Task: Select Fire TV from Amazon Fire TV. Add to cart TotalMount Fire TV Mounting System-1. Place order for _x000D_
Po Box 466_x000D_
Inez, Texas(TX), 77968, Cell Number (361) 576-3789
Action: Mouse moved to (403, 247)
Screenshot: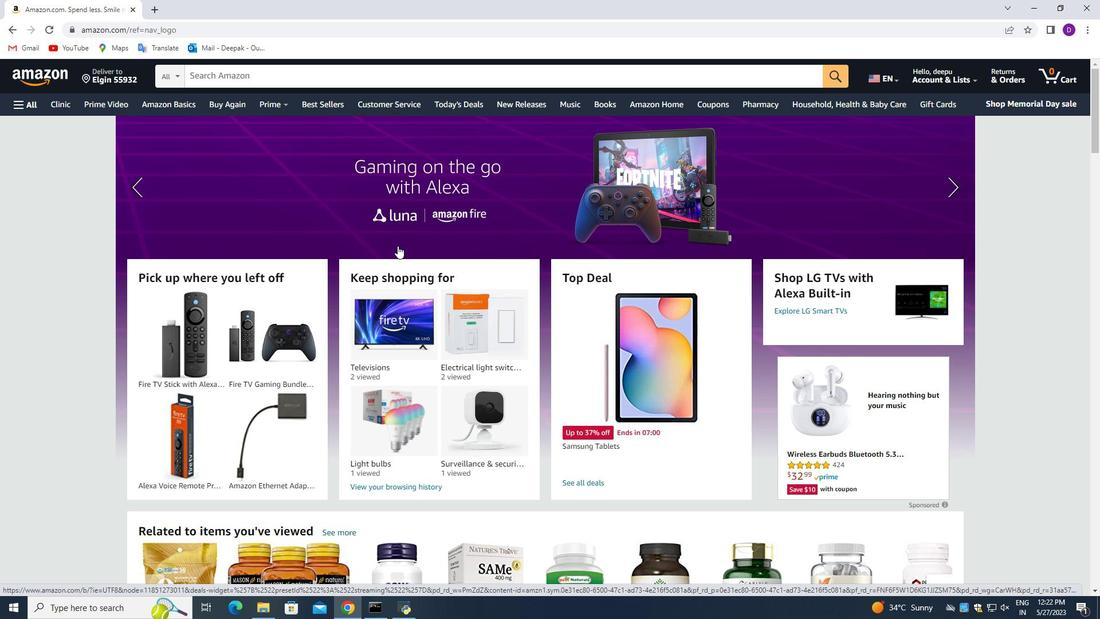 
Action: Mouse scrolled (403, 247) with delta (0, 0)
Screenshot: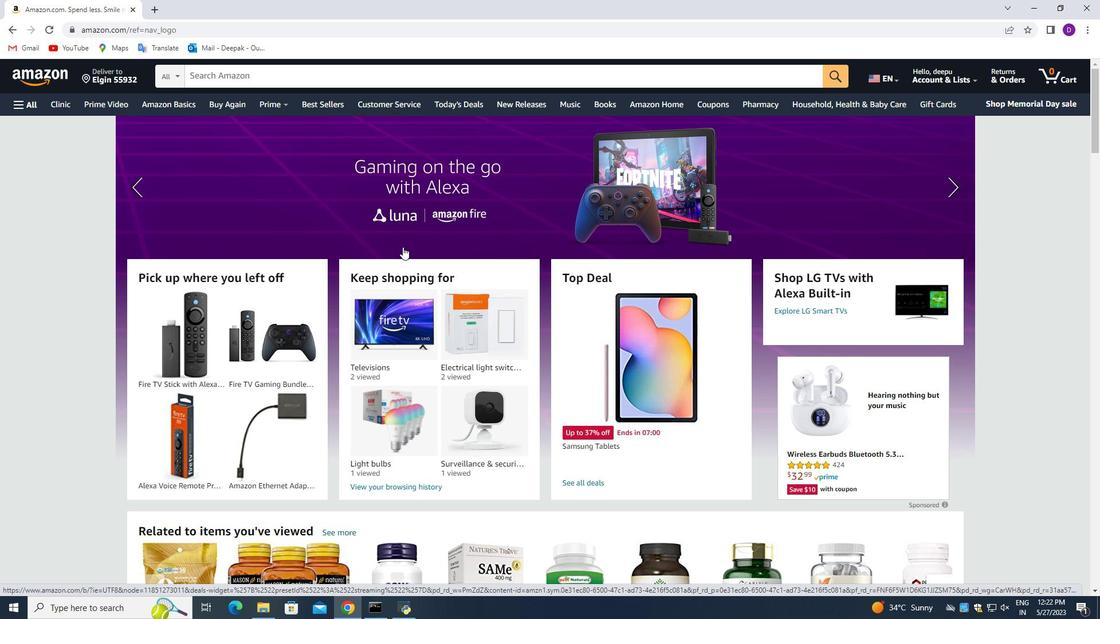 
Action: Mouse moved to (487, 261)
Screenshot: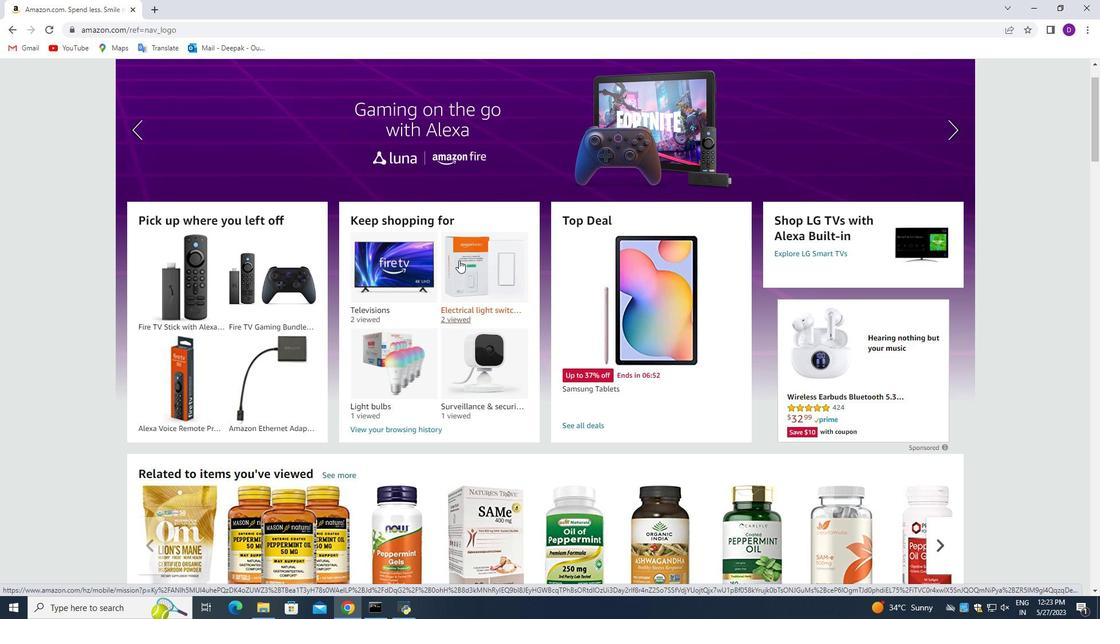 
Action: Mouse scrolled (487, 260) with delta (0, 0)
Screenshot: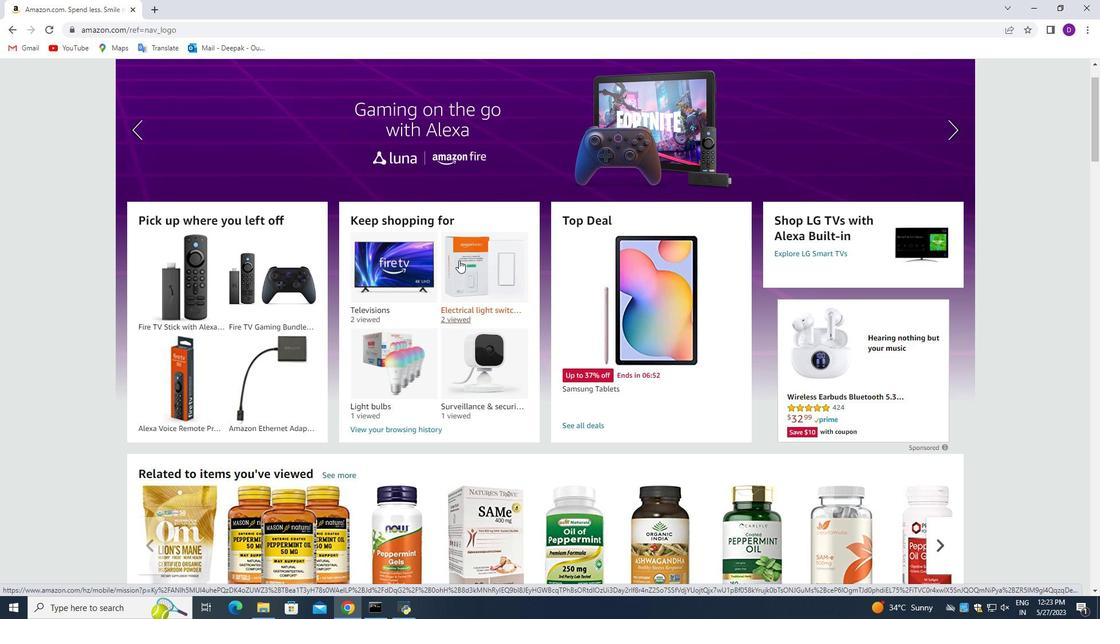 
Action: Mouse moved to (432, 265)
Screenshot: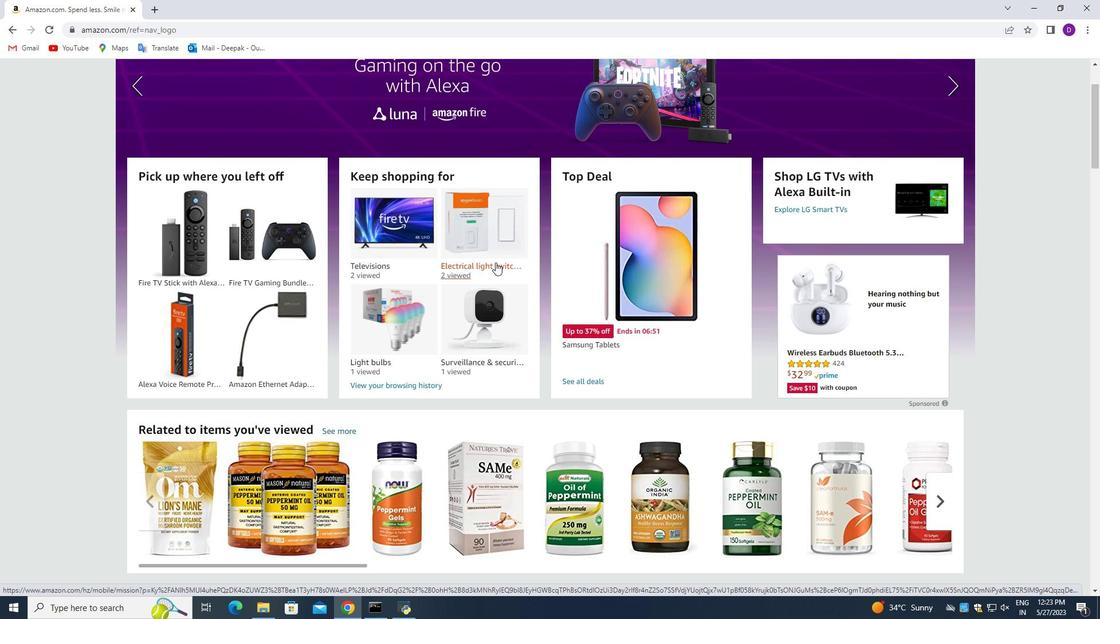 
Action: Mouse scrolled (503, 262) with delta (0, 0)
Screenshot: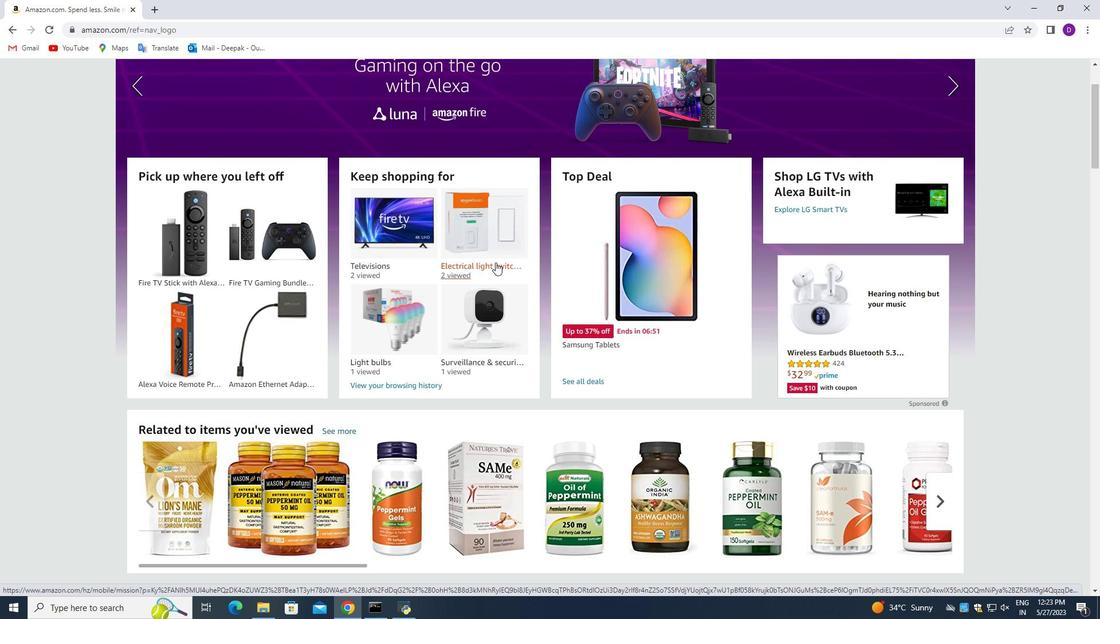 
Action: Mouse moved to (428, 265)
Screenshot: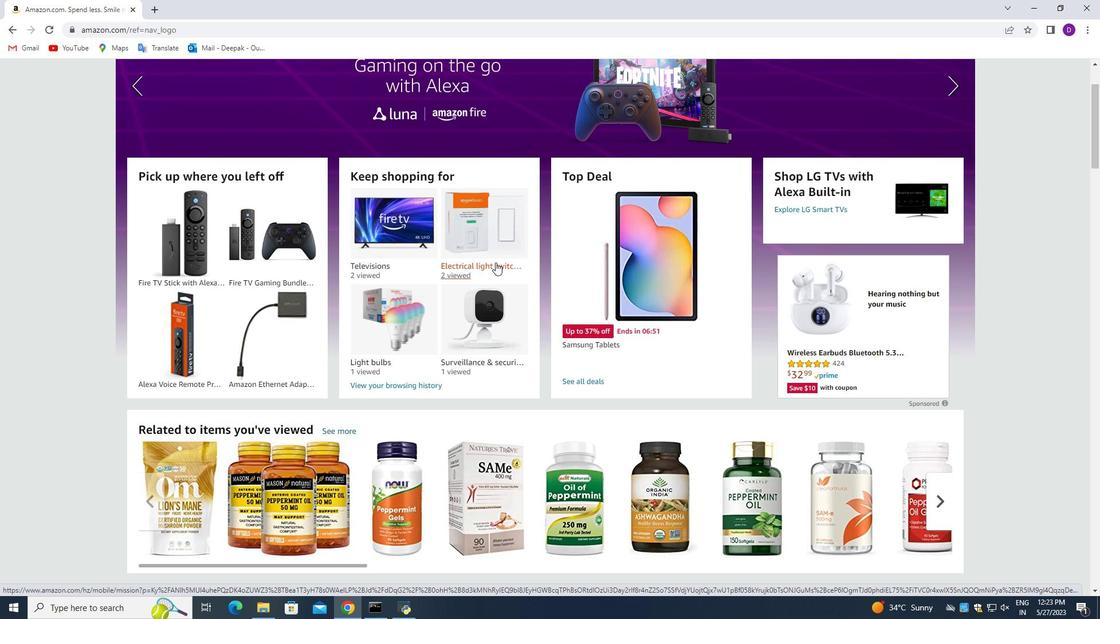 
Action: Mouse scrolled (503, 262) with delta (0, 0)
Screenshot: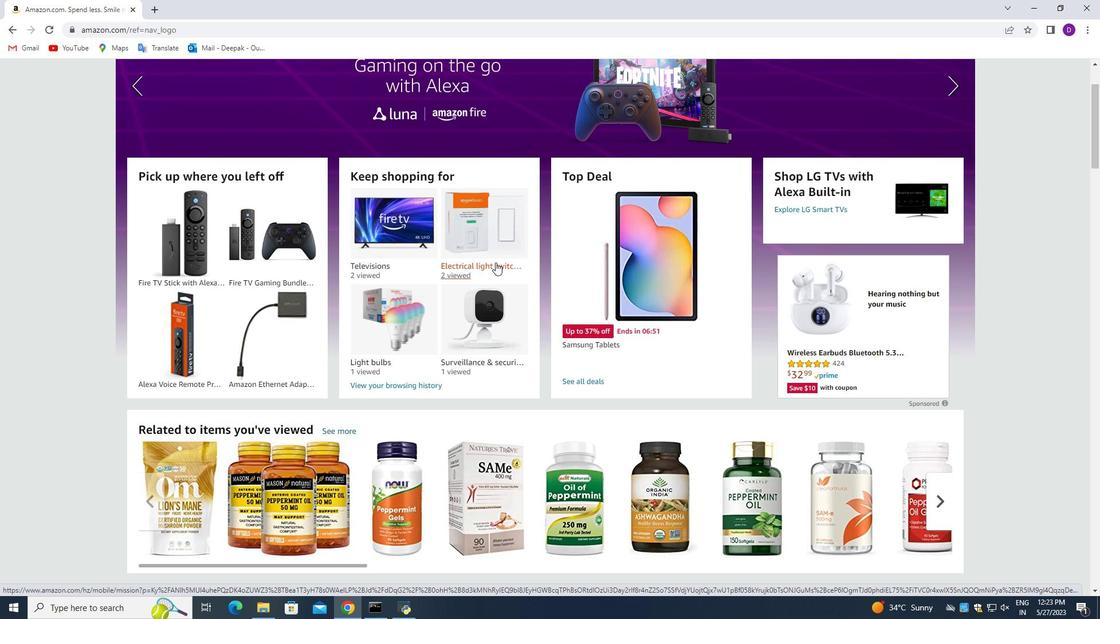 
Action: Mouse moved to (429, 292)
Screenshot: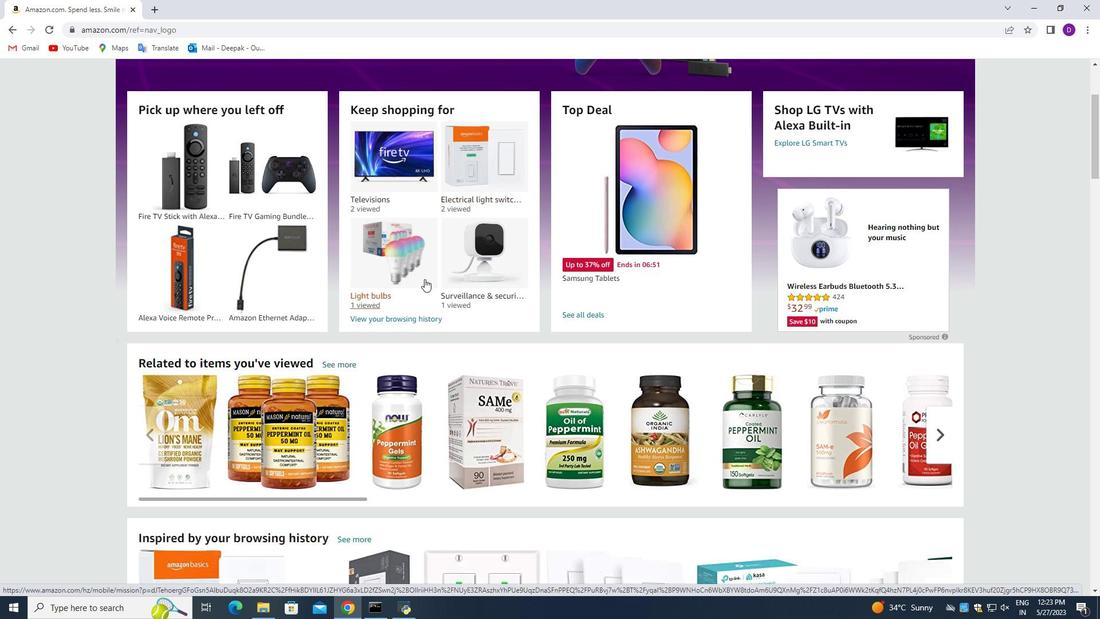 
Action: Mouse scrolled (429, 293) with delta (0, 0)
Screenshot: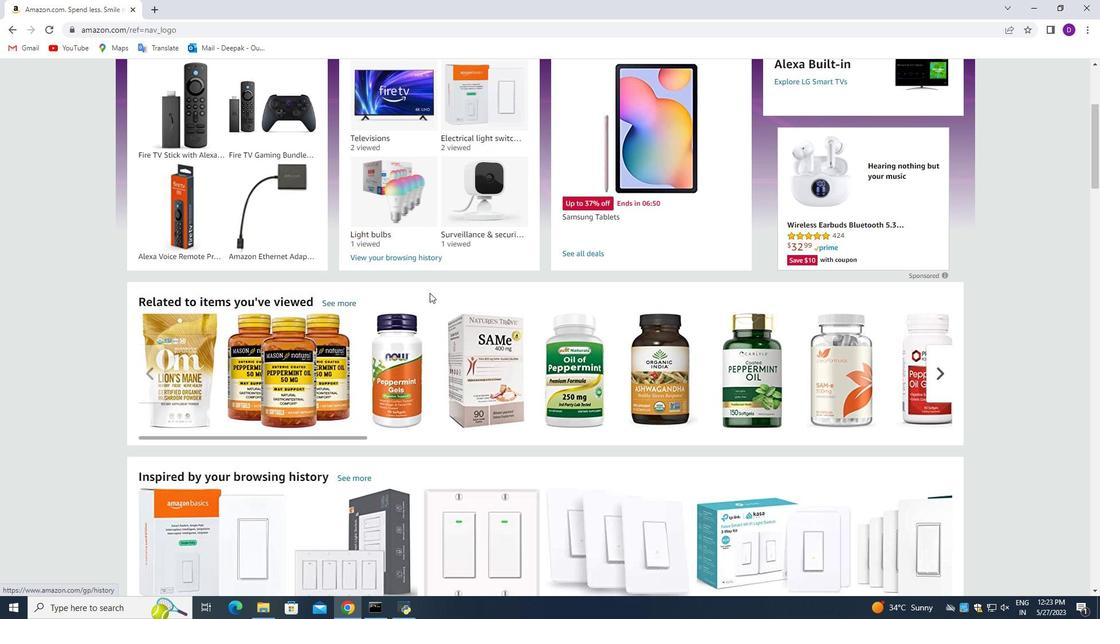 
Action: Mouse scrolled (429, 293) with delta (0, 0)
Screenshot: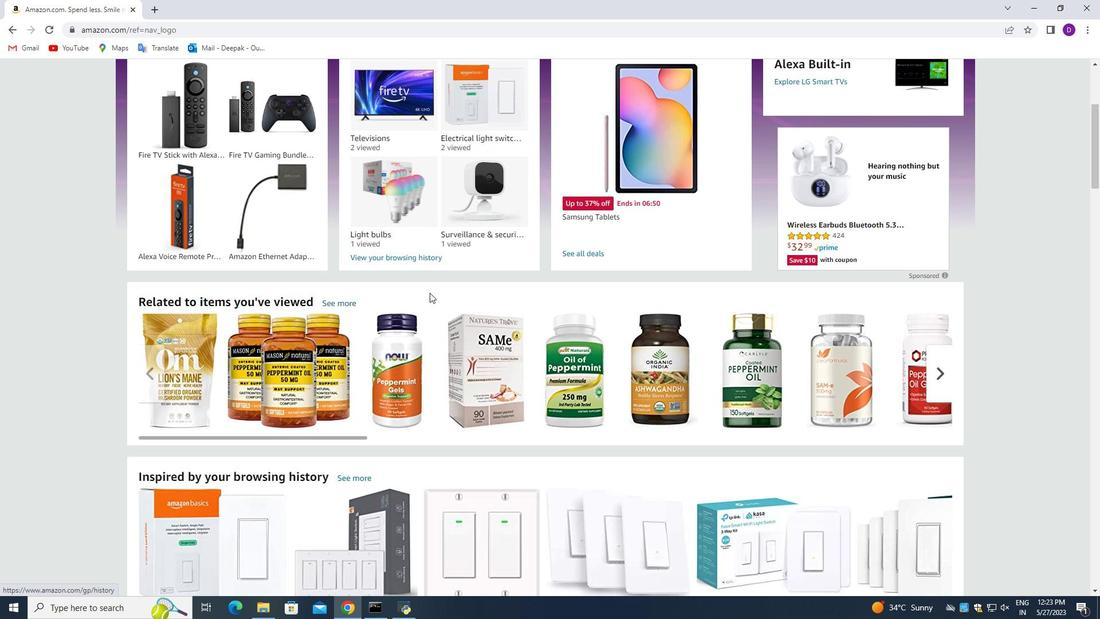 
Action: Mouse moved to (429, 292)
Screenshot: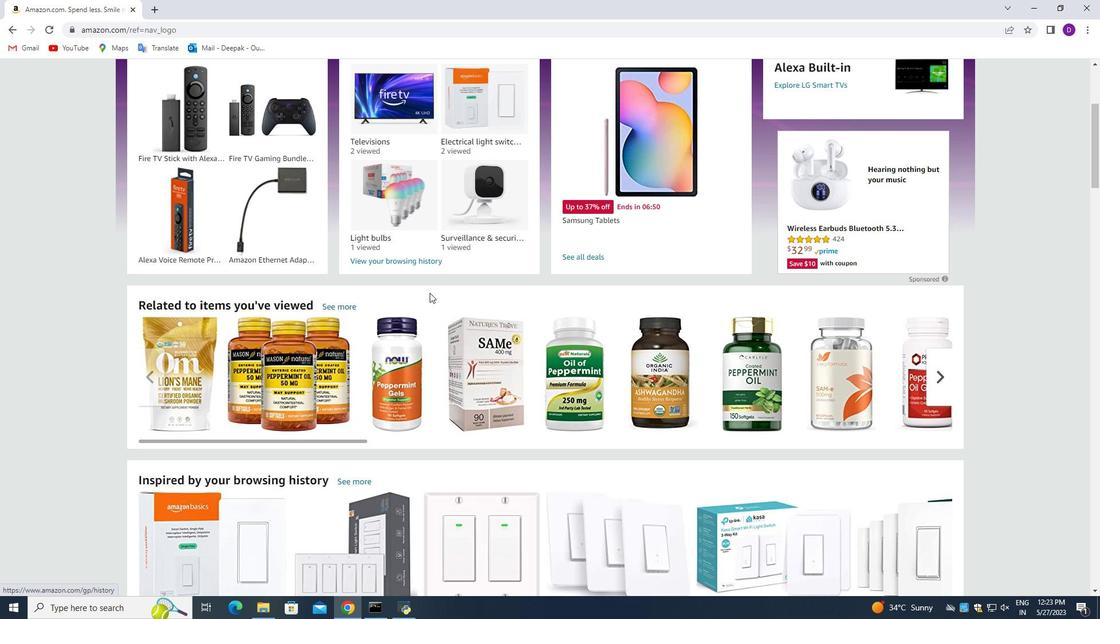 
Action: Mouse scrolled (429, 293) with delta (0, 0)
Screenshot: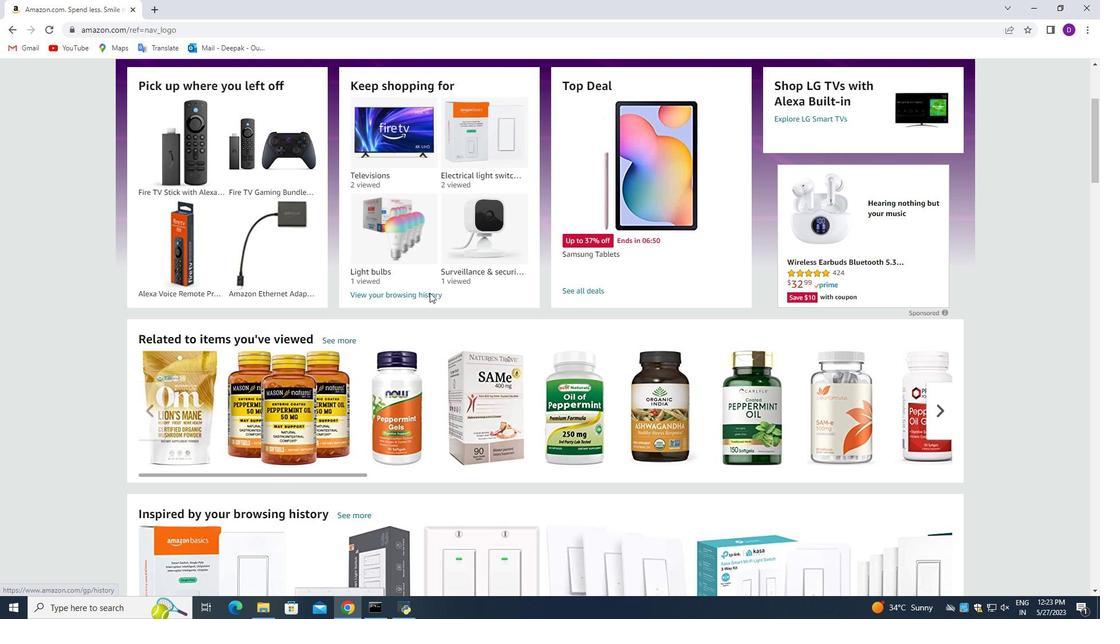 
Action: Mouse moved to (426, 289)
Screenshot: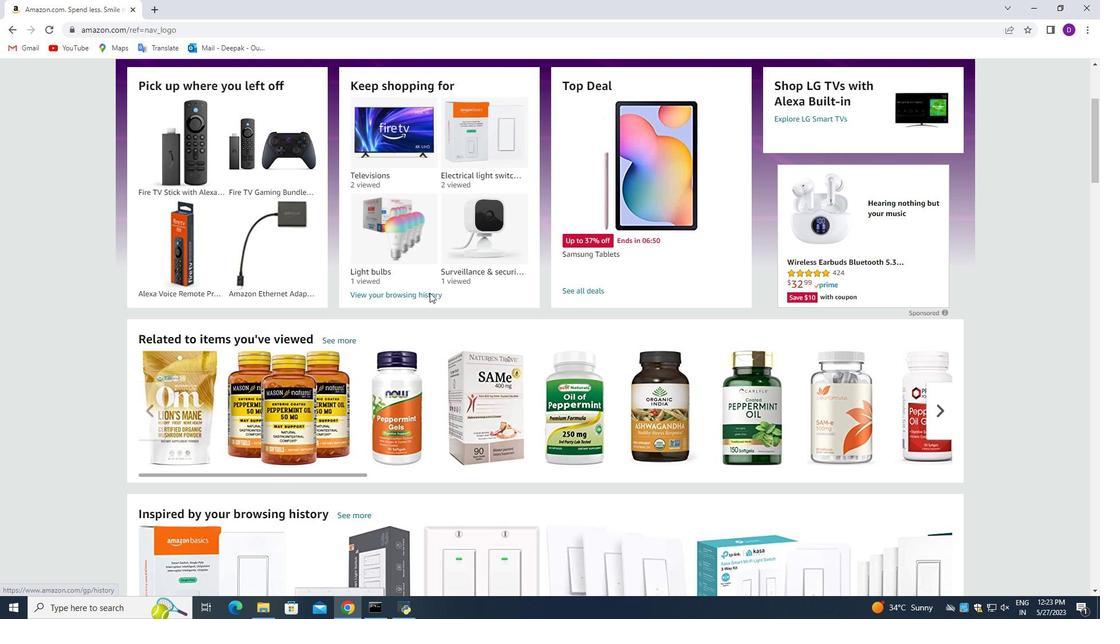 
Action: Mouse scrolled (429, 293) with delta (0, 0)
Screenshot: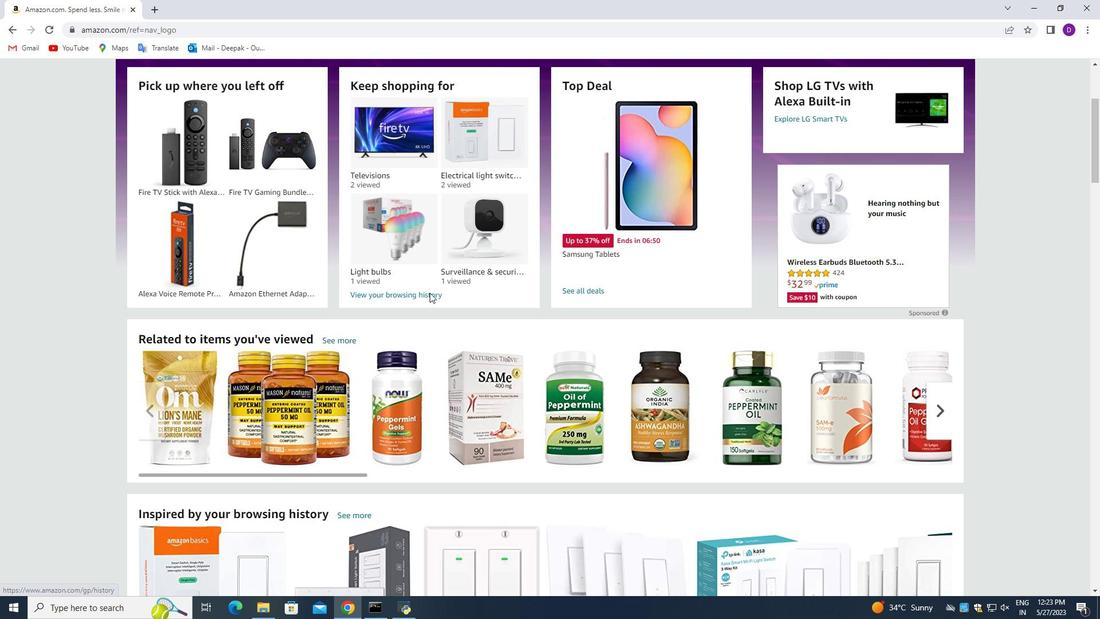 
Action: Mouse moved to (420, 288)
Screenshot: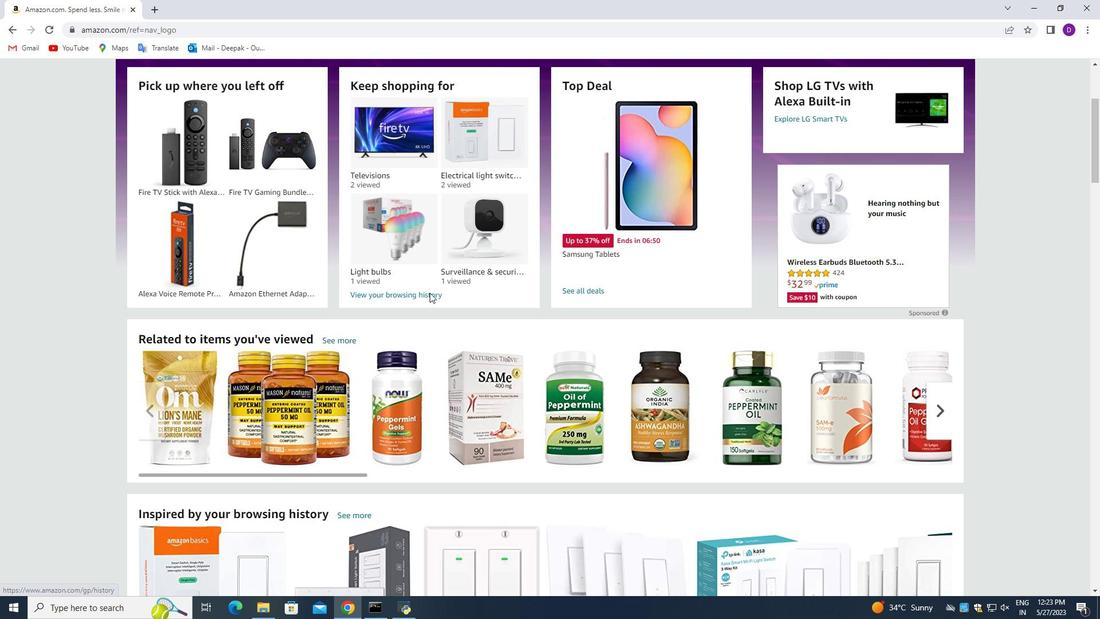 
Action: Mouse scrolled (429, 293) with delta (0, 0)
Screenshot: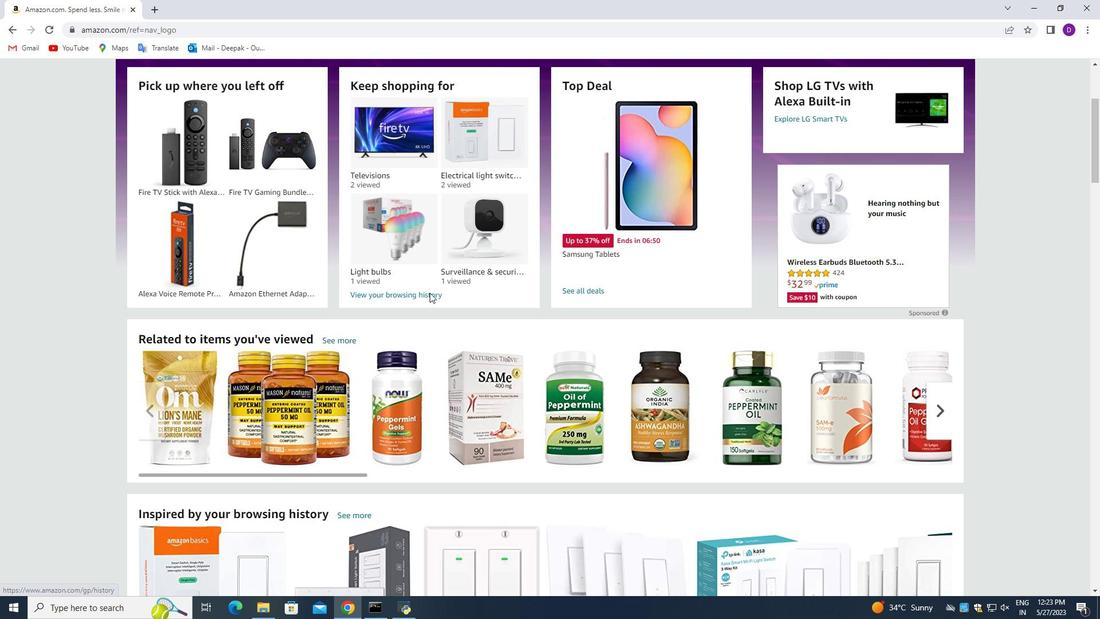 
Action: Mouse moved to (419, 287)
Screenshot: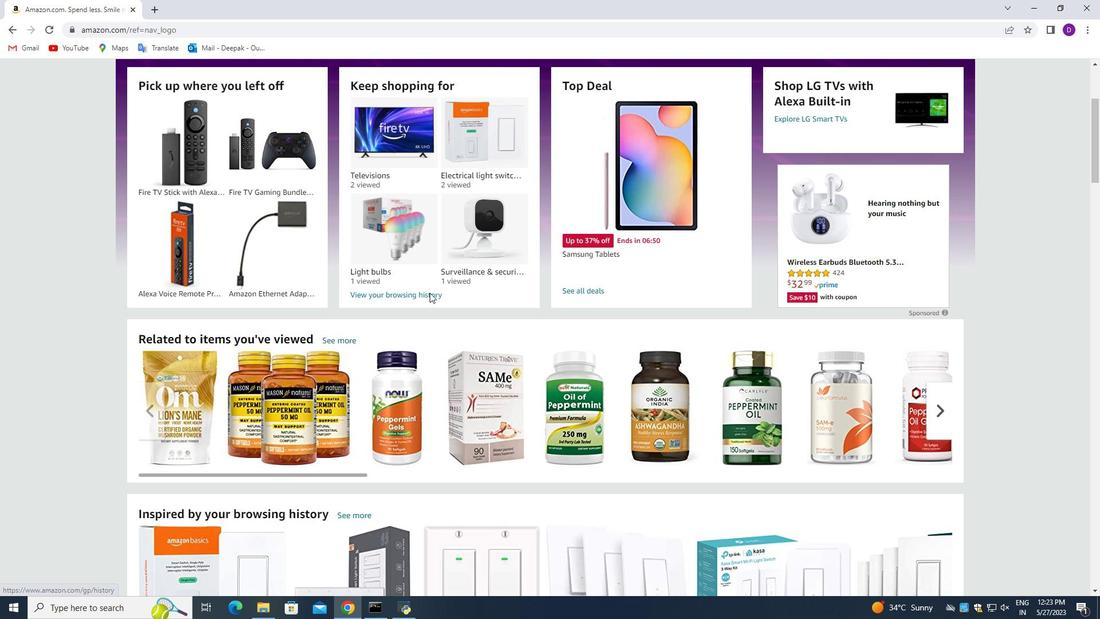 
Action: Mouse scrolled (429, 293) with delta (0, 0)
Screenshot: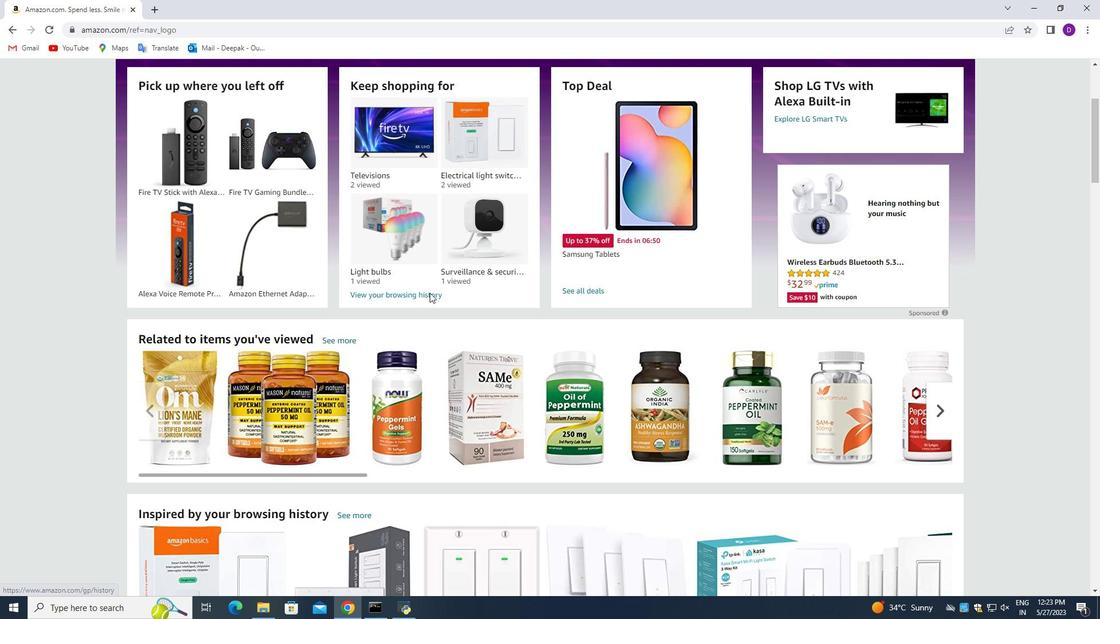 
Action: Mouse moved to (416, 286)
Screenshot: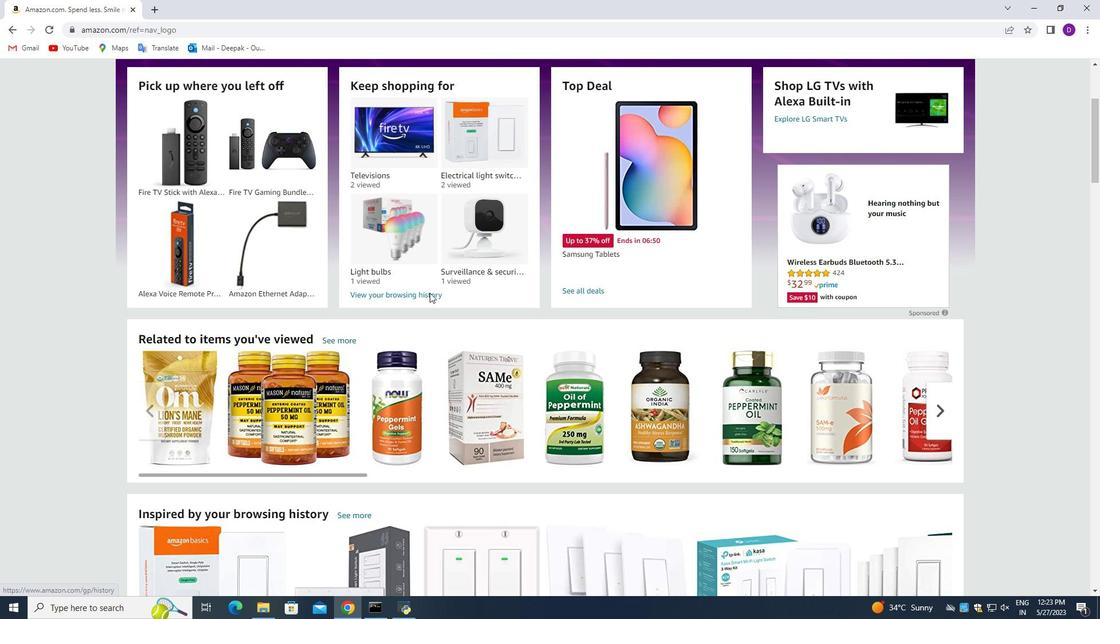 
Action: Mouse scrolled (416, 286) with delta (0, 0)
Screenshot: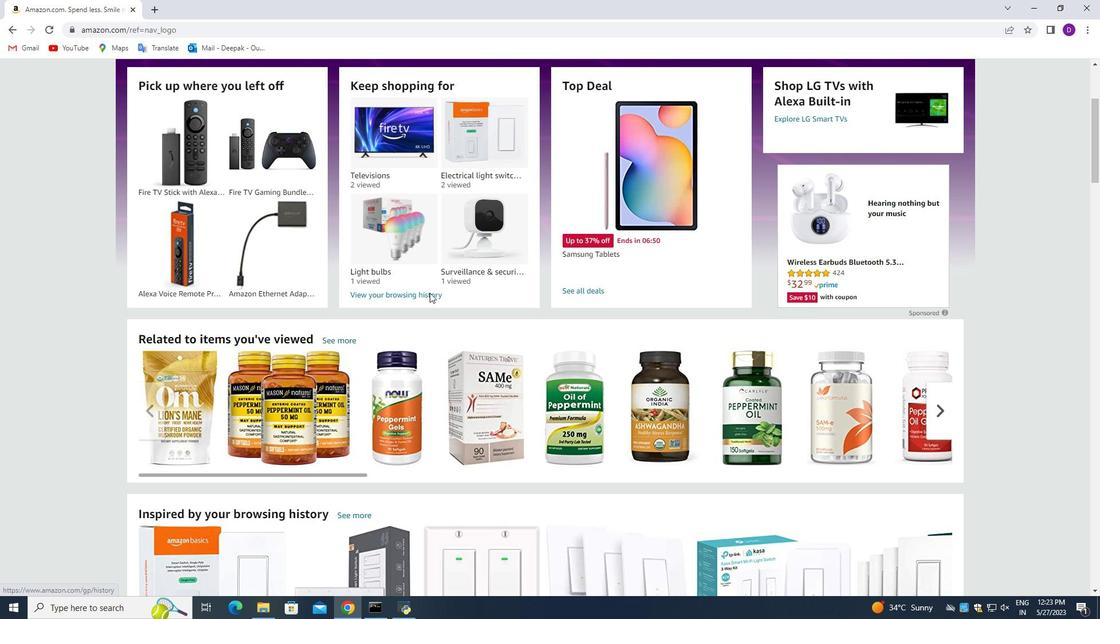 
Action: Mouse scrolled (416, 286) with delta (0, 0)
Screenshot: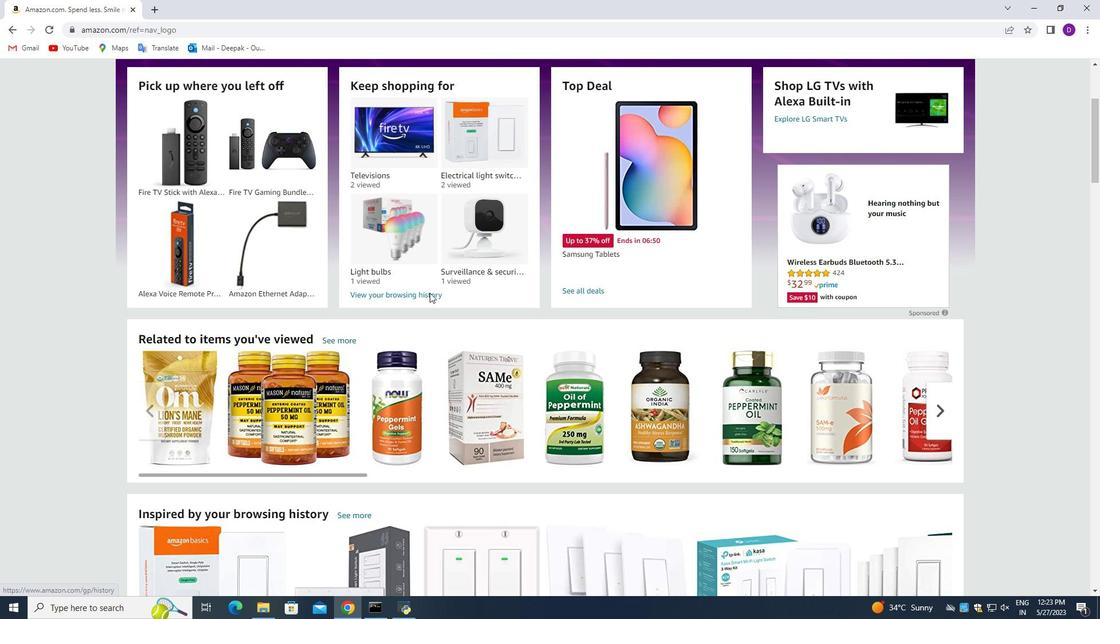 
Action: Mouse scrolled (416, 286) with delta (0, 0)
Screenshot: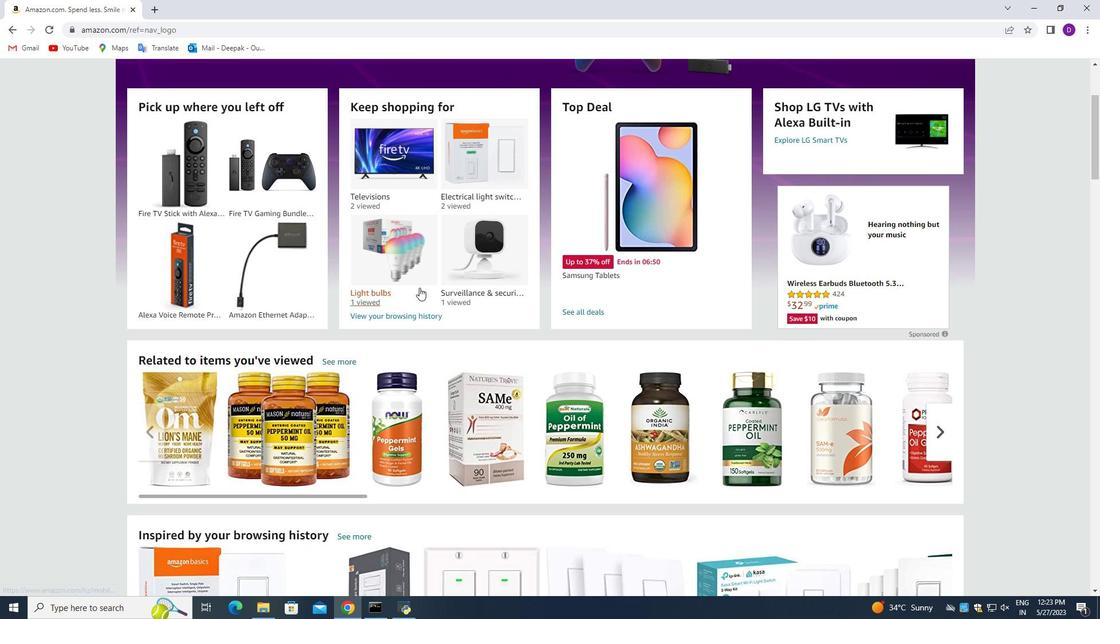 
Action: Mouse scrolled (416, 286) with delta (0, 0)
Screenshot: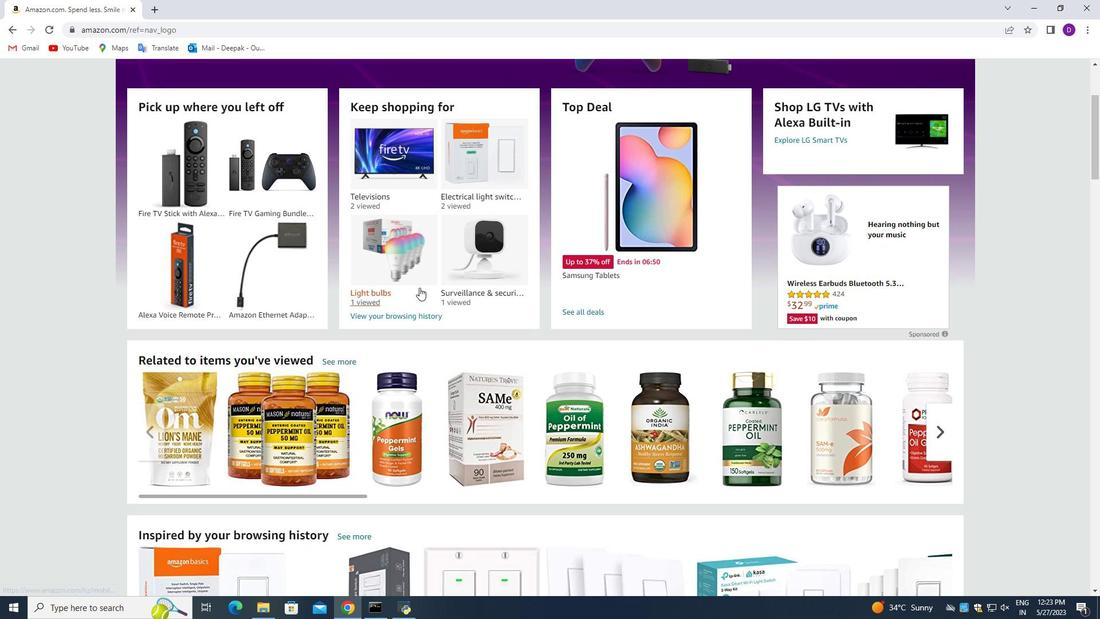 
Action: Mouse scrolled (416, 286) with delta (0, 0)
Screenshot: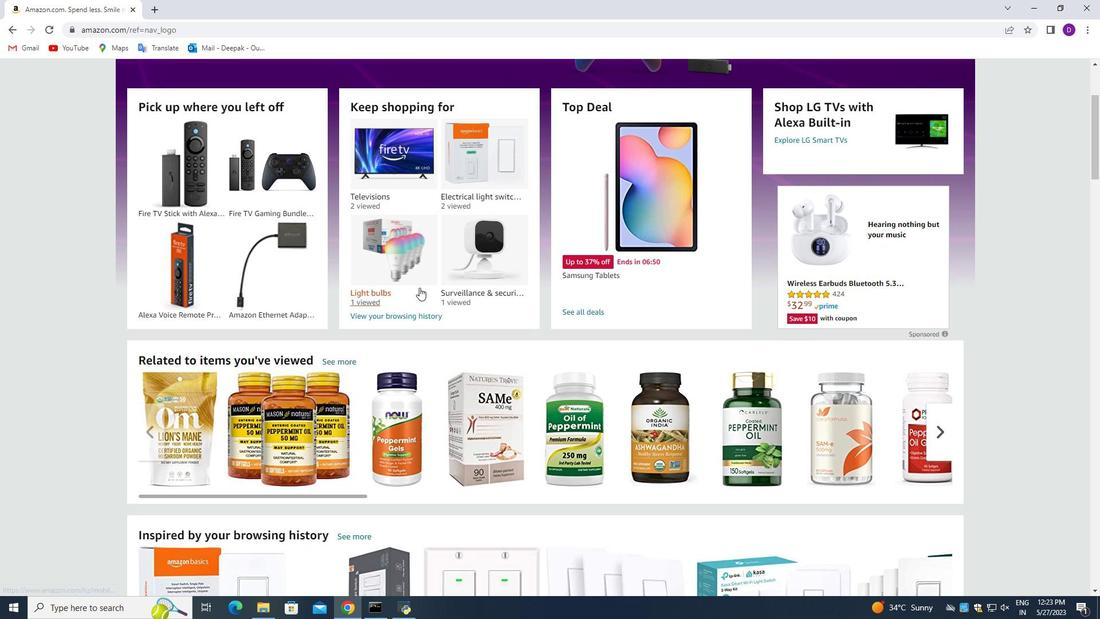 
Action: Mouse scrolled (416, 286) with delta (0, 0)
Screenshot: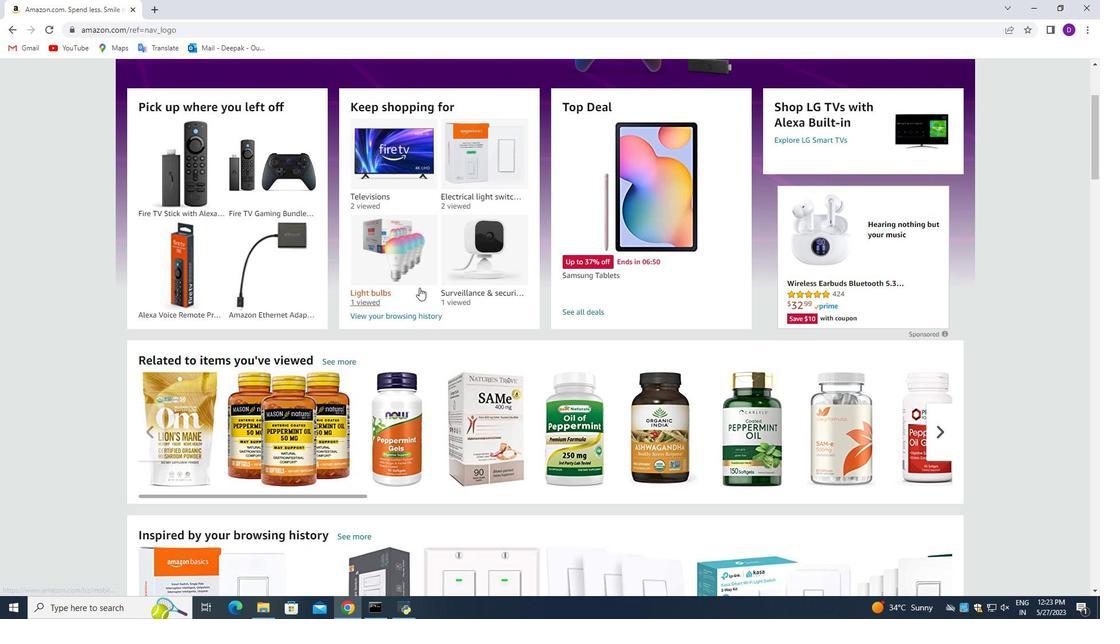 
Action: Mouse moved to (412, 278)
Screenshot: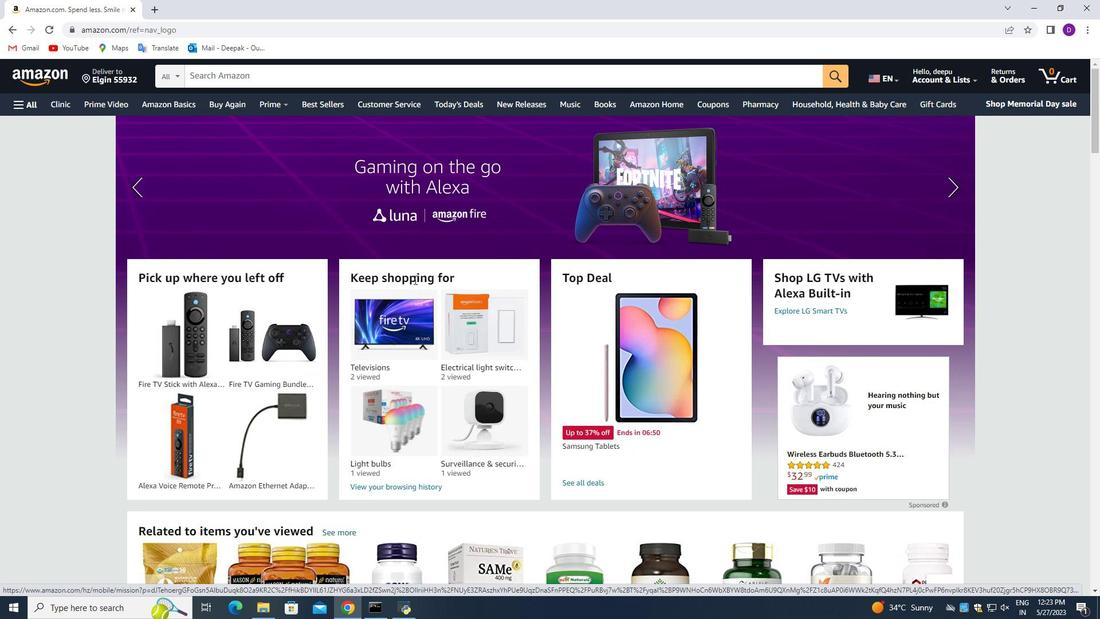 
Action: Mouse scrolled (412, 278) with delta (0, 0)
Screenshot: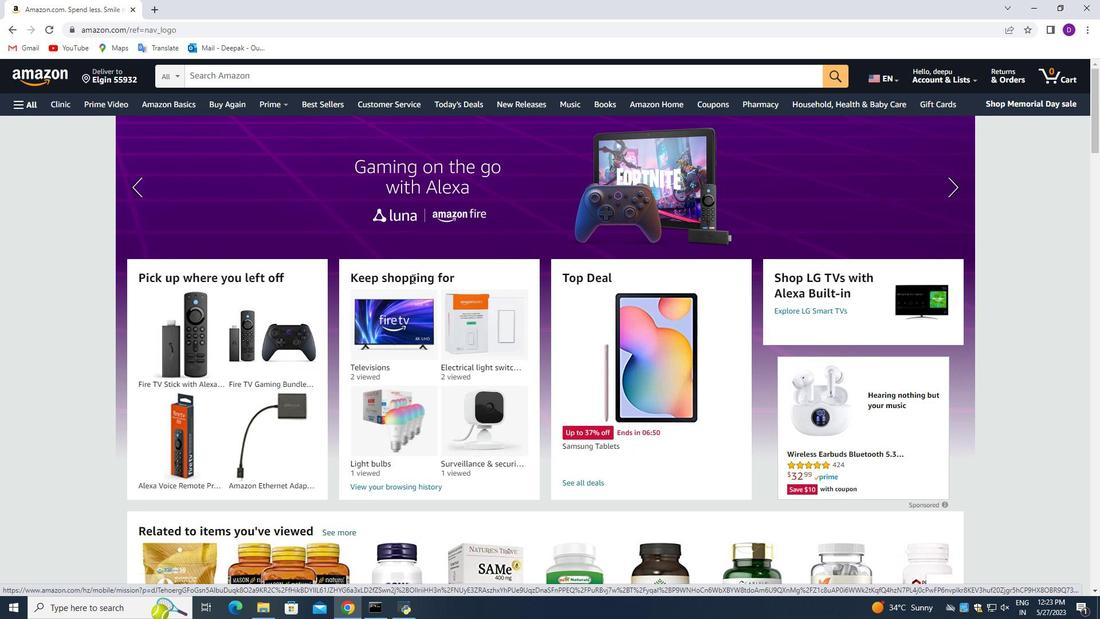 
Action: Mouse scrolled (412, 278) with delta (0, 0)
Screenshot: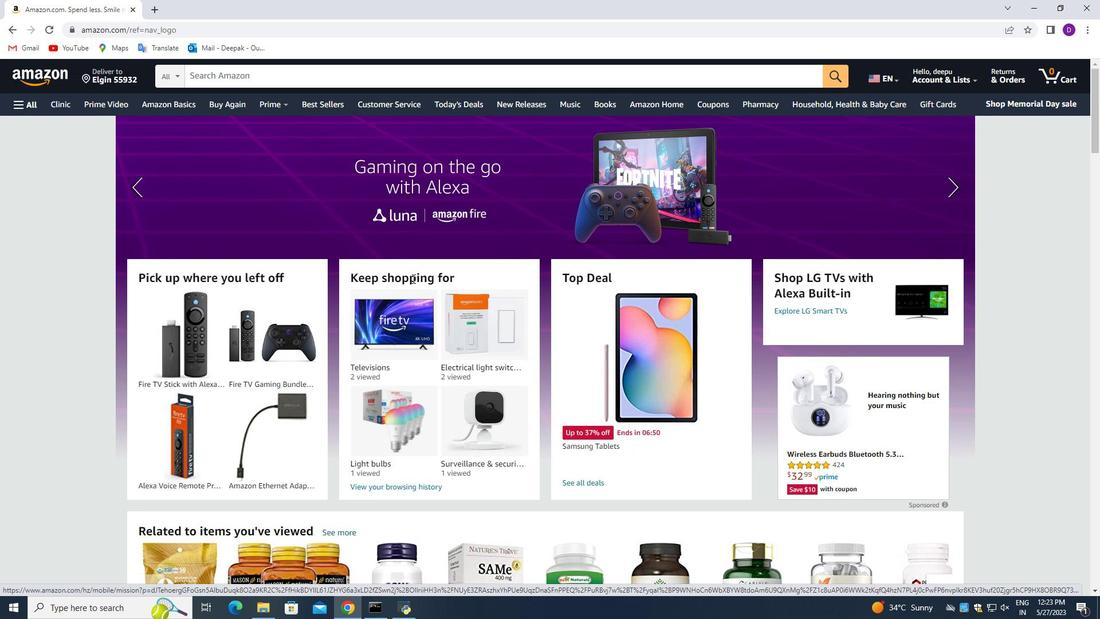 
Action: Mouse scrolled (412, 278) with delta (0, 0)
Screenshot: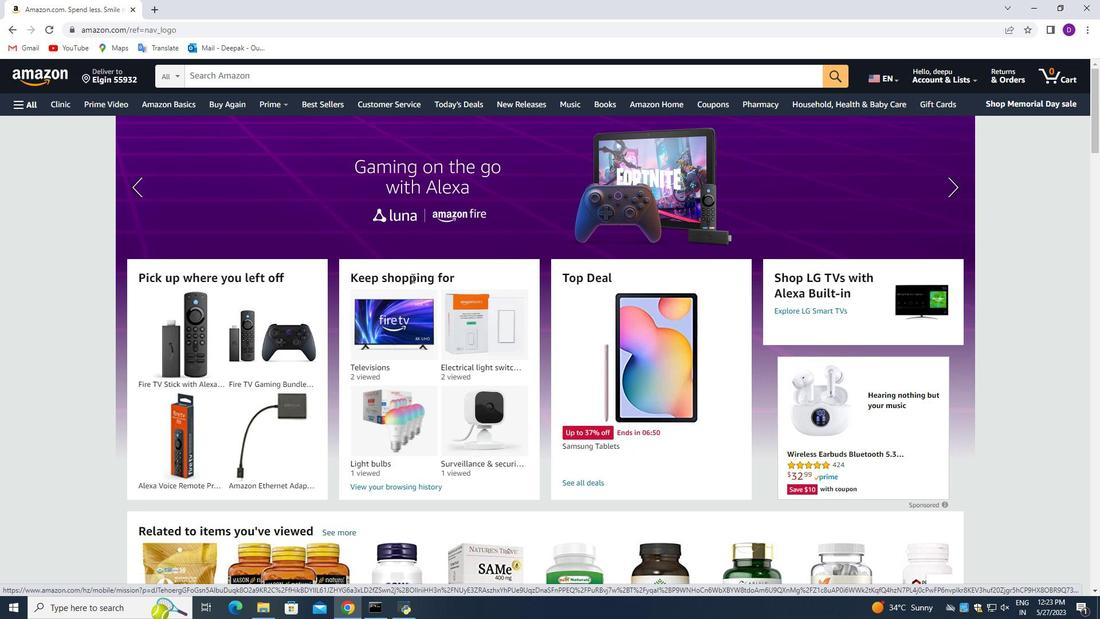 
Action: Mouse scrolled (412, 278) with delta (0, 0)
Screenshot: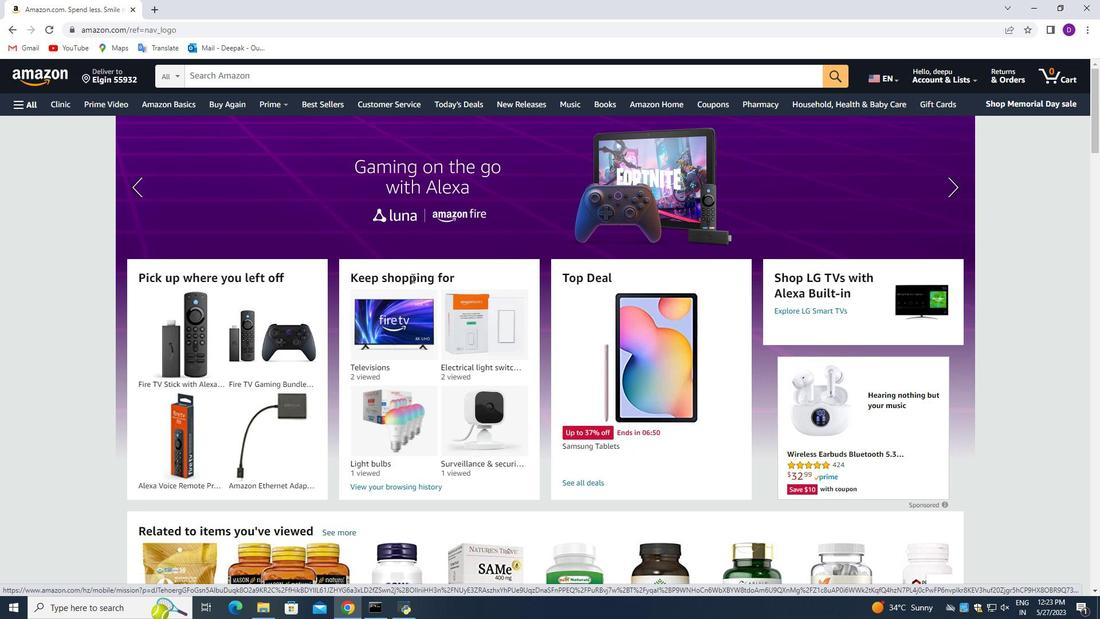 
Action: Mouse scrolled (412, 278) with delta (0, 0)
Screenshot: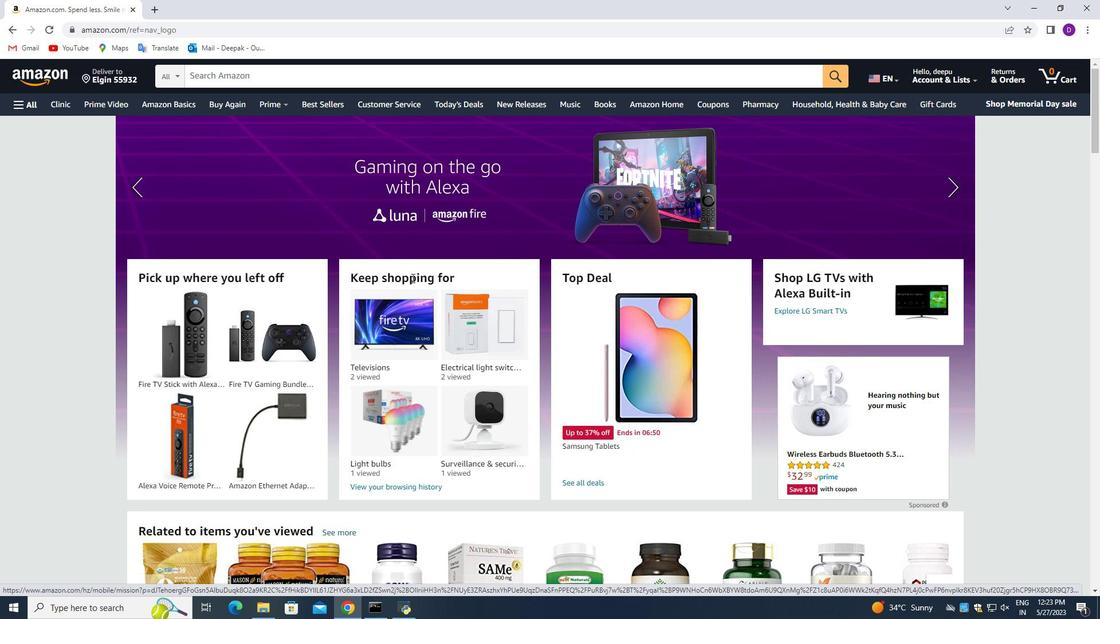 
Action: Mouse moved to (16, 109)
Screenshot: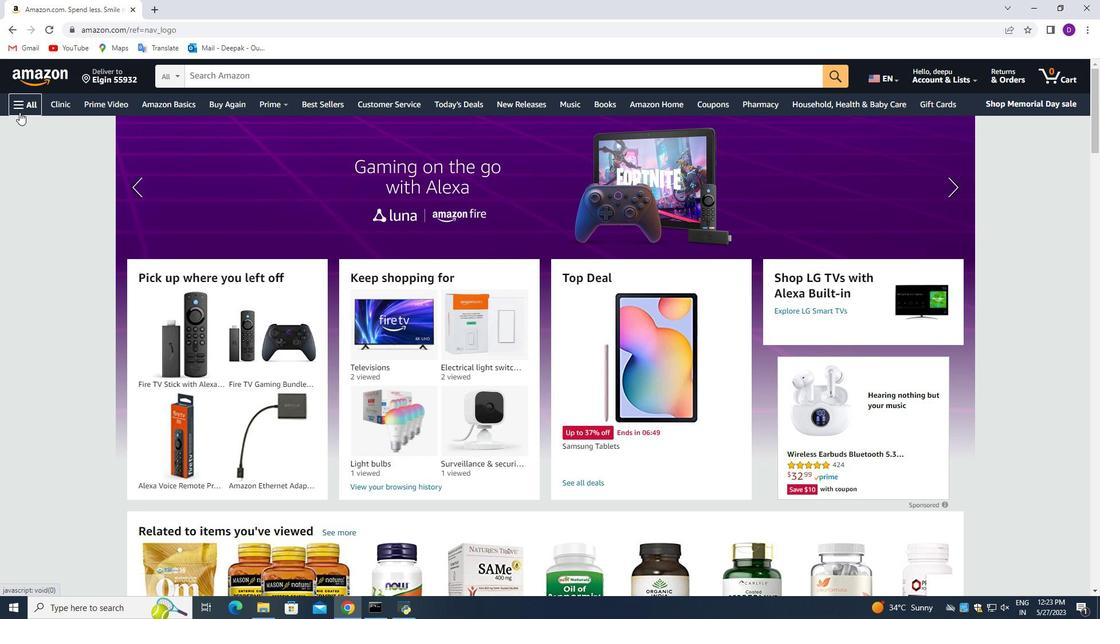 
Action: Mouse pressed left at (16, 109)
Screenshot: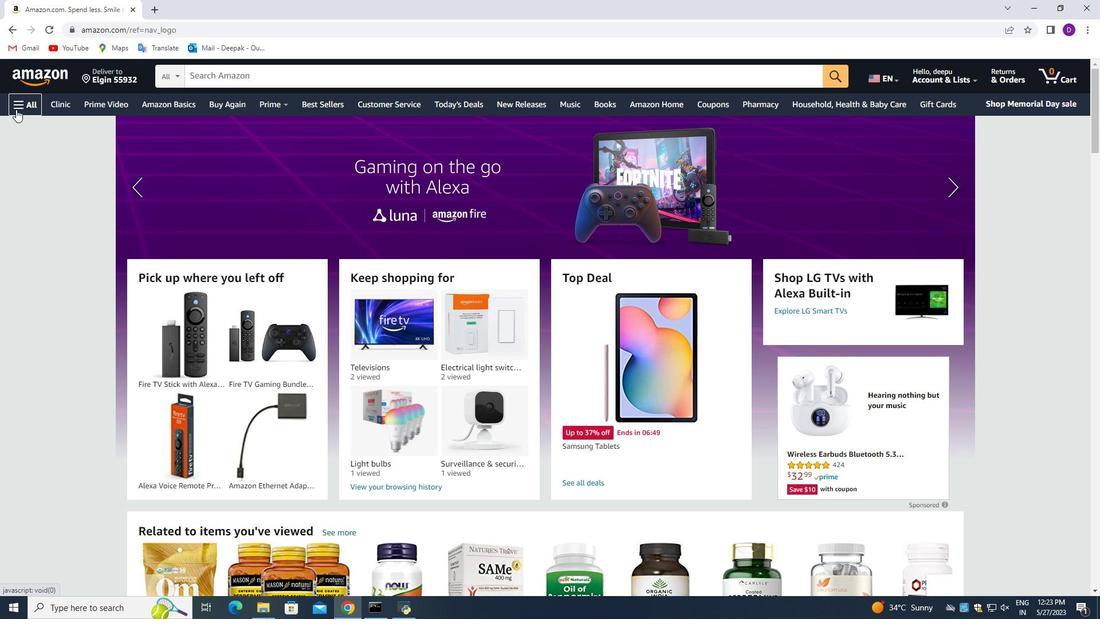
Action: Mouse moved to (110, 326)
Screenshot: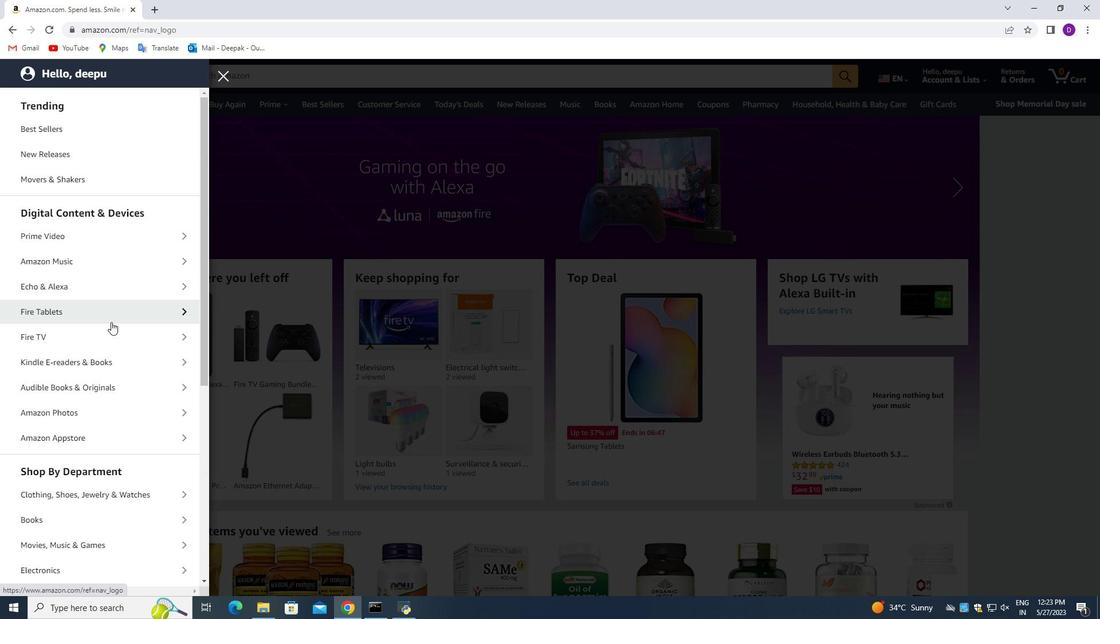 
Action: Mouse pressed left at (110, 326)
Screenshot: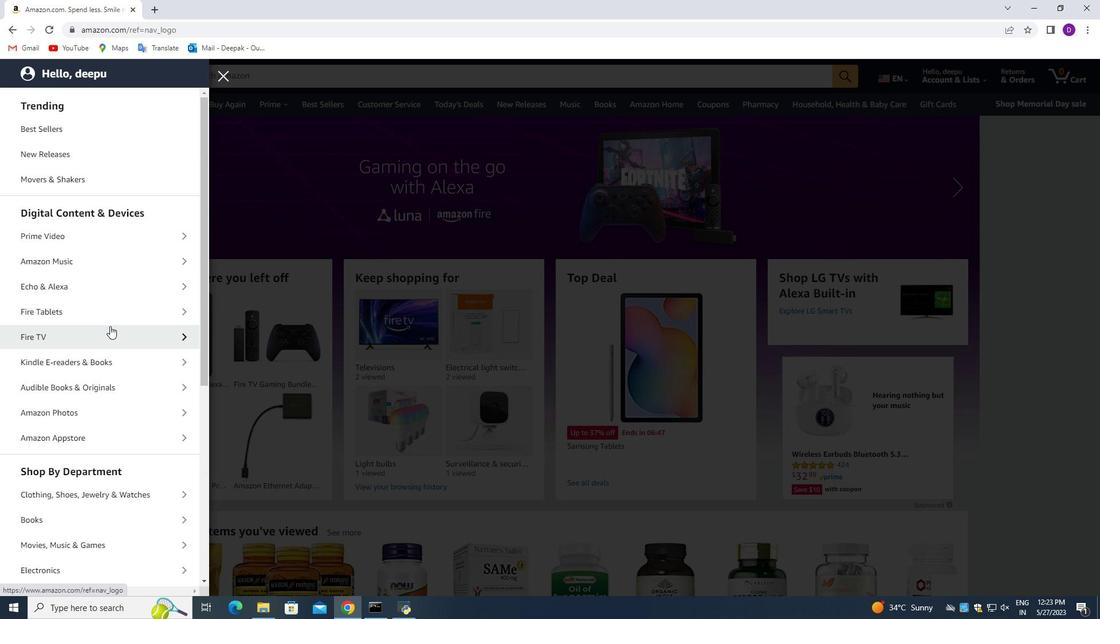 
Action: Mouse moved to (104, 357)
Screenshot: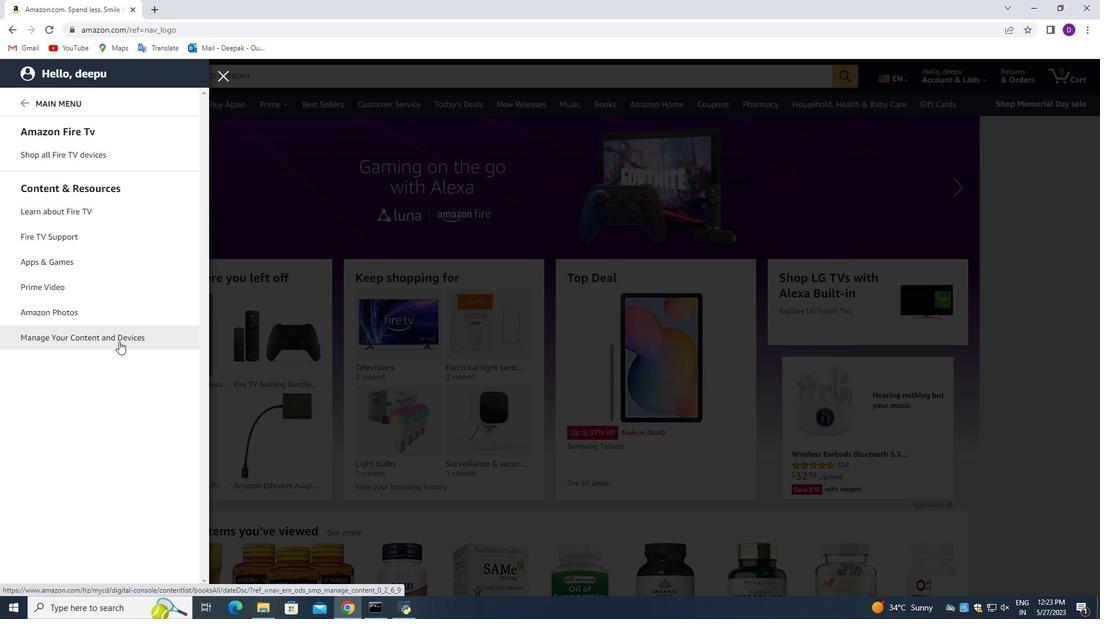 
Action: Mouse scrolled (119, 346) with delta (0, 0)
Screenshot: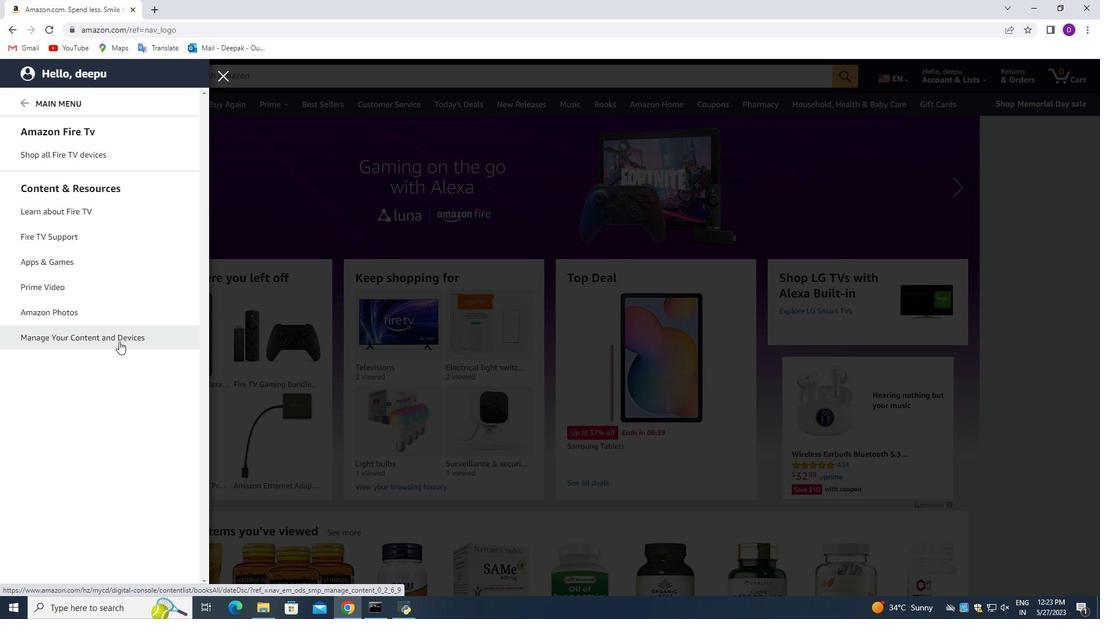 
Action: Mouse moved to (103, 159)
Screenshot: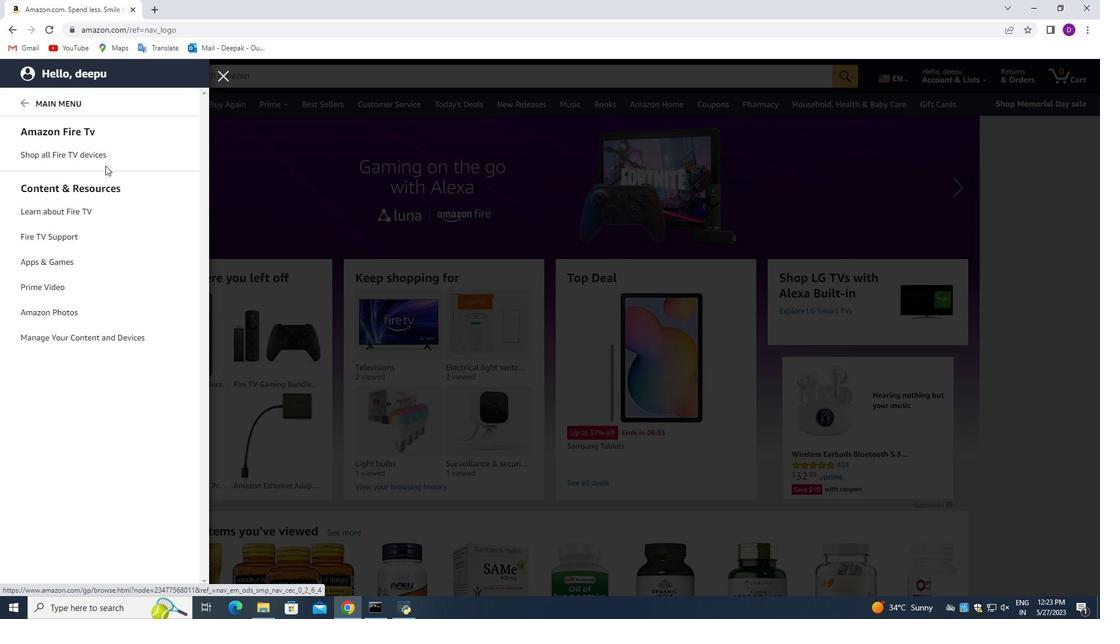 
Action: Mouse pressed left at (103, 159)
Screenshot: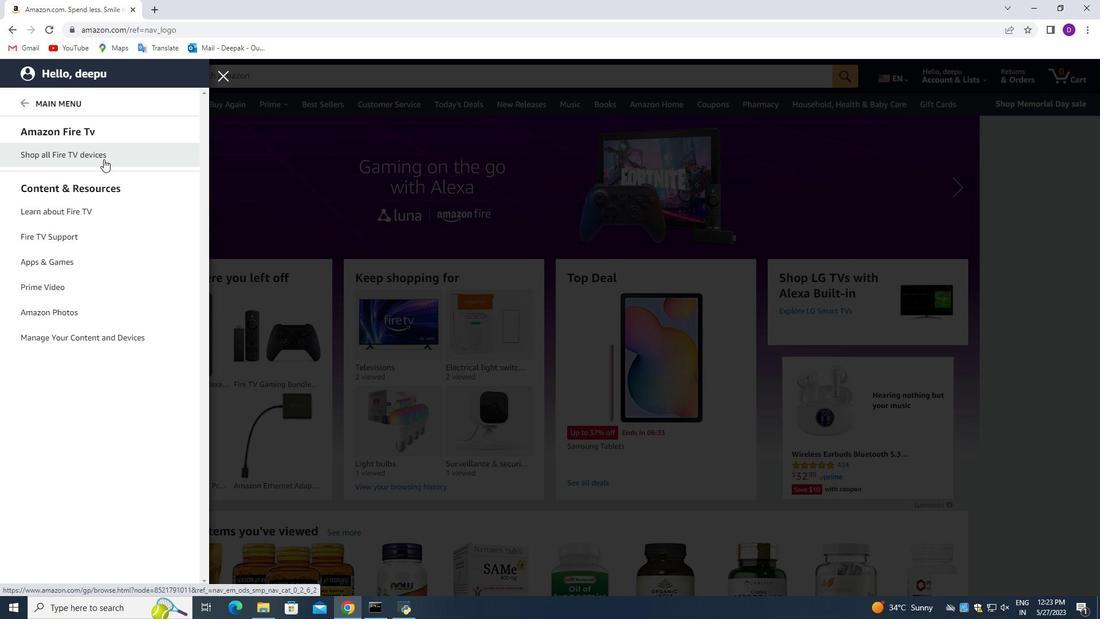 
Action: Mouse moved to (339, 75)
Screenshot: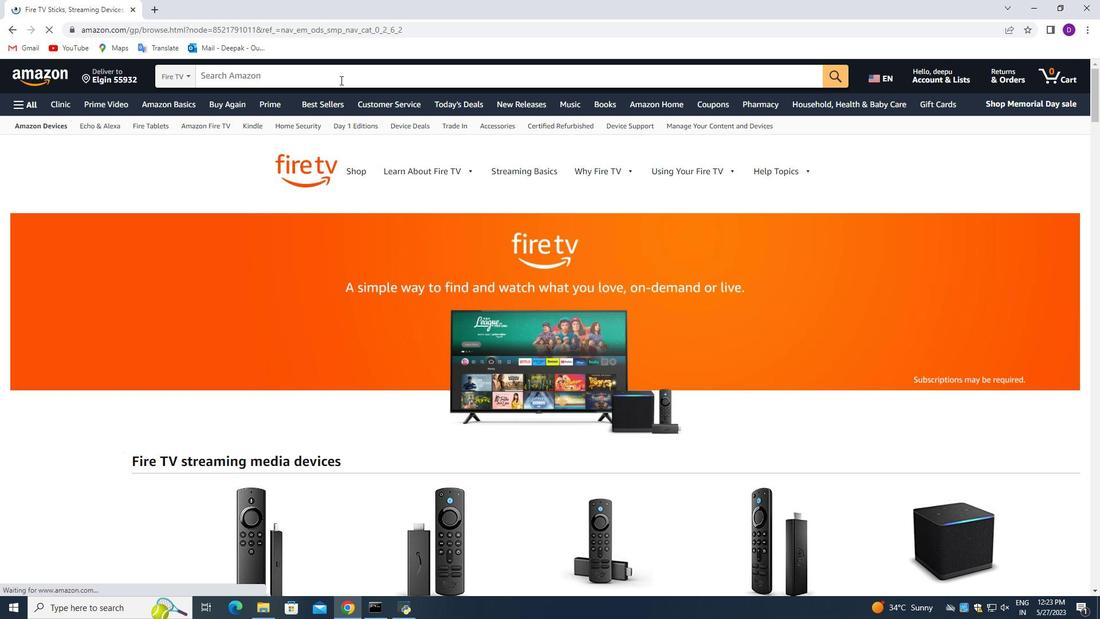 
Action: Mouse pressed left at (339, 75)
Screenshot: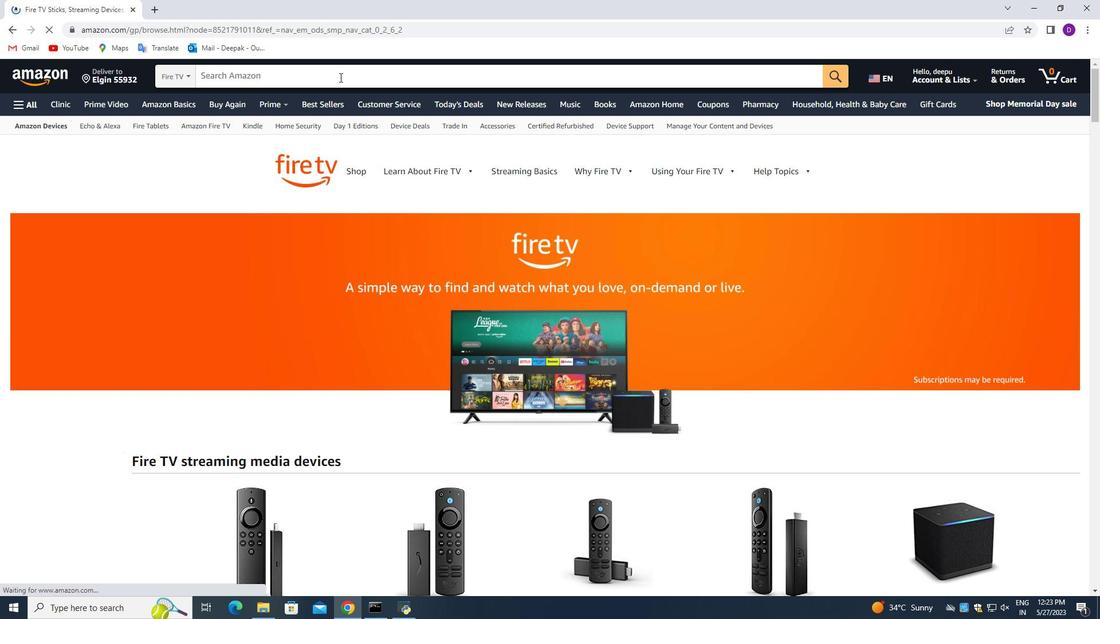 
Action: Mouse moved to (99, 217)
Screenshot: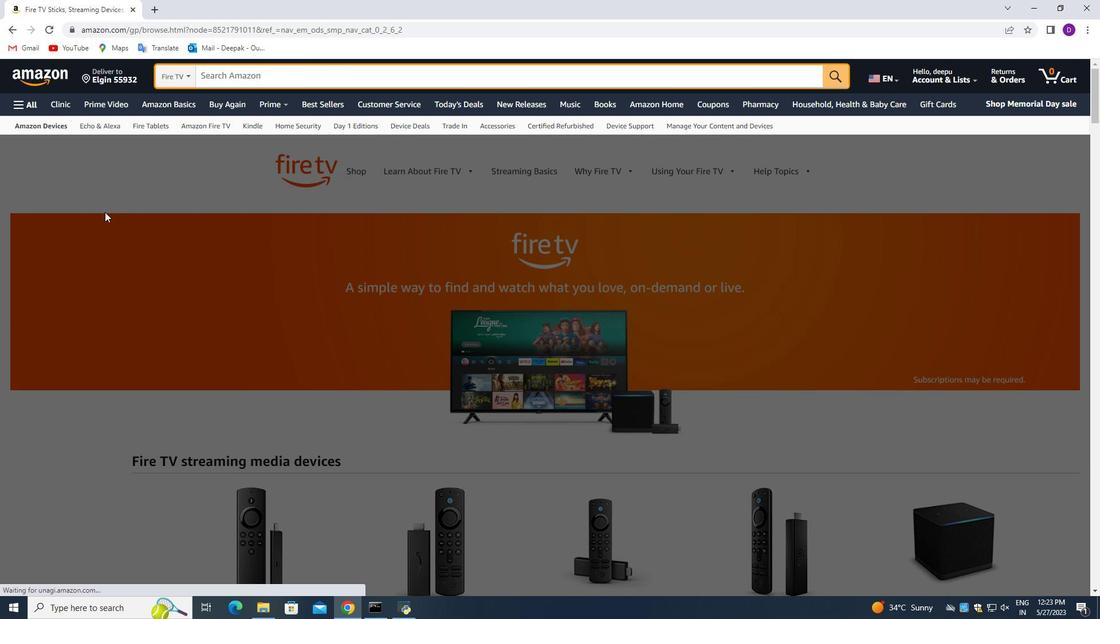 
Action: Key pressed <Key.shift><Key.shift><Key.shift><Key.shift><Key.shift><Key.shift><Key.shift><Key.shift><Key.shift><Key.shift><Key.shift><Key.shift><Key.shift><Key.shift><Key.shift><Key.shift><Key.shift><Key.shift><Key.shift><Key.shift><Key.shift><Key.shift><Key.shift><Key.shift><Key.shift><Key.shift><Key.shift><Key.shift>Total<Key.space><Key.shift>Mount<Key.space><Key.shift_r>Fire<Key.space><Key.shift_r>R<Key.backspace><Key.shift_r>TV<Key.space><Key.shift>Mounting<Key.space><Key.shift_r>Systm<Key.enter>
Screenshot: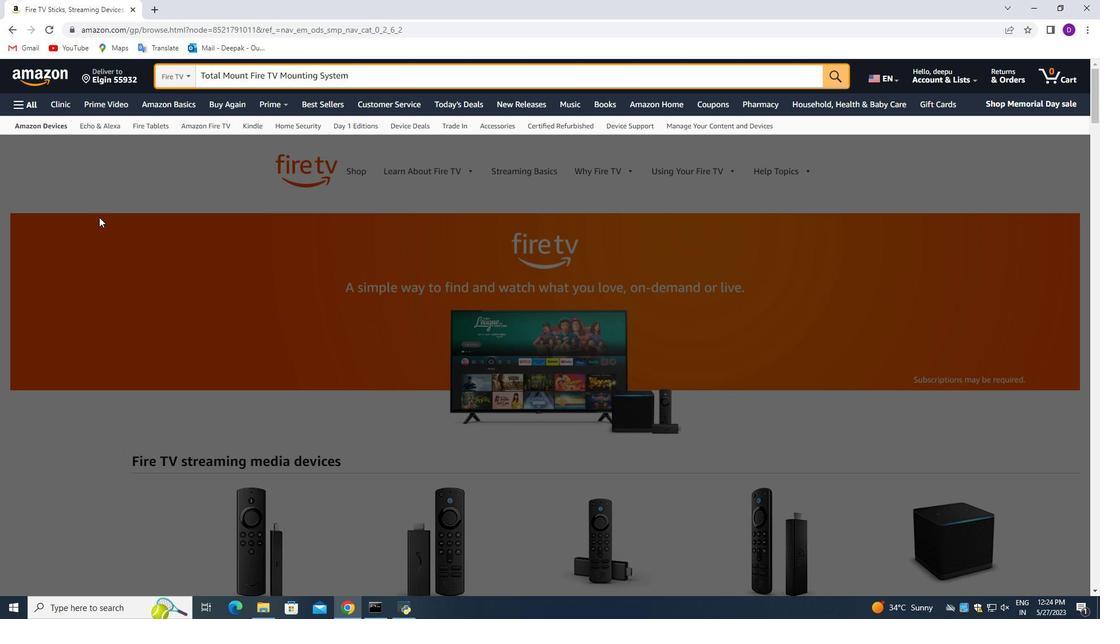 
Action: Mouse moved to (487, 297)
Screenshot: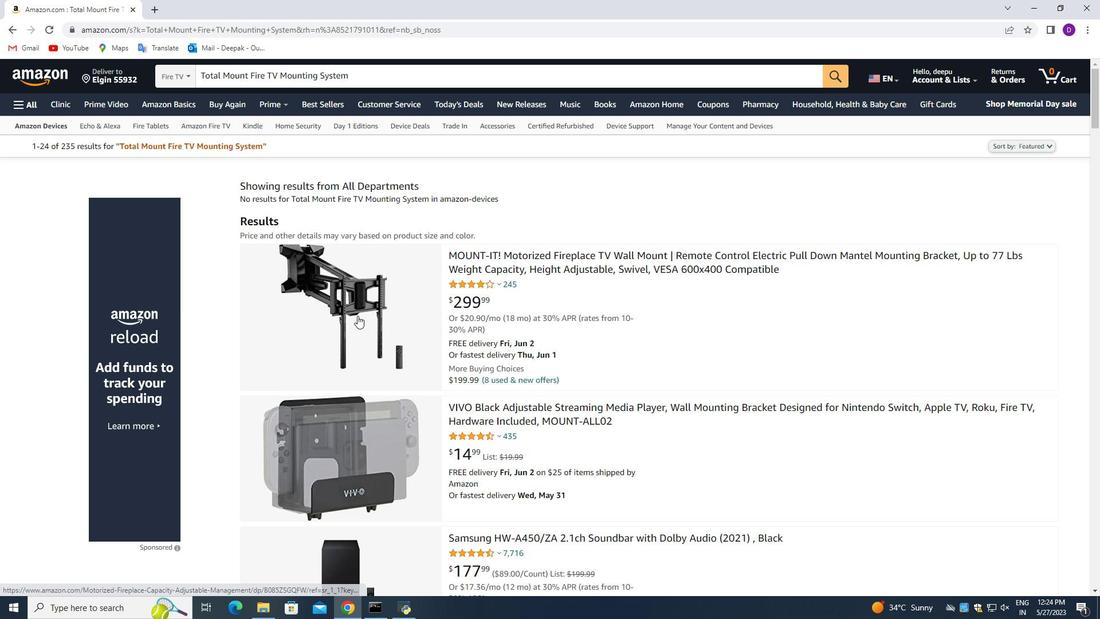 
Action: Mouse scrolled (487, 296) with delta (0, 0)
Screenshot: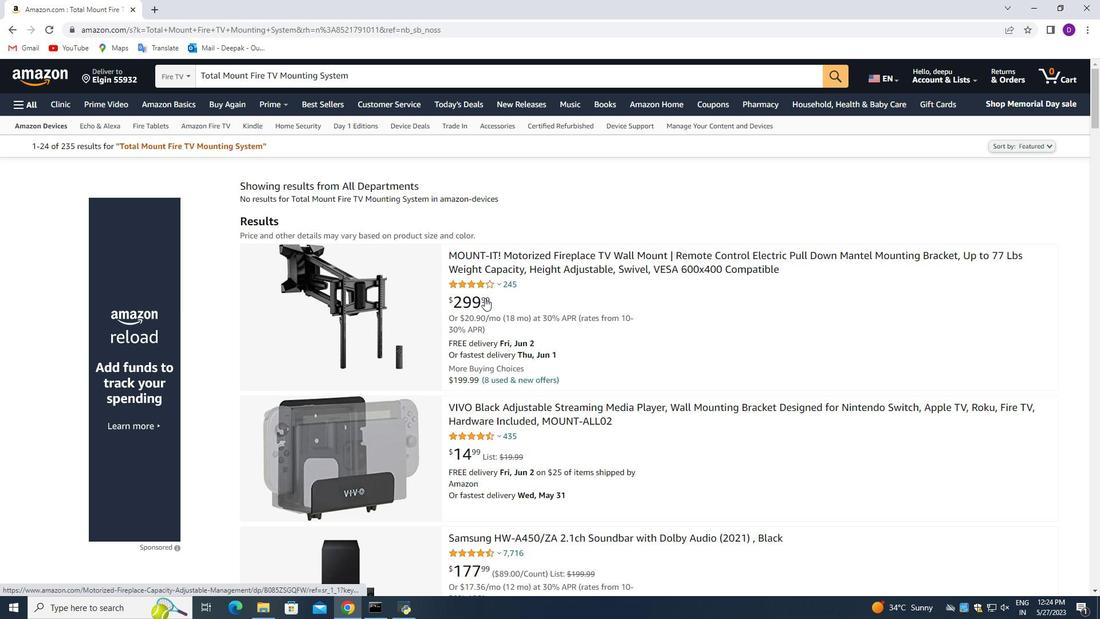 
Action: Mouse scrolled (487, 296) with delta (0, 0)
Screenshot: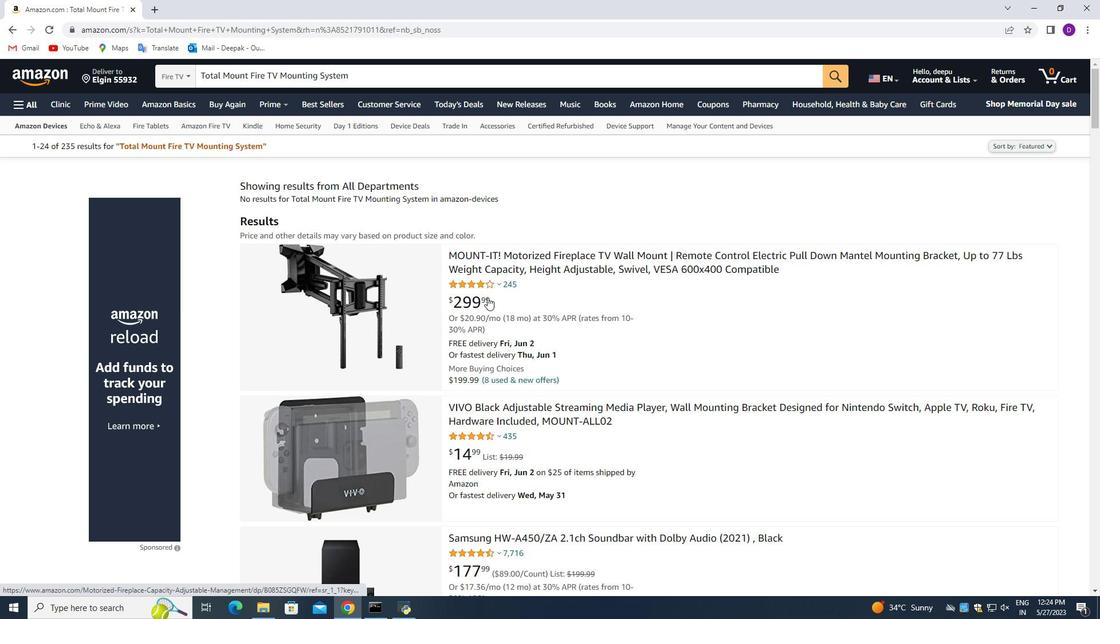 
Action: Mouse moved to (384, 310)
Screenshot: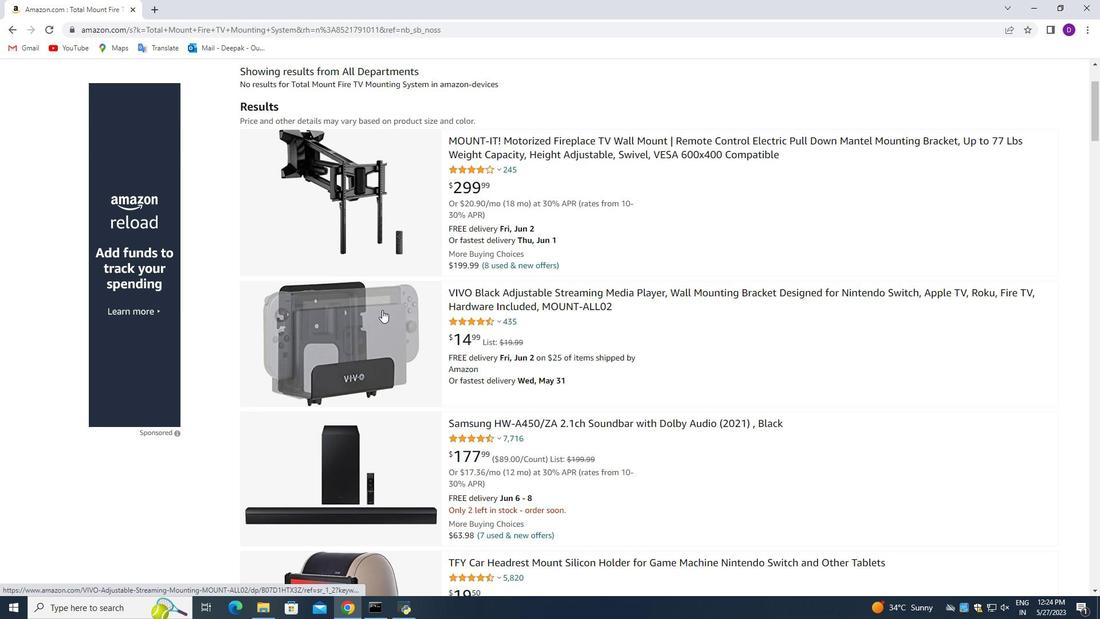 
Action: Mouse scrolled (384, 310) with delta (0, 0)
Screenshot: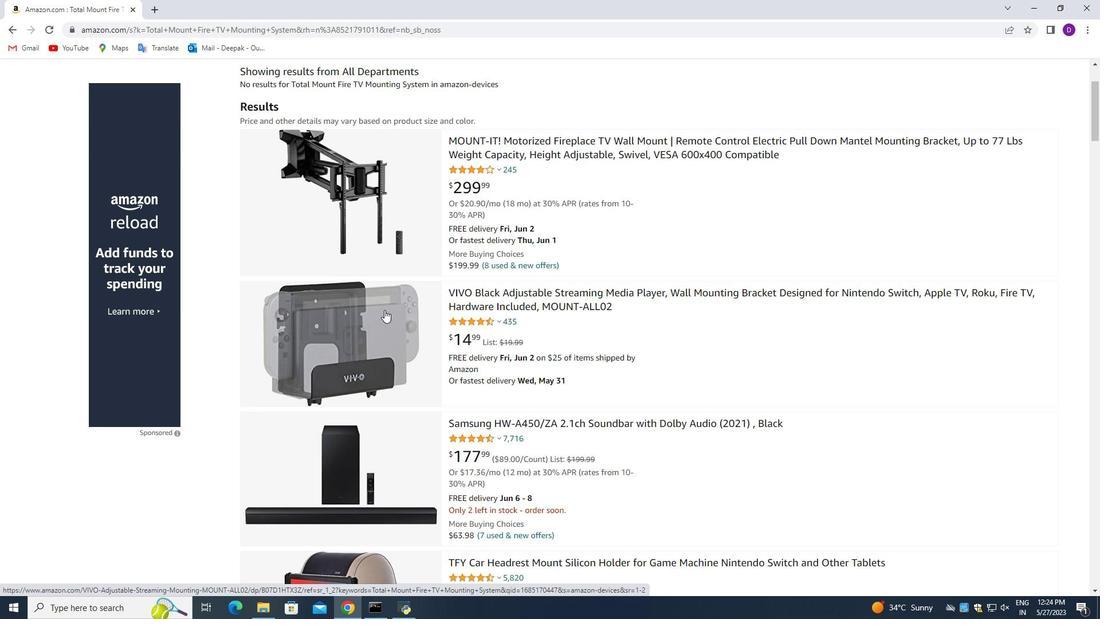 
Action: Mouse scrolled (384, 309) with delta (0, 0)
Screenshot: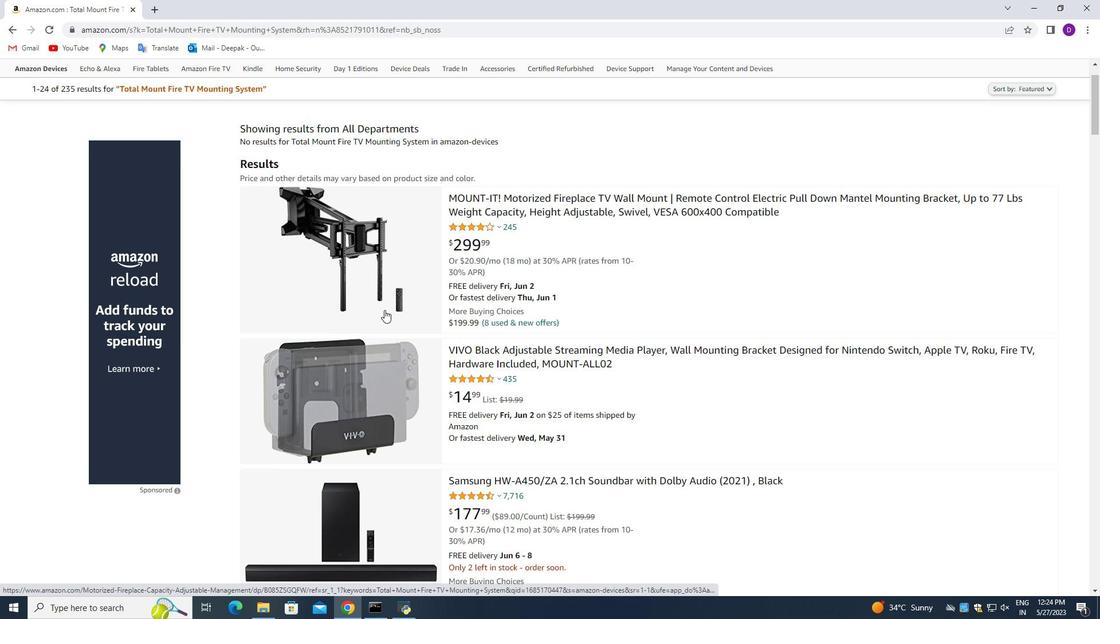
Action: Mouse moved to (418, 316)
Screenshot: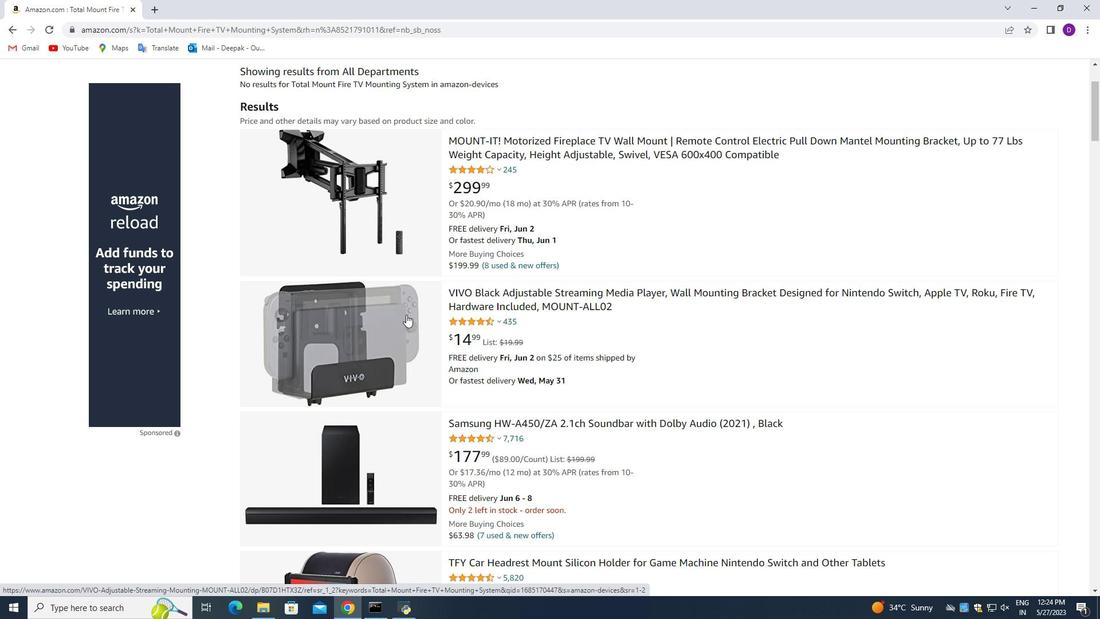 
Action: Mouse scrolled (418, 315) with delta (0, 0)
Screenshot: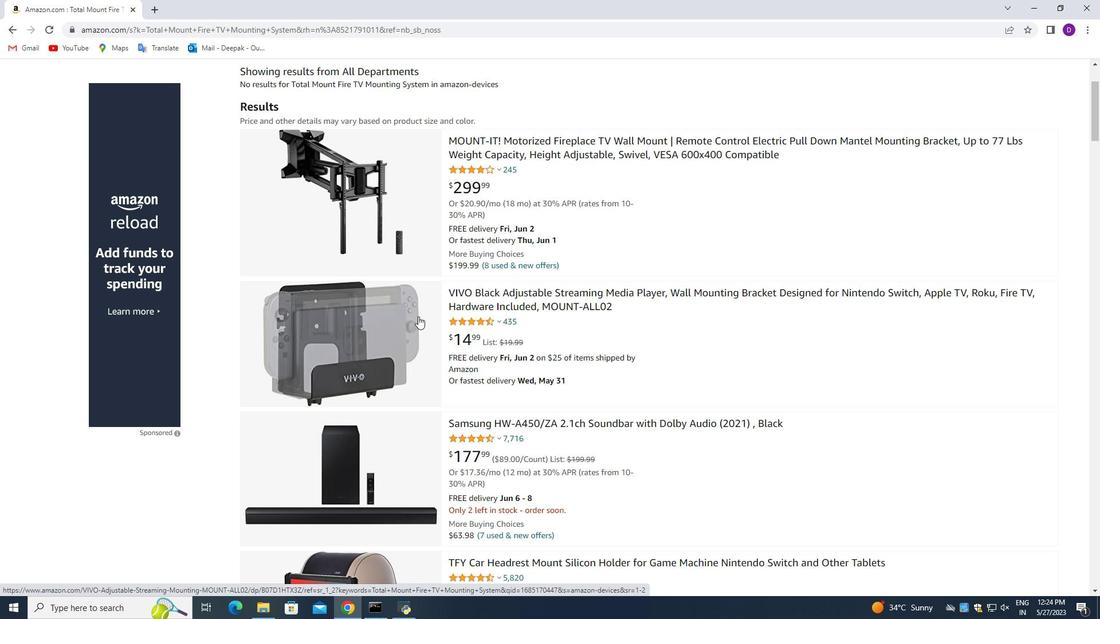 
Action: Mouse scrolled (418, 315) with delta (0, 0)
Screenshot: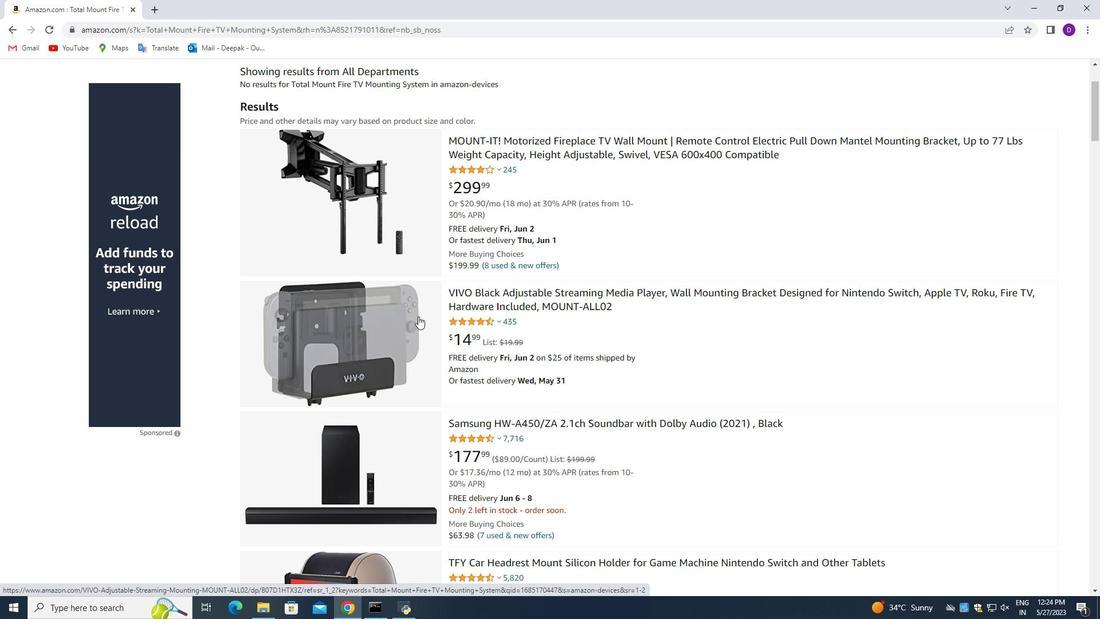 
Action: Mouse moved to (412, 317)
Screenshot: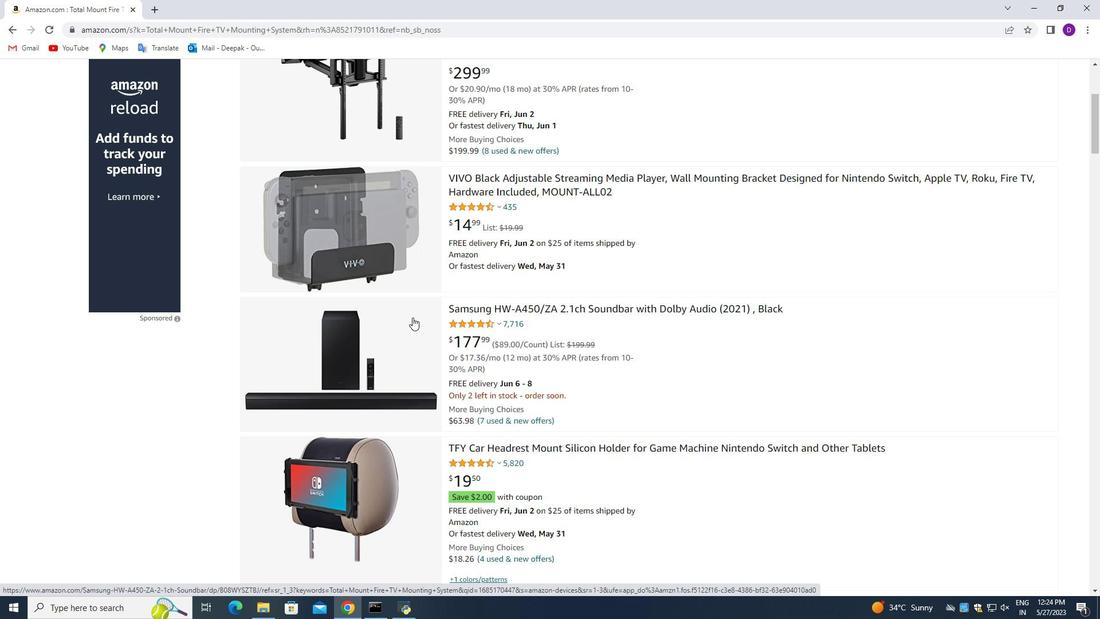 
Action: Mouse scrolled (412, 317) with delta (0, 0)
Screenshot: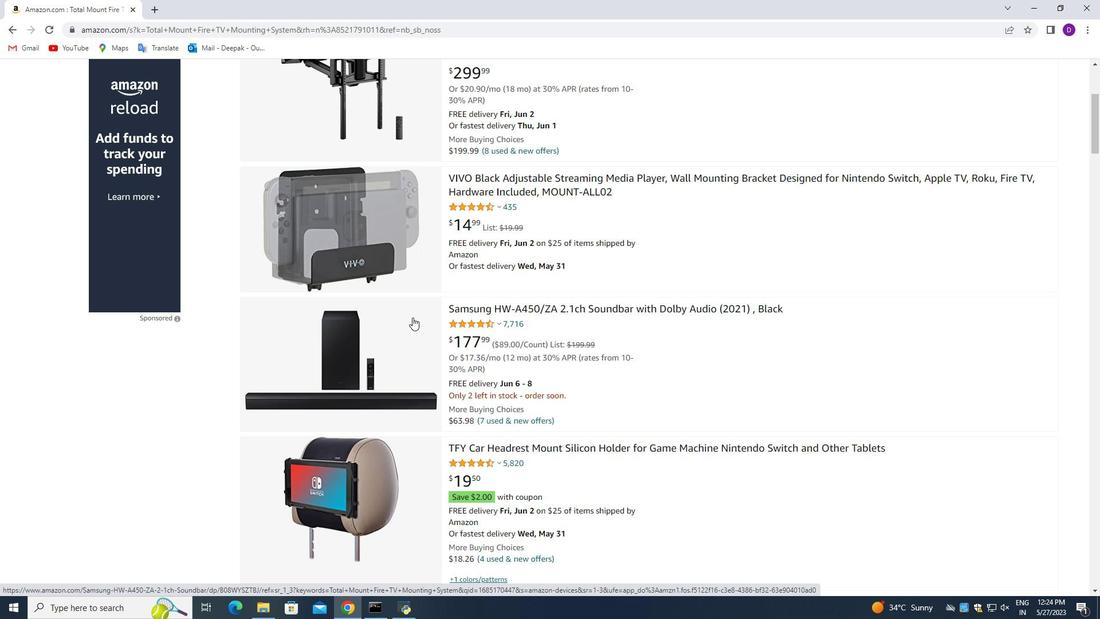 
Action: Mouse moved to (412, 319)
Screenshot: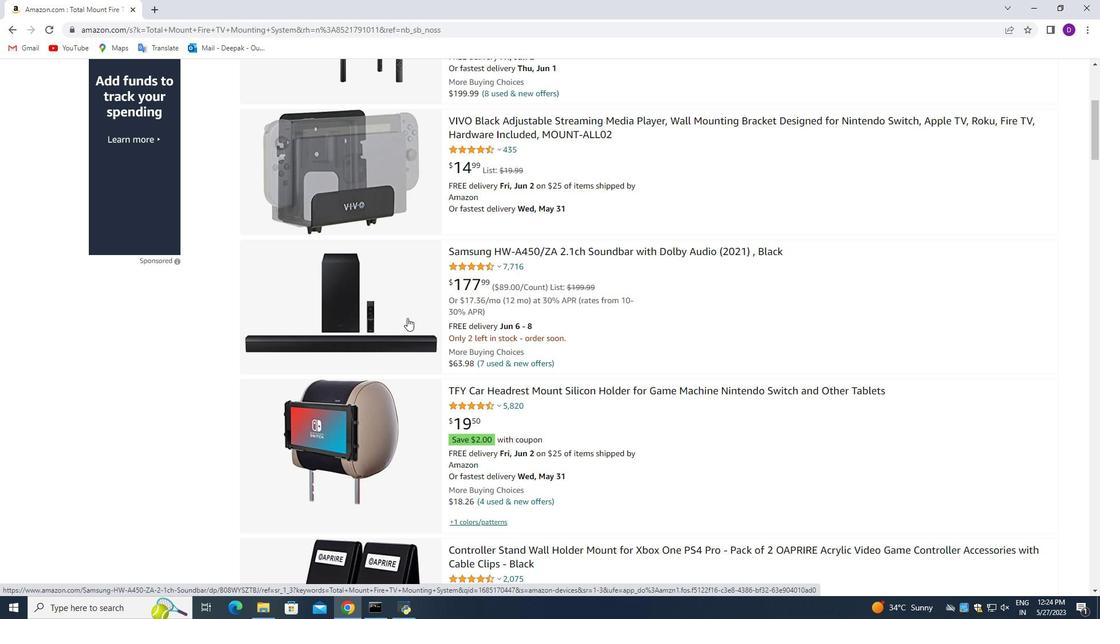 
Action: Mouse scrolled (412, 318) with delta (0, 0)
Screenshot: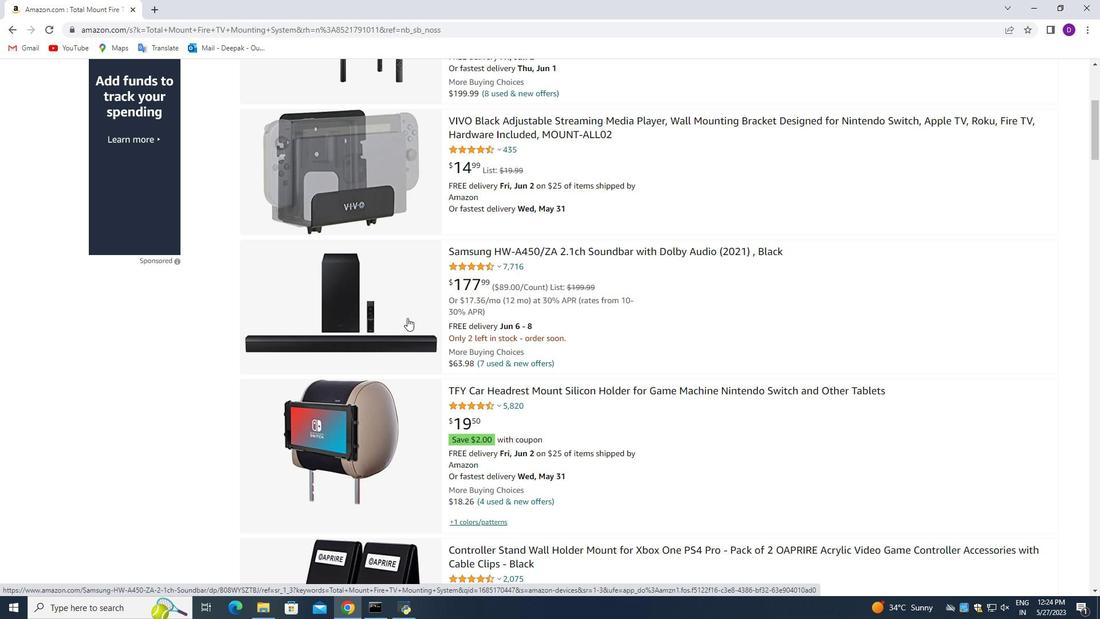 
Action: Mouse moved to (413, 319)
Screenshot: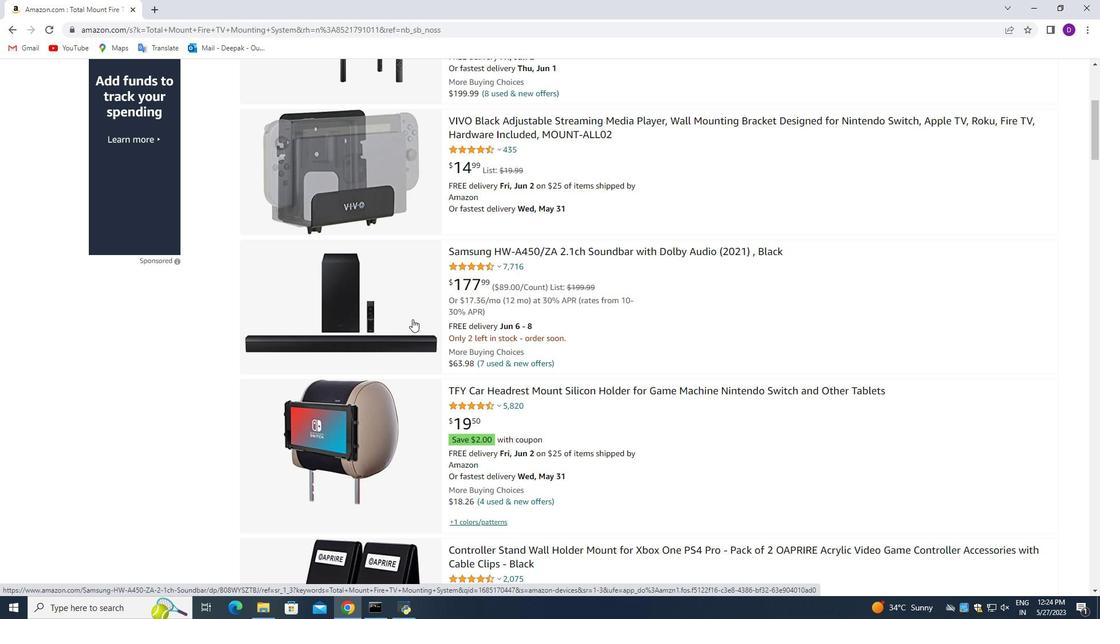 
Action: Mouse scrolled (413, 319) with delta (0, 0)
Screenshot: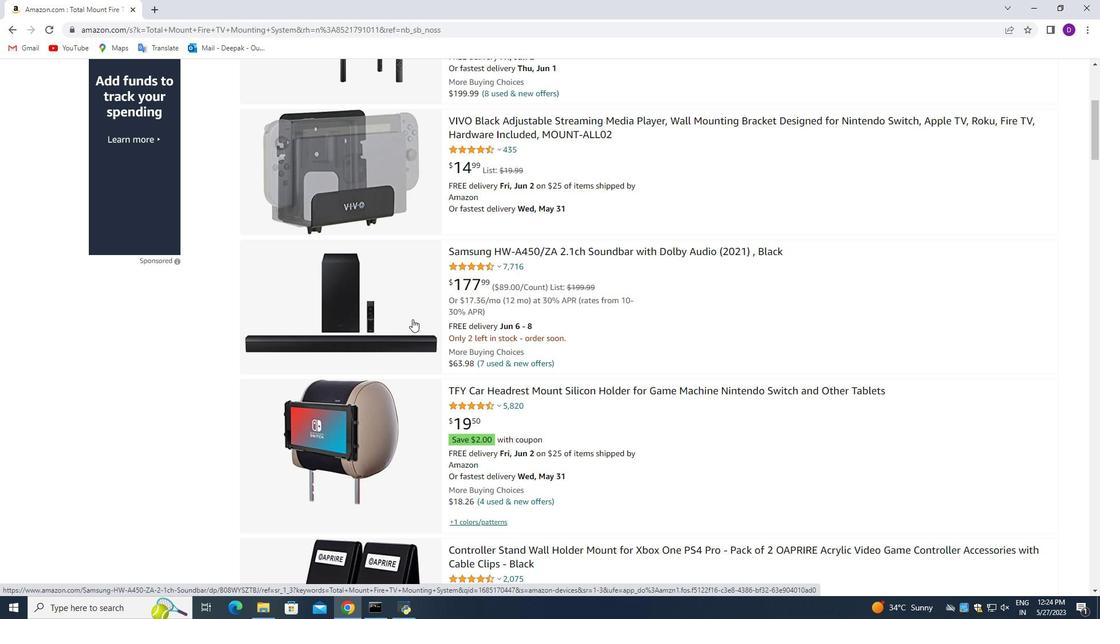 
Action: Mouse moved to (380, 315)
Screenshot: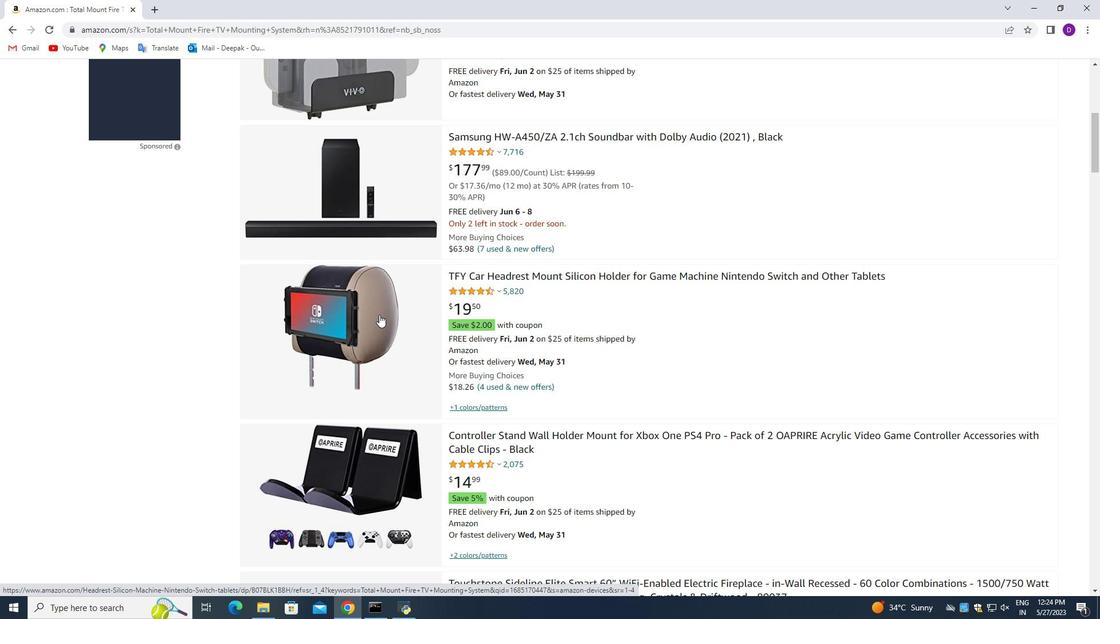 
Action: Mouse scrolled (380, 315) with delta (0, 0)
Screenshot: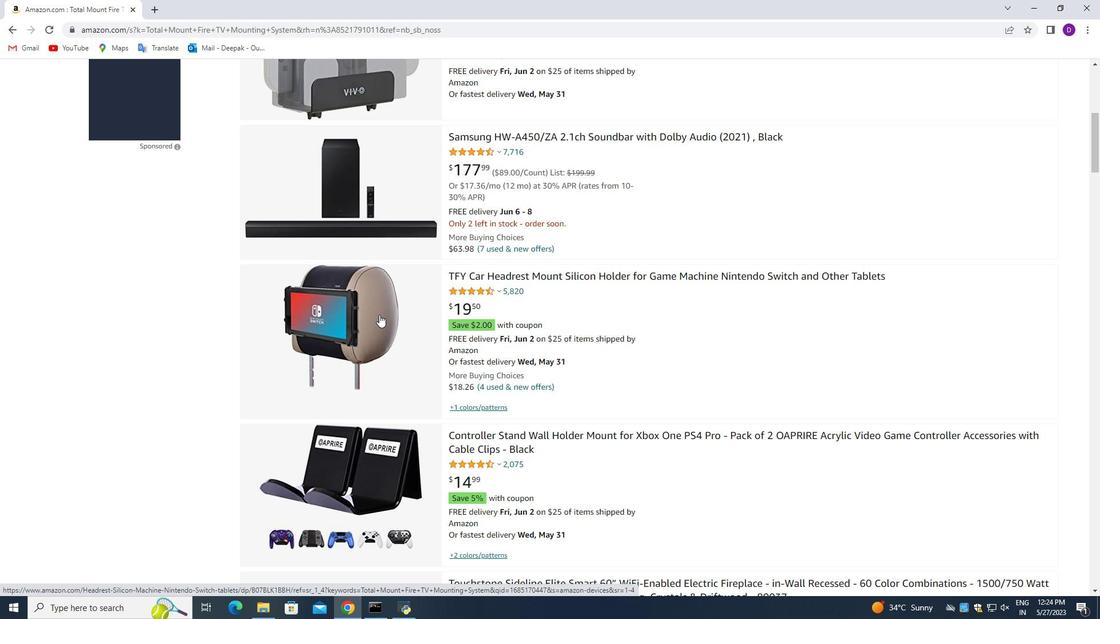 
Action: Mouse moved to (381, 316)
Screenshot: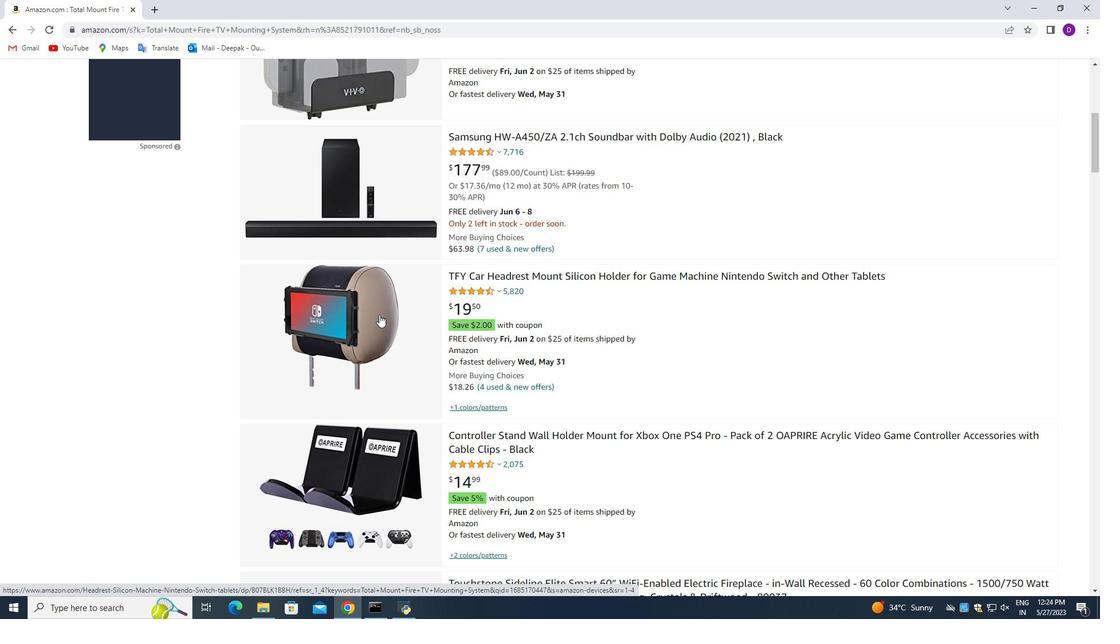 
Action: Mouse scrolled (381, 315) with delta (0, 0)
Screenshot: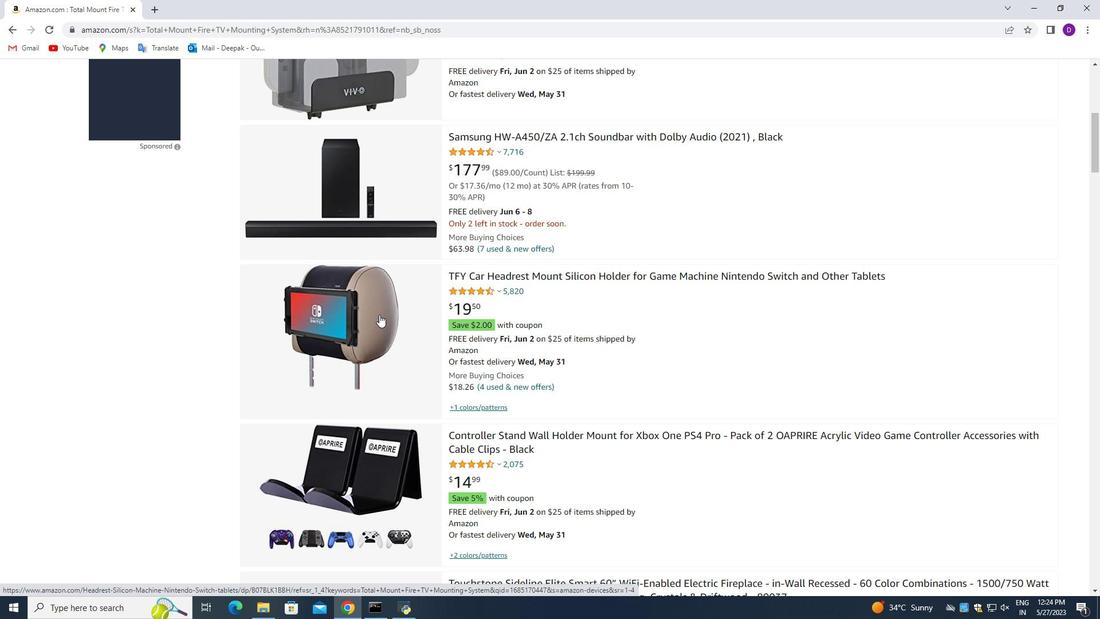 
Action: Mouse moved to (382, 312)
Screenshot: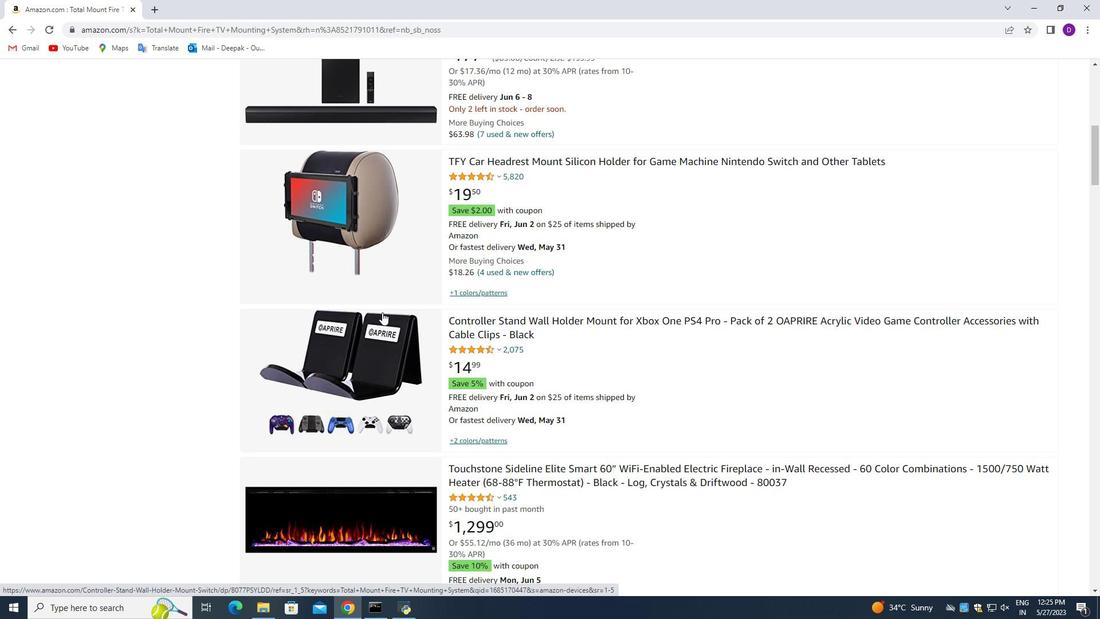 
Action: Mouse scrolled (382, 312) with delta (0, 0)
Screenshot: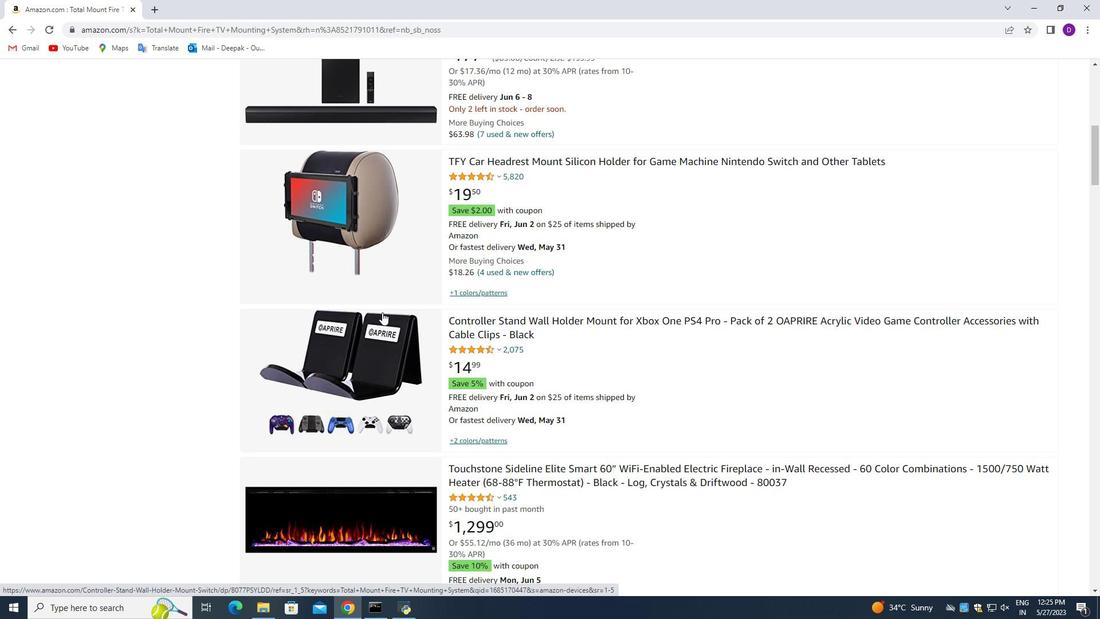 
Action: Mouse scrolled (382, 312) with delta (0, 0)
Screenshot: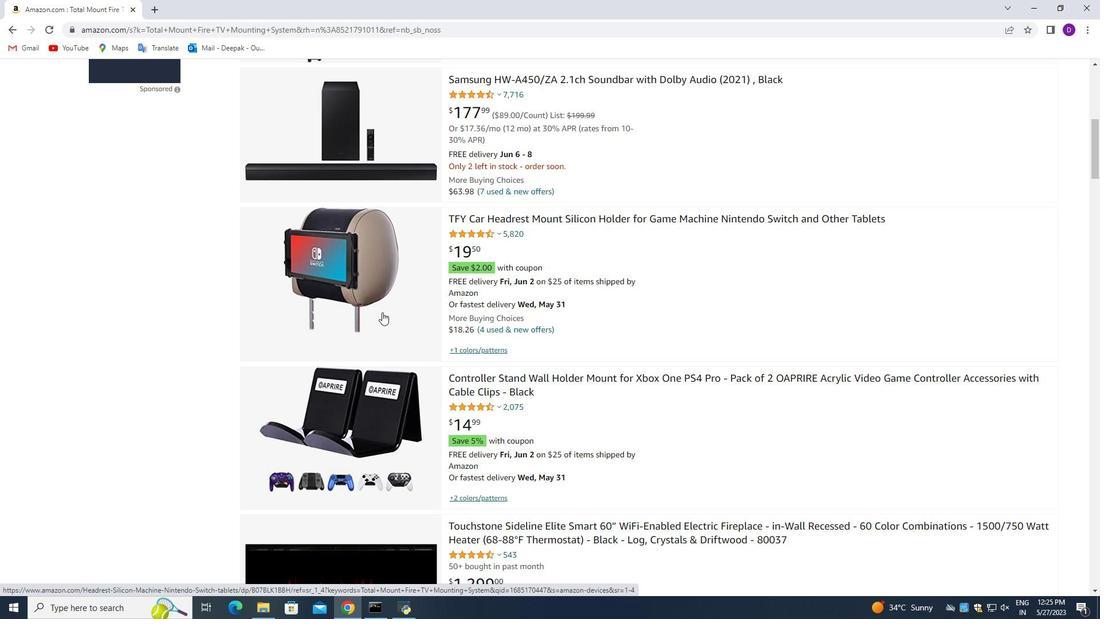
Action: Mouse scrolled (382, 312) with delta (0, 0)
Screenshot: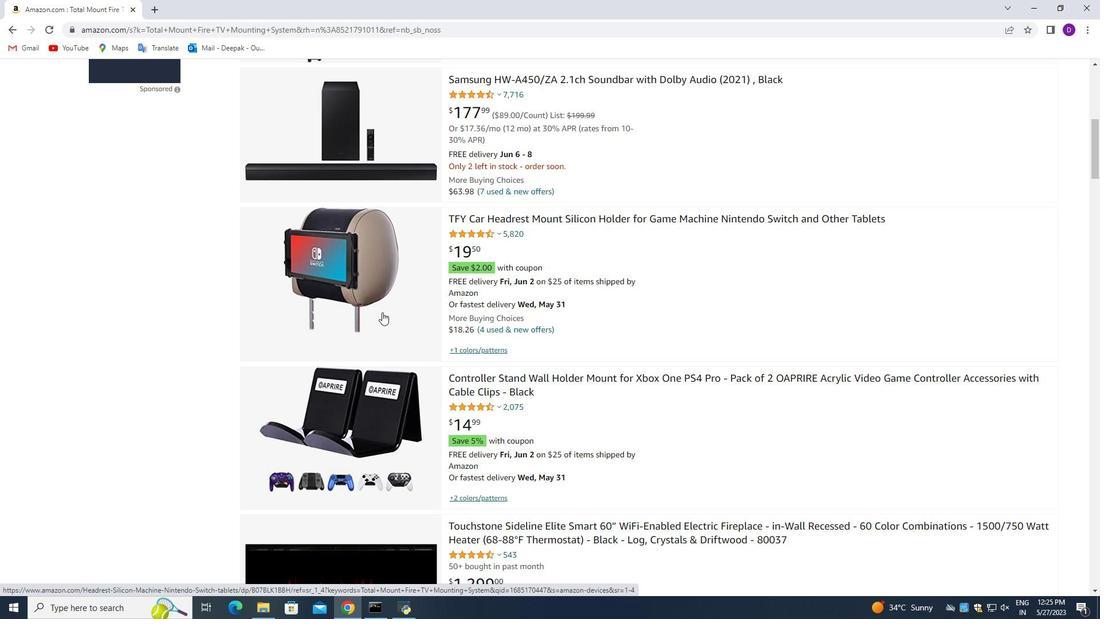 
Action: Mouse scrolled (382, 312) with delta (0, 0)
Screenshot: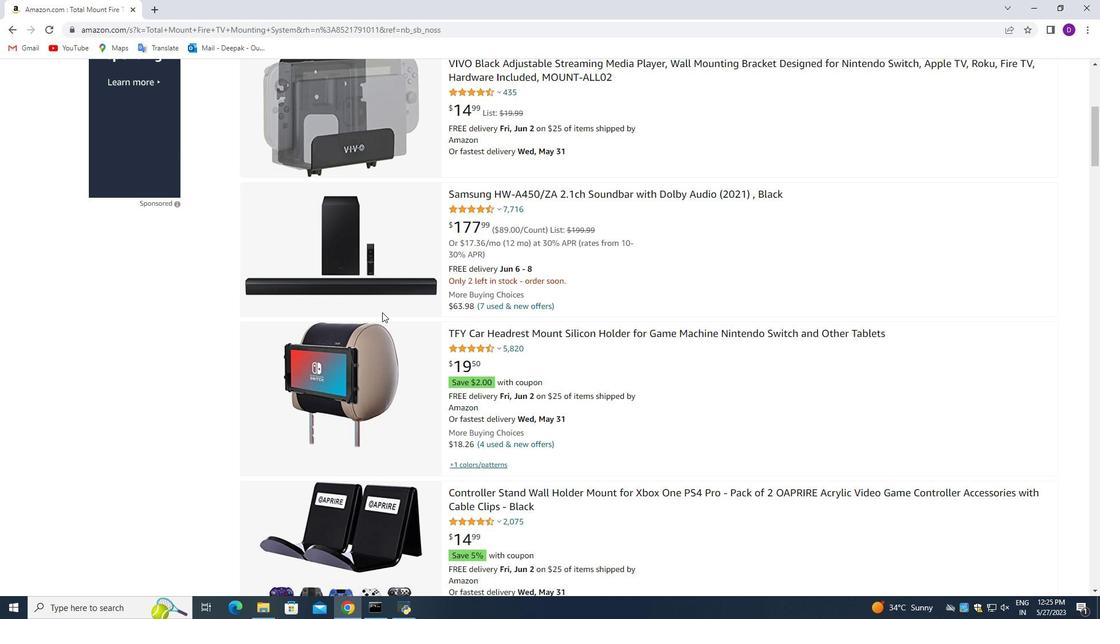 
Action: Mouse scrolled (382, 312) with delta (0, 0)
Screenshot: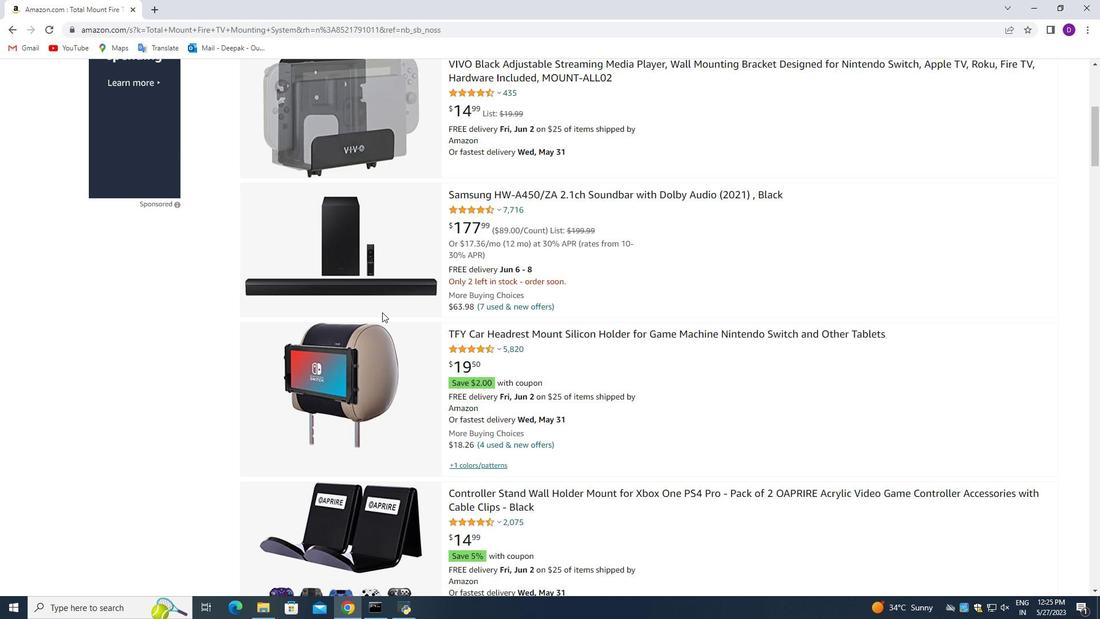 
Action: Mouse scrolled (382, 312) with delta (0, 0)
Screenshot: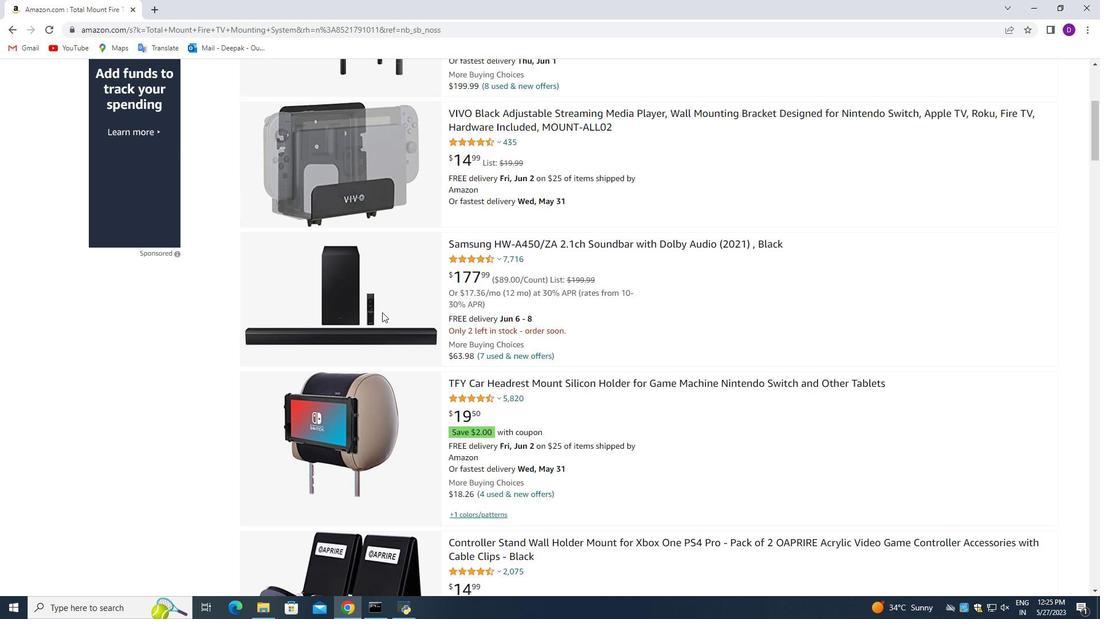 
Action: Mouse scrolled (382, 312) with delta (0, 0)
Screenshot: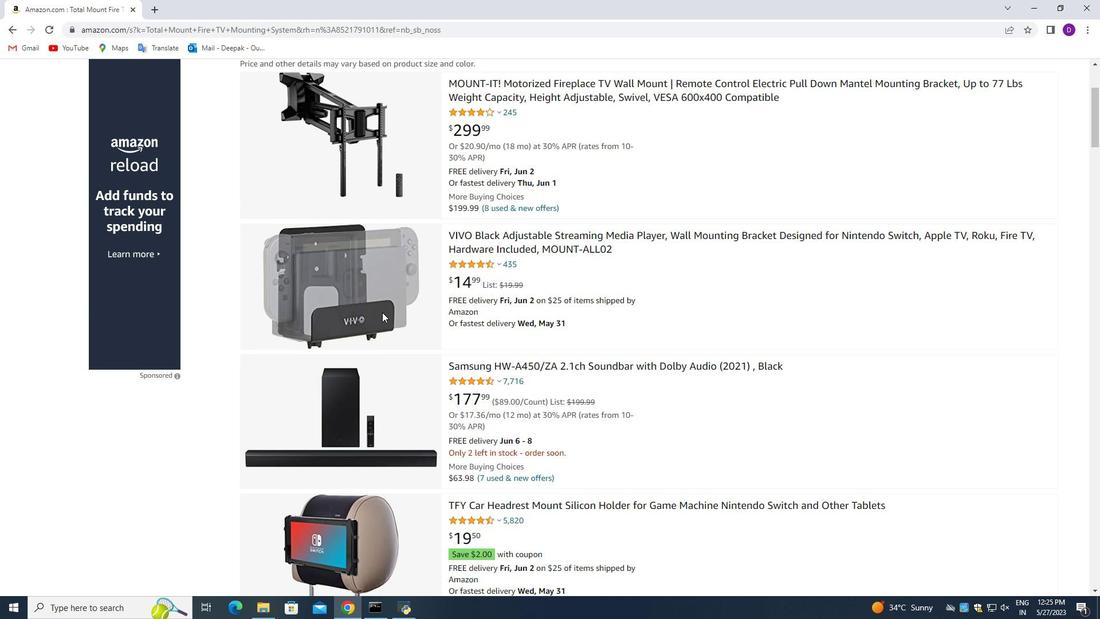
Action: Mouse scrolled (382, 312) with delta (0, 0)
Screenshot: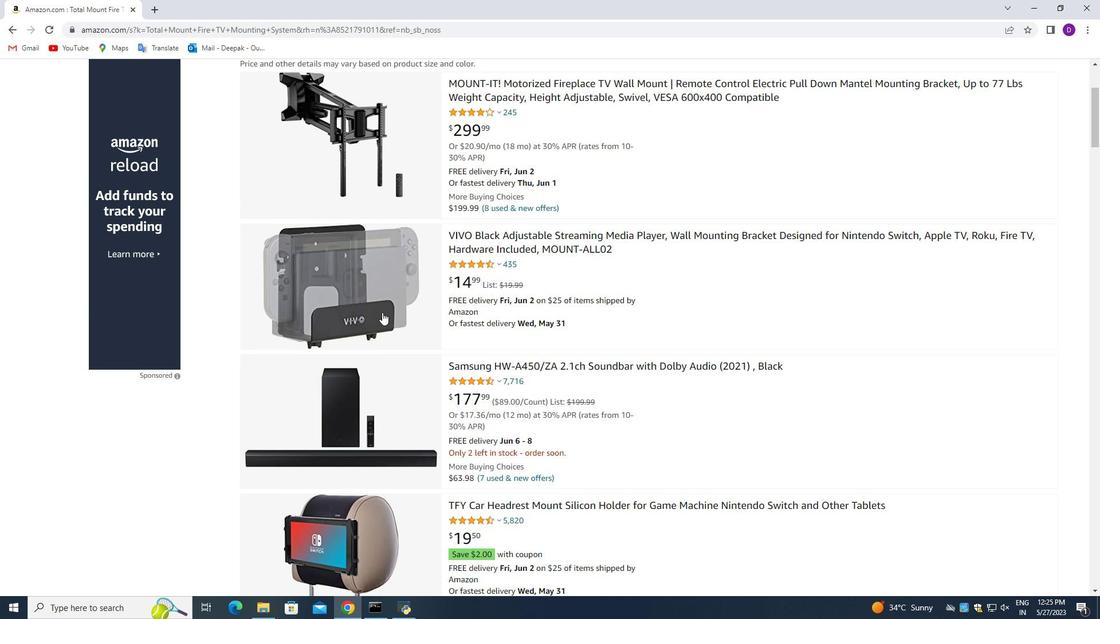 
Action: Mouse scrolled (382, 312) with delta (0, 0)
Screenshot: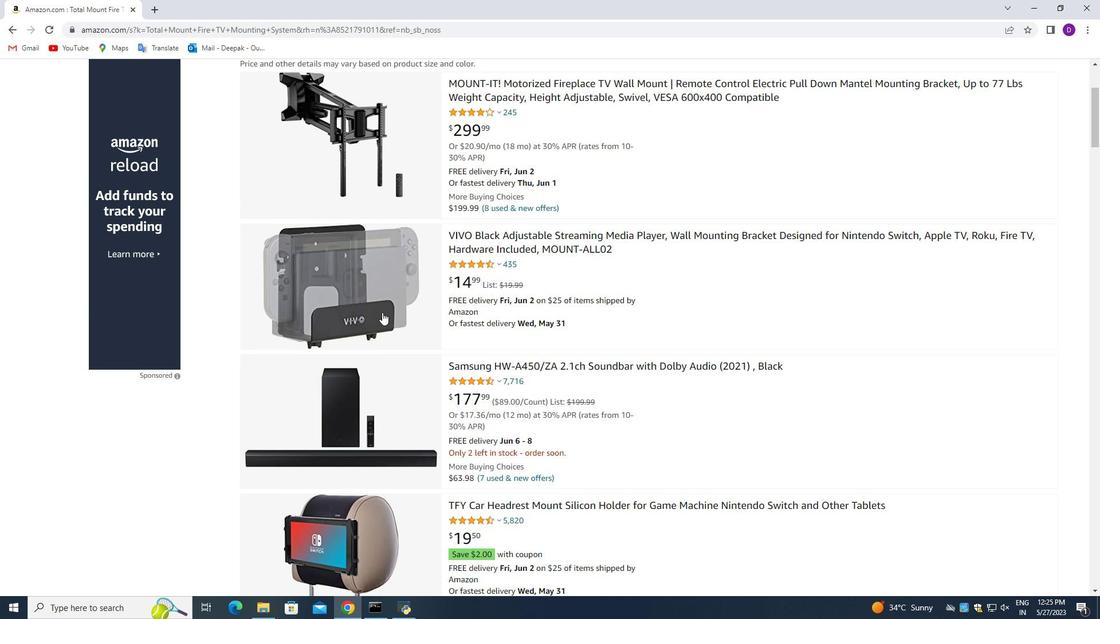 
Action: Mouse scrolled (382, 312) with delta (0, 0)
Screenshot: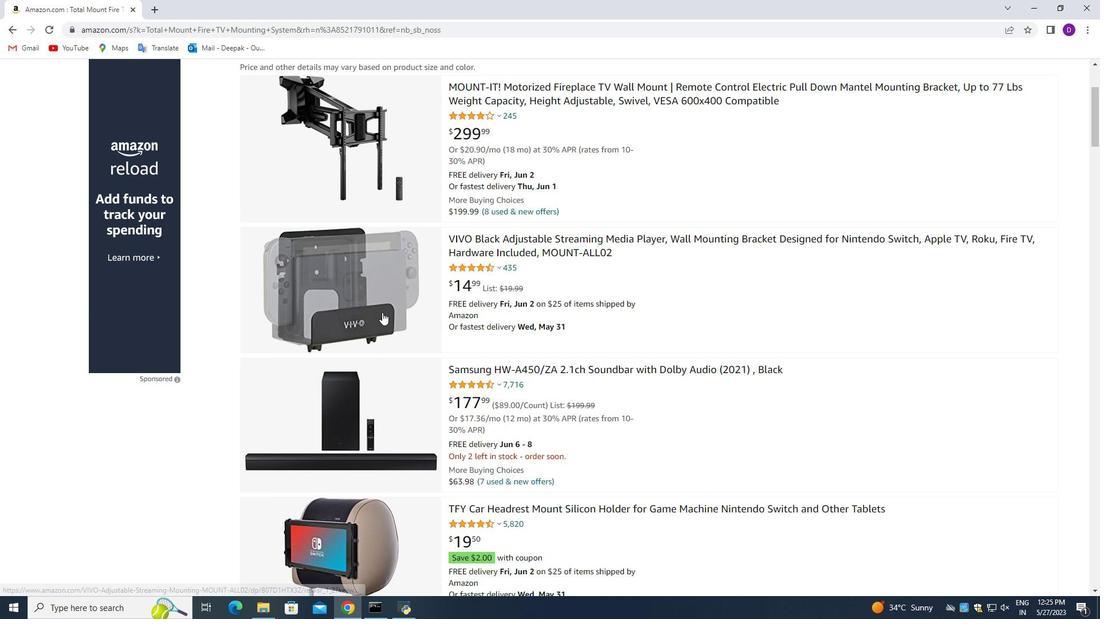 
Action: Mouse moved to (360, 353)
Screenshot: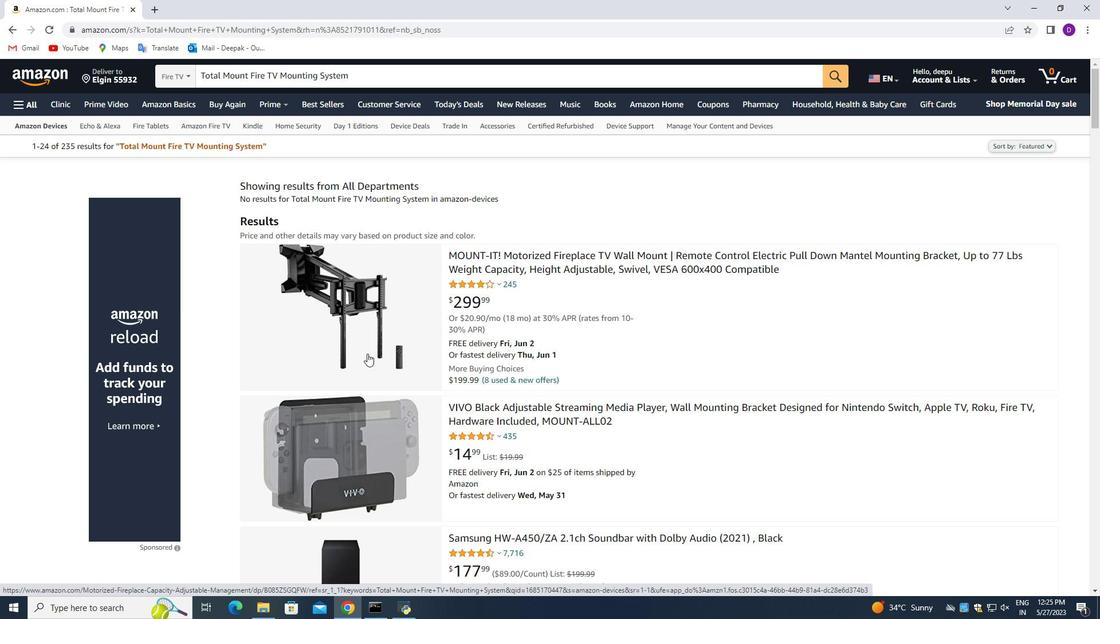 
Action: Mouse scrolled (360, 353) with delta (0, 0)
Screenshot: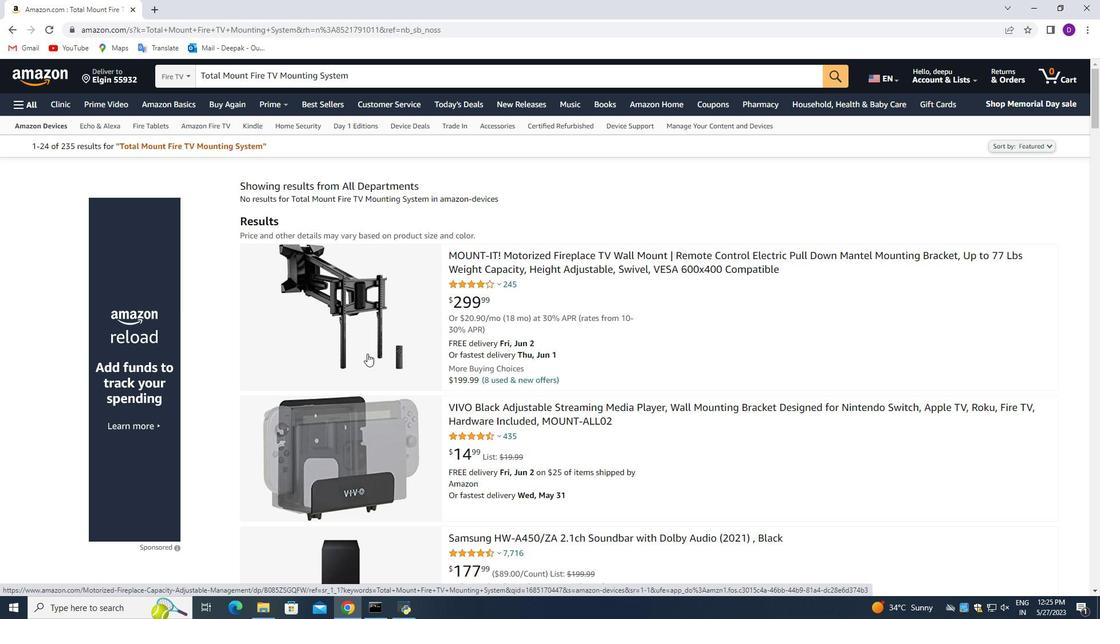 
Action: Mouse scrolled (360, 353) with delta (0, 0)
Screenshot: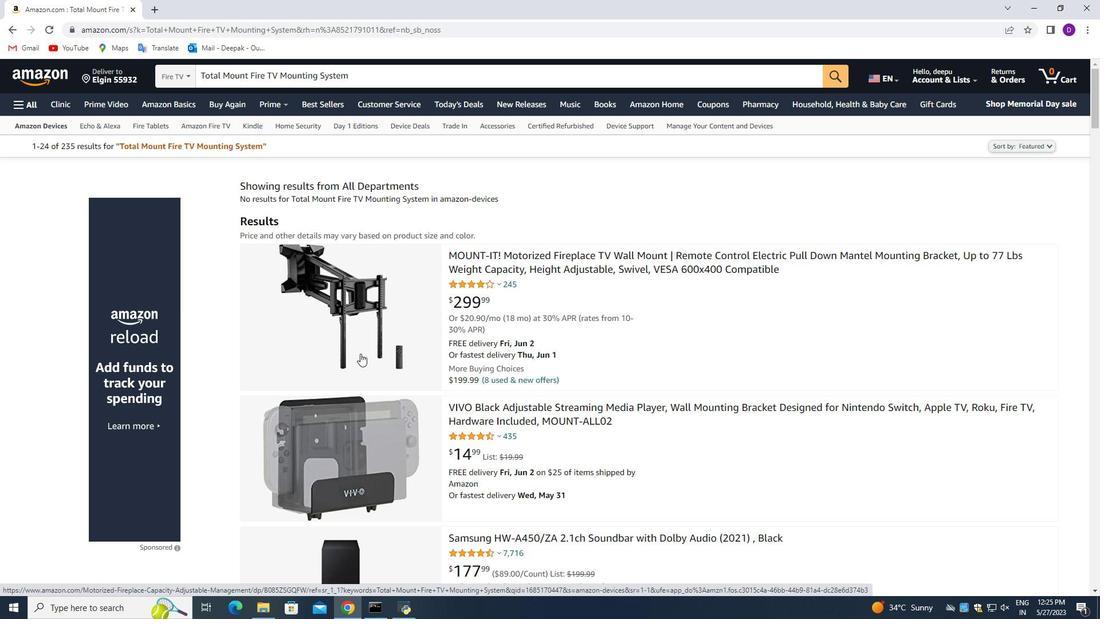 
Action: Mouse moved to (362, 343)
Screenshot: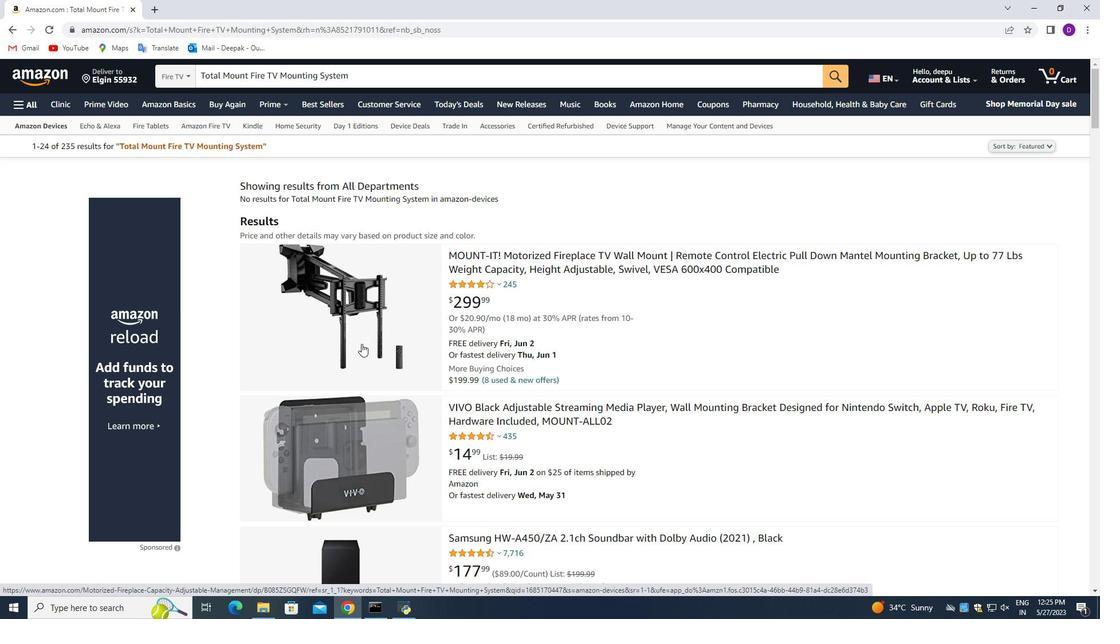 
Action: Mouse scrolled (362, 344) with delta (0, 0)
Screenshot: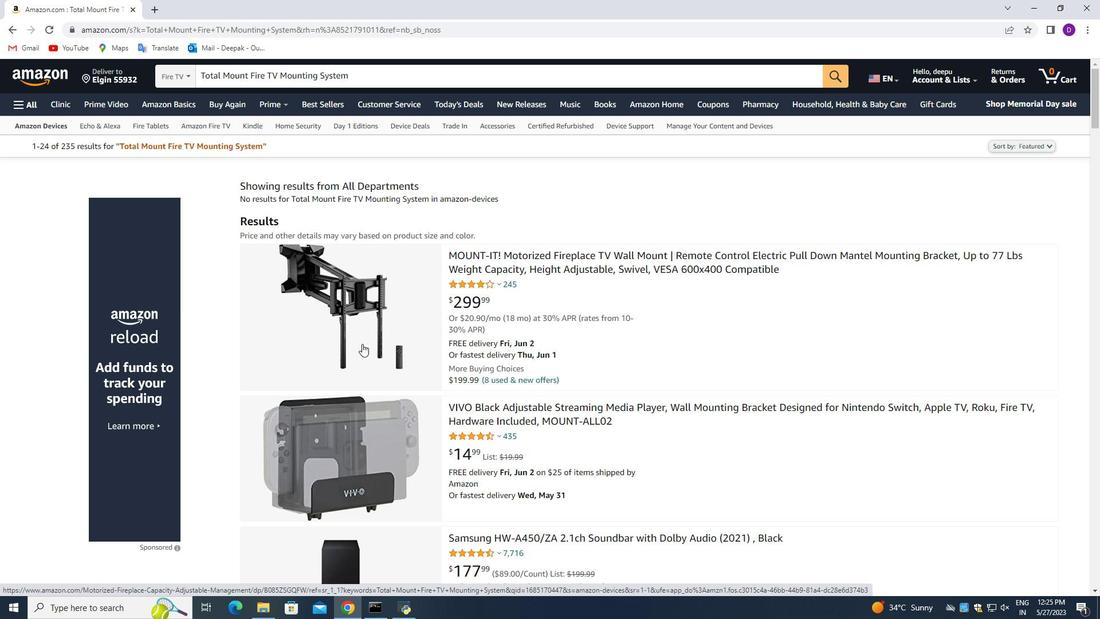 
Action: Mouse scrolled (362, 344) with delta (0, 0)
Screenshot: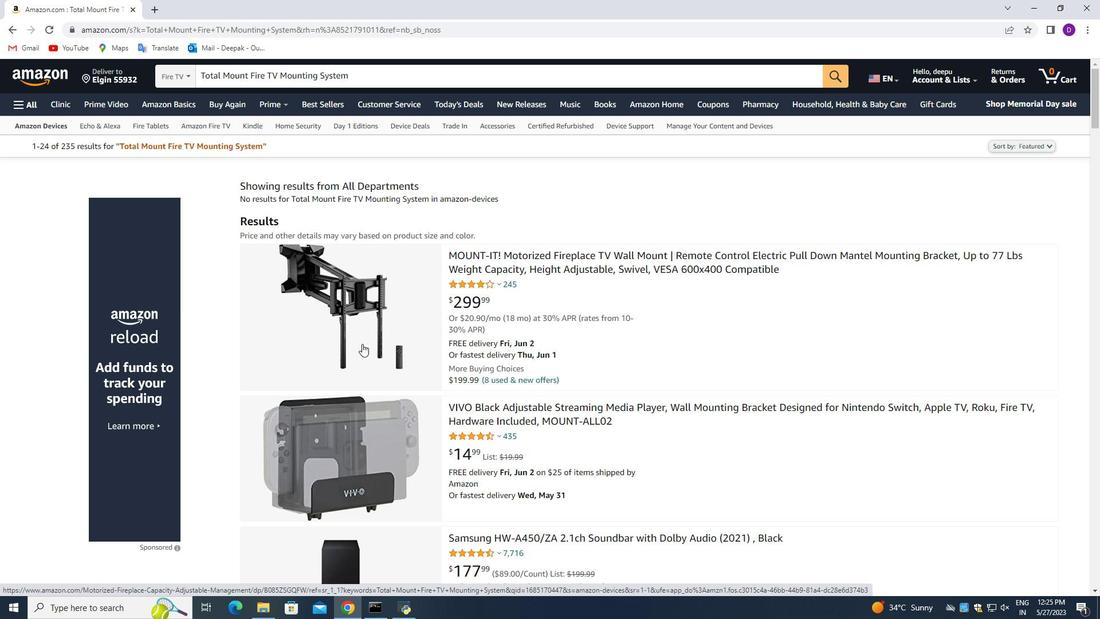 
Action: Mouse pressed left at (362, 343)
Screenshot: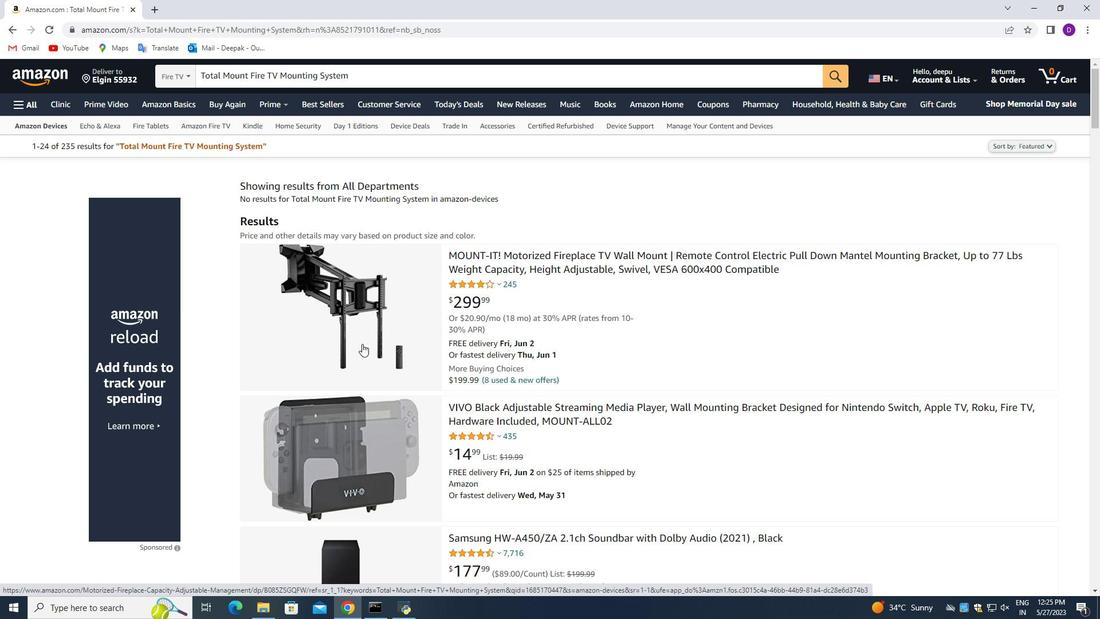 
Action: Mouse moved to (432, 346)
Screenshot: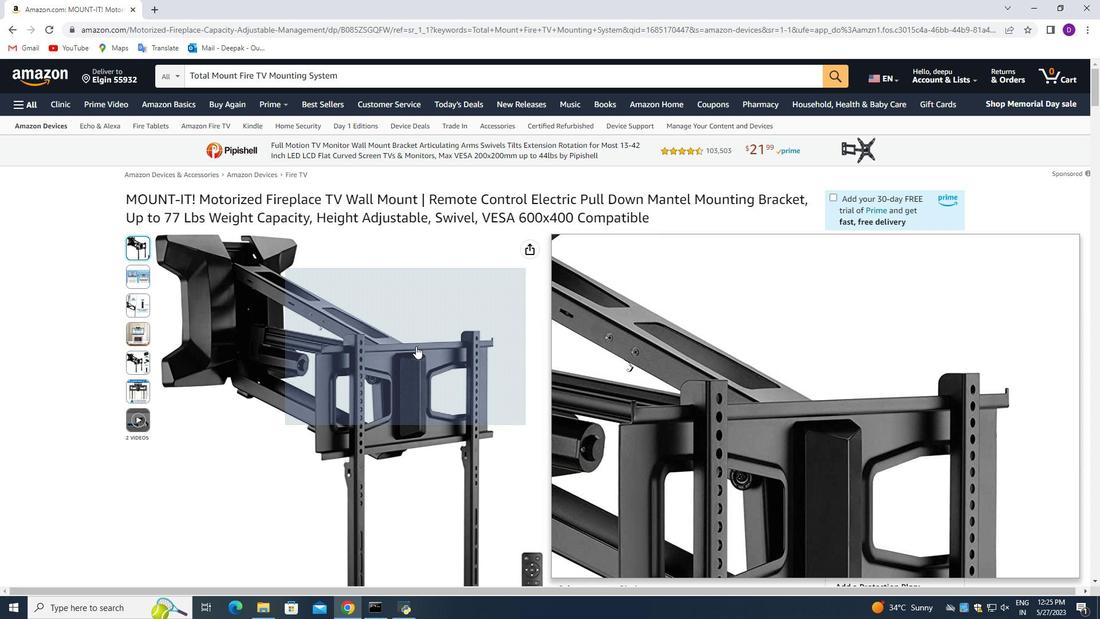 
Action: Mouse scrolled (432, 345) with delta (0, 0)
Screenshot: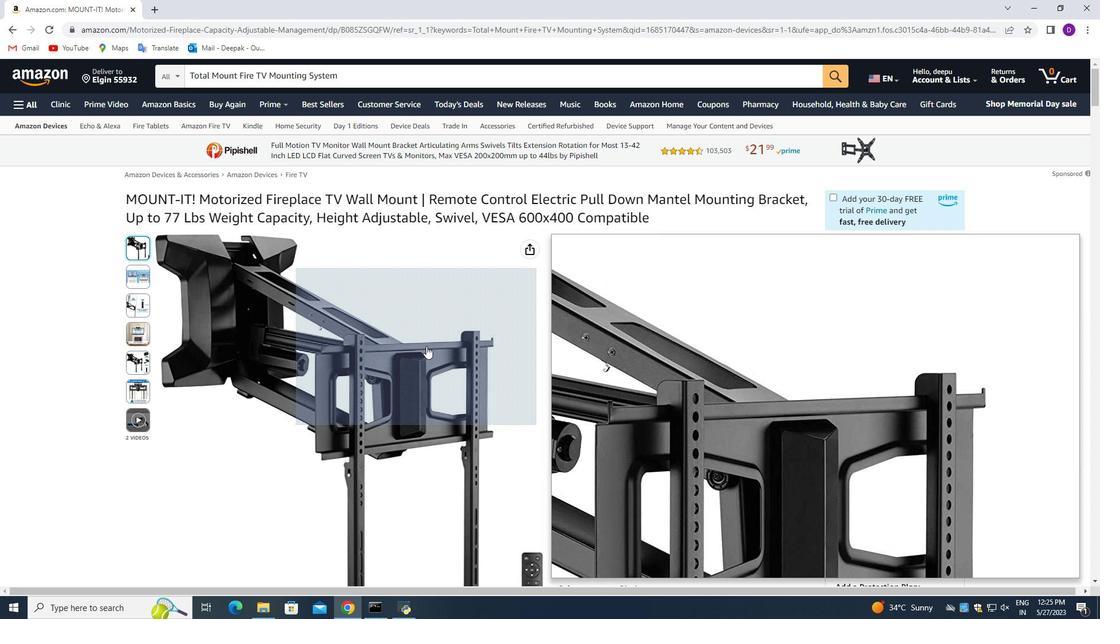 
Action: Mouse moved to (435, 344)
Screenshot: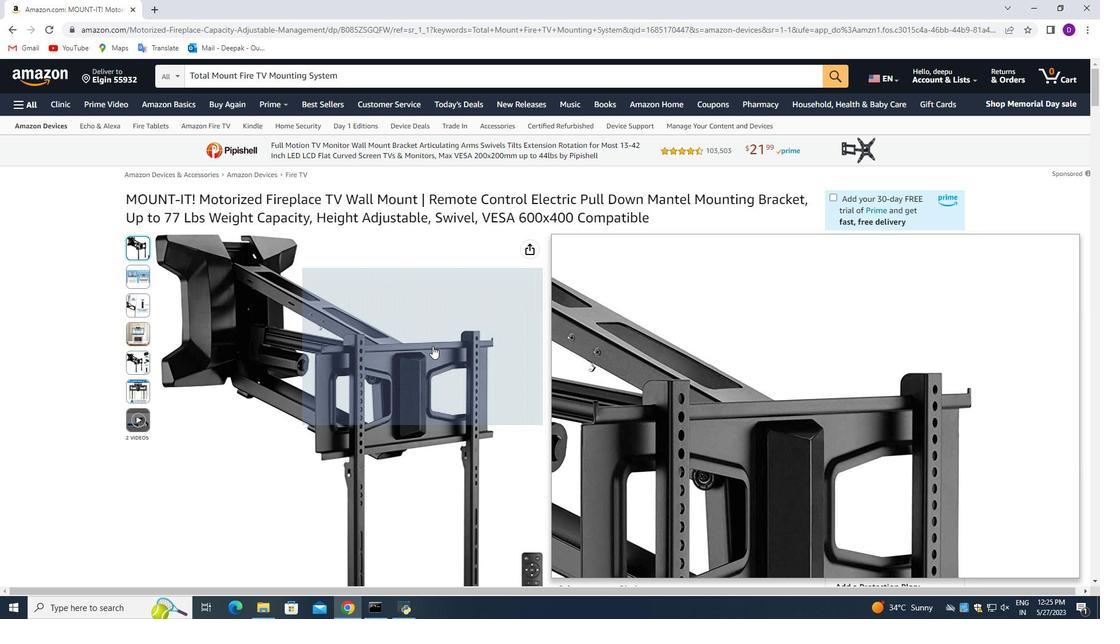 
Action: Mouse scrolled (433, 345) with delta (0, 0)
Screenshot: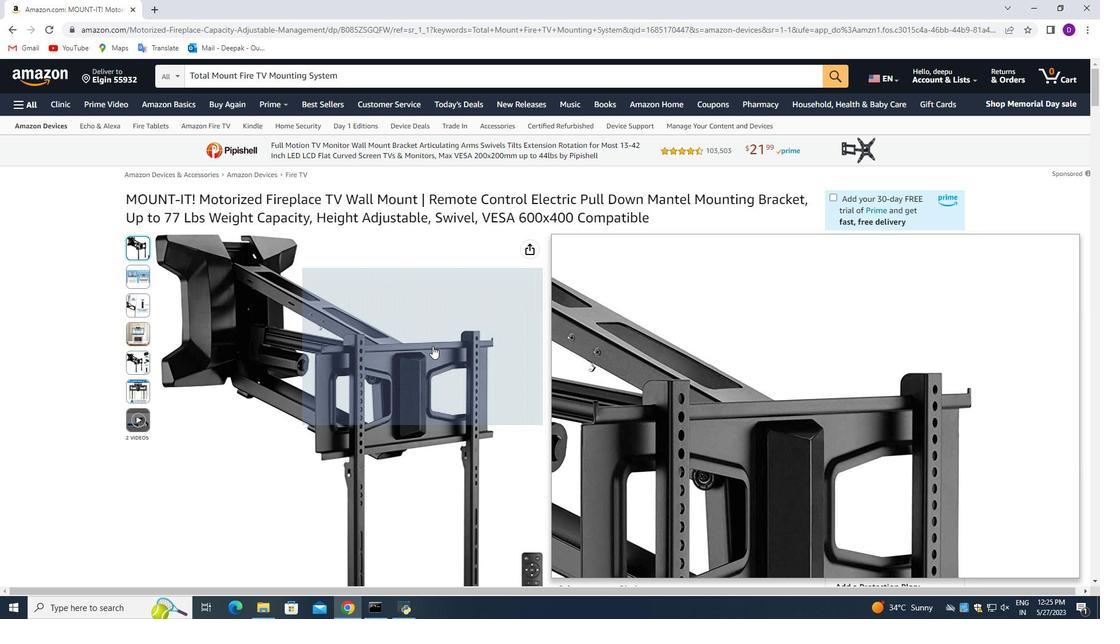 
Action: Mouse moved to (416, 447)
Screenshot: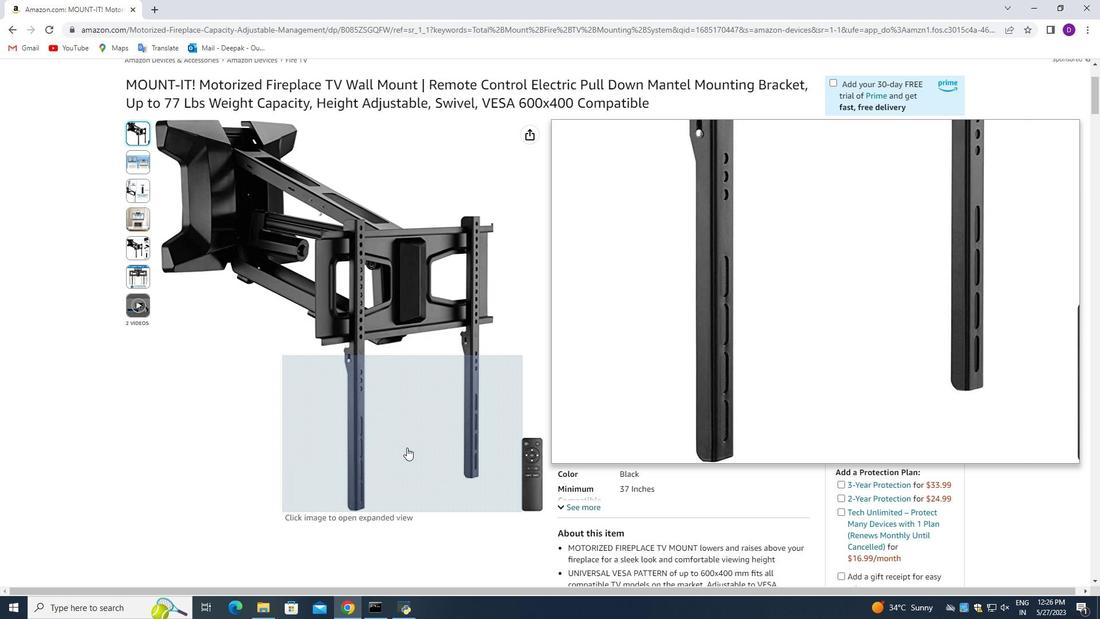 
Action: Mouse scrolled (416, 446) with delta (0, 0)
Screenshot: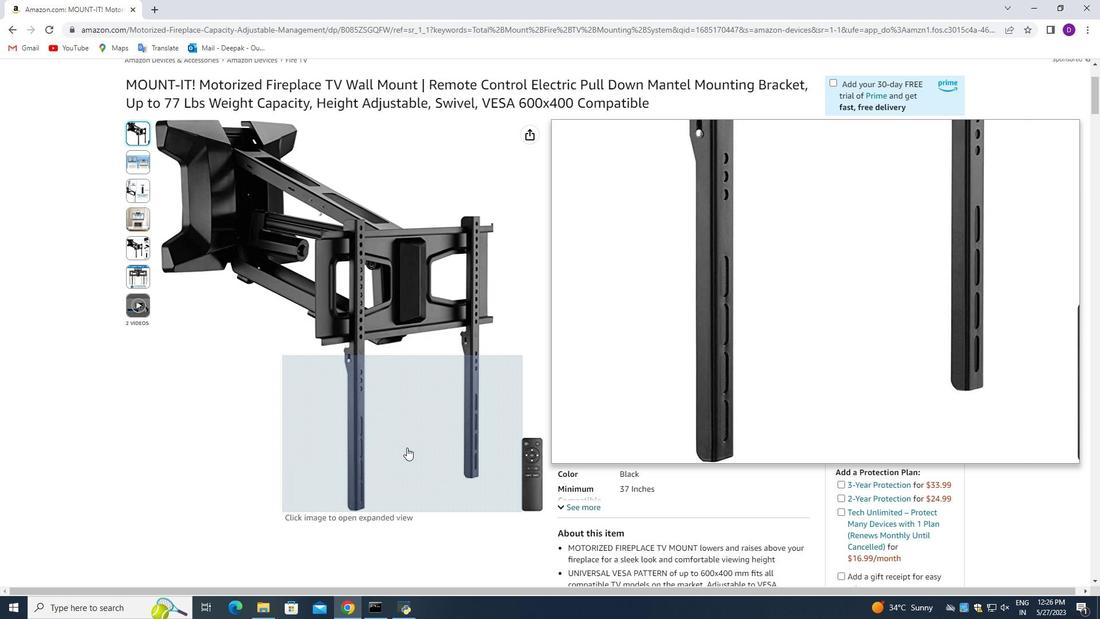 
Action: Mouse moved to (421, 442)
Screenshot: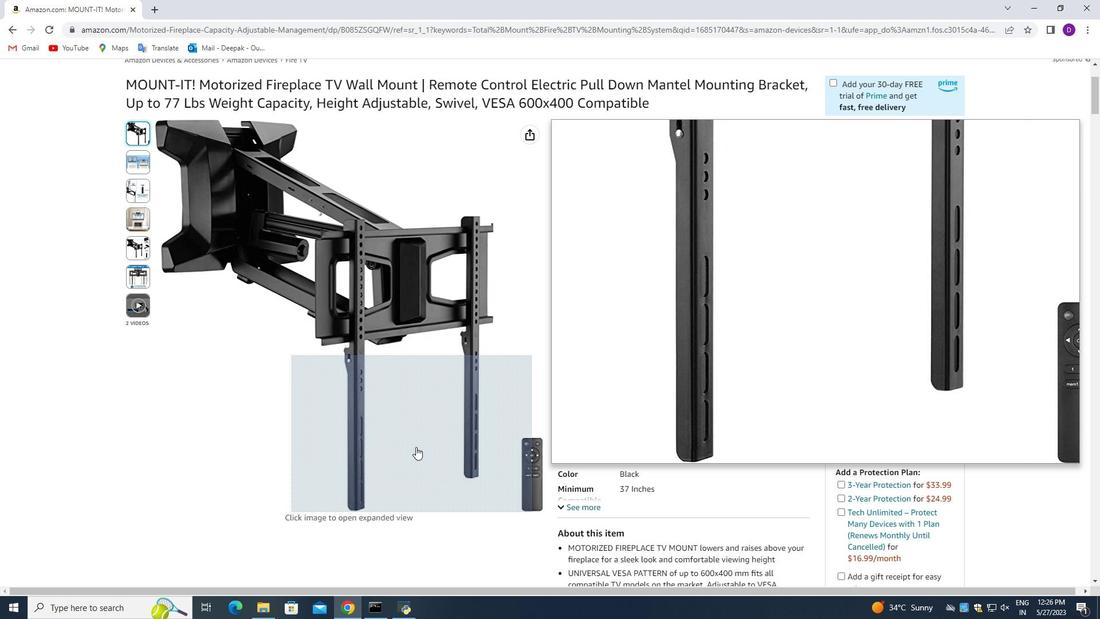 
Action: Mouse scrolled (421, 442) with delta (0, 0)
Screenshot: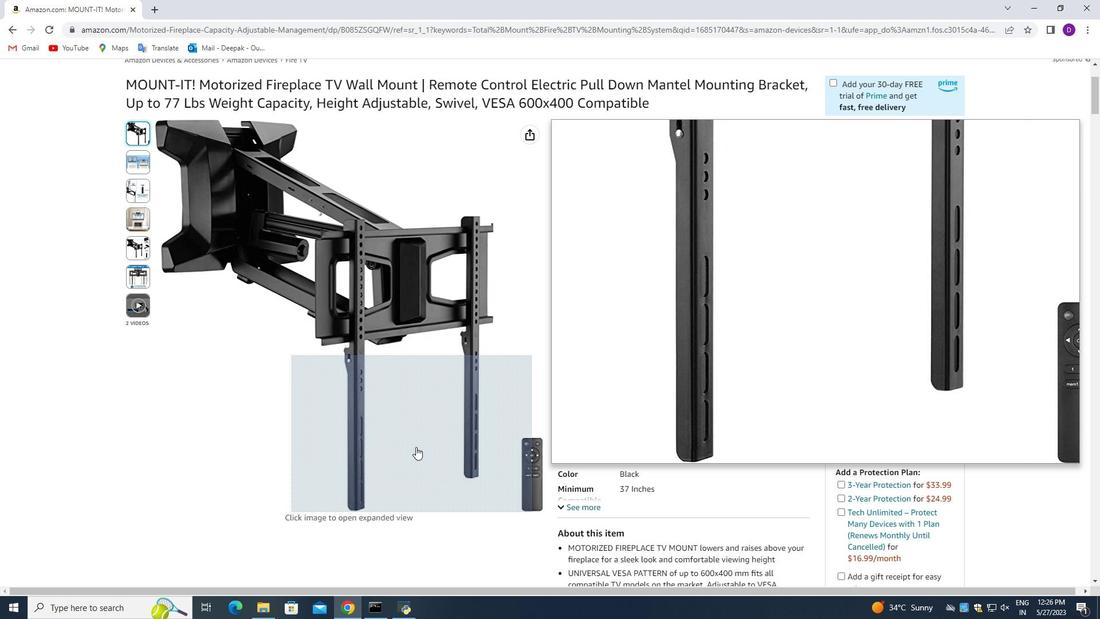 
Action: Mouse moved to (411, 420)
Screenshot: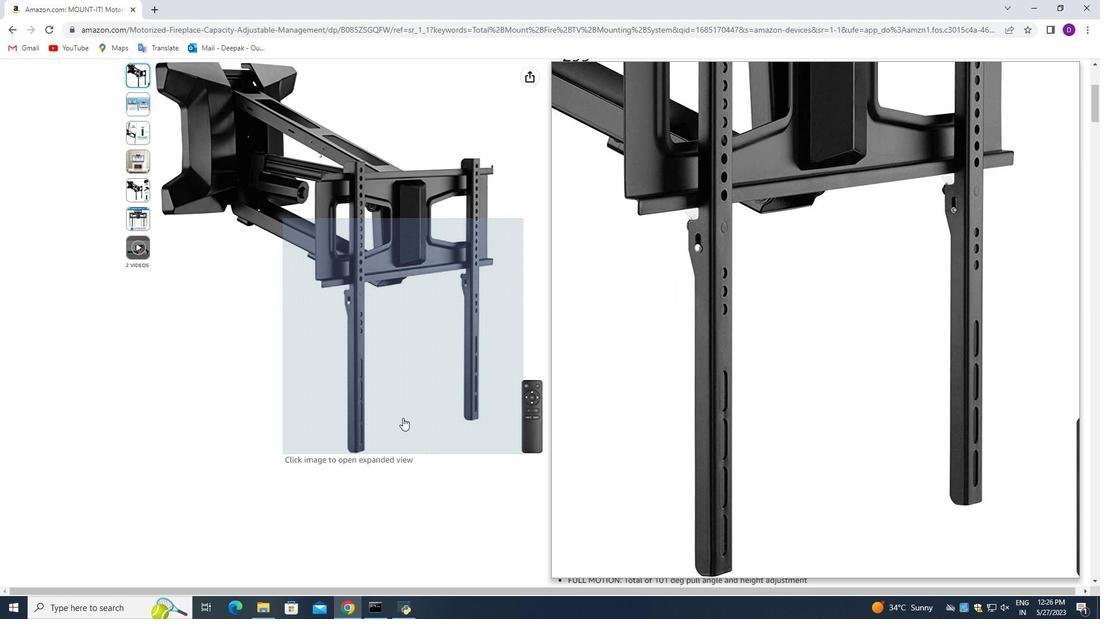 
Action: Mouse scrolled (411, 419) with delta (0, 0)
Screenshot: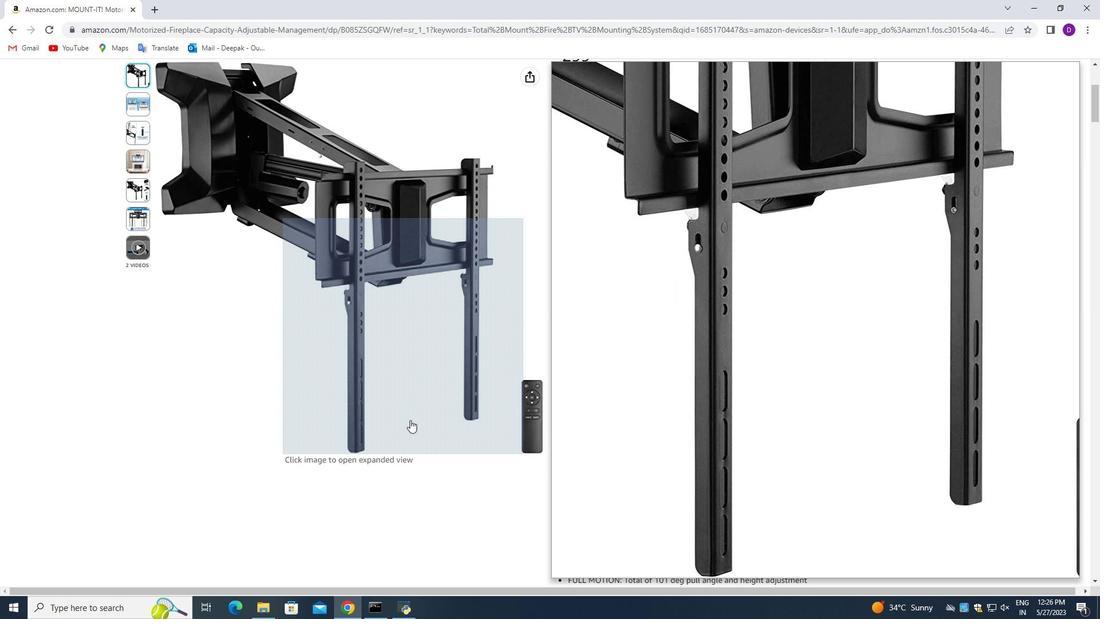 
Action: Mouse moved to (412, 420)
Screenshot: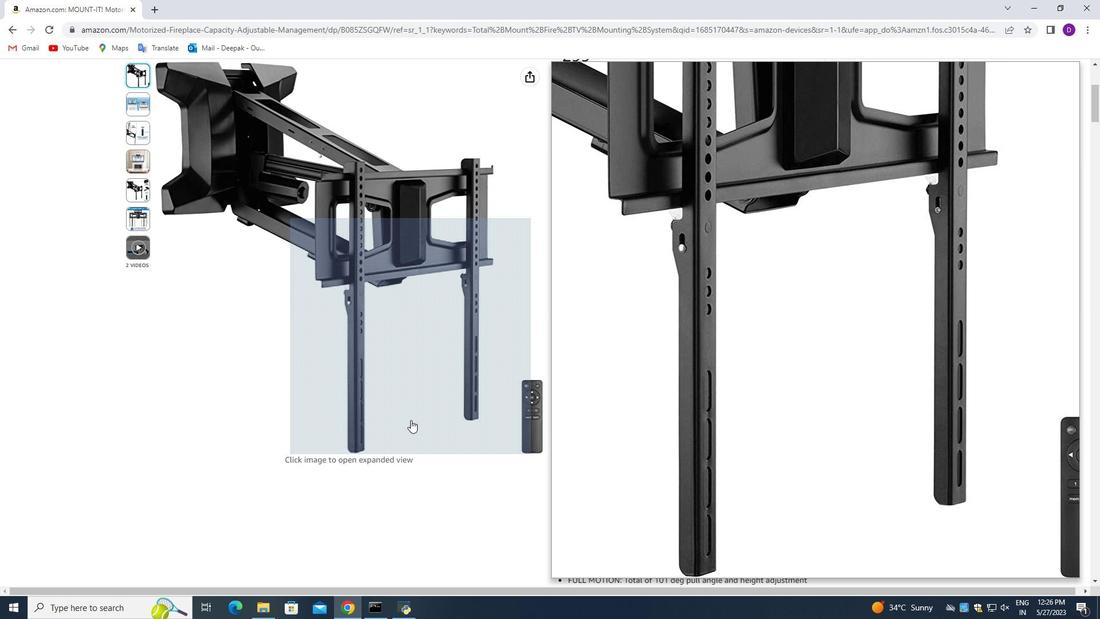 
Action: Mouse scrolled (412, 419) with delta (0, 0)
Screenshot: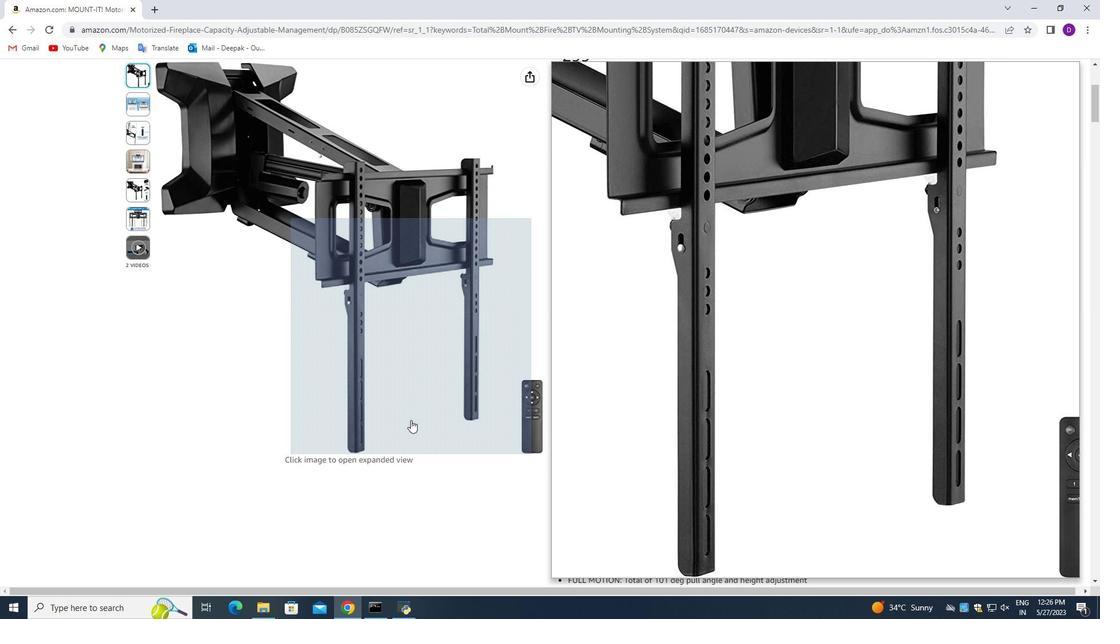 
Action: Mouse moved to (534, 417)
Screenshot: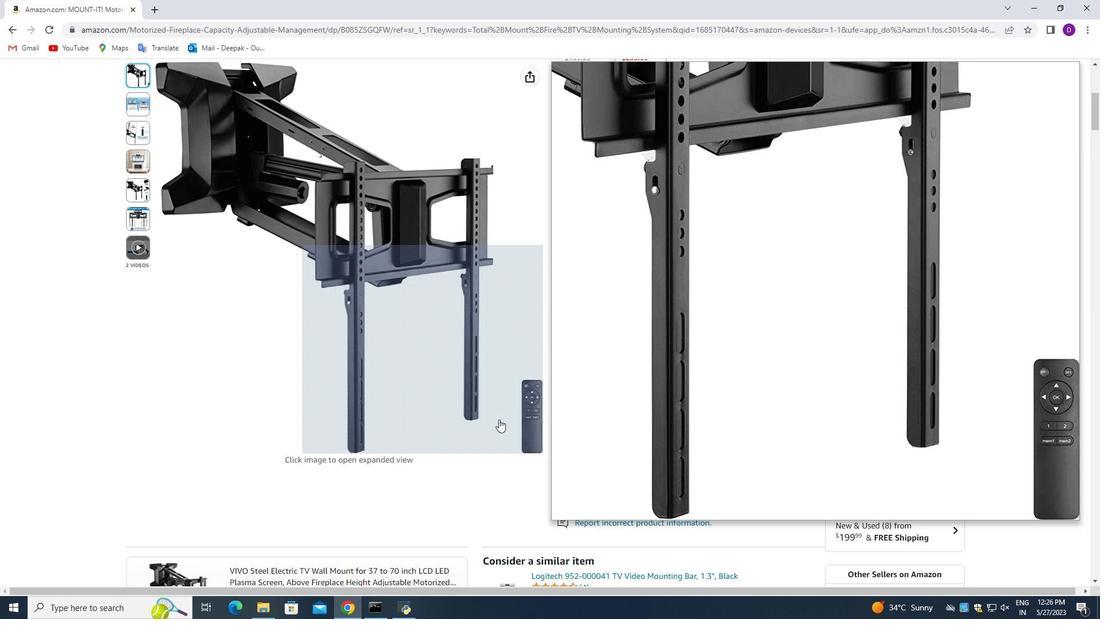 
Action: Mouse scrolled (534, 416) with delta (0, 0)
Screenshot: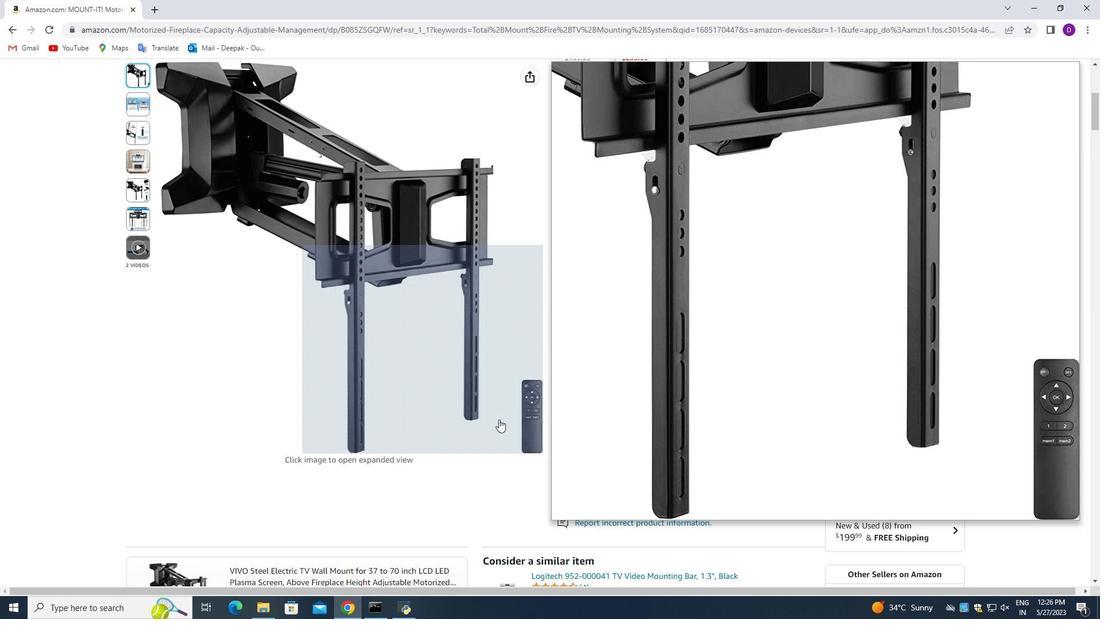
Action: Mouse scrolled (534, 416) with delta (0, 0)
Screenshot: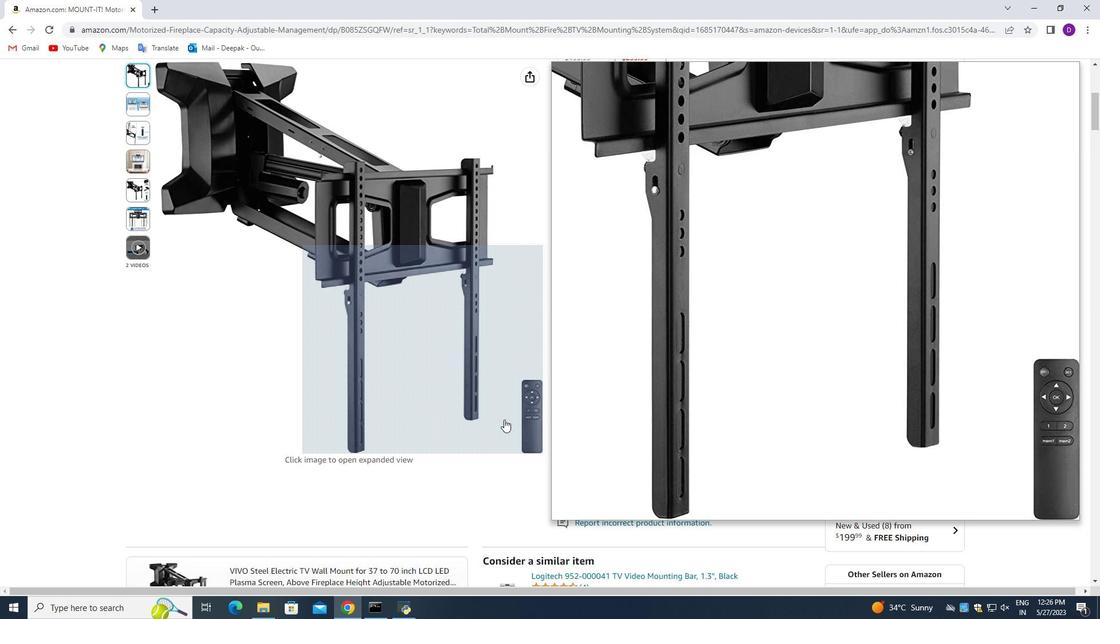 
Action: Mouse moved to (654, 390)
Screenshot: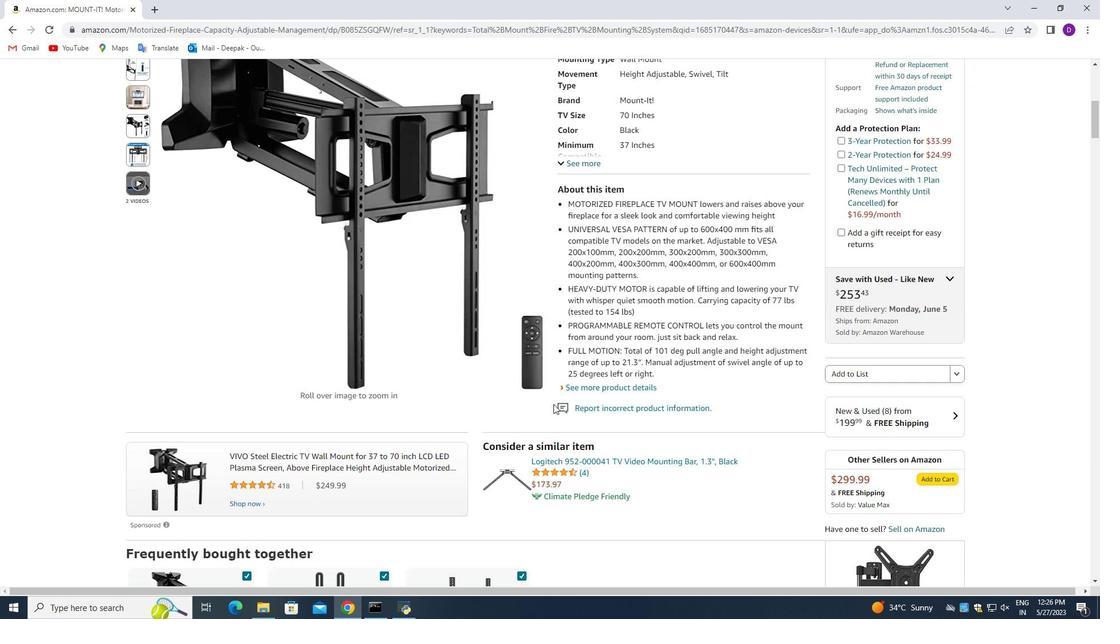 
Action: Mouse scrolled (654, 389) with delta (0, 0)
Screenshot: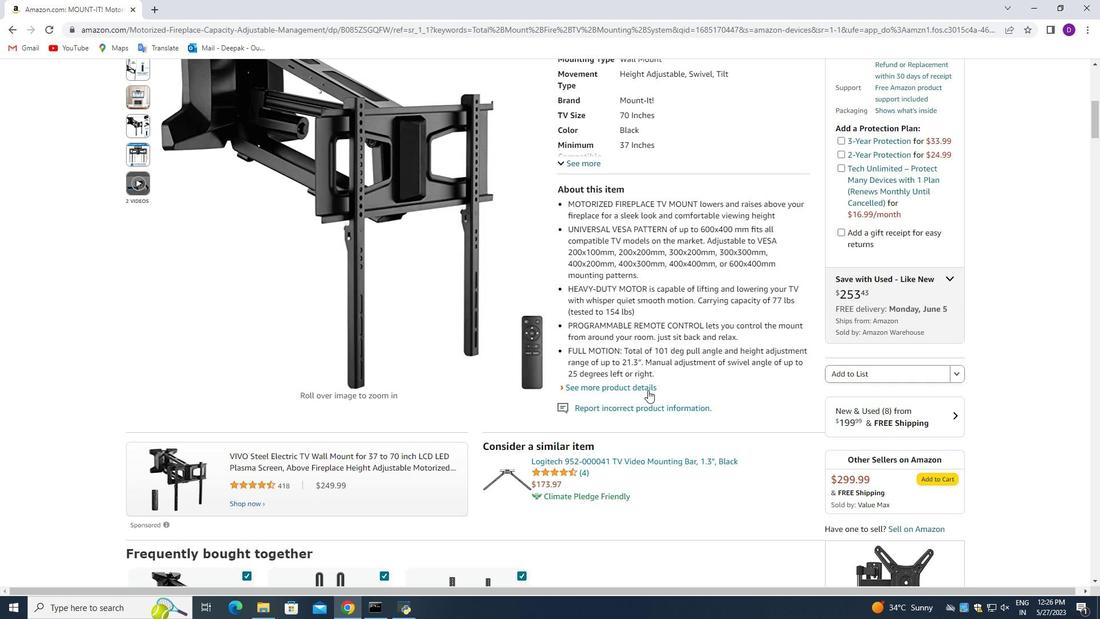 
Action: Mouse moved to (655, 390)
Screenshot: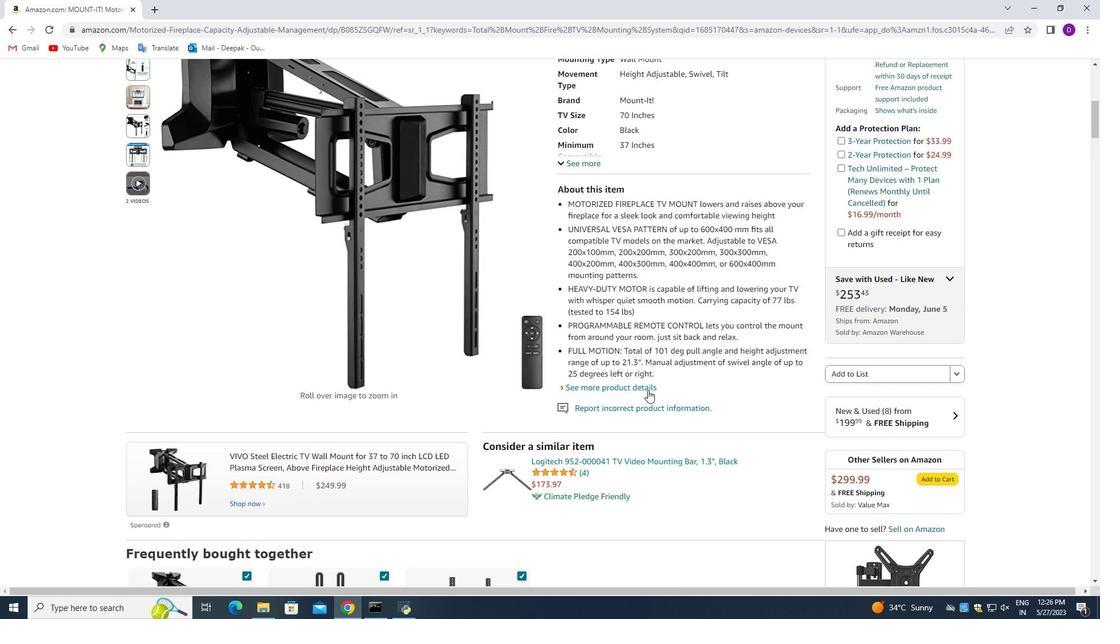 
Action: Mouse scrolled (655, 389) with delta (0, 0)
Screenshot: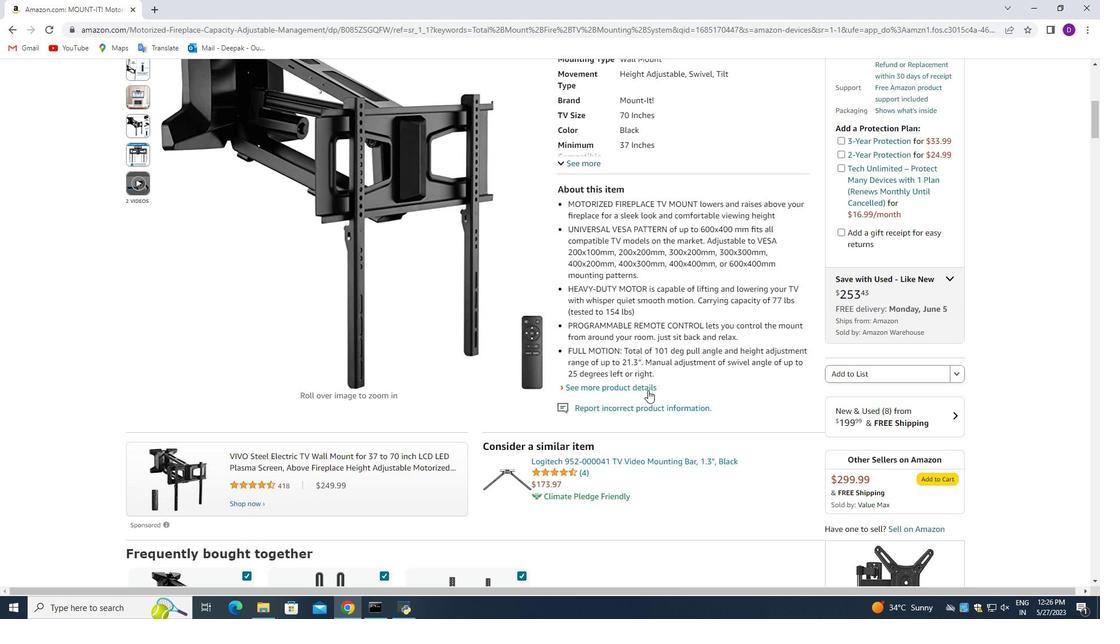 
Action: Mouse moved to (653, 390)
Screenshot: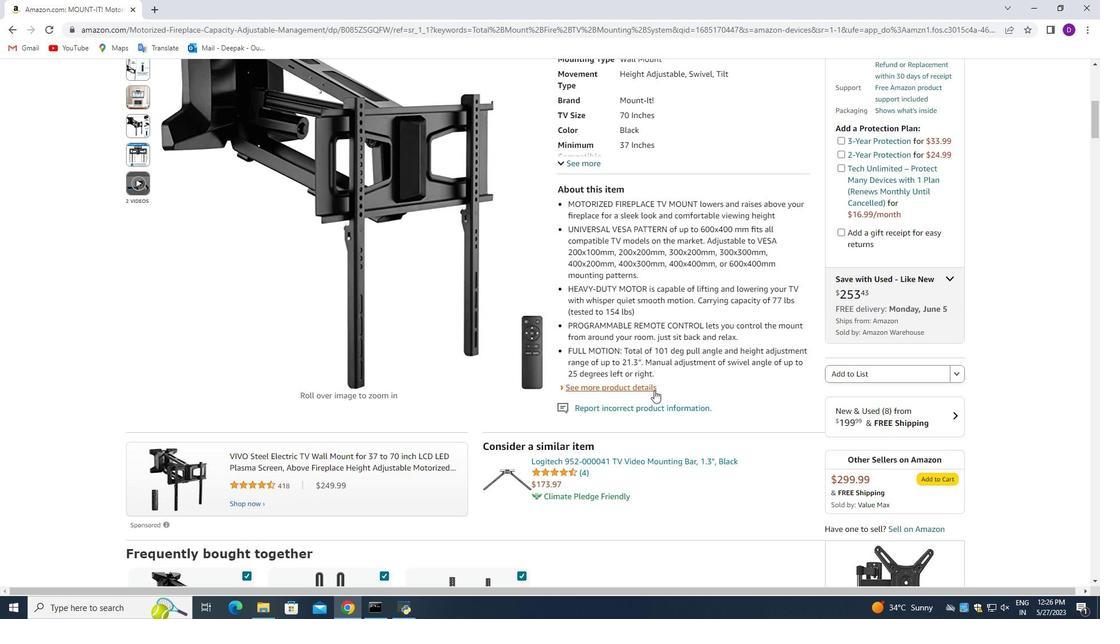 
Action: Mouse scrolled (653, 390) with delta (0, 0)
Screenshot: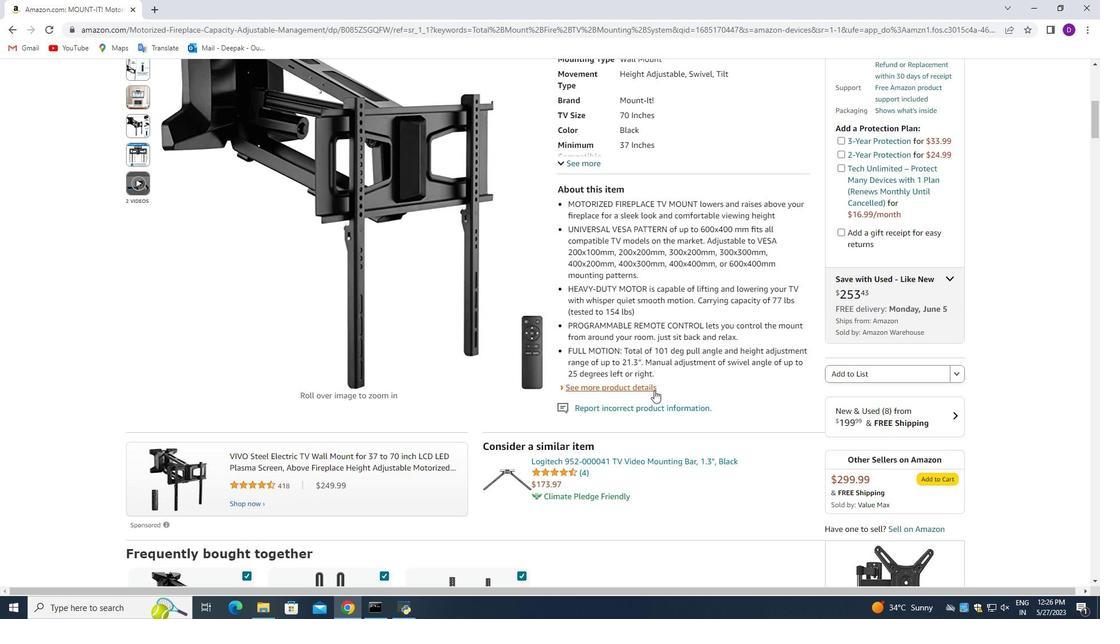 
Action: Mouse moved to (574, 386)
Screenshot: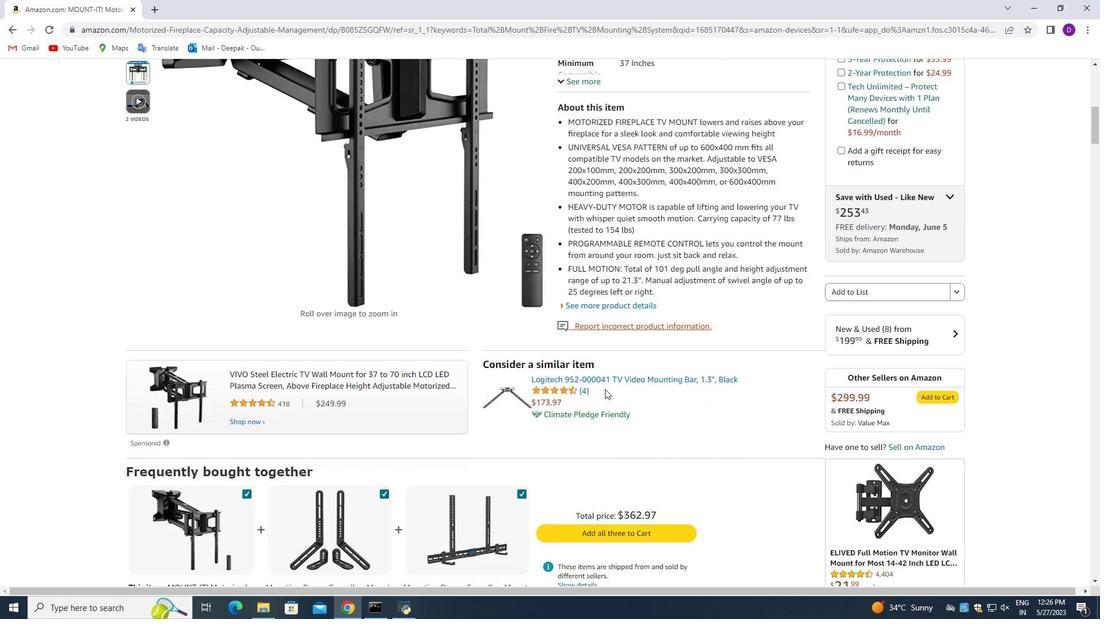
Action: Mouse scrolled (574, 385) with delta (0, 0)
Screenshot: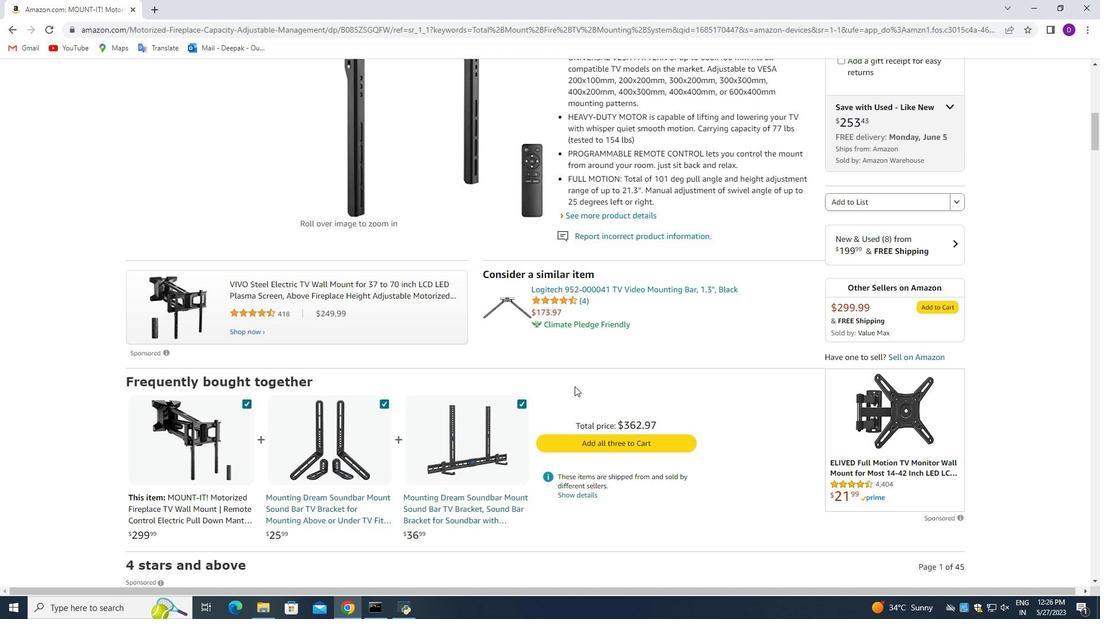
Action: Mouse scrolled (574, 385) with delta (0, 0)
Screenshot: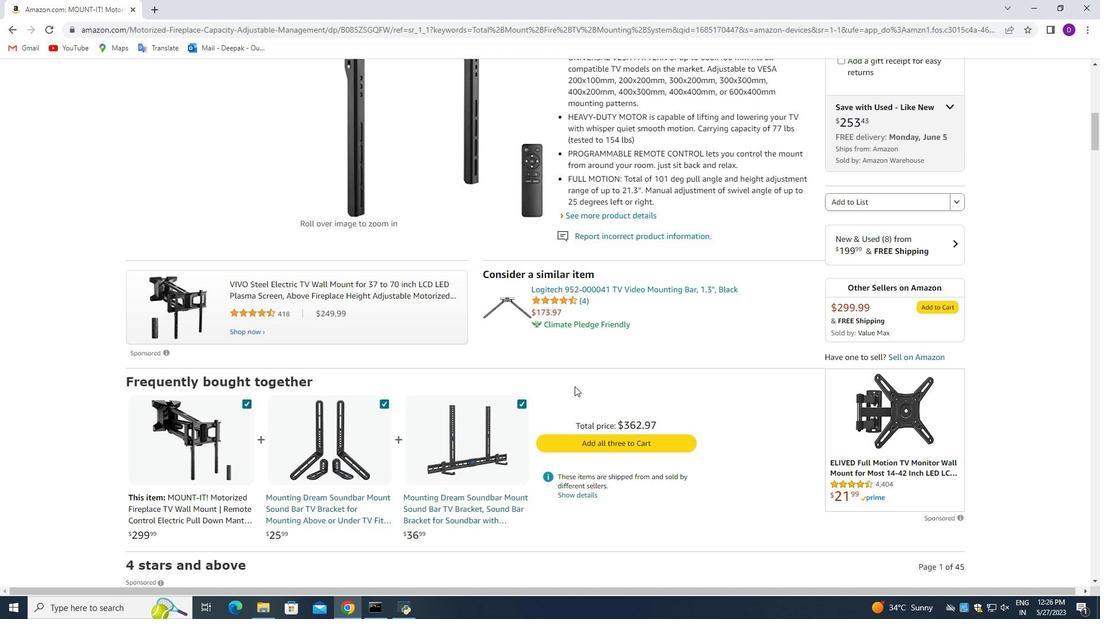 
Action: Mouse scrolled (574, 385) with delta (0, 0)
Screenshot: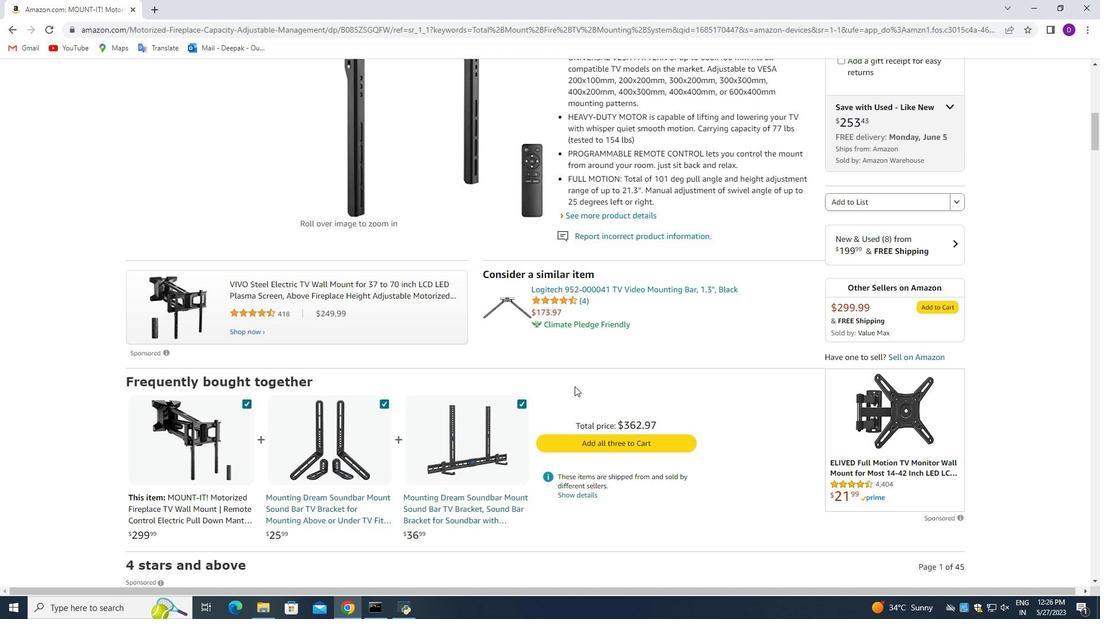 
Action: Mouse moved to (585, 384)
Screenshot: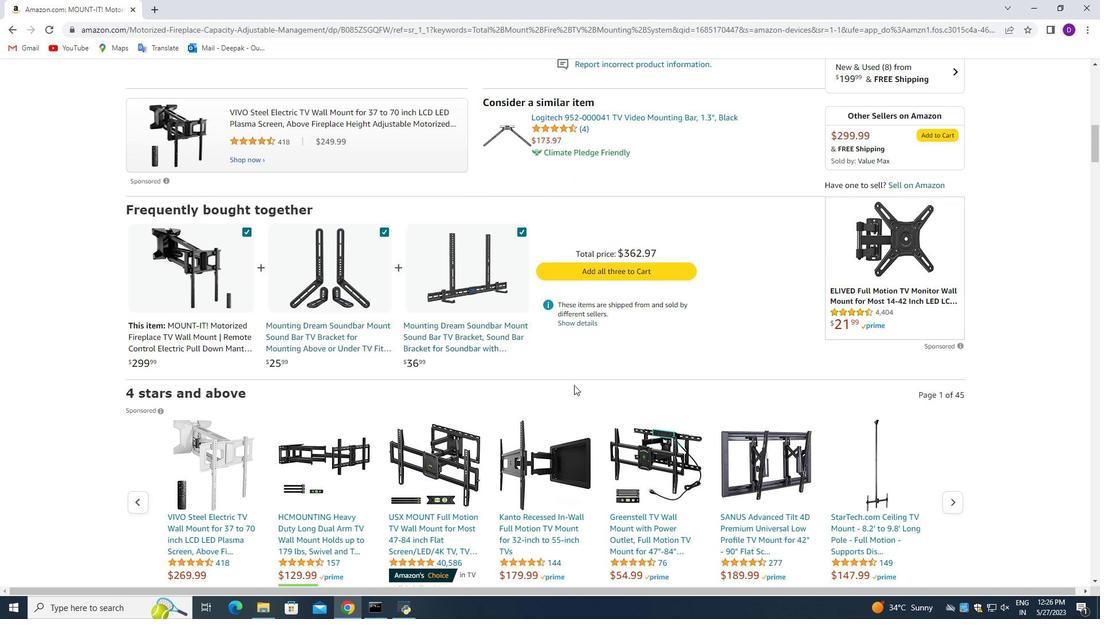 
Action: Mouse scrolled (585, 383) with delta (0, 0)
Screenshot: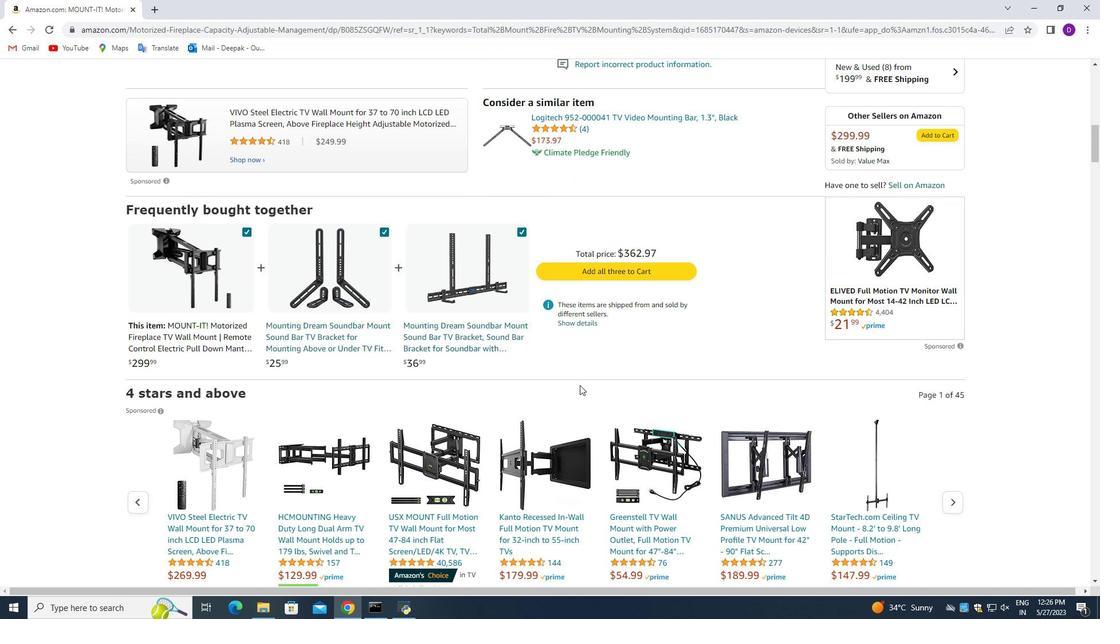 
Action: Mouse scrolled (585, 383) with delta (0, 0)
Screenshot: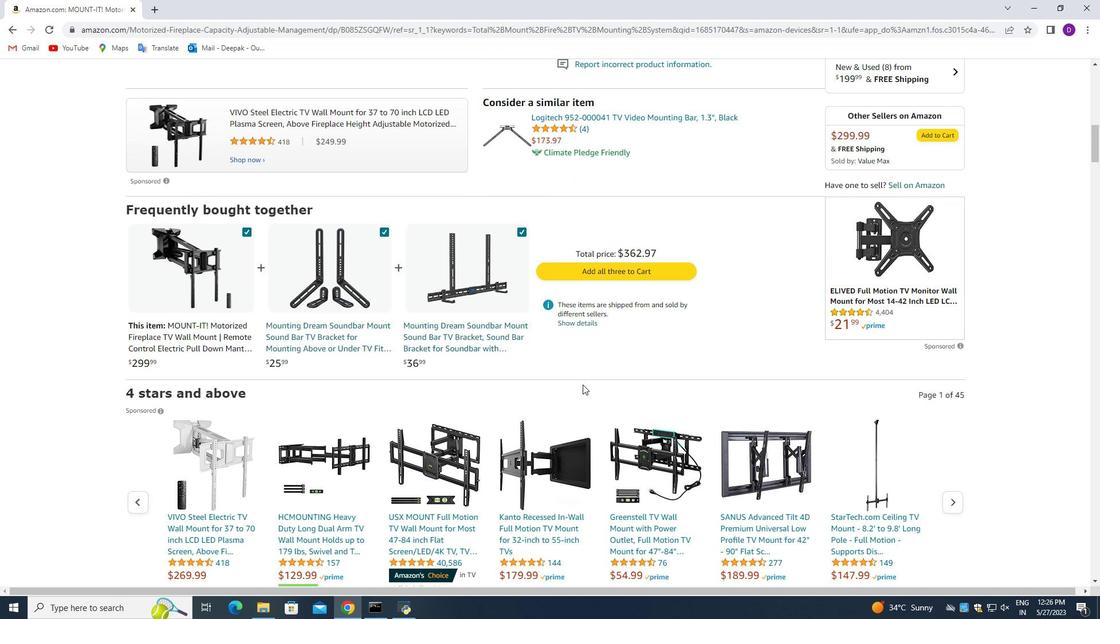
Action: Mouse moved to (585, 383)
Screenshot: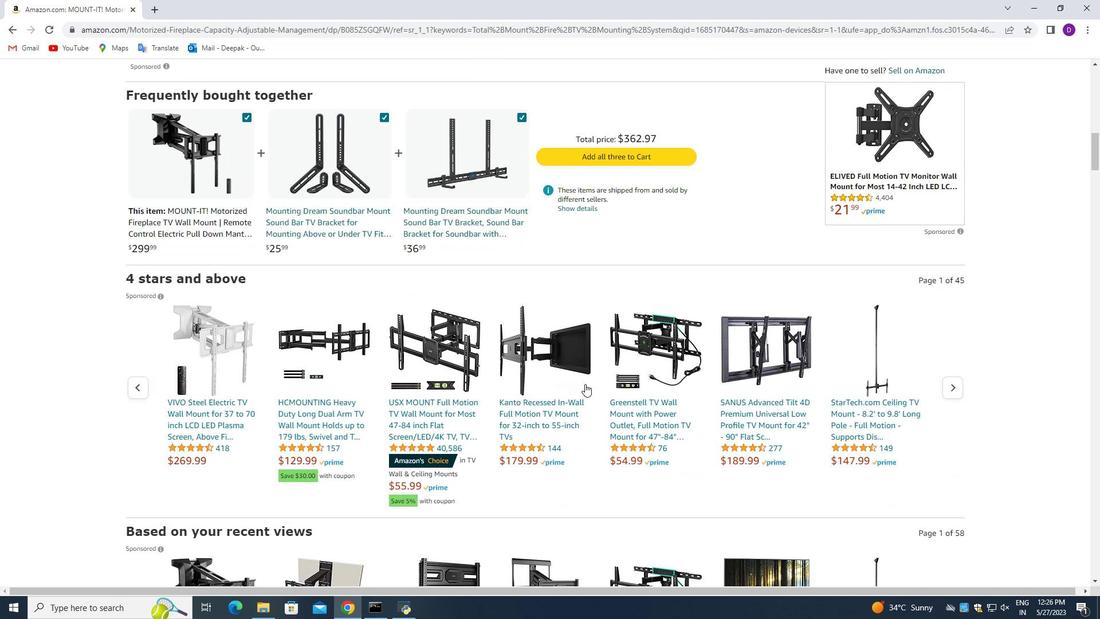 
Action: Mouse scrolled (585, 382) with delta (0, 0)
Screenshot: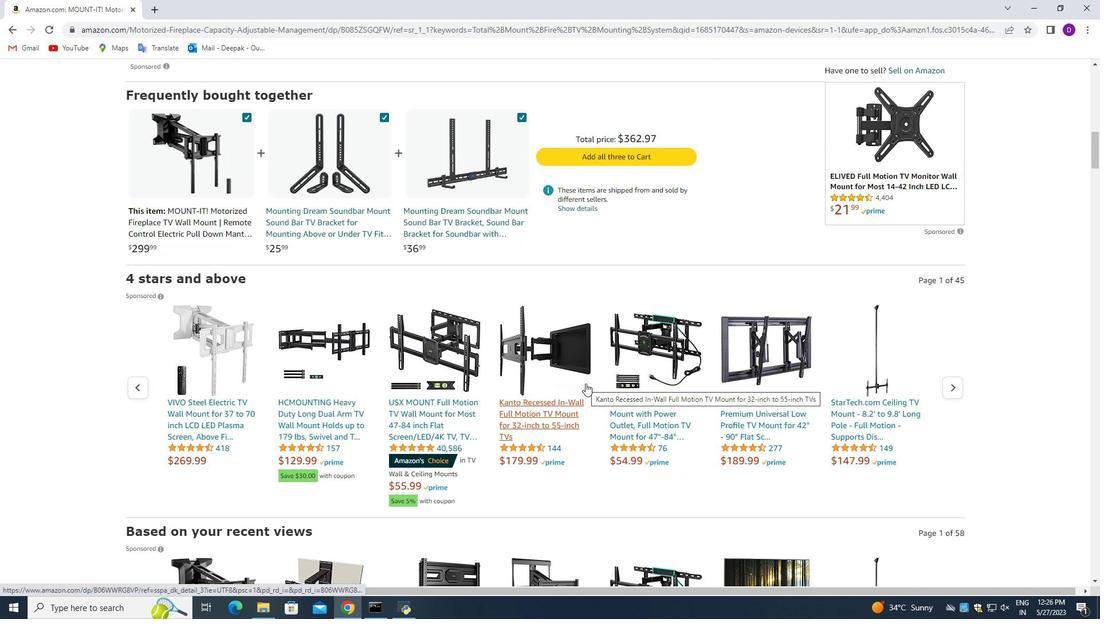 
Action: Mouse scrolled (585, 382) with delta (0, 0)
Screenshot: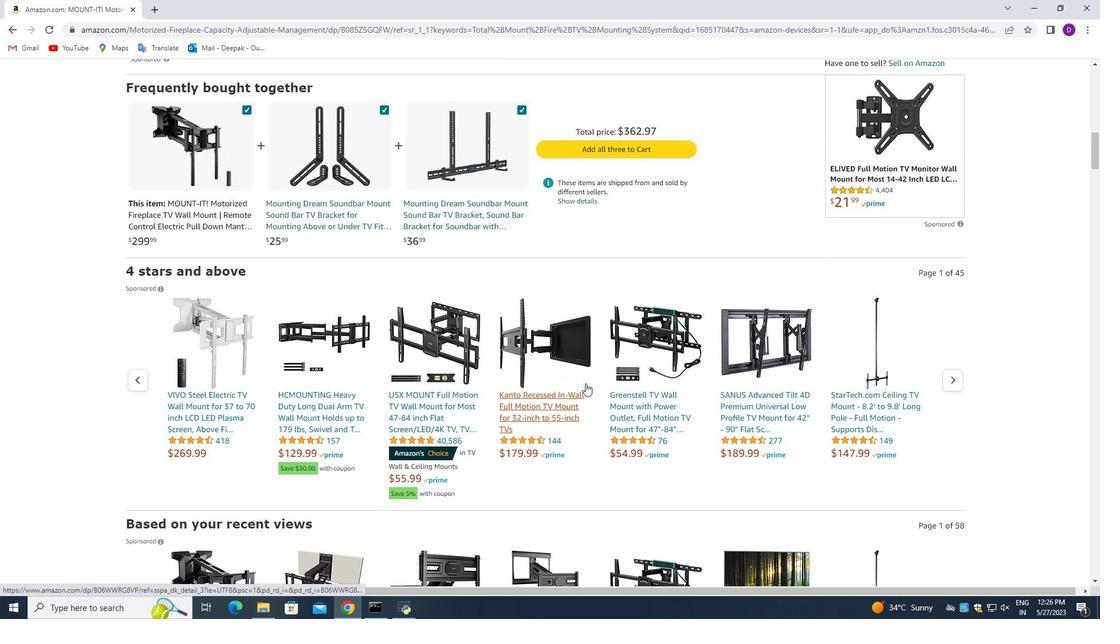 
Action: Mouse scrolled (585, 382) with delta (0, 0)
Screenshot: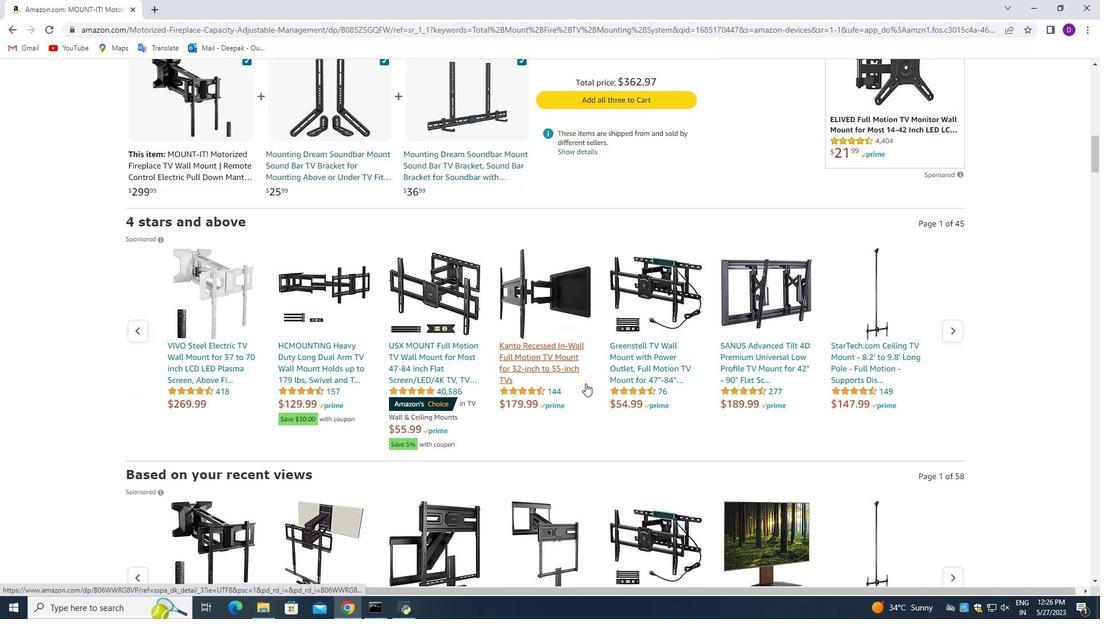 
Action: Mouse scrolled (585, 382) with delta (0, 0)
Screenshot: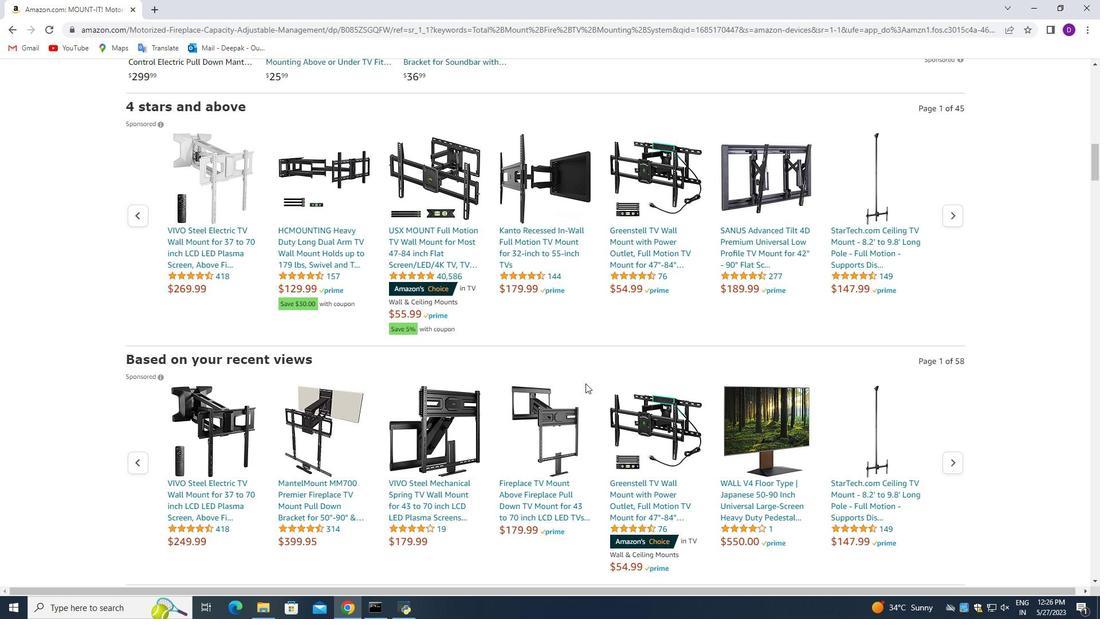 
Action: Mouse scrolled (585, 382) with delta (0, 0)
Screenshot: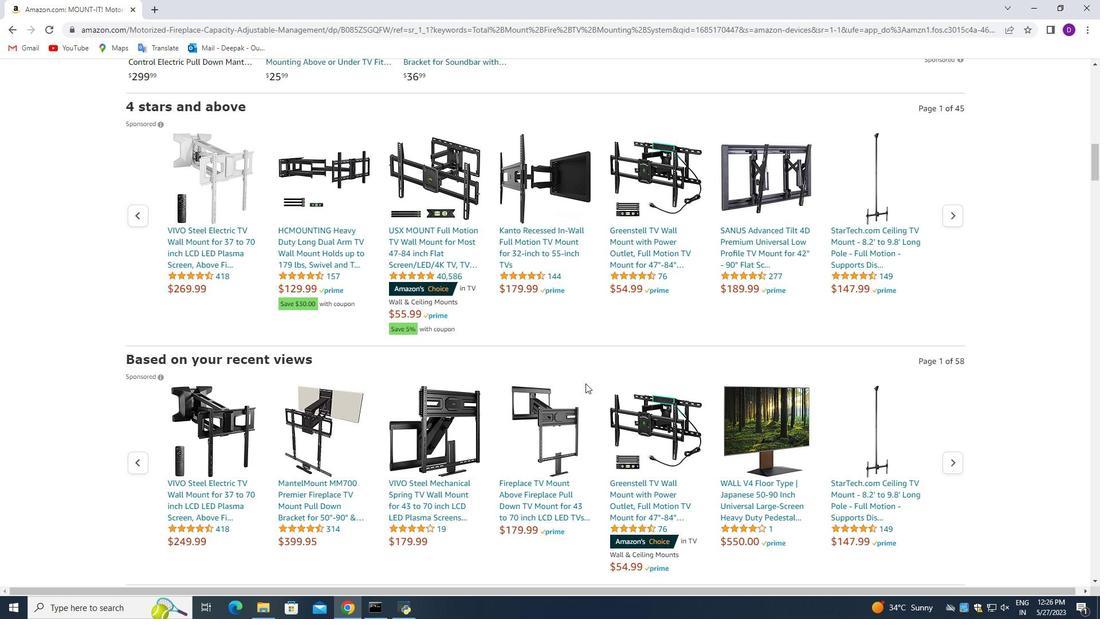 
Action: Mouse scrolled (585, 382) with delta (0, 0)
Screenshot: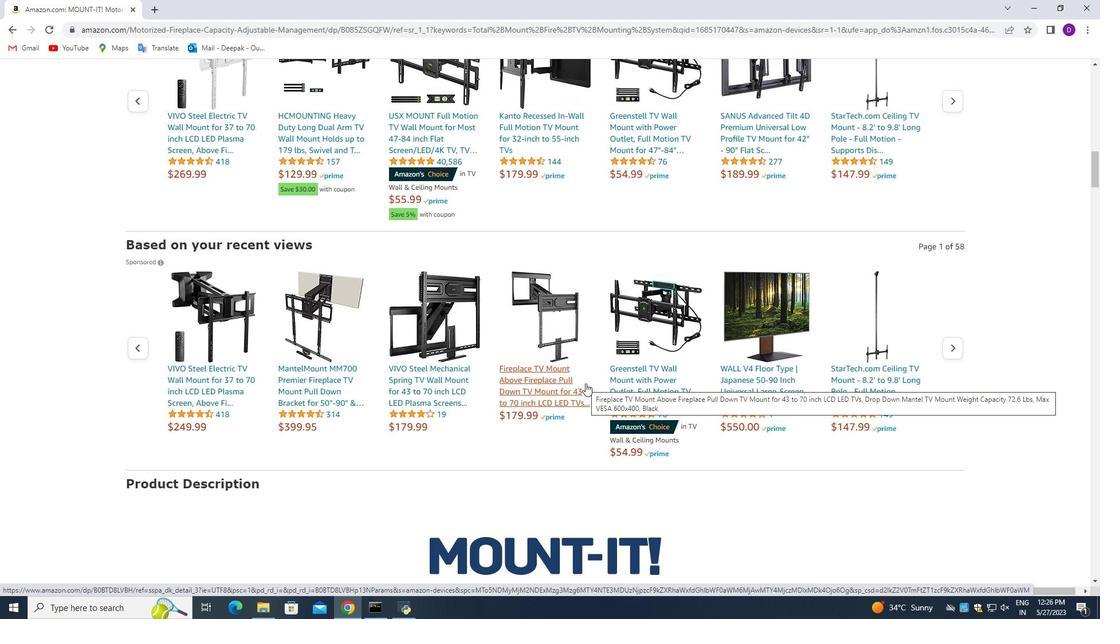 
Action: Mouse scrolled (585, 382) with delta (0, 0)
Screenshot: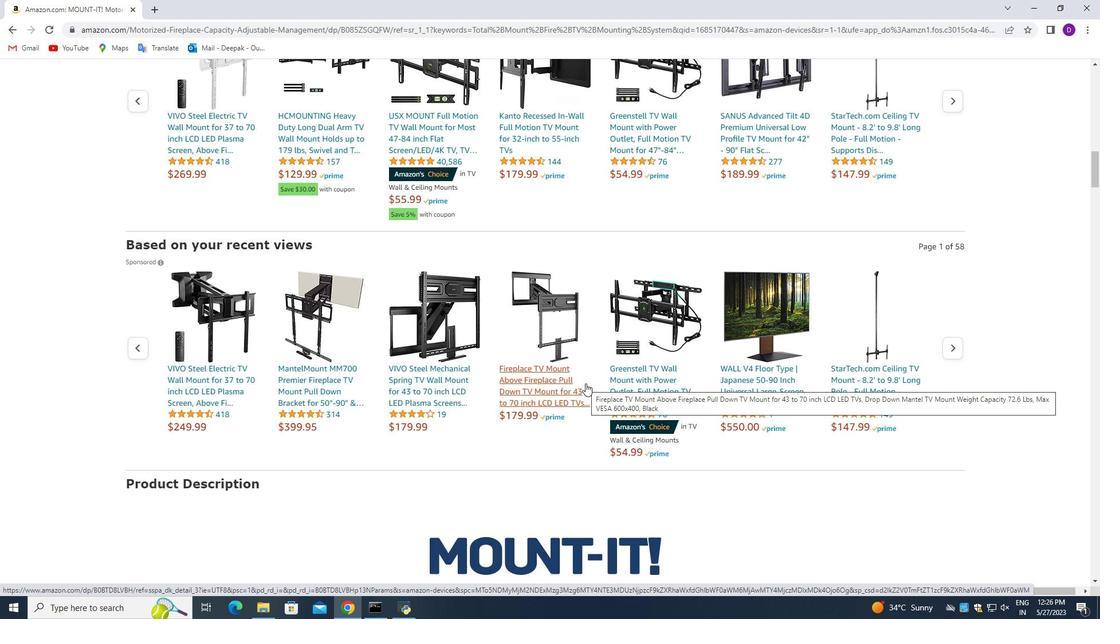 
Action: Mouse scrolled (585, 382) with delta (0, 0)
Screenshot: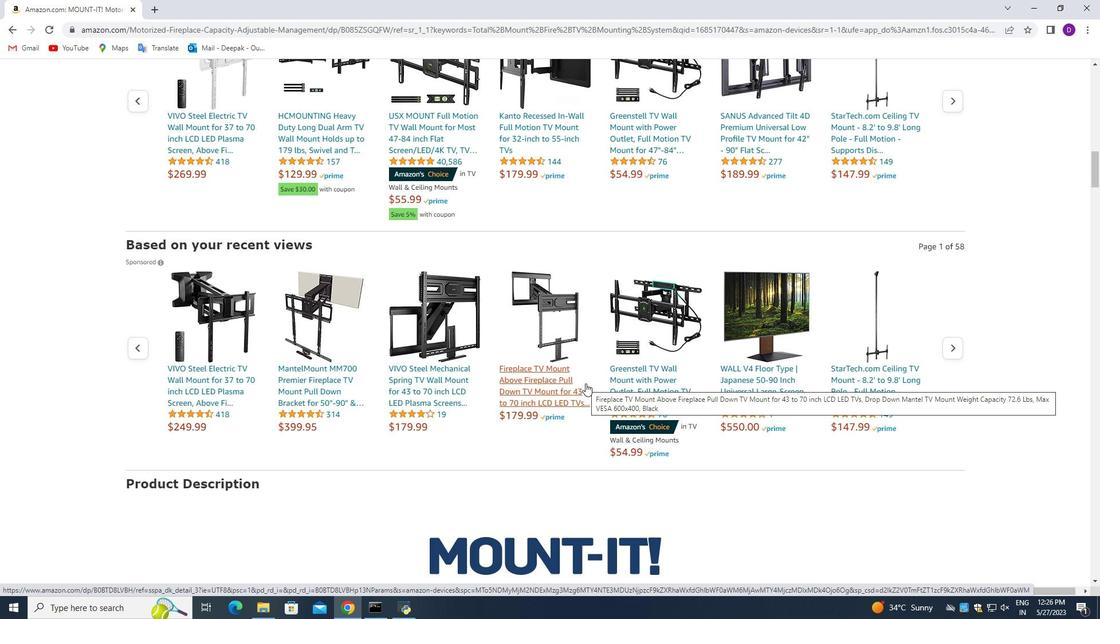 
Action: Mouse scrolled (585, 382) with delta (0, 0)
Screenshot: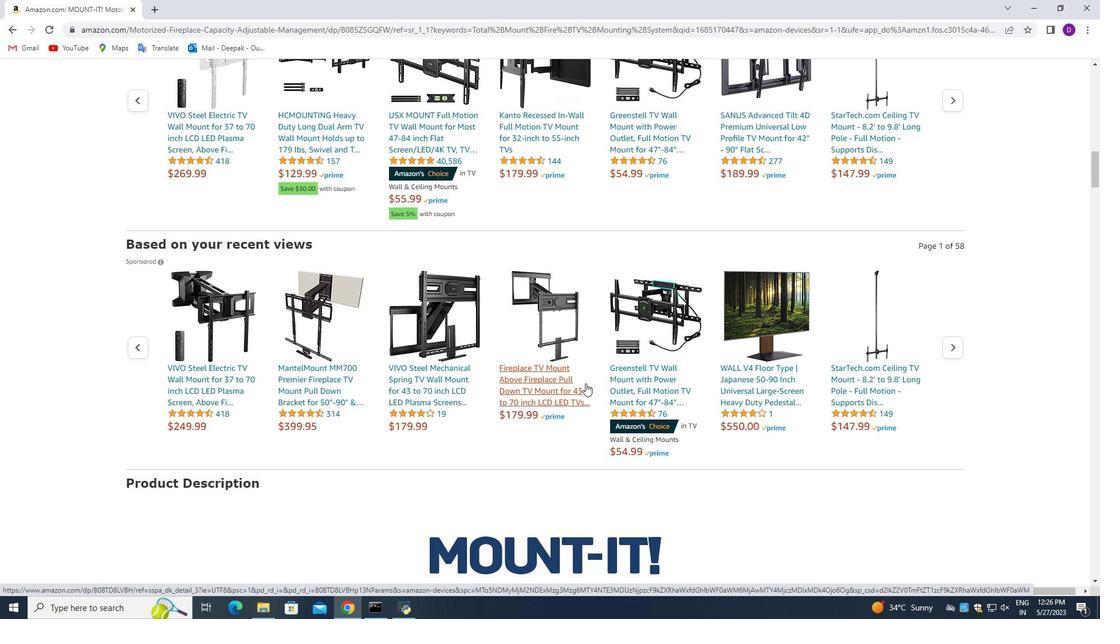 
Action: Mouse moved to (528, 373)
Screenshot: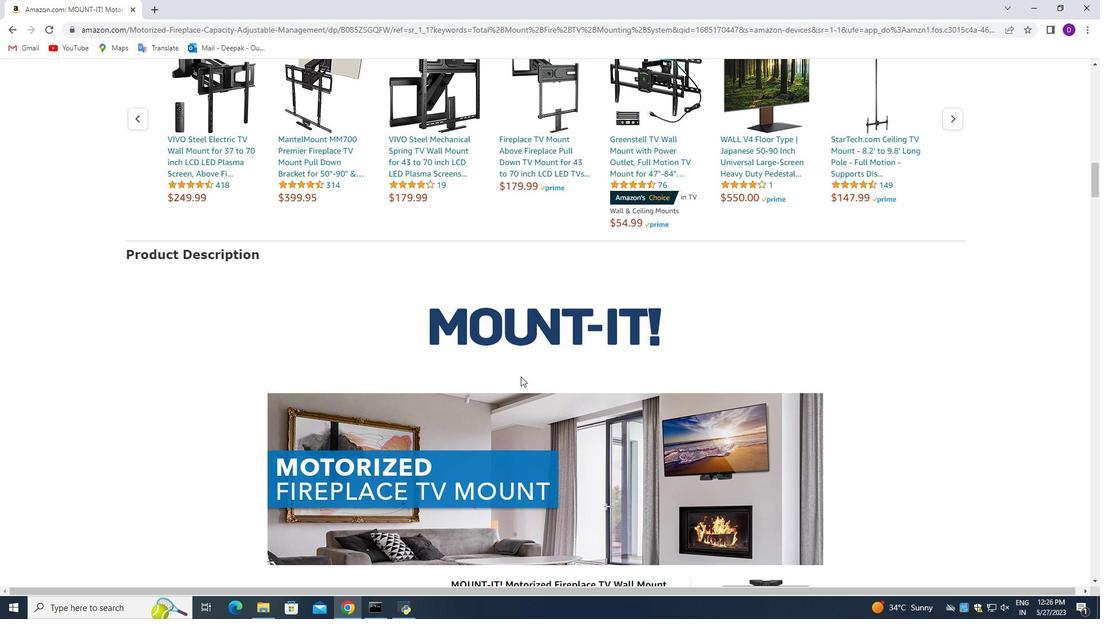 
Action: Mouse scrolled (528, 373) with delta (0, 0)
Screenshot: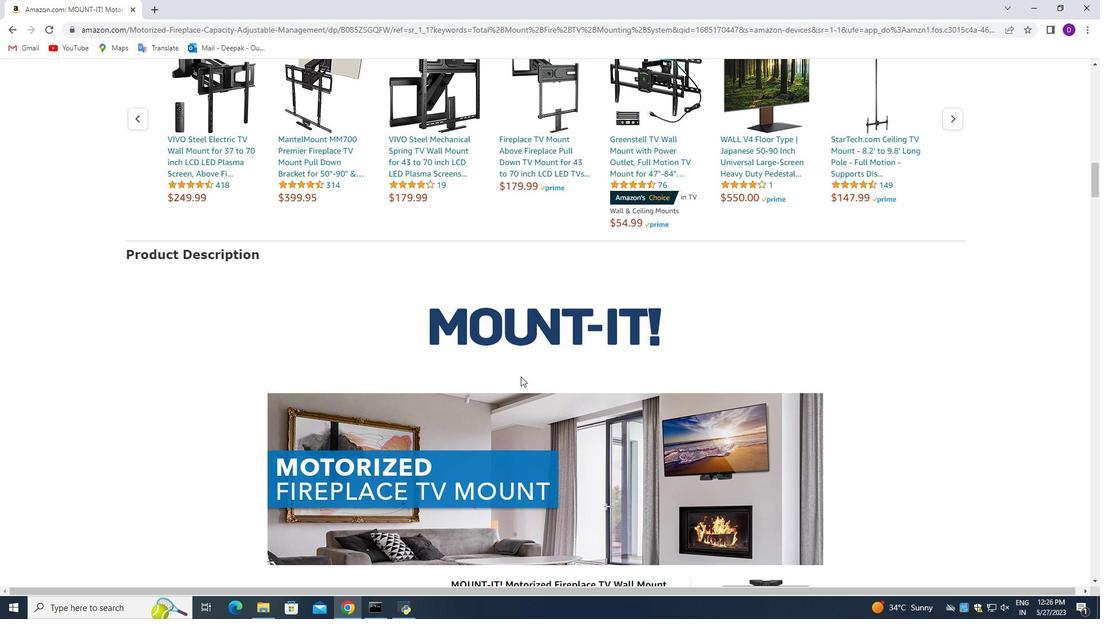 
Action: Mouse scrolled (528, 373) with delta (0, 0)
Screenshot: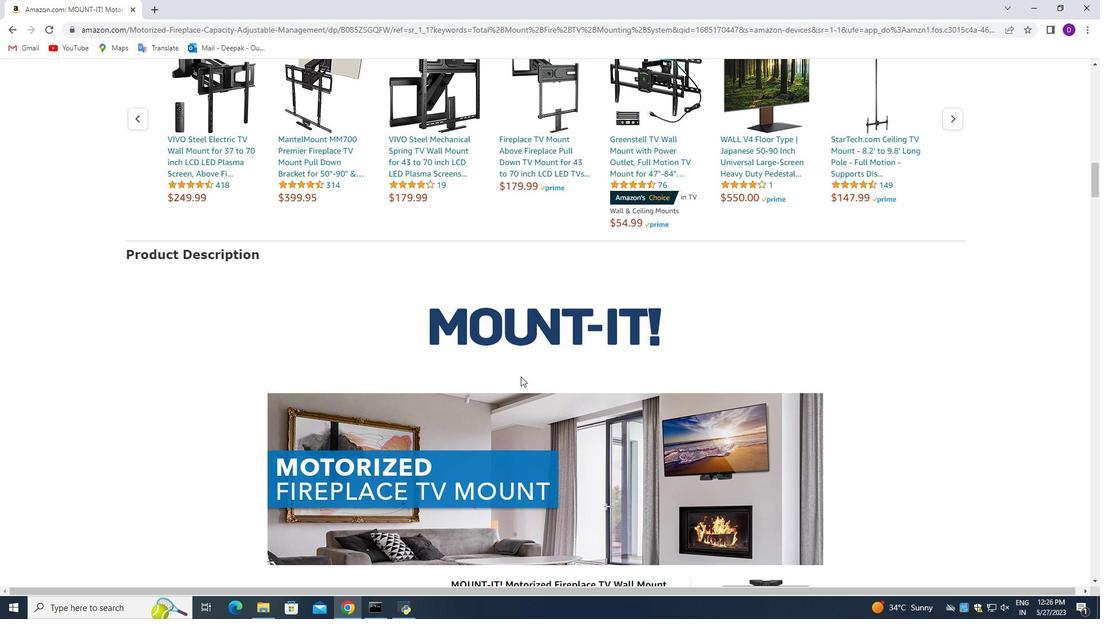 
Action: Mouse scrolled (528, 373) with delta (0, 0)
Screenshot: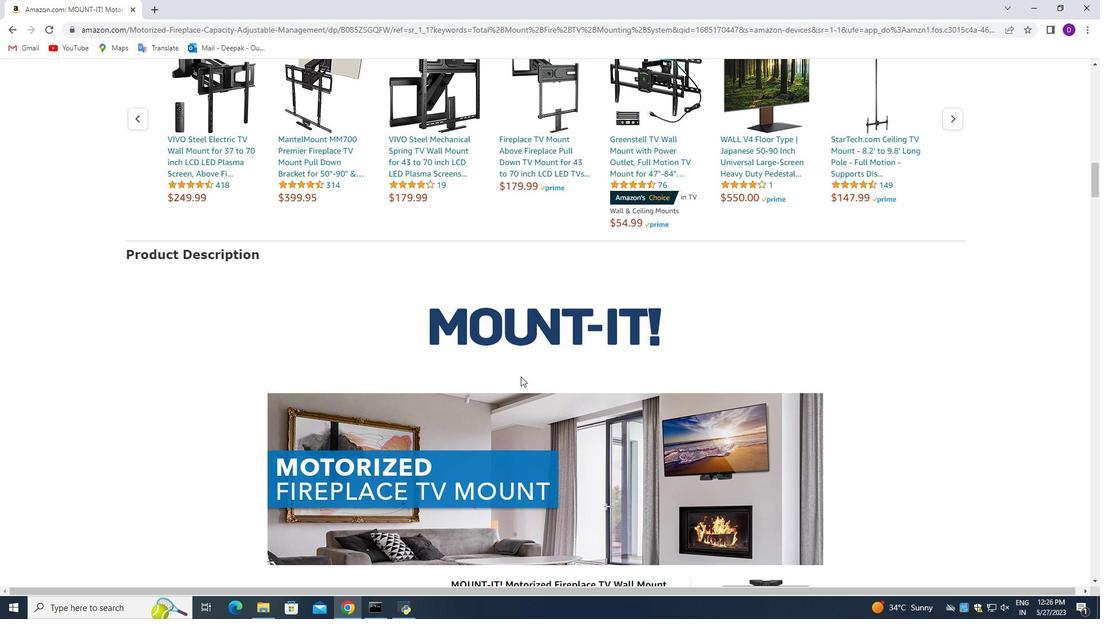 
Action: Mouse scrolled (528, 373) with delta (0, 0)
Screenshot: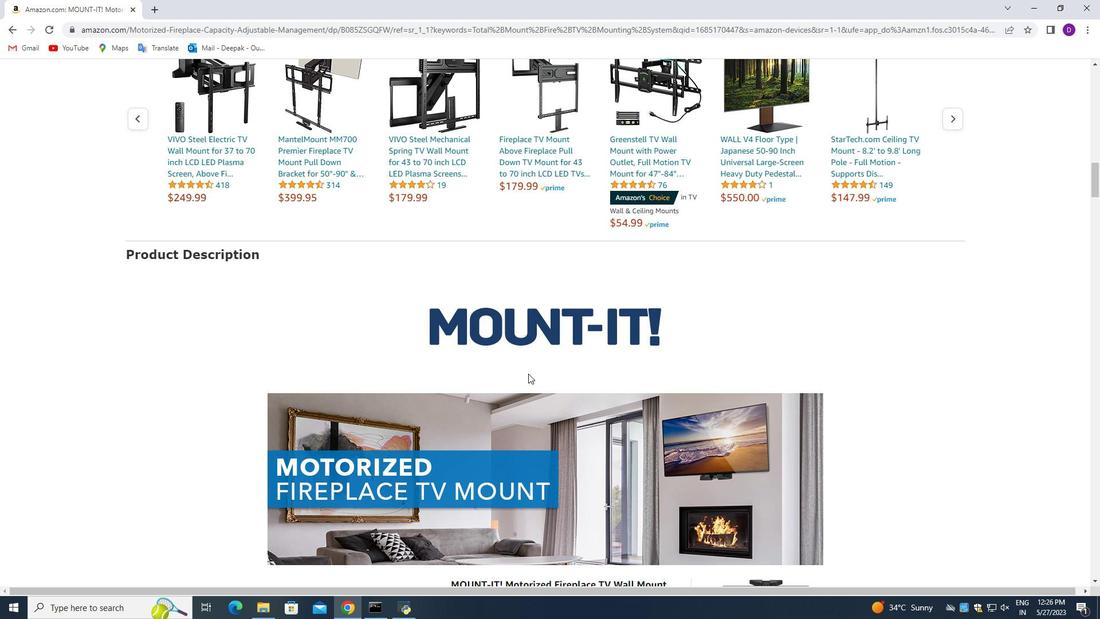 
Action: Mouse scrolled (528, 373) with delta (0, 0)
Screenshot: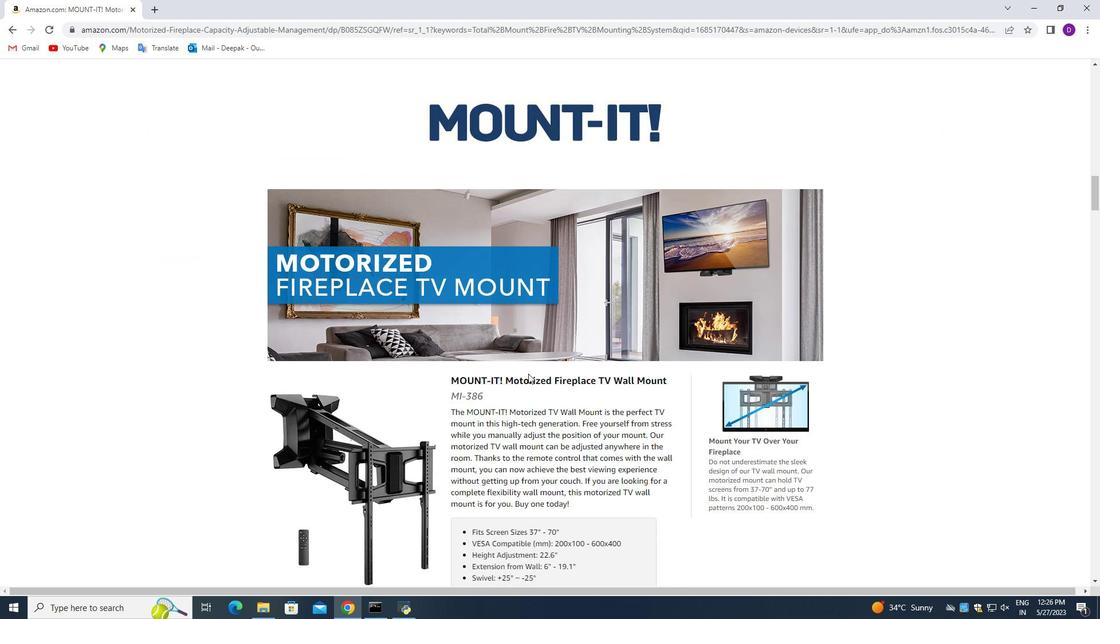 
Action: Mouse scrolled (528, 373) with delta (0, 0)
Screenshot: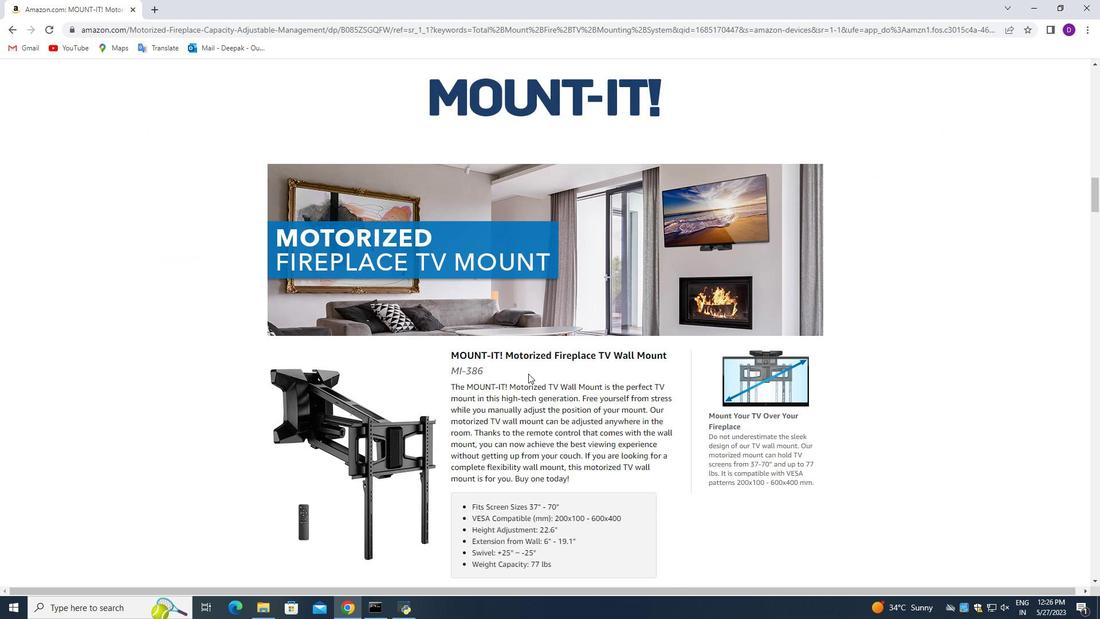 
Action: Mouse scrolled (528, 373) with delta (0, 0)
Screenshot: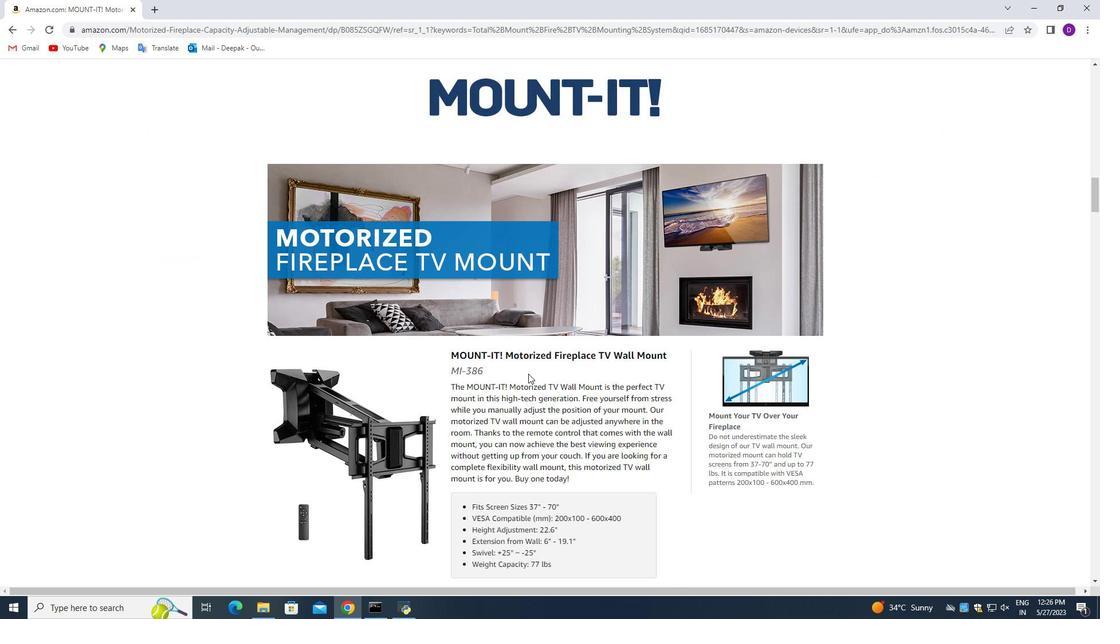 
Action: Mouse scrolled (528, 373) with delta (0, 0)
Screenshot: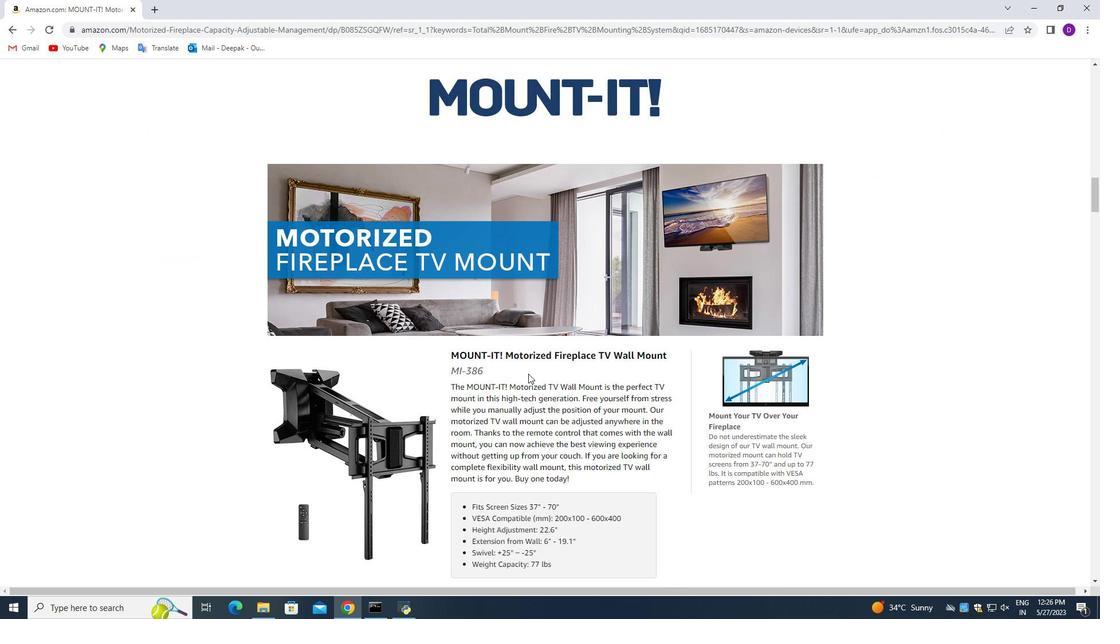 
Action: Mouse scrolled (528, 373) with delta (0, 0)
Screenshot: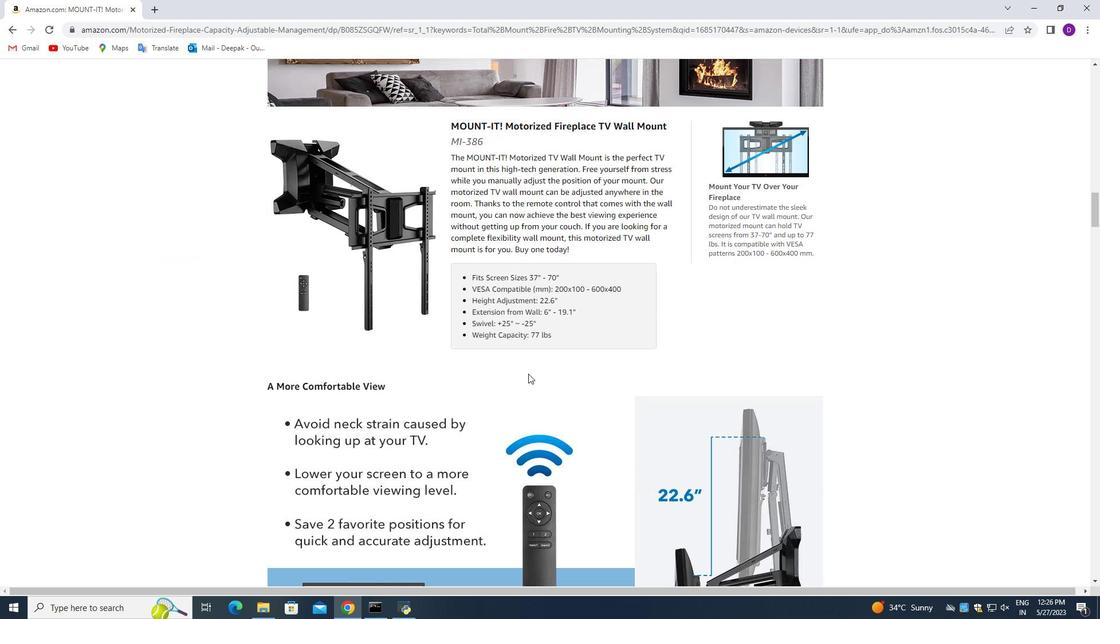 
Action: Mouse scrolled (528, 373) with delta (0, 0)
Screenshot: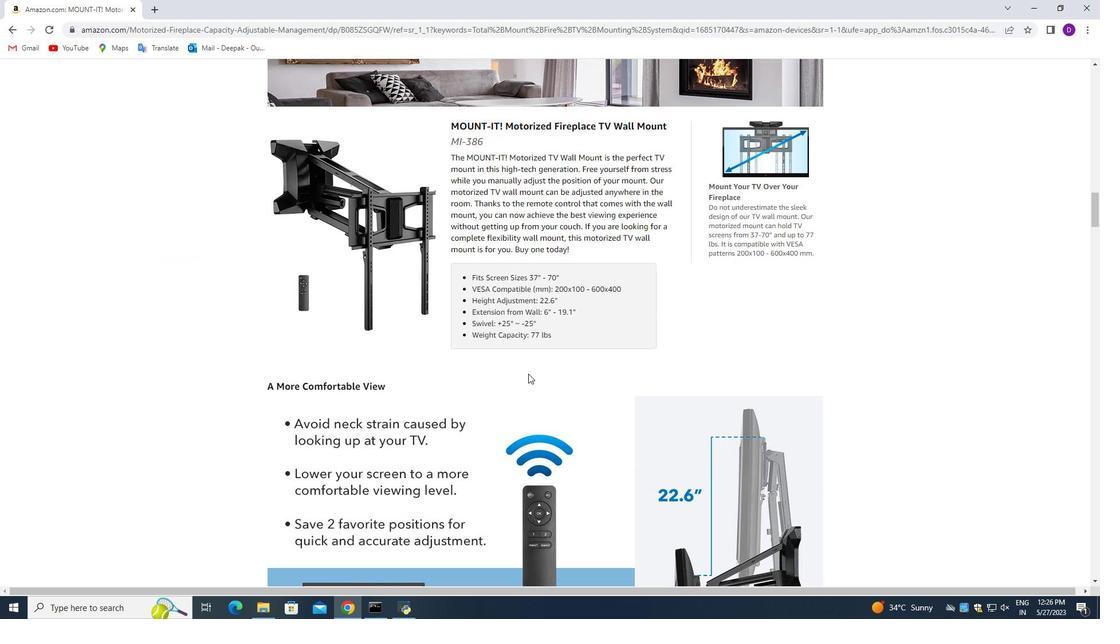 
Action: Mouse scrolled (528, 373) with delta (0, 0)
Screenshot: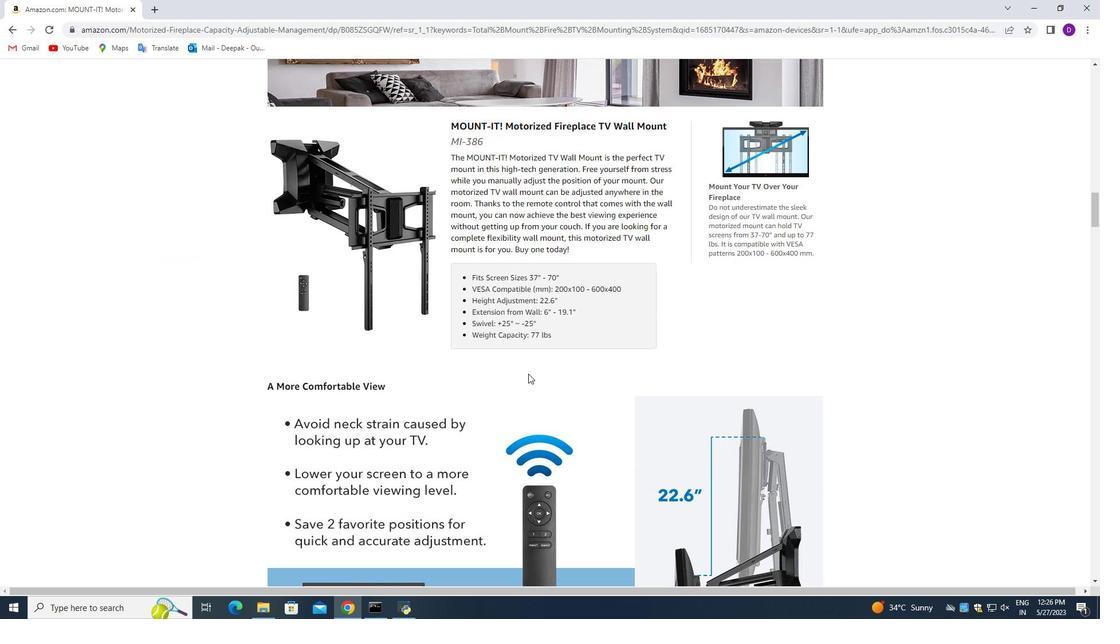
Action: Mouse scrolled (528, 373) with delta (0, 0)
Screenshot: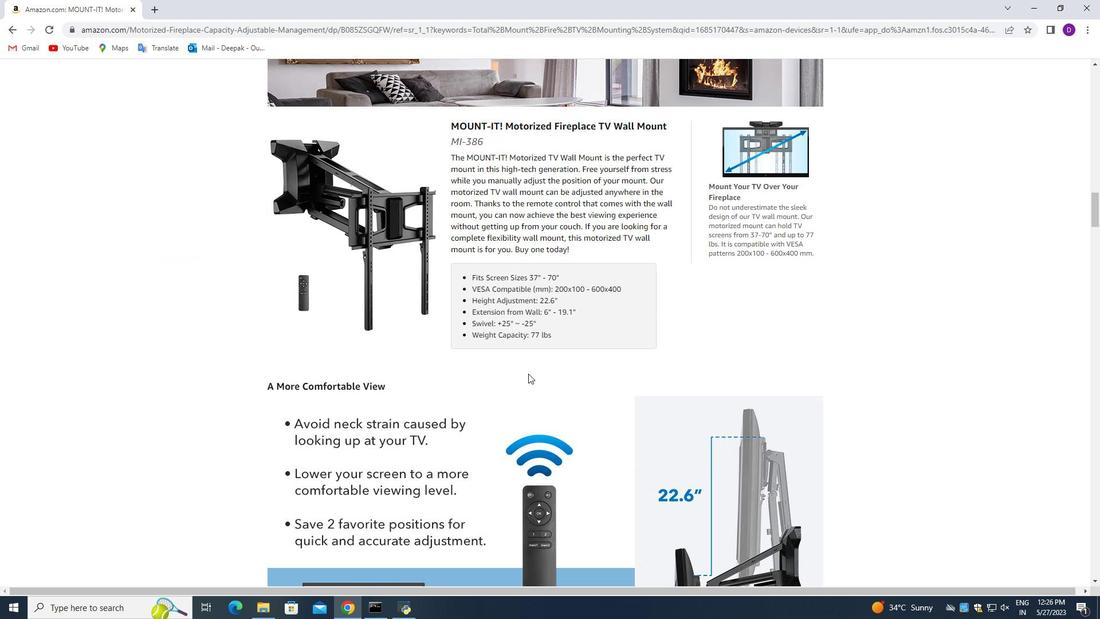 
Action: Mouse scrolled (528, 373) with delta (0, 0)
Screenshot: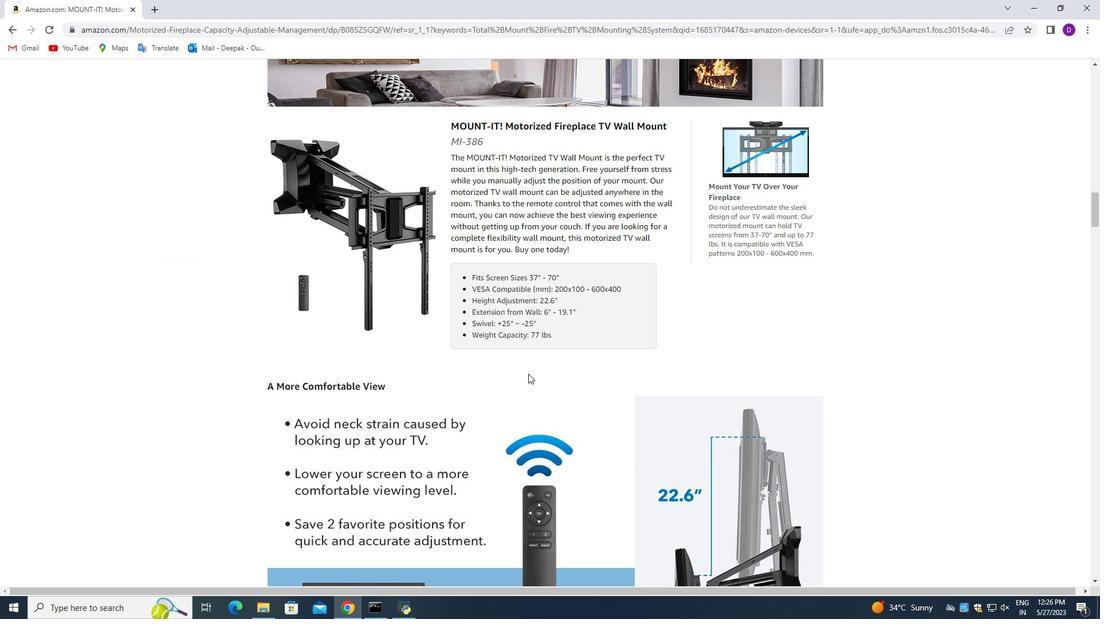 
Action: Mouse scrolled (528, 373) with delta (0, 0)
Screenshot: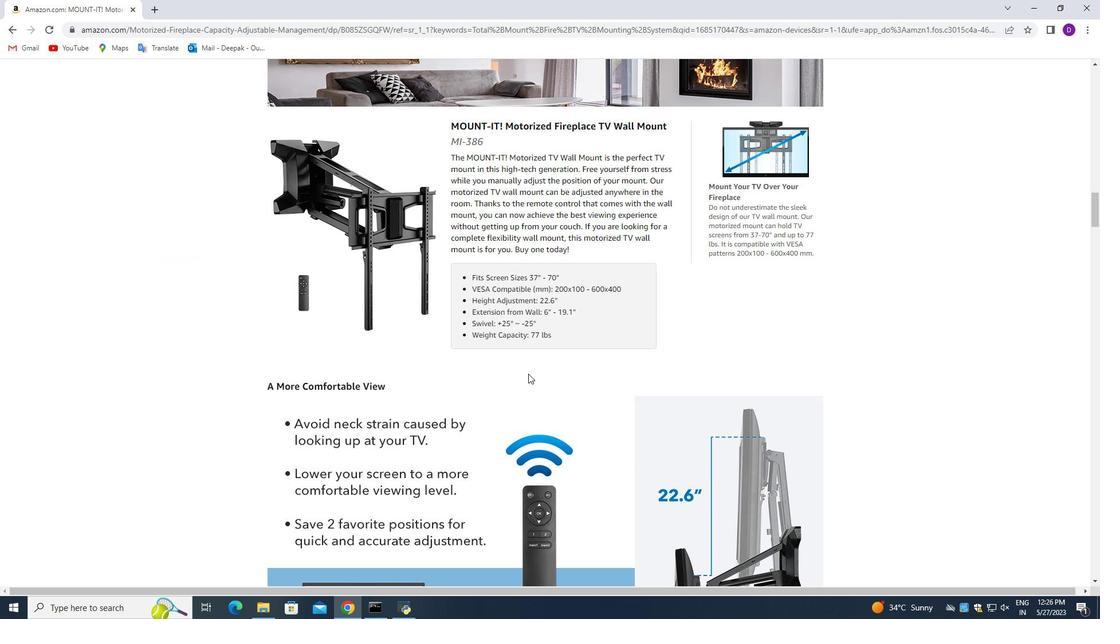 
Action: Mouse moved to (525, 373)
Screenshot: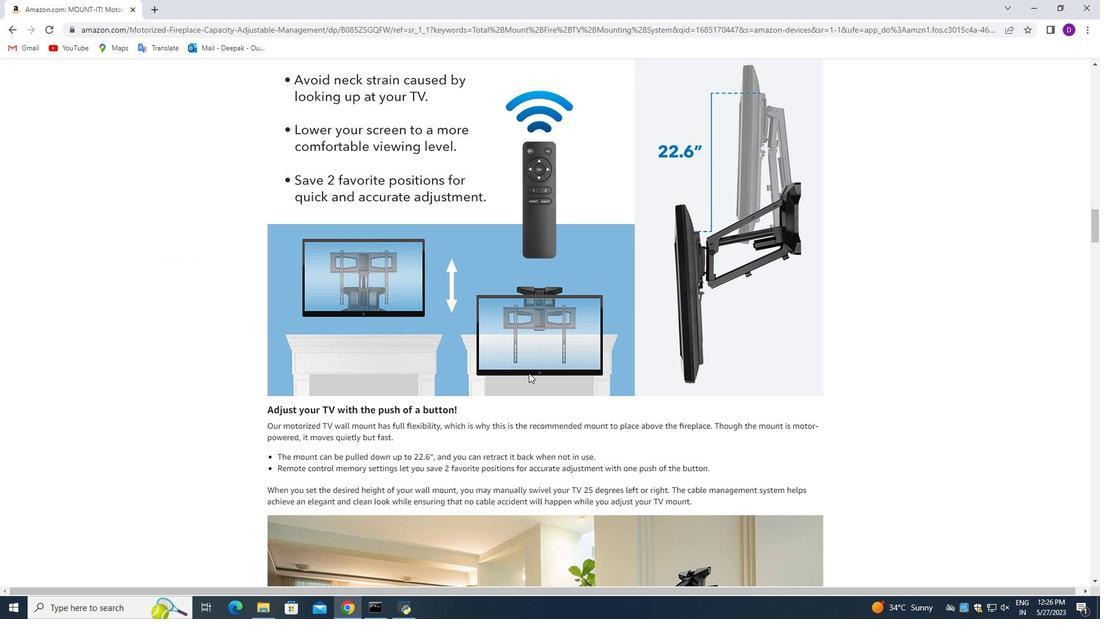 
Action: Mouse scrolled (525, 372) with delta (0, 0)
Screenshot: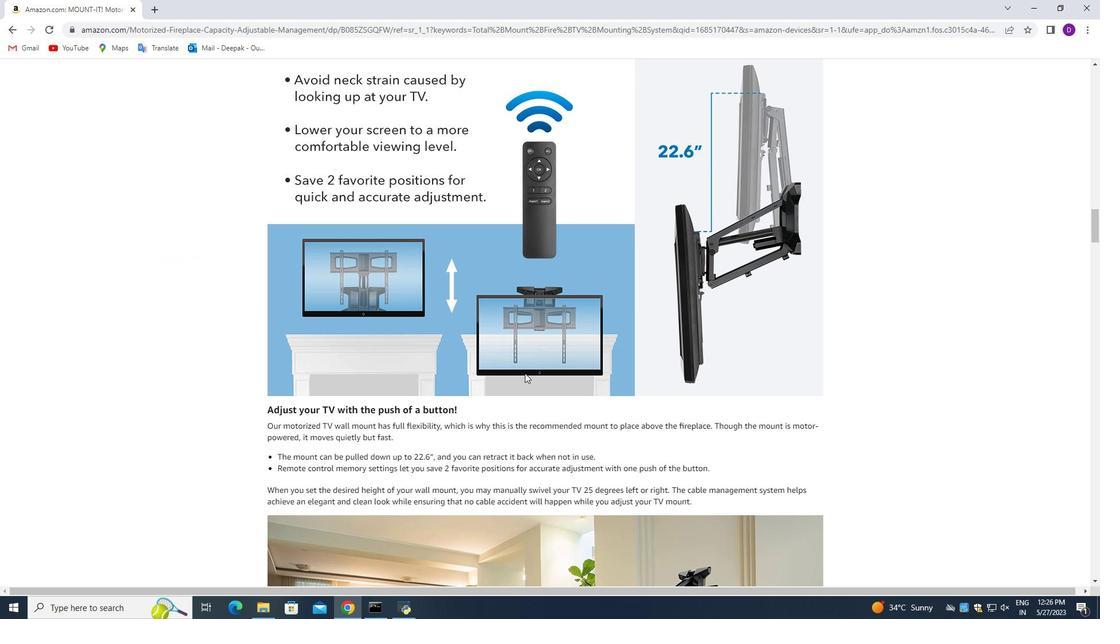 
Action: Mouse scrolled (525, 372) with delta (0, 0)
Screenshot: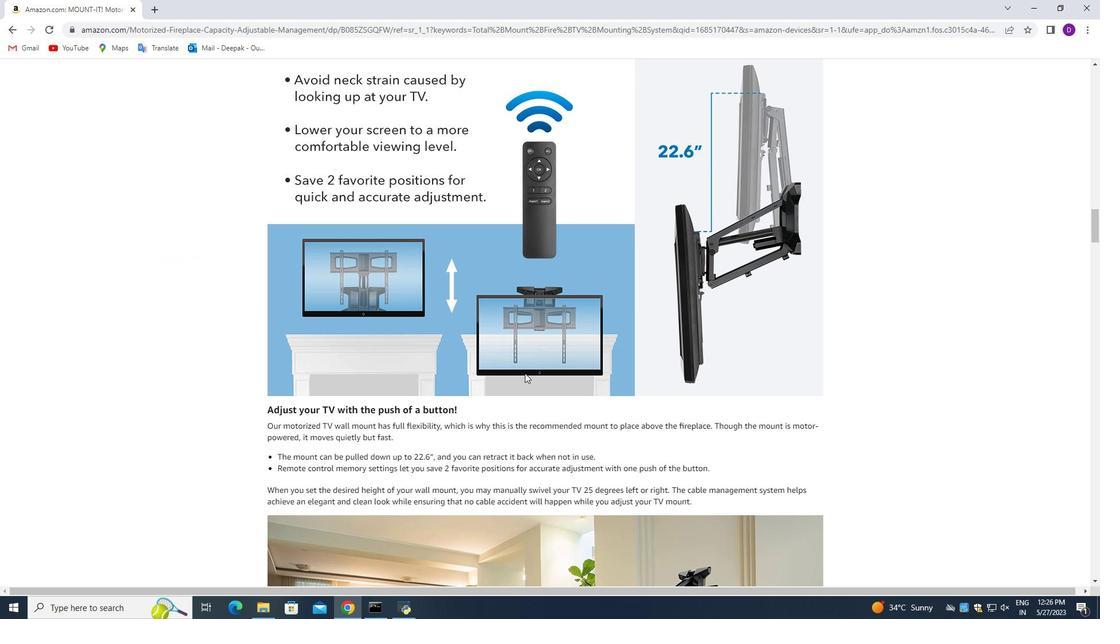 
Action: Mouse scrolled (525, 372) with delta (0, 0)
Screenshot: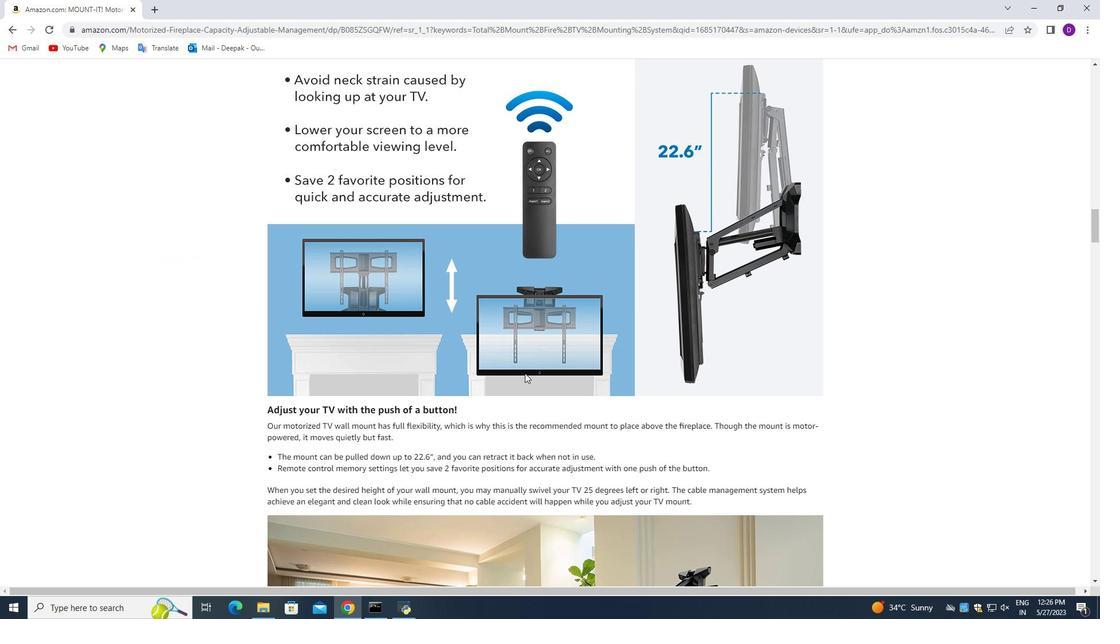 
Action: Mouse scrolled (525, 372) with delta (0, 0)
Screenshot: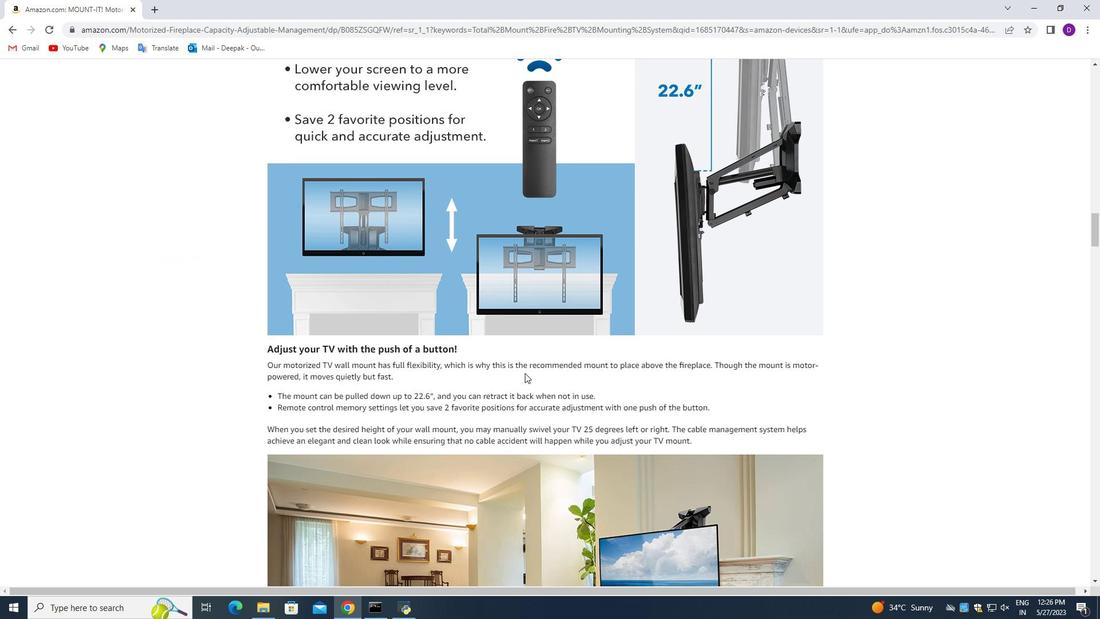 
Action: Mouse scrolled (525, 372) with delta (0, 0)
Screenshot: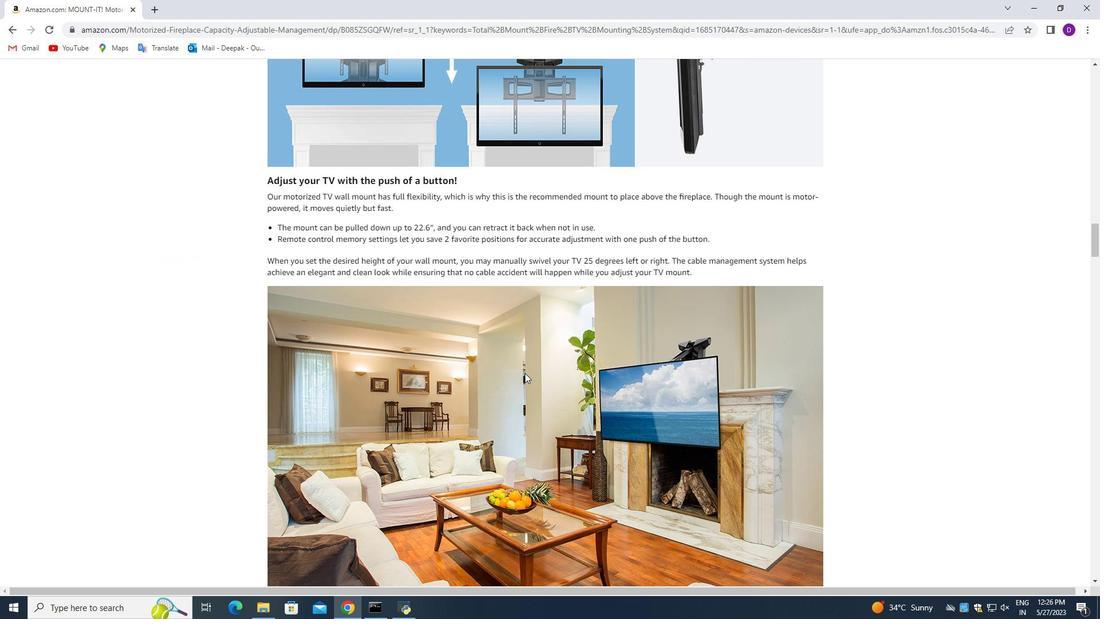 
Action: Mouse scrolled (525, 372) with delta (0, 0)
Screenshot: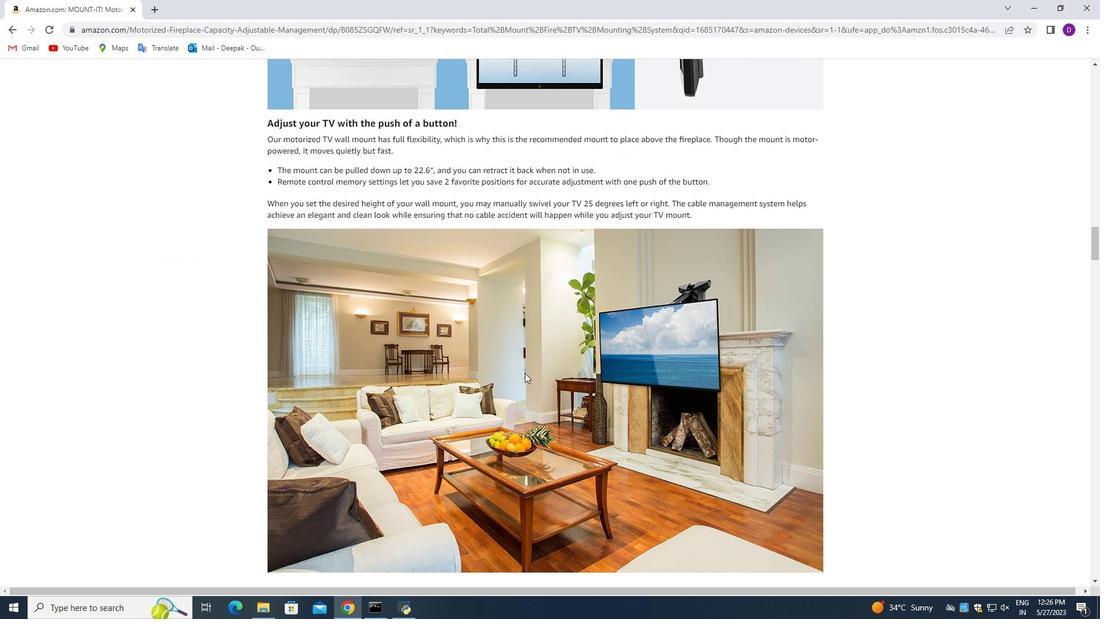 
Action: Mouse scrolled (525, 372) with delta (0, 0)
Screenshot: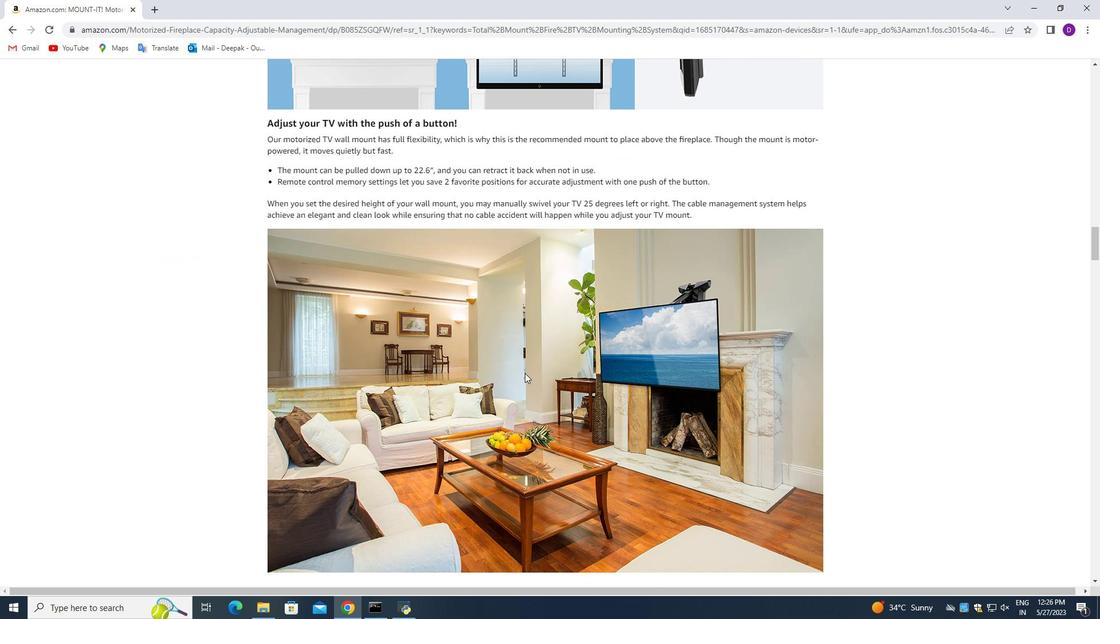 
Action: Mouse moved to (524, 373)
Screenshot: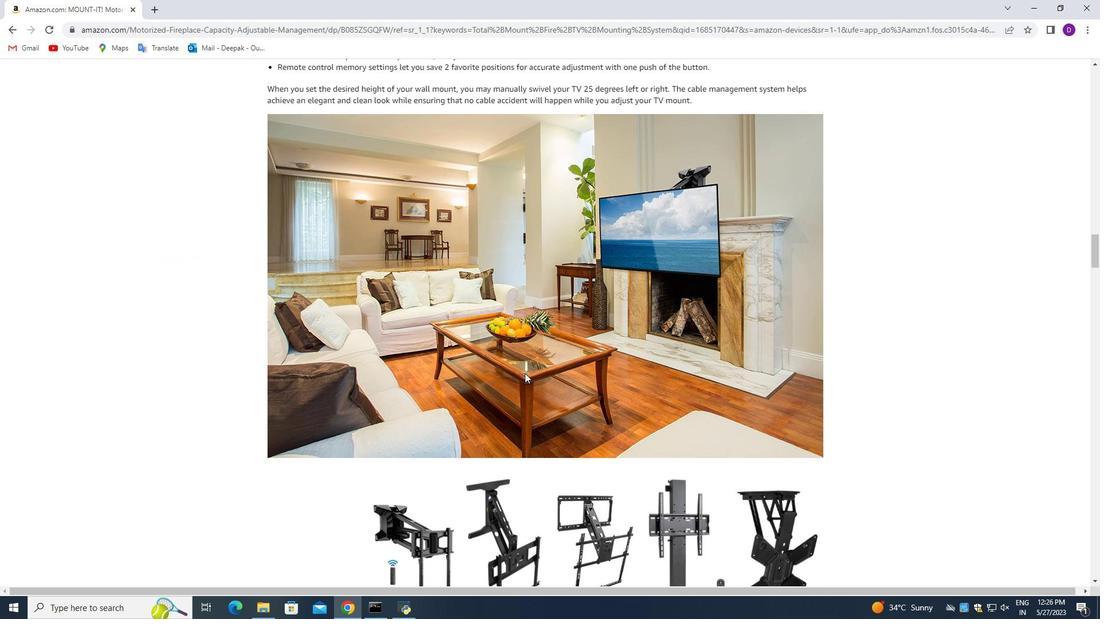 
Action: Mouse scrolled (524, 372) with delta (0, 0)
Screenshot: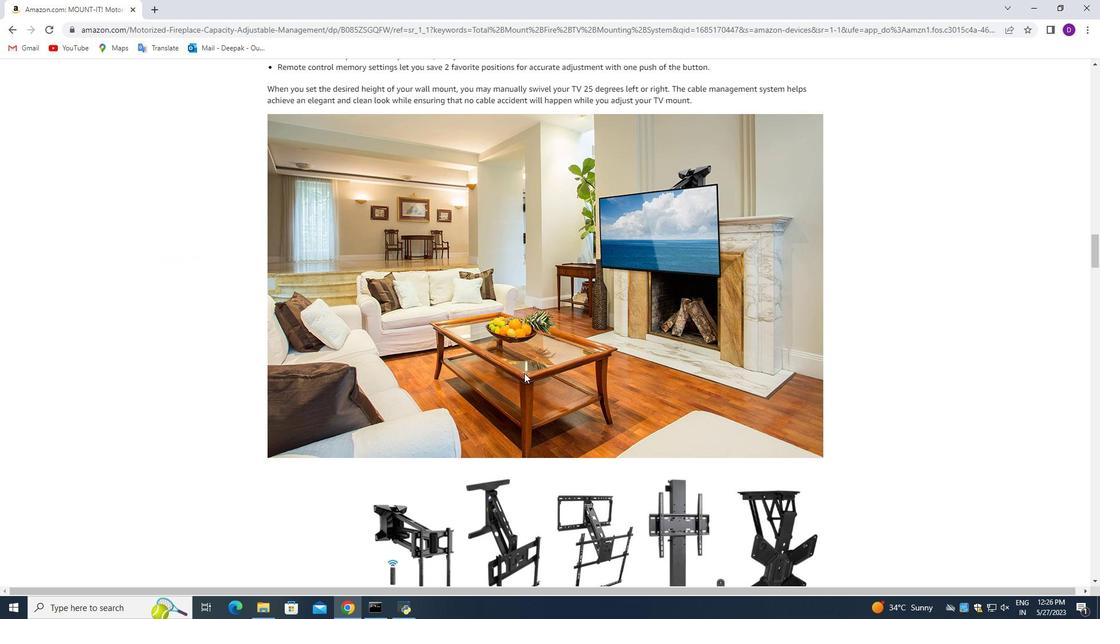 
Action: Mouse scrolled (524, 372) with delta (0, 0)
Screenshot: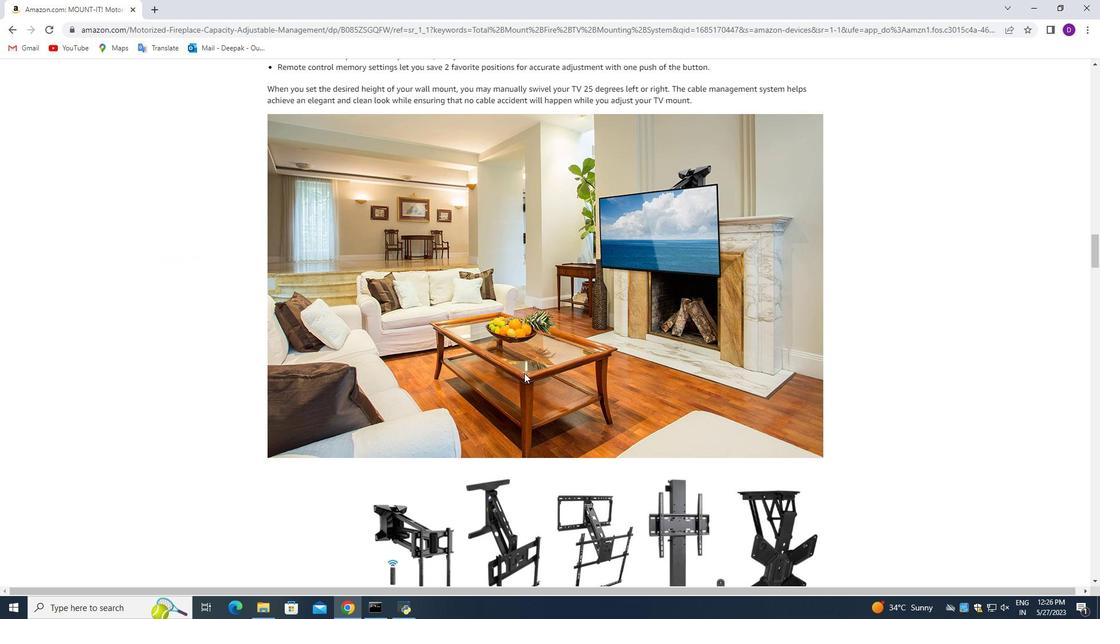 
Action: Mouse scrolled (524, 372) with delta (0, 0)
Screenshot: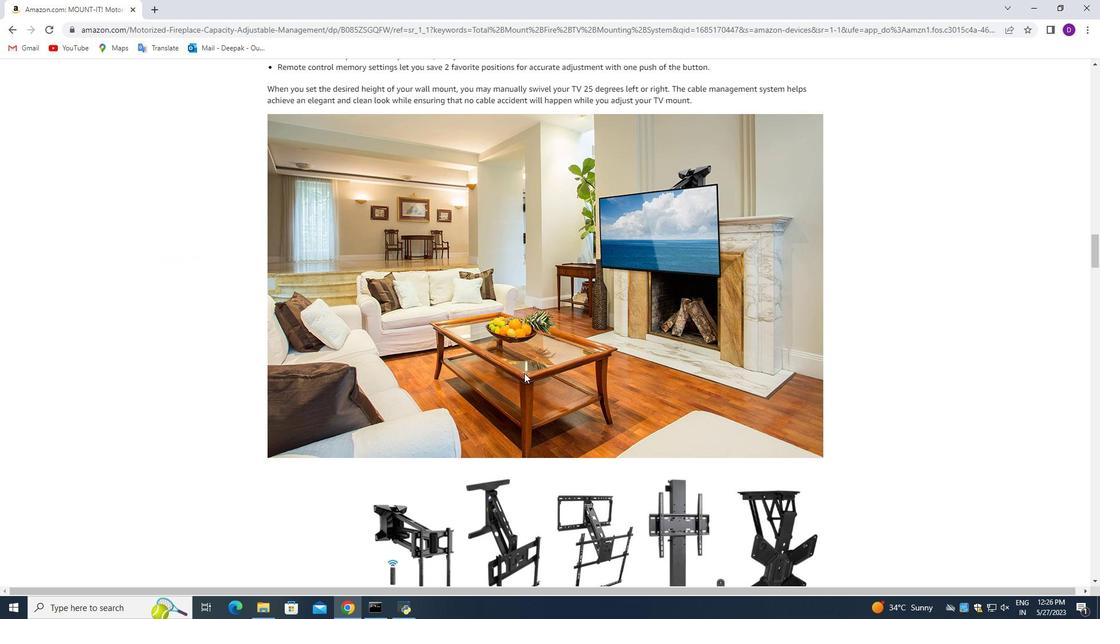 
Action: Mouse moved to (524, 373)
Screenshot: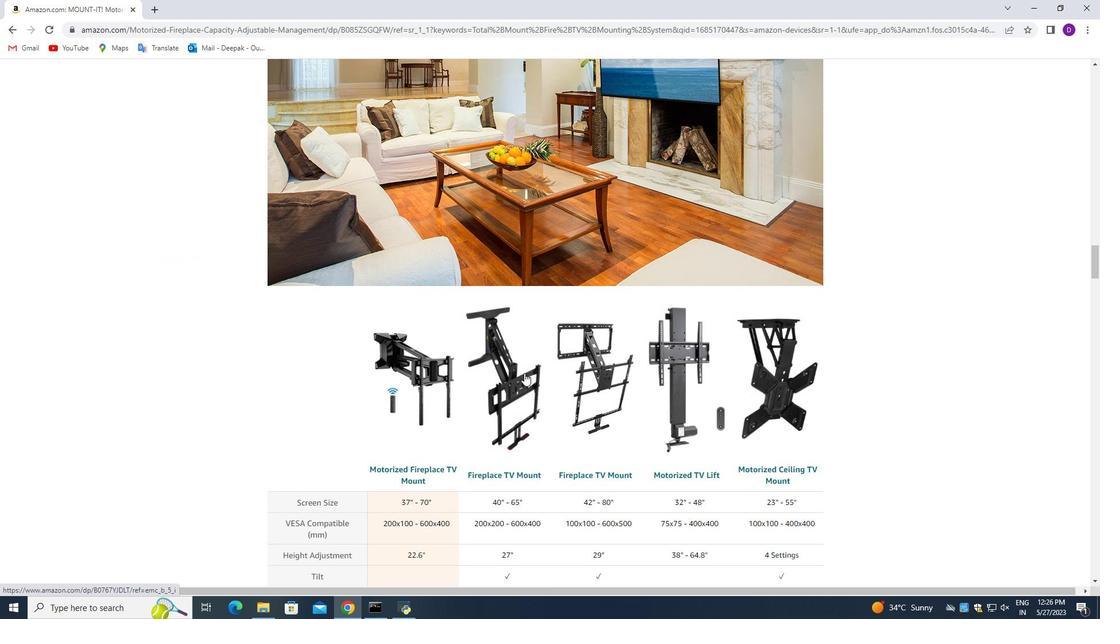 
Action: Mouse scrolled (524, 372) with delta (0, 0)
Screenshot: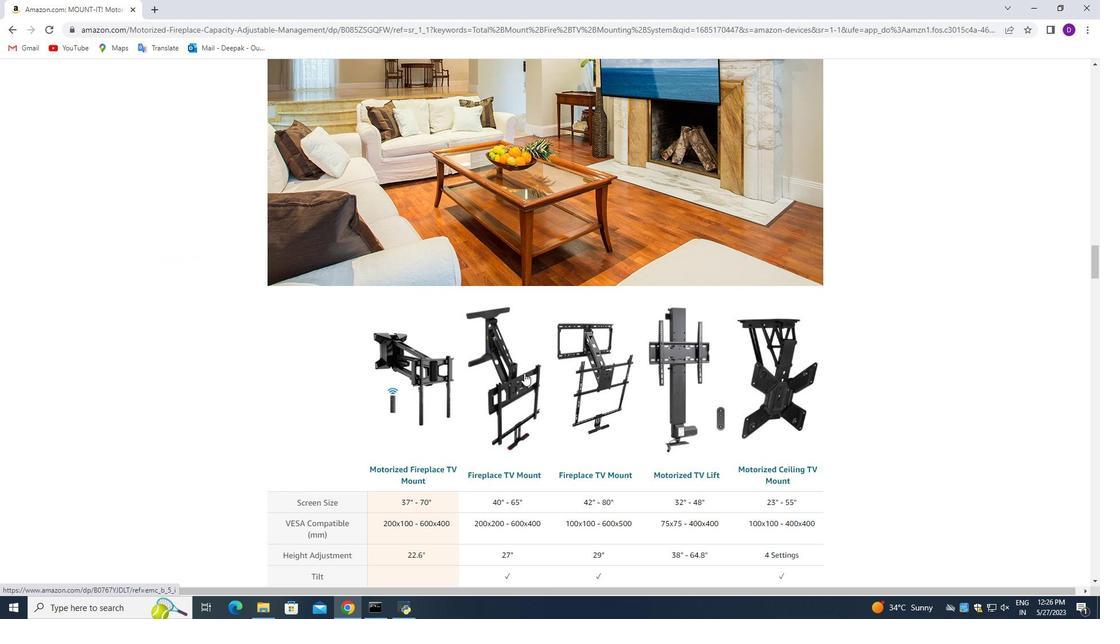 
Action: Mouse scrolled (524, 372) with delta (0, 0)
Screenshot: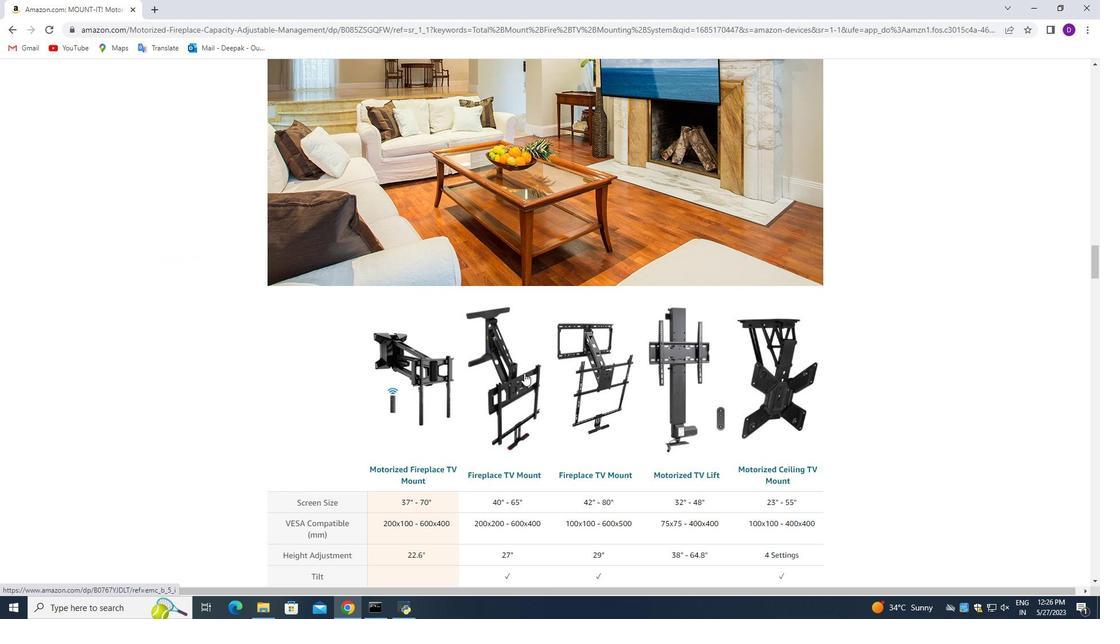 
Action: Mouse scrolled (524, 372) with delta (0, 0)
Screenshot: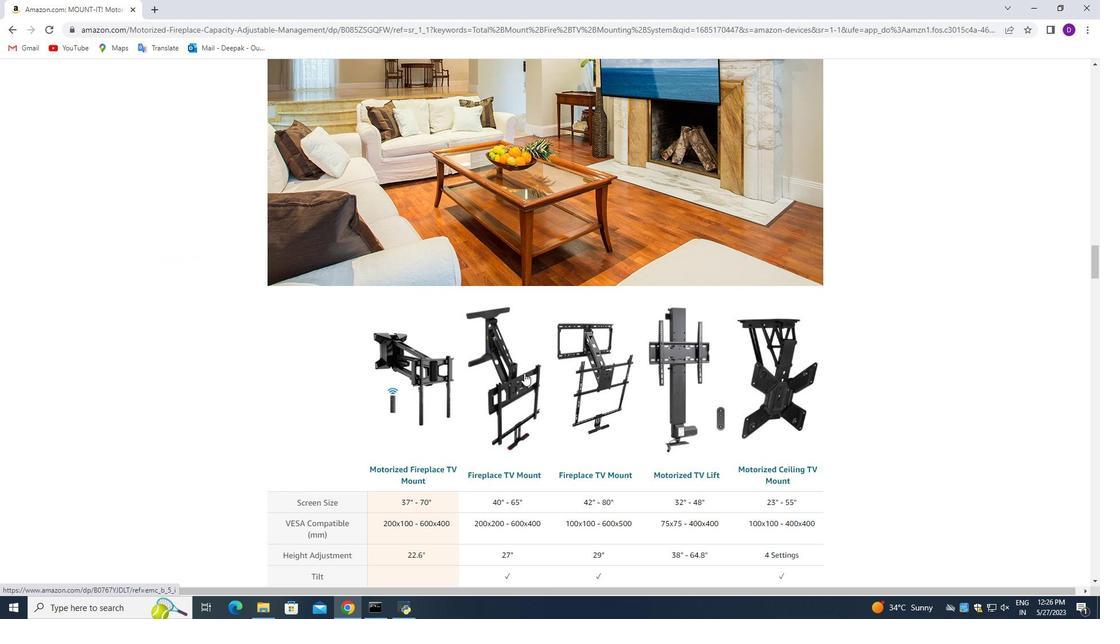 
Action: Mouse scrolled (524, 372) with delta (0, 0)
Screenshot: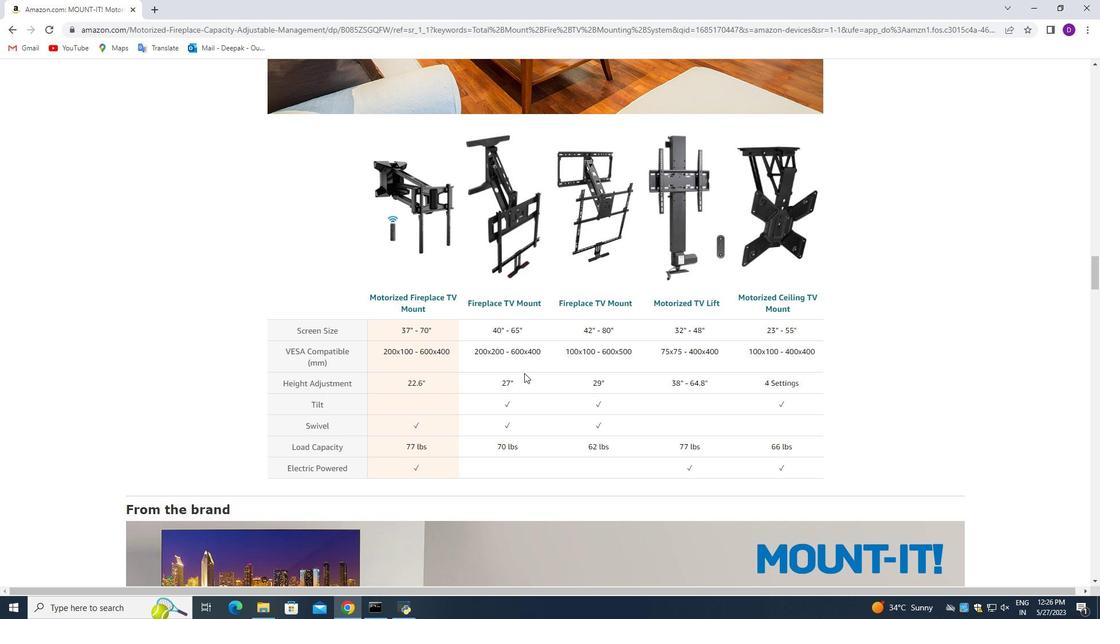 
Action: Mouse scrolled (524, 372) with delta (0, 0)
Screenshot: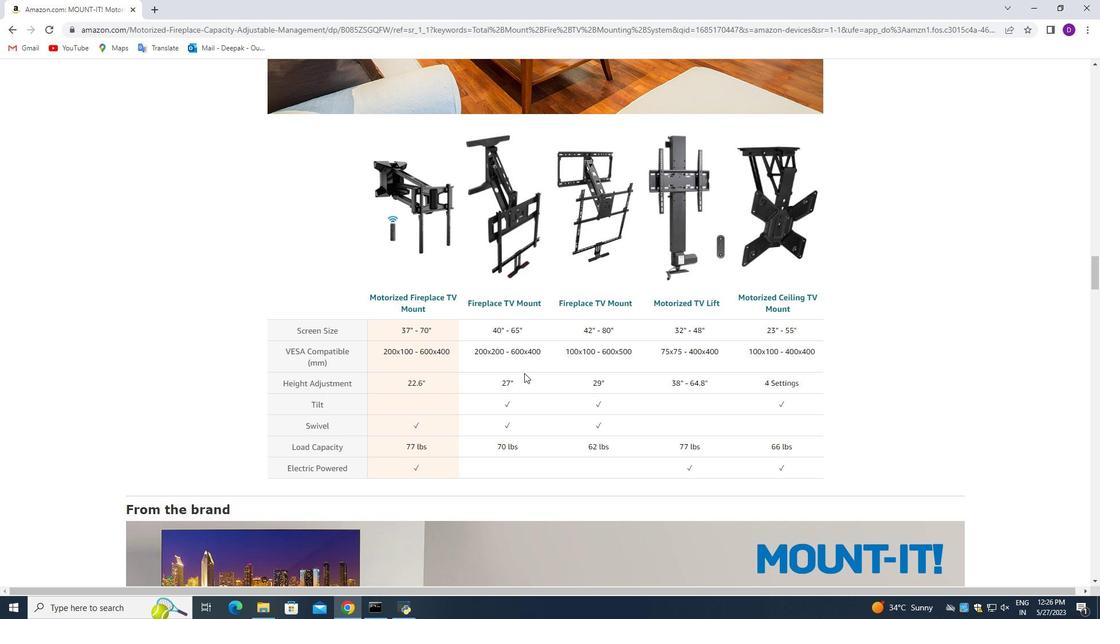 
Action: Mouse scrolled (524, 372) with delta (0, 0)
Screenshot: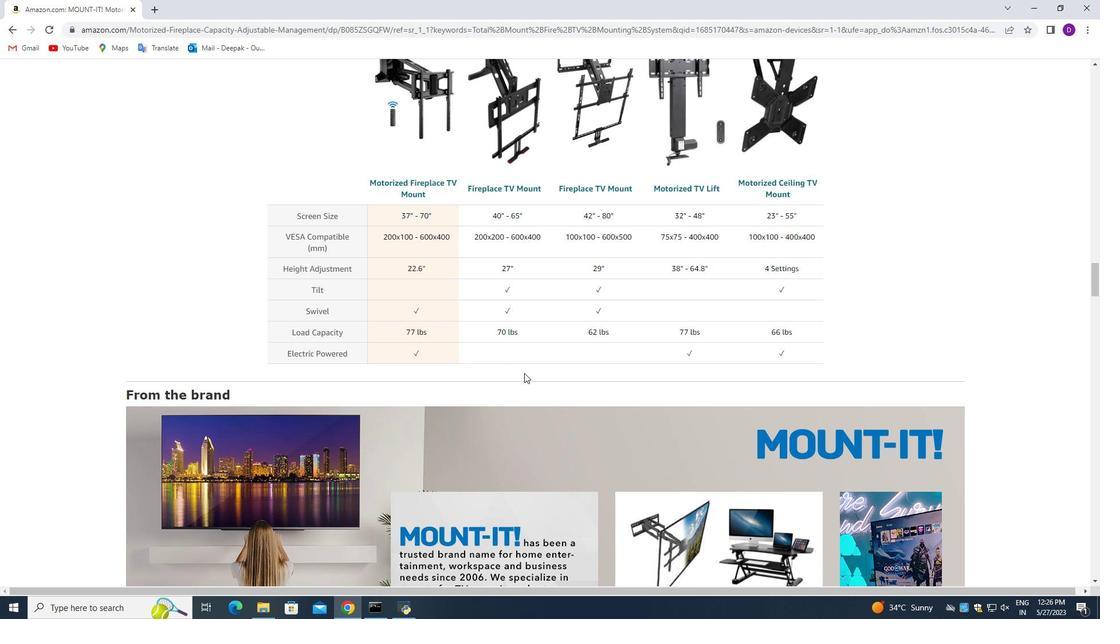 
Action: Mouse scrolled (524, 372) with delta (0, 0)
Screenshot: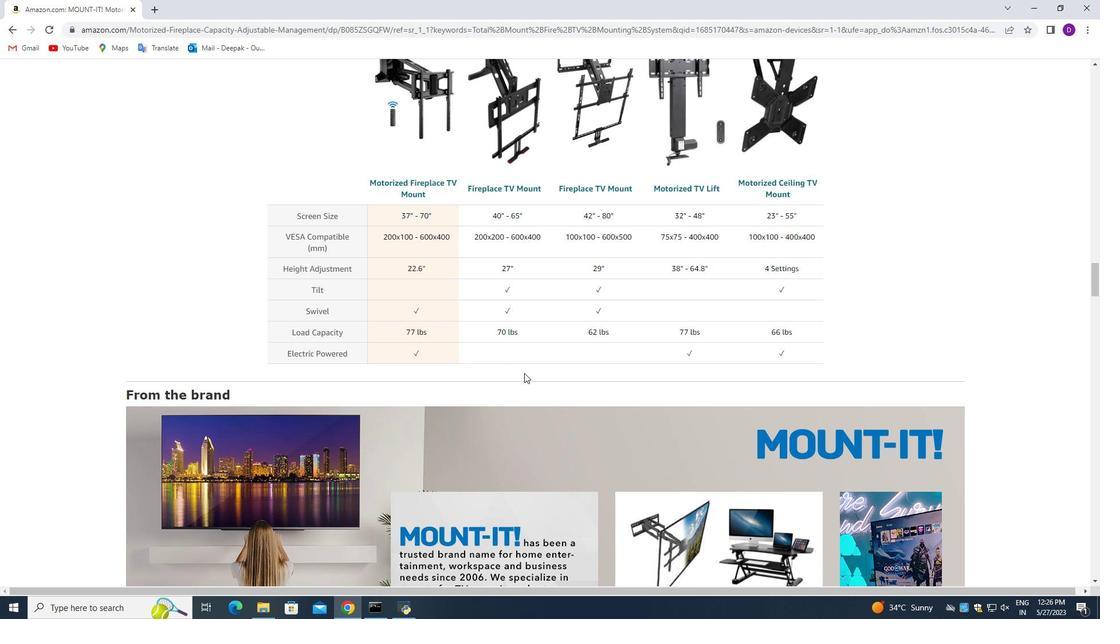 
Action: Mouse scrolled (524, 372) with delta (0, 0)
Screenshot: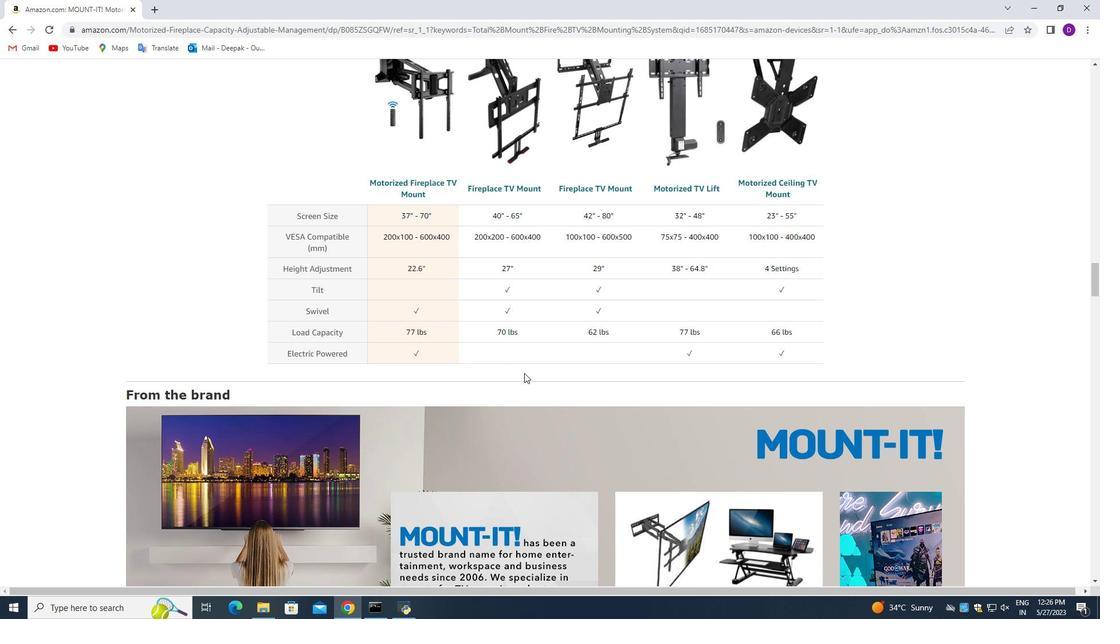 
Action: Mouse scrolled (524, 372) with delta (0, 0)
Screenshot: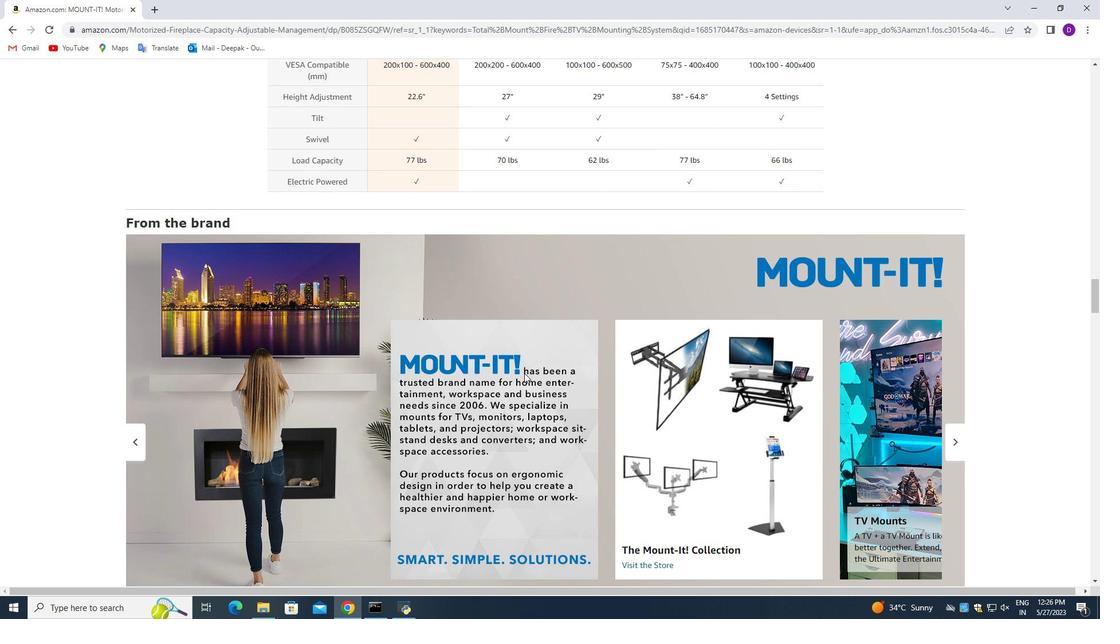 
Action: Mouse scrolled (524, 372) with delta (0, 0)
Screenshot: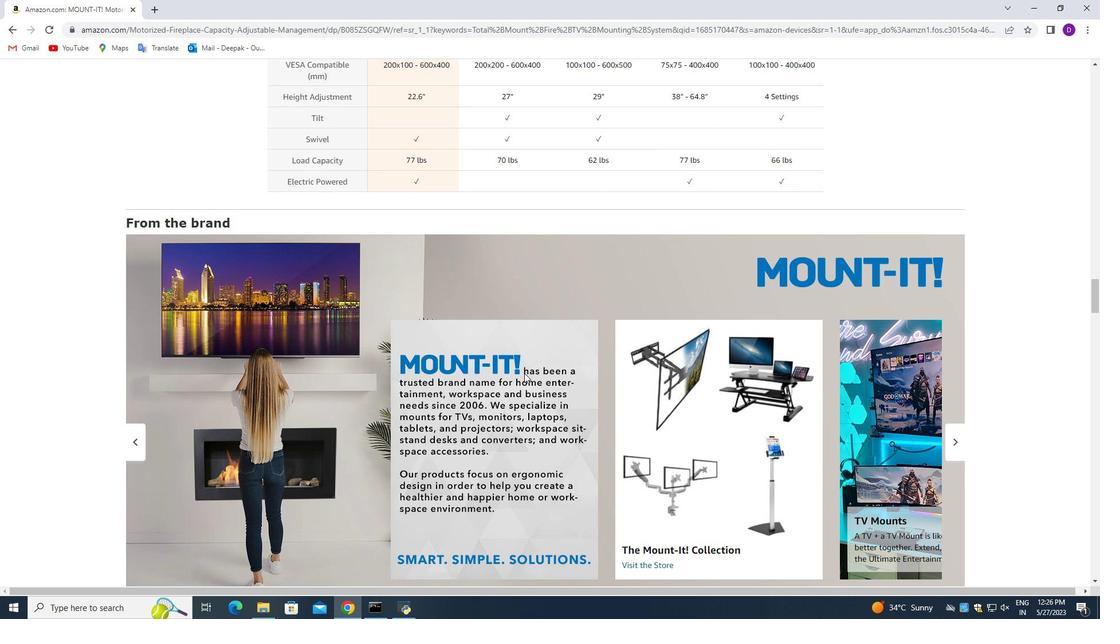 
Action: Mouse scrolled (524, 372) with delta (0, 0)
Screenshot: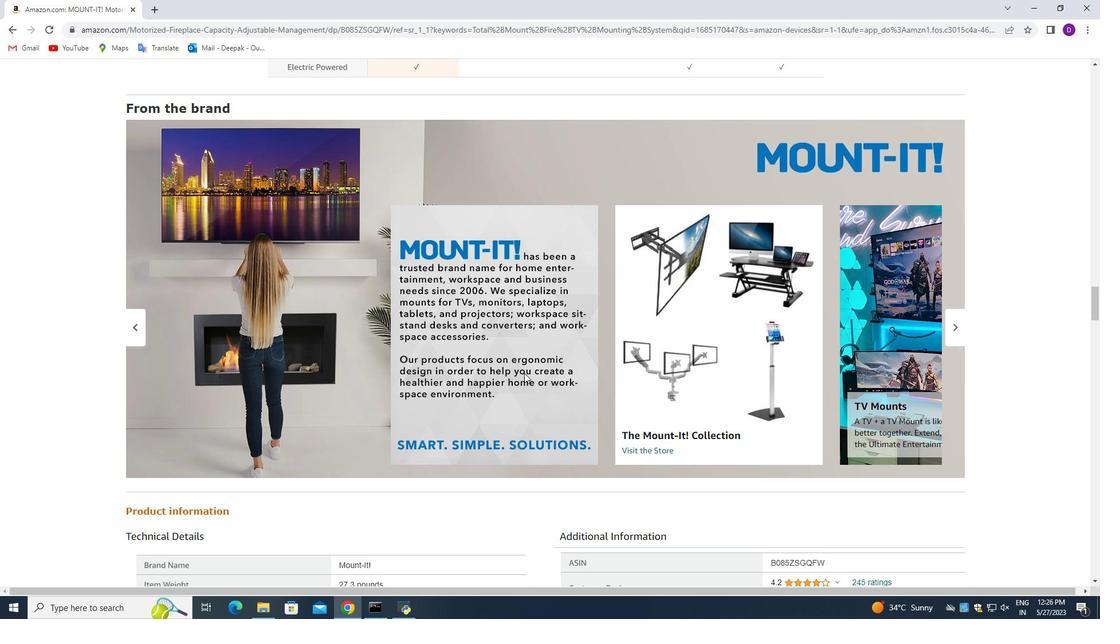 
Action: Mouse scrolled (524, 372) with delta (0, 0)
Screenshot: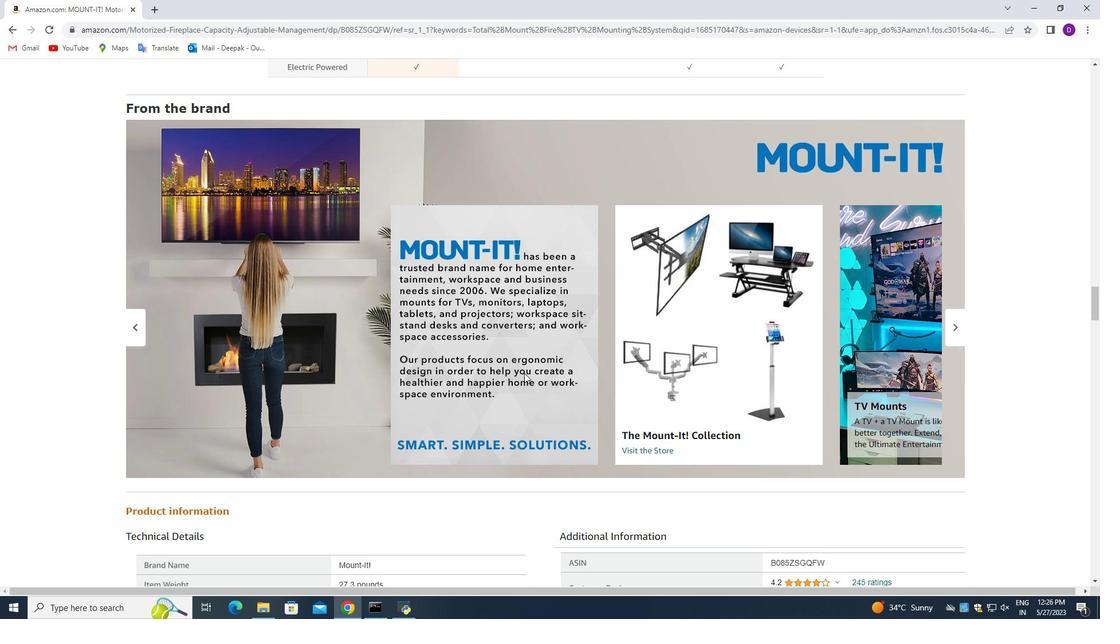 
Action: Mouse scrolled (524, 372) with delta (0, 0)
Screenshot: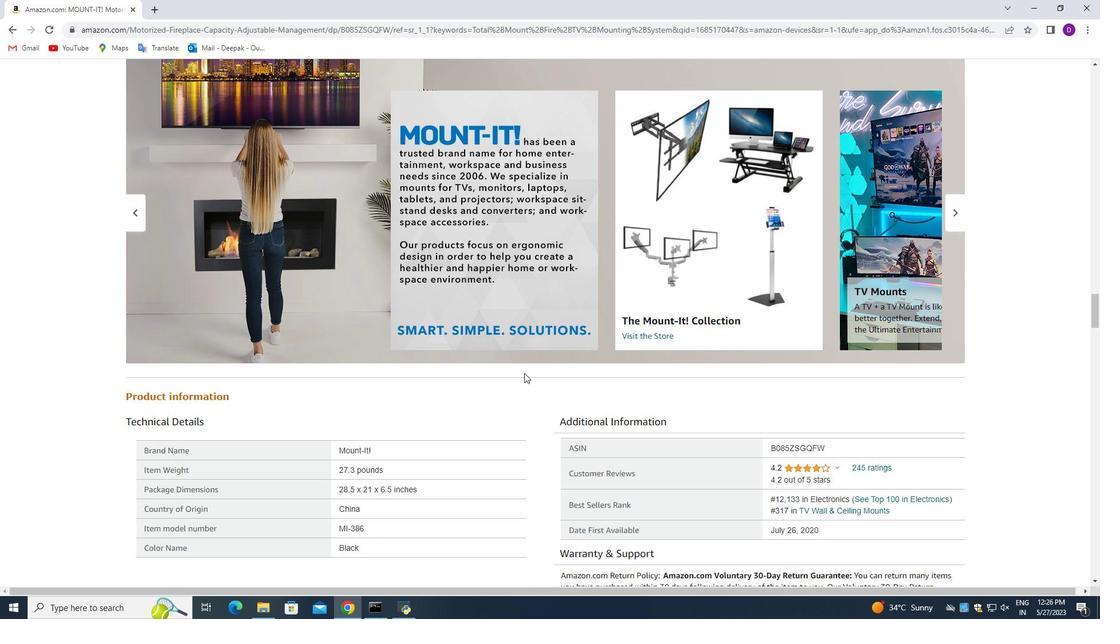 
Action: Mouse scrolled (524, 372) with delta (0, 0)
Screenshot: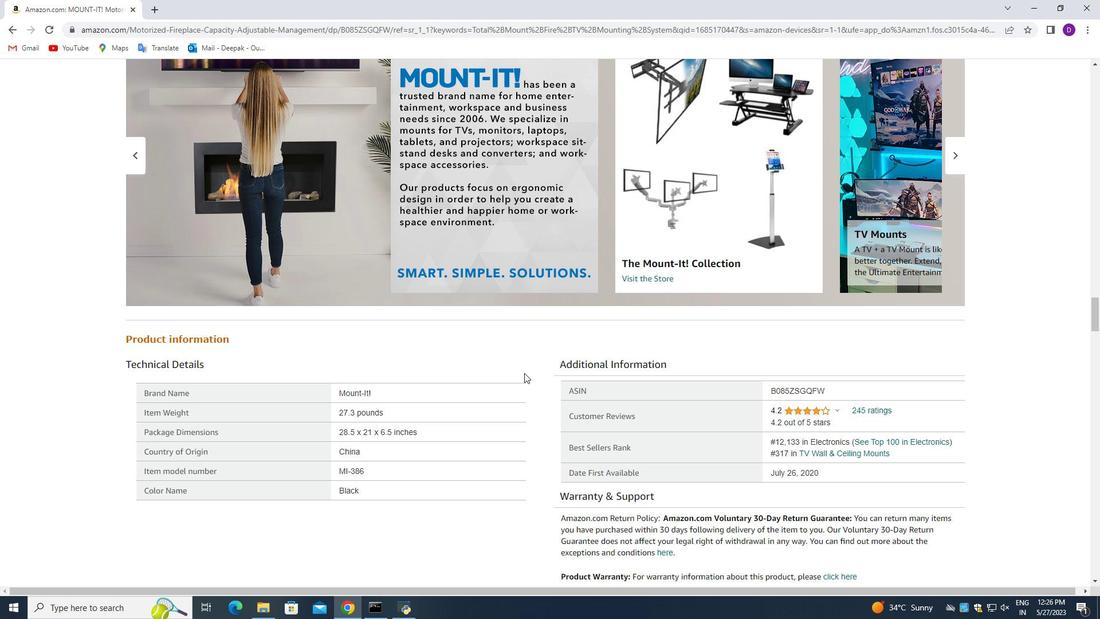 
Action: Mouse scrolled (524, 372) with delta (0, 0)
Screenshot: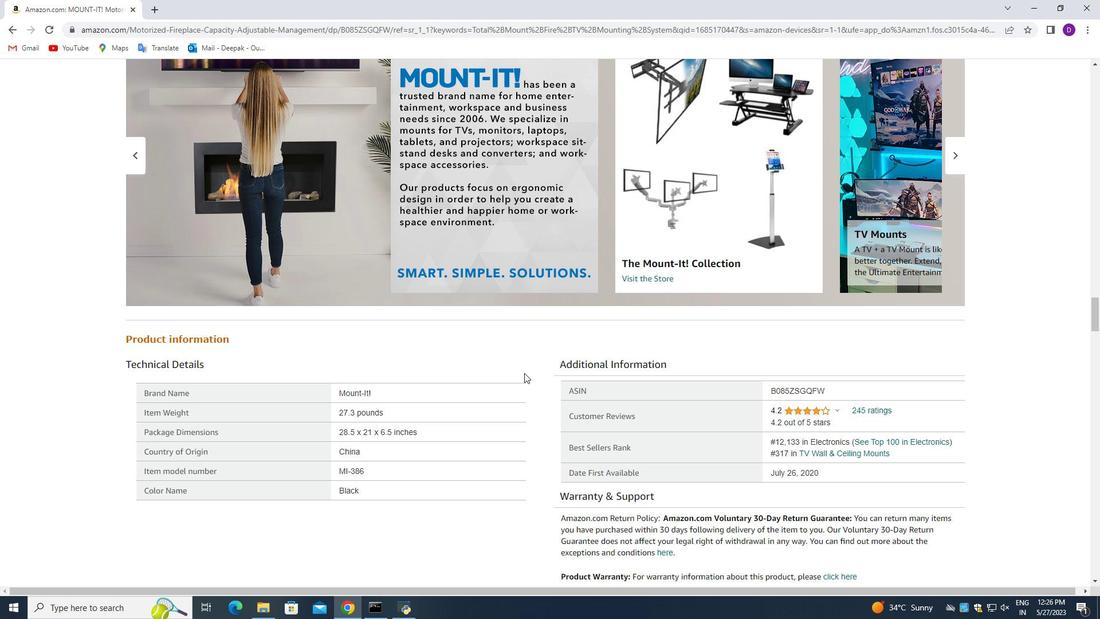 
Action: Mouse scrolled (524, 372) with delta (0, 0)
Screenshot: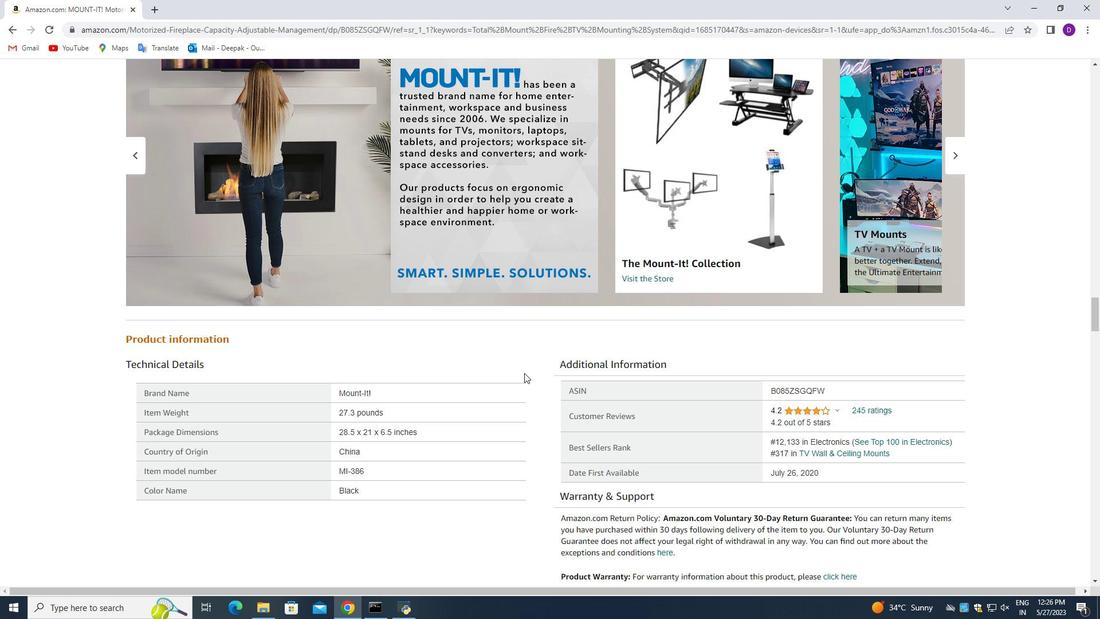 
Action: Mouse scrolled (524, 372) with delta (0, 0)
Screenshot: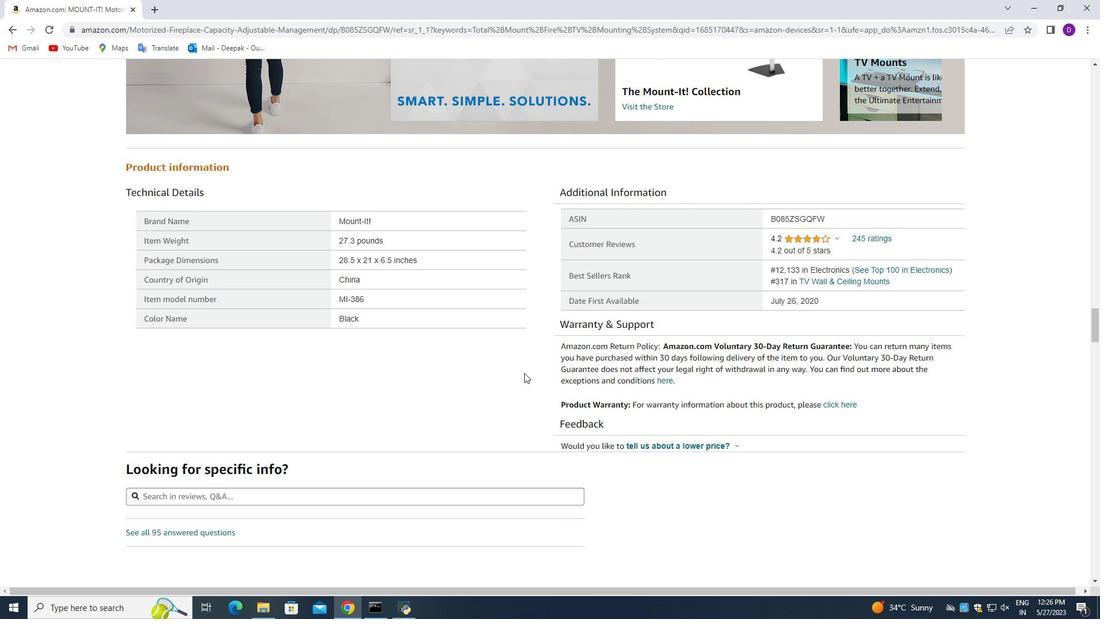 
Action: Mouse scrolled (524, 372) with delta (0, 0)
Screenshot: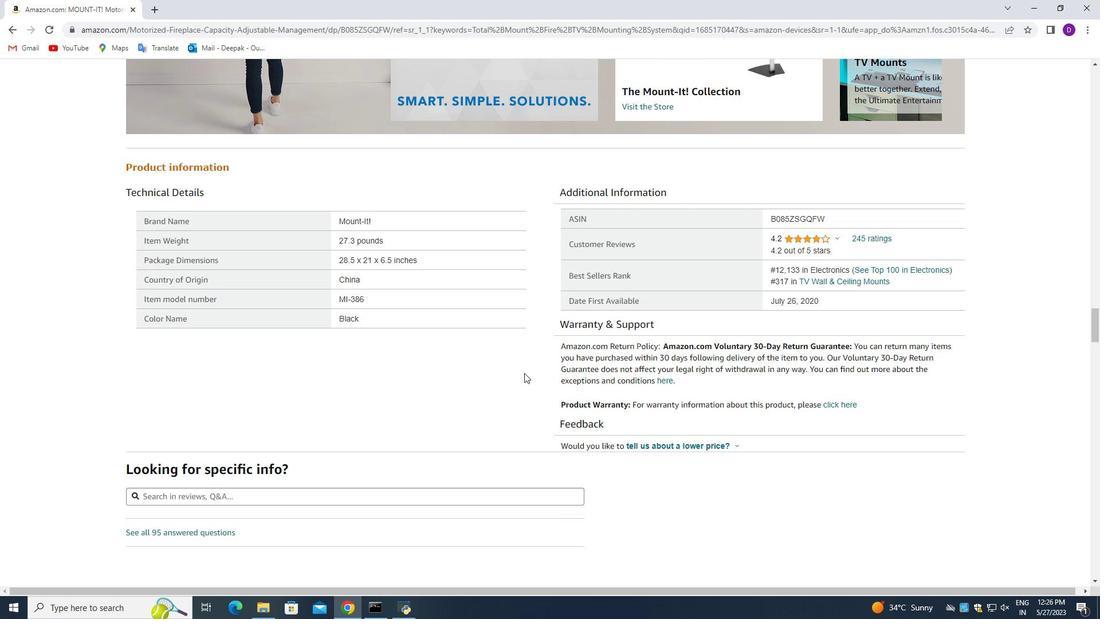 
Action: Mouse scrolled (524, 372) with delta (0, 0)
Screenshot: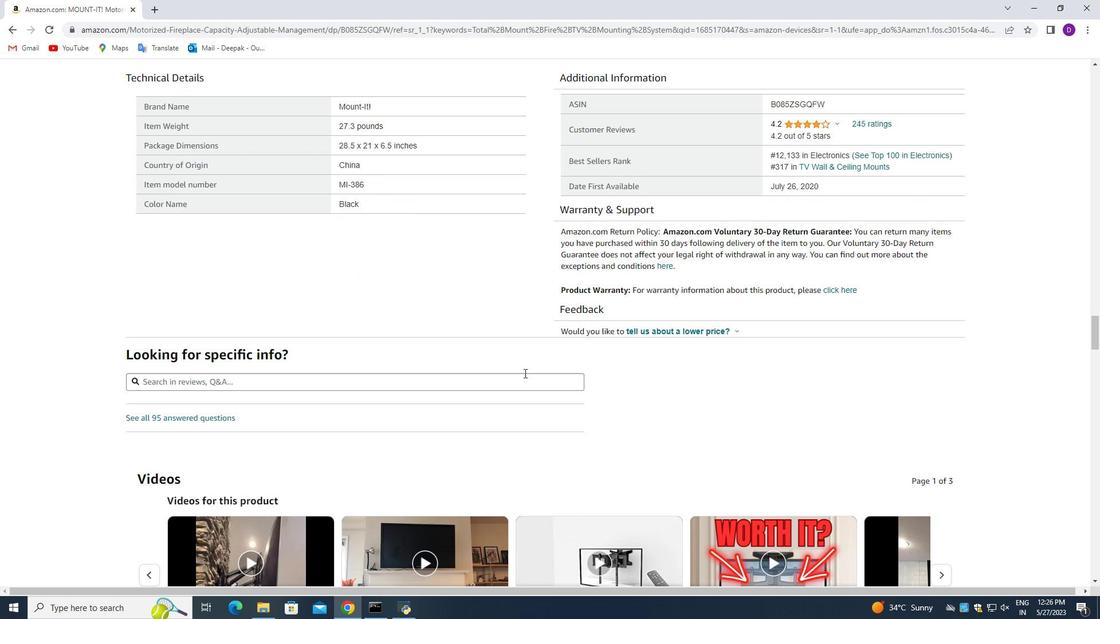
Action: Mouse scrolled (524, 372) with delta (0, 0)
Screenshot: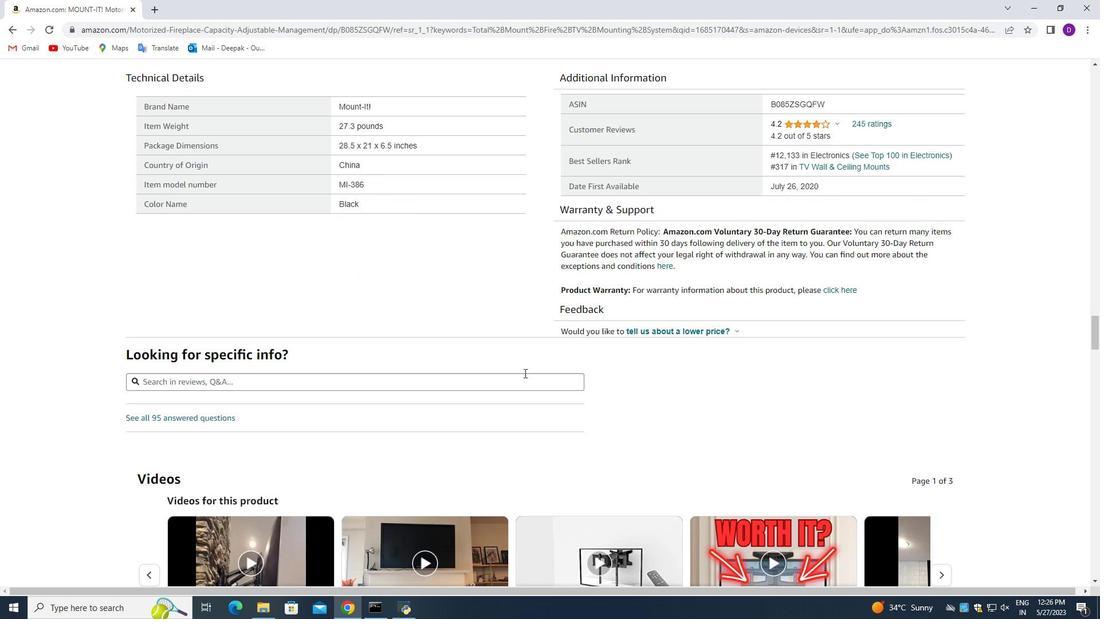 
Action: Mouse scrolled (524, 372) with delta (0, 0)
Screenshot: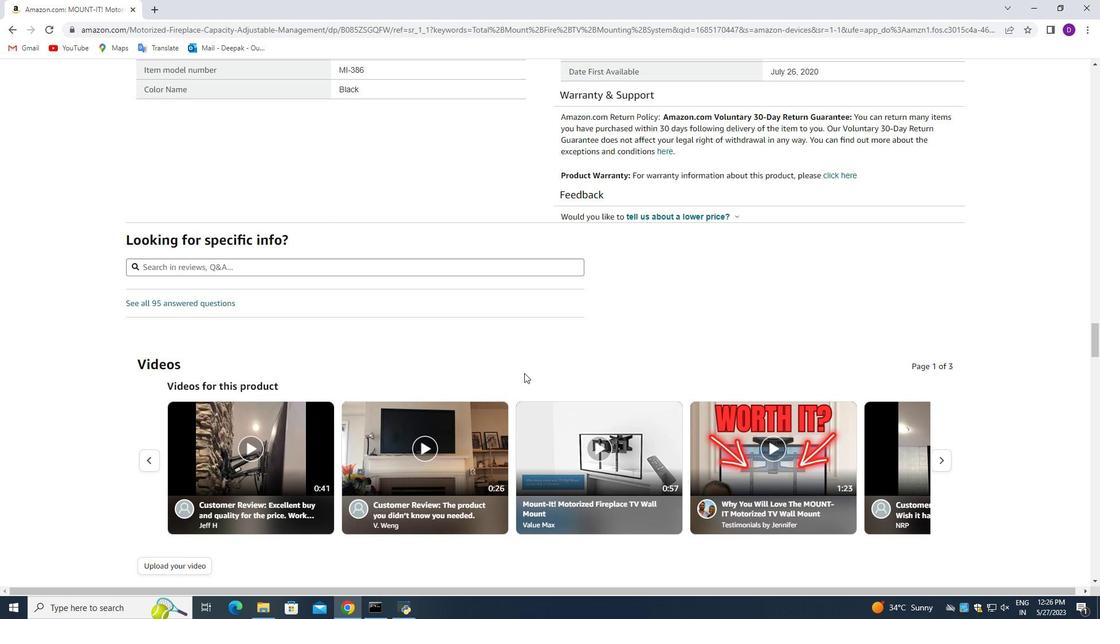 
Action: Mouse scrolled (524, 372) with delta (0, 0)
Screenshot: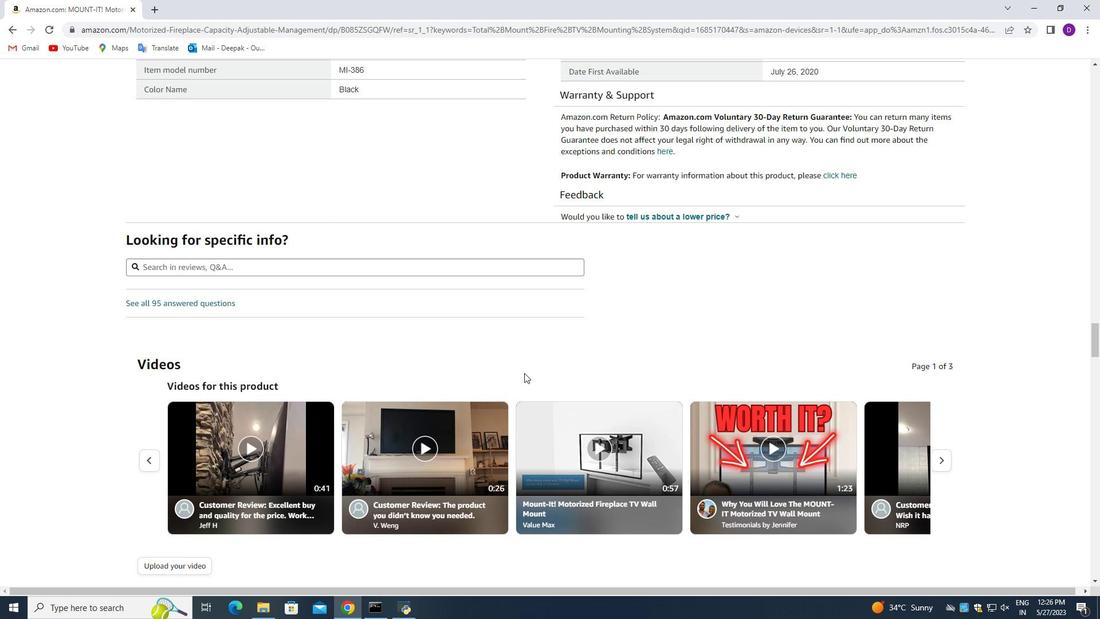 
Action: Mouse scrolled (524, 372) with delta (0, 0)
Screenshot: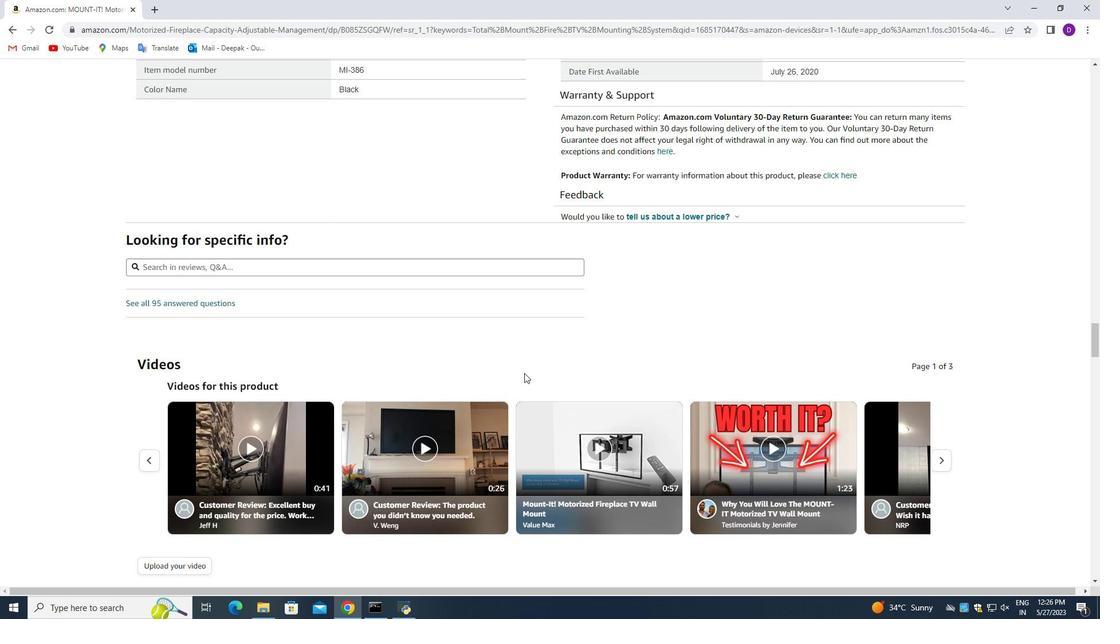 
Action: Mouse scrolled (524, 372) with delta (0, 0)
Screenshot: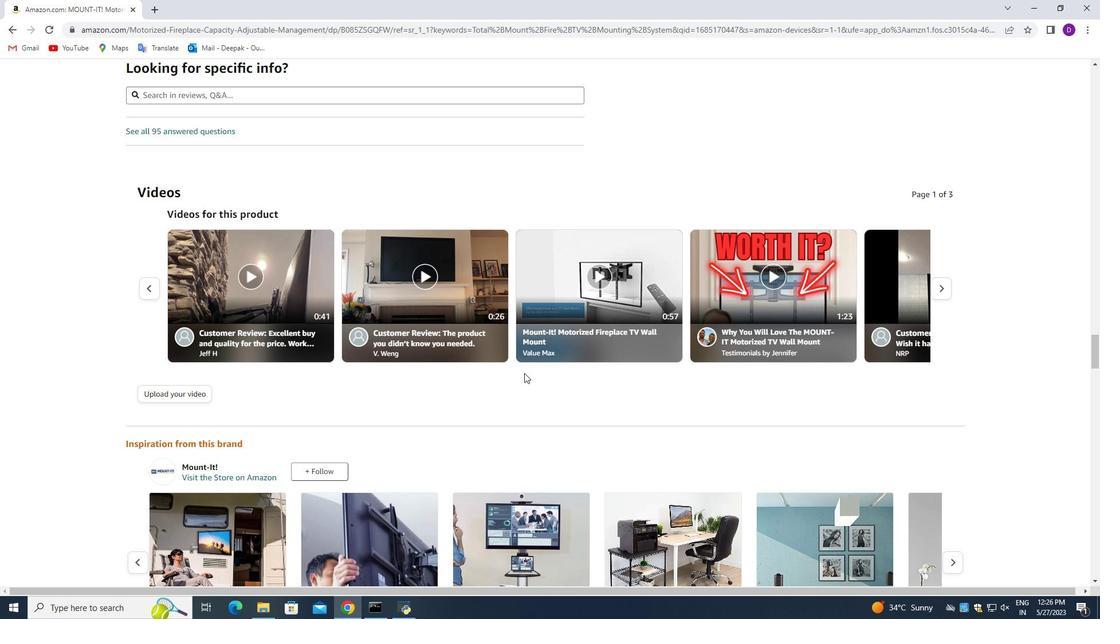 
Action: Mouse scrolled (524, 372) with delta (0, 0)
Screenshot: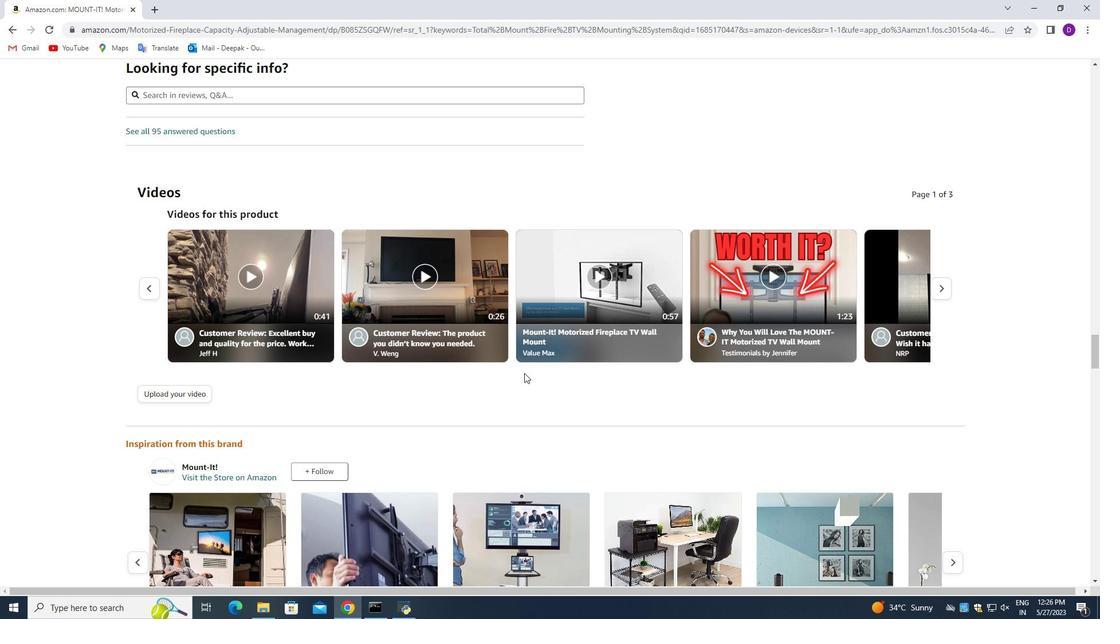 
Action: Mouse scrolled (524, 372) with delta (0, 0)
Screenshot: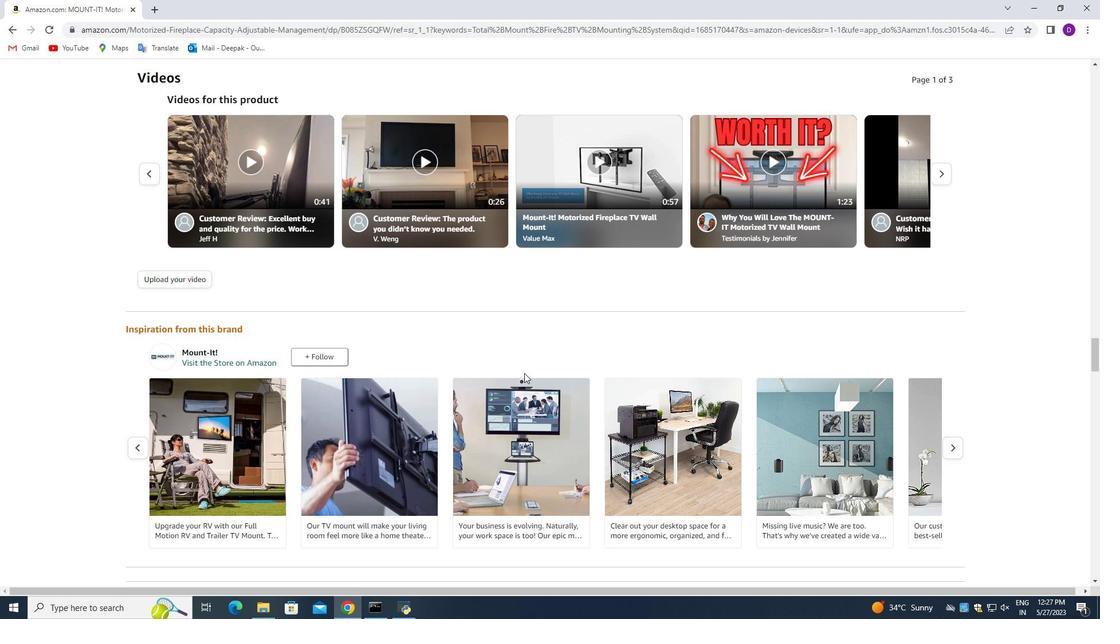 
Action: Mouse scrolled (524, 372) with delta (0, 0)
Screenshot: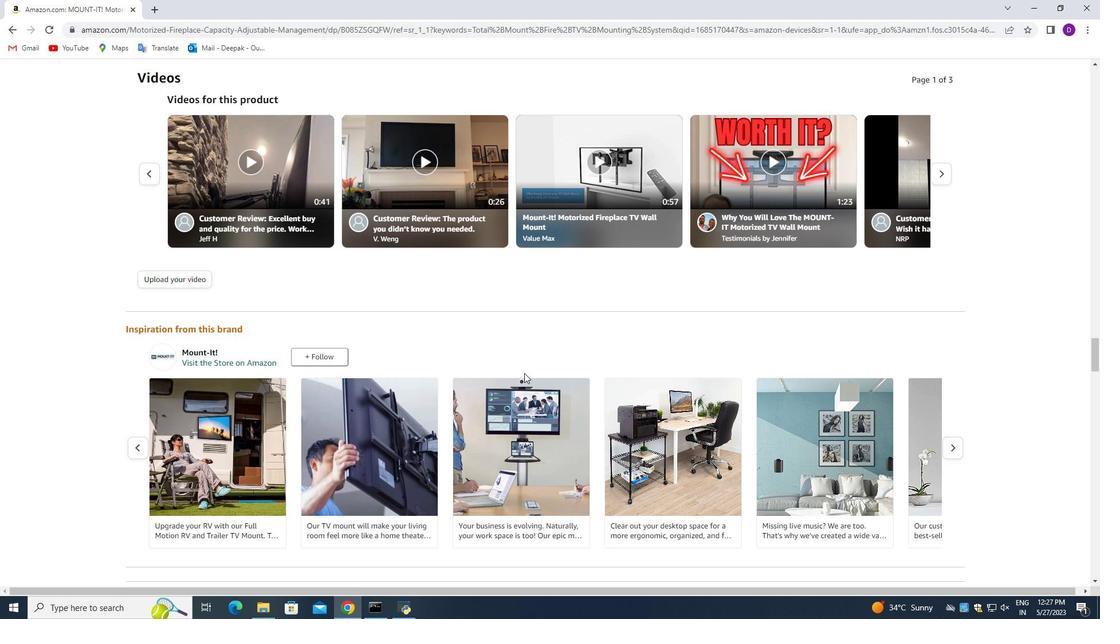 
Action: Mouse scrolled (524, 372) with delta (0, 0)
Screenshot: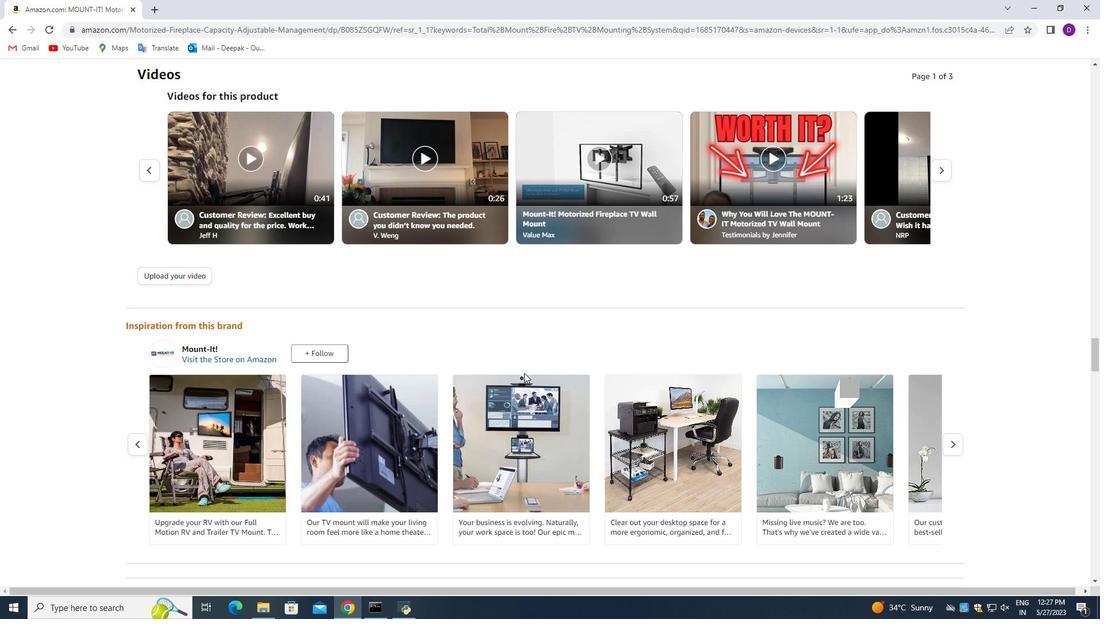 
Action: Mouse scrolled (524, 372) with delta (0, 0)
Screenshot: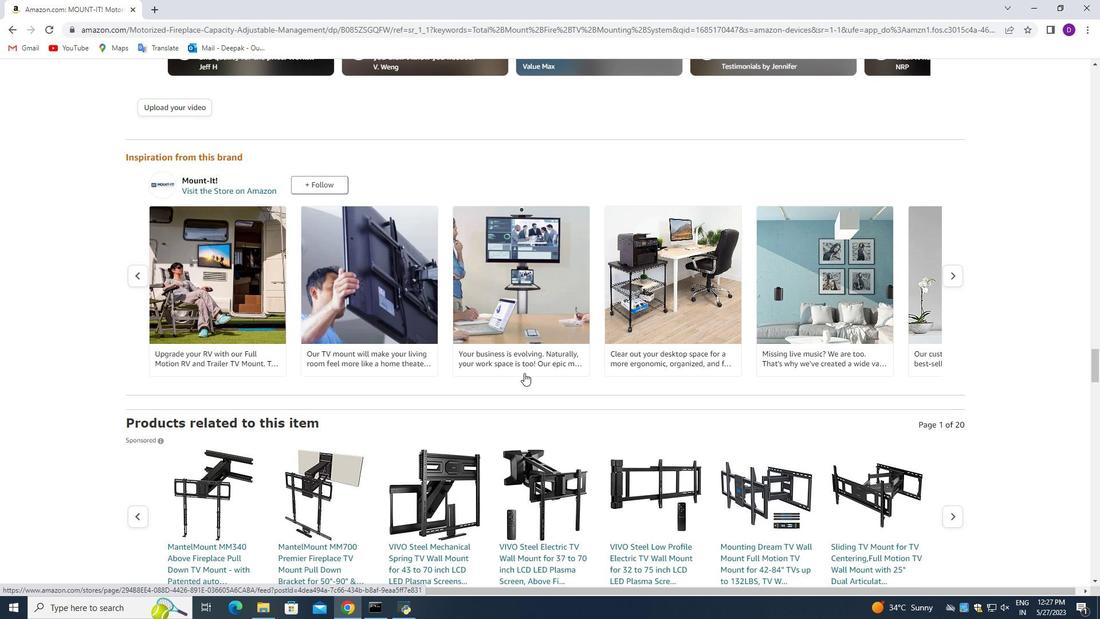 
Action: Mouse scrolled (524, 372) with delta (0, 0)
Screenshot: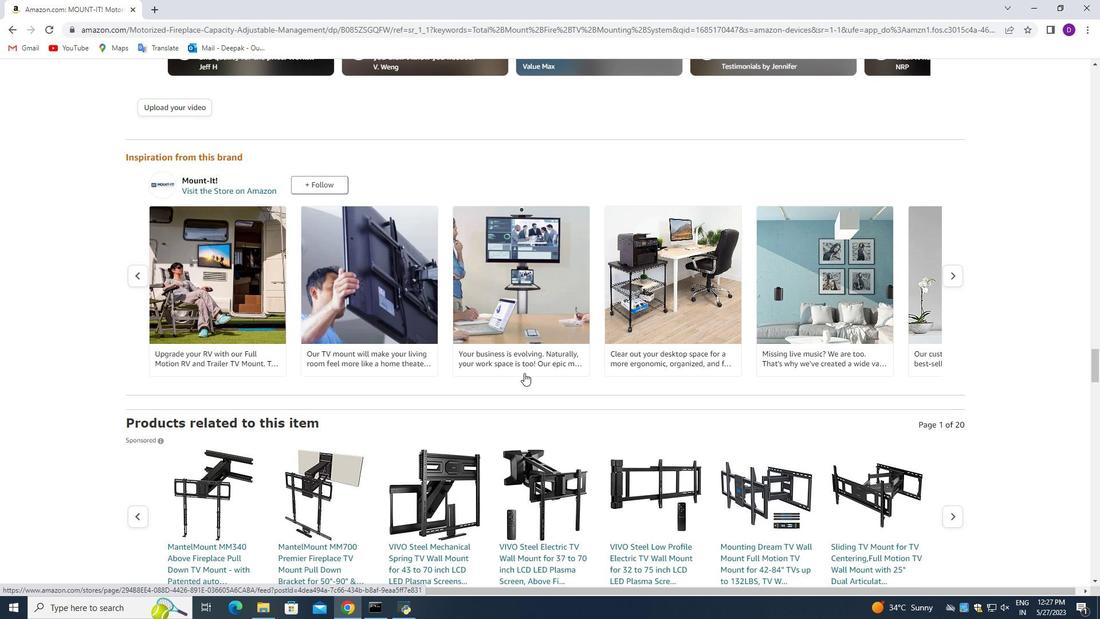 
Action: Mouse scrolled (524, 372) with delta (0, 0)
Screenshot: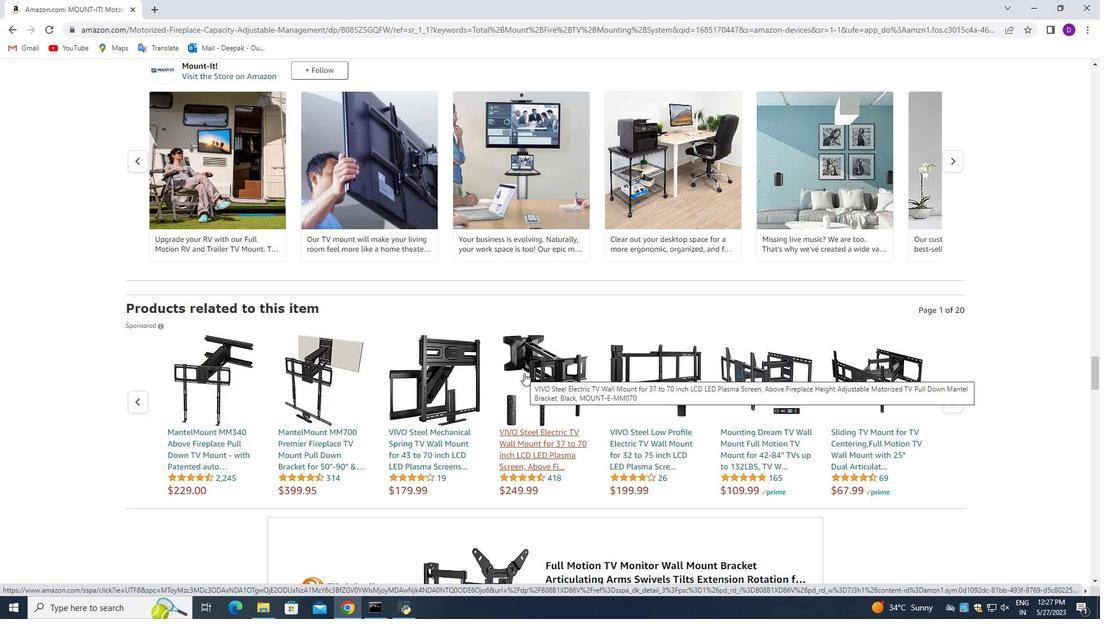 
Action: Mouse scrolled (524, 372) with delta (0, 0)
Screenshot: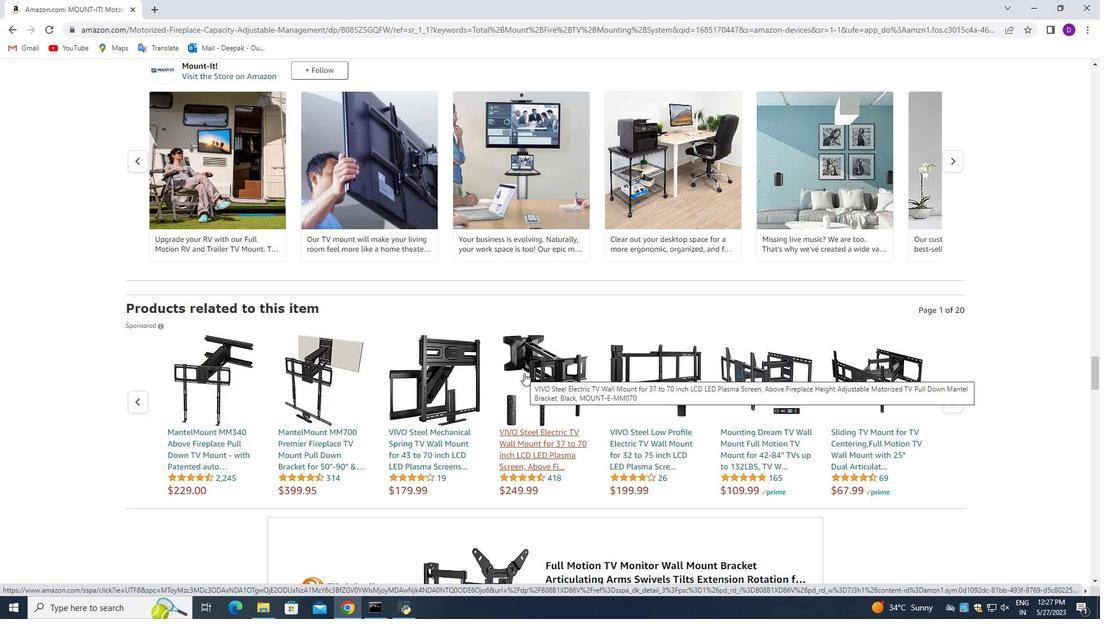 
Action: Mouse scrolled (524, 372) with delta (0, 0)
Screenshot: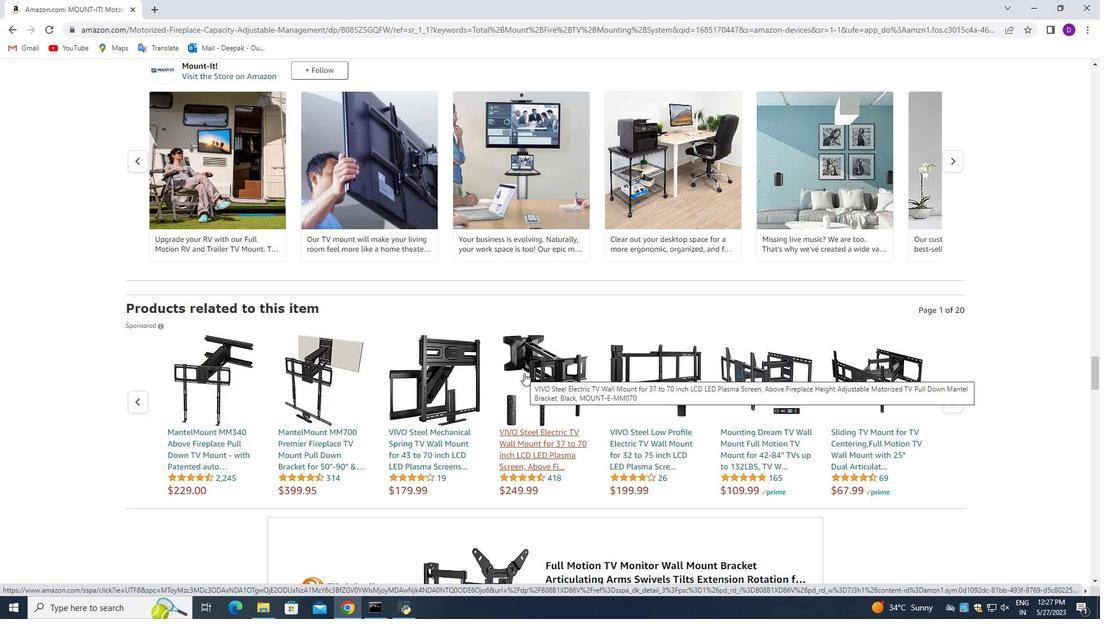 
Action: Mouse scrolled (524, 372) with delta (0, 0)
Screenshot: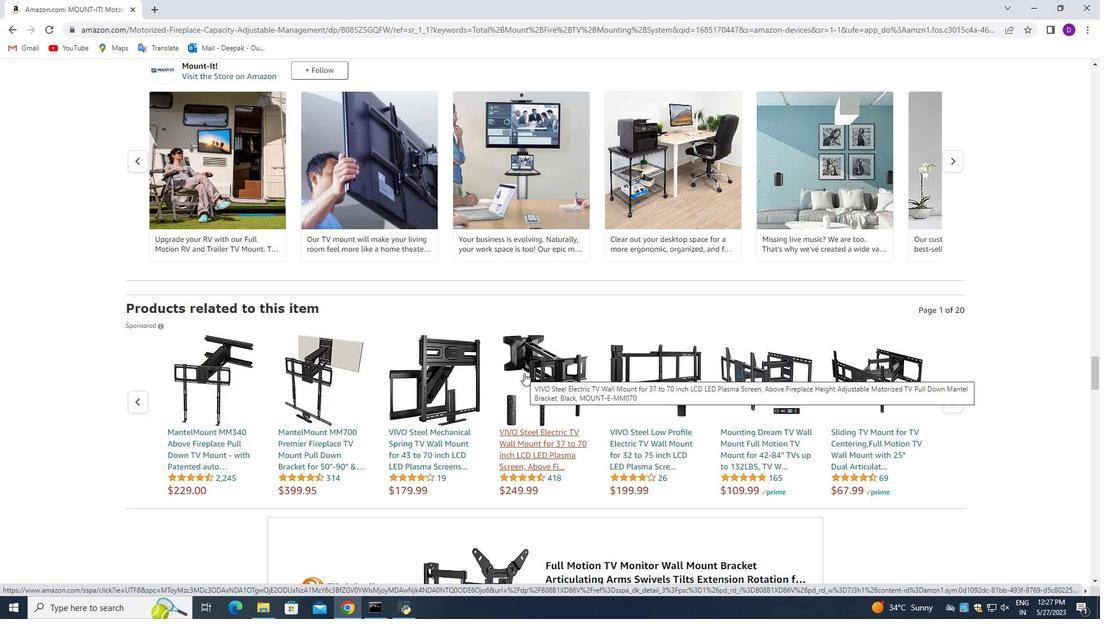 
Action: Mouse scrolled (524, 372) with delta (0, 0)
Screenshot: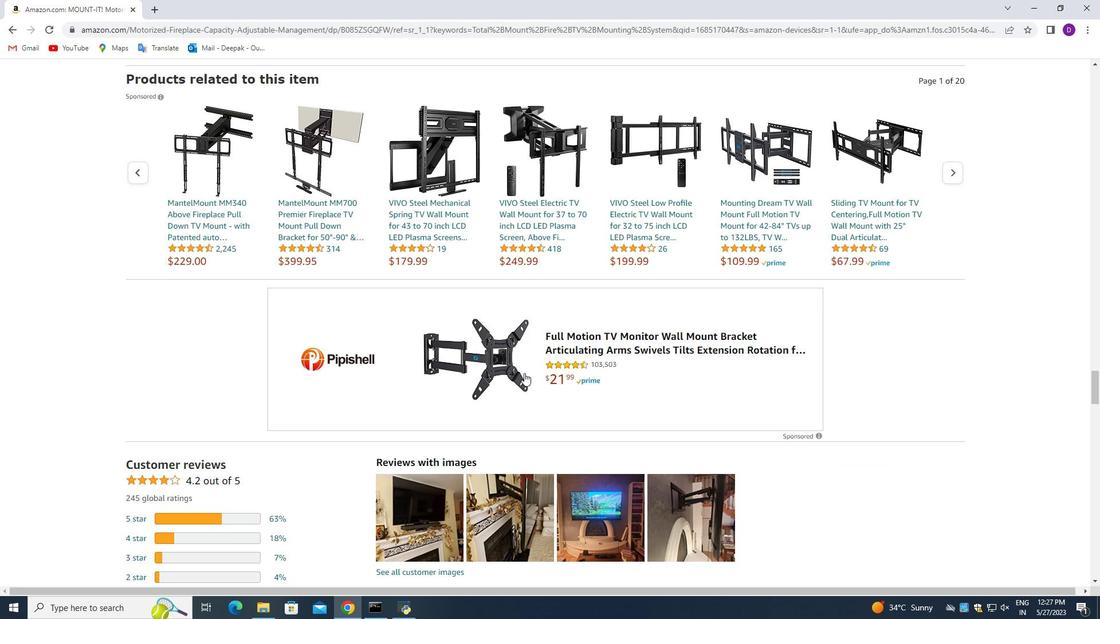 
Action: Mouse scrolled (524, 372) with delta (0, 0)
Screenshot: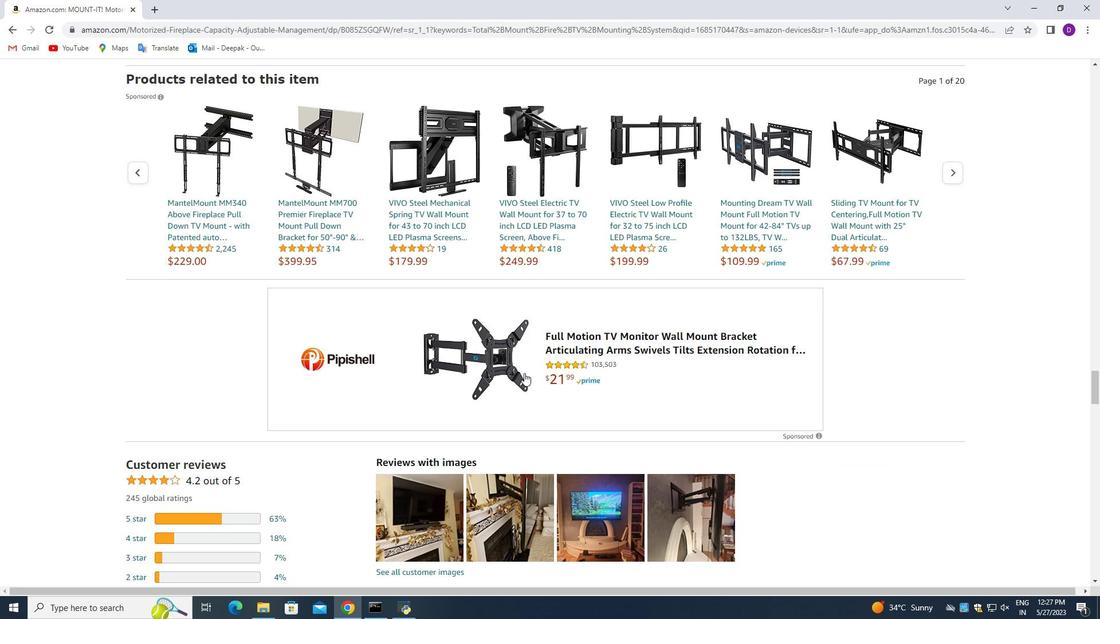 
Action: Mouse scrolled (524, 372) with delta (0, 0)
Screenshot: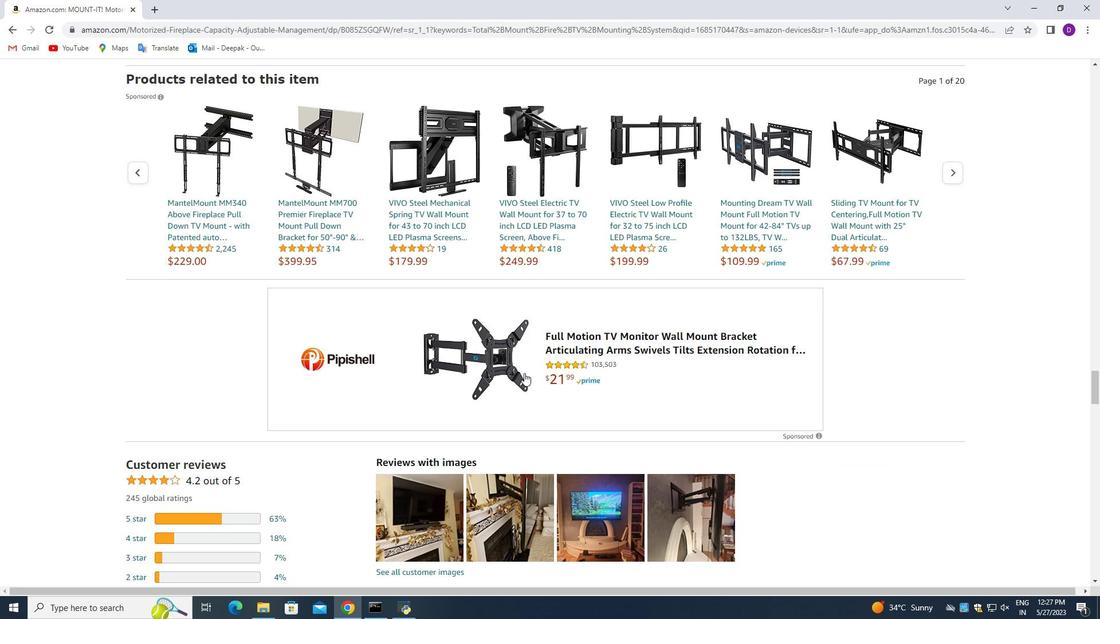 
Action: Mouse scrolled (524, 372) with delta (0, 0)
Screenshot: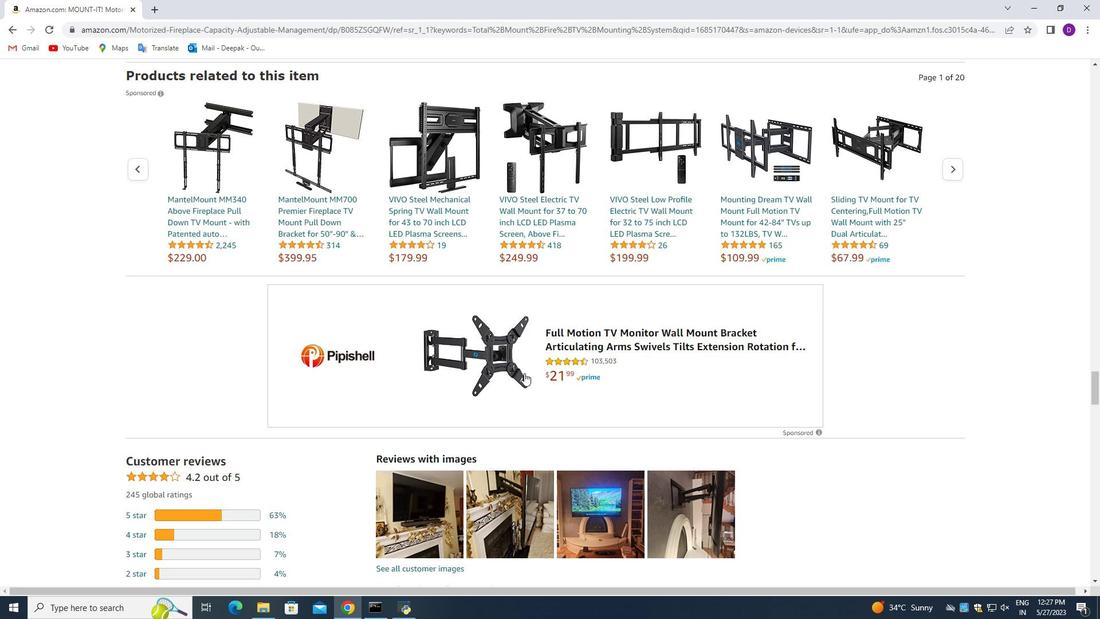 
Action: Mouse scrolled (524, 372) with delta (0, 0)
Screenshot: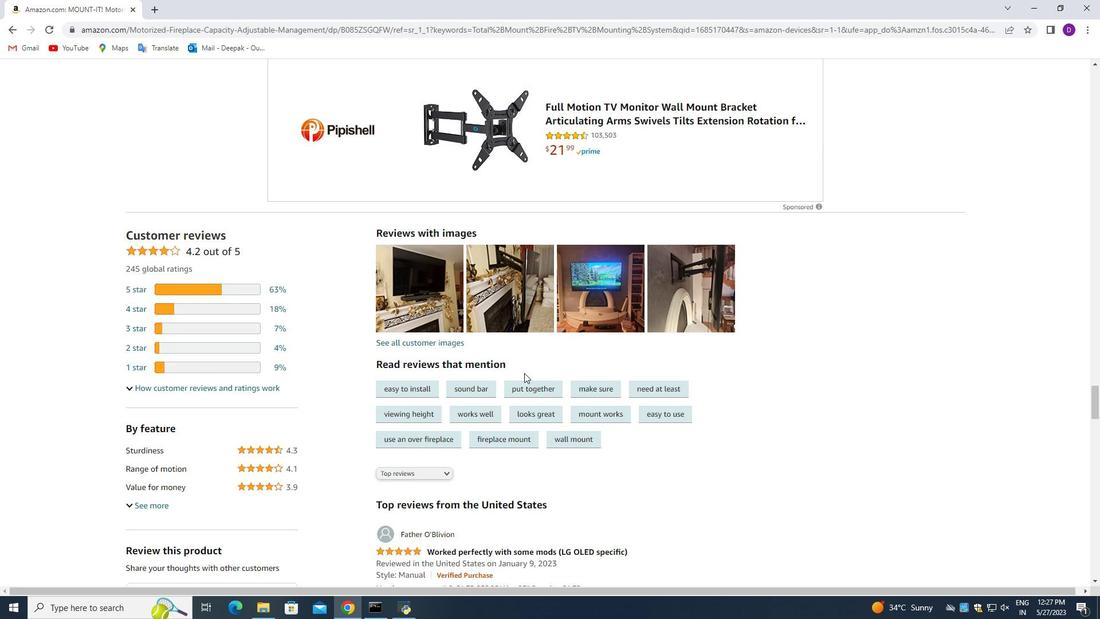 
Action: Mouse scrolled (524, 372) with delta (0, 0)
Screenshot: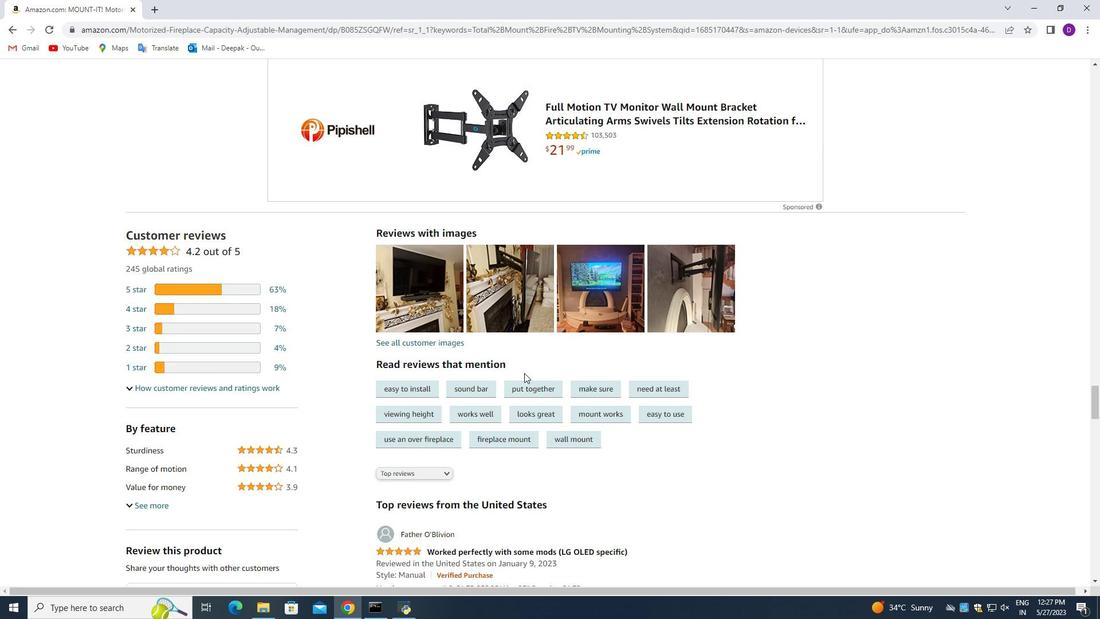 
Action: Mouse scrolled (524, 372) with delta (0, 0)
Screenshot: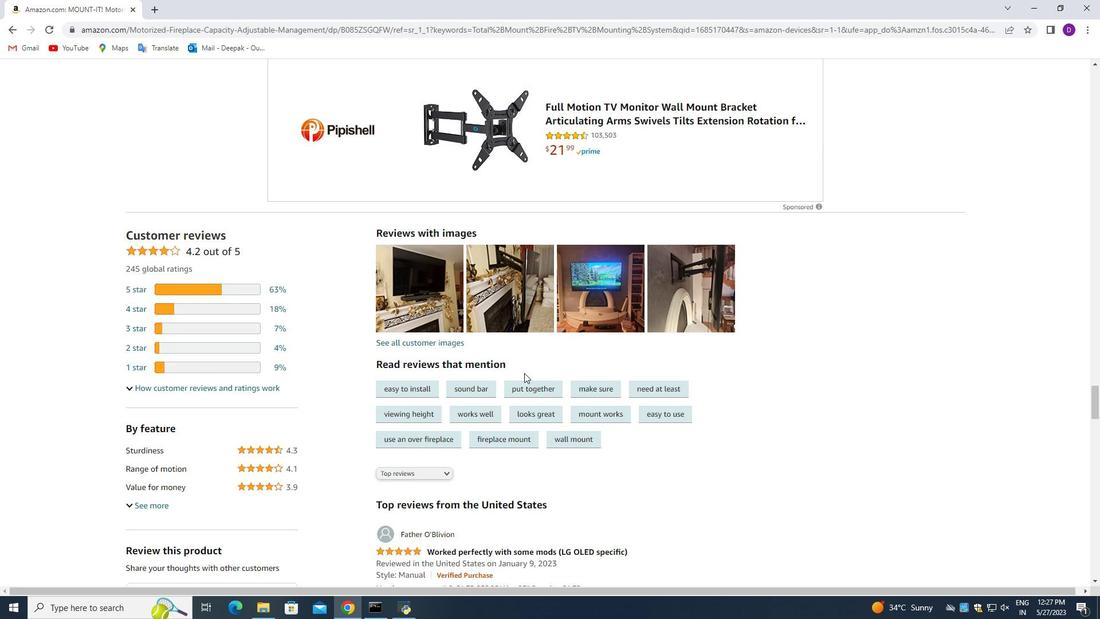 
Action: Mouse scrolled (524, 372) with delta (0, 0)
Screenshot: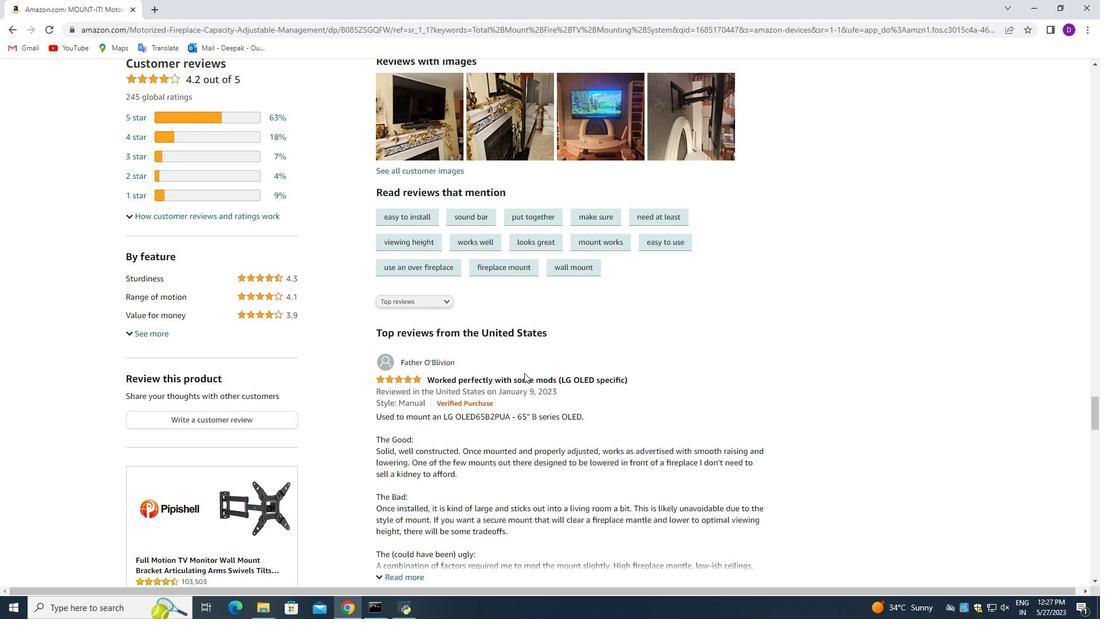 
Action: Mouse scrolled (524, 372) with delta (0, 0)
Screenshot: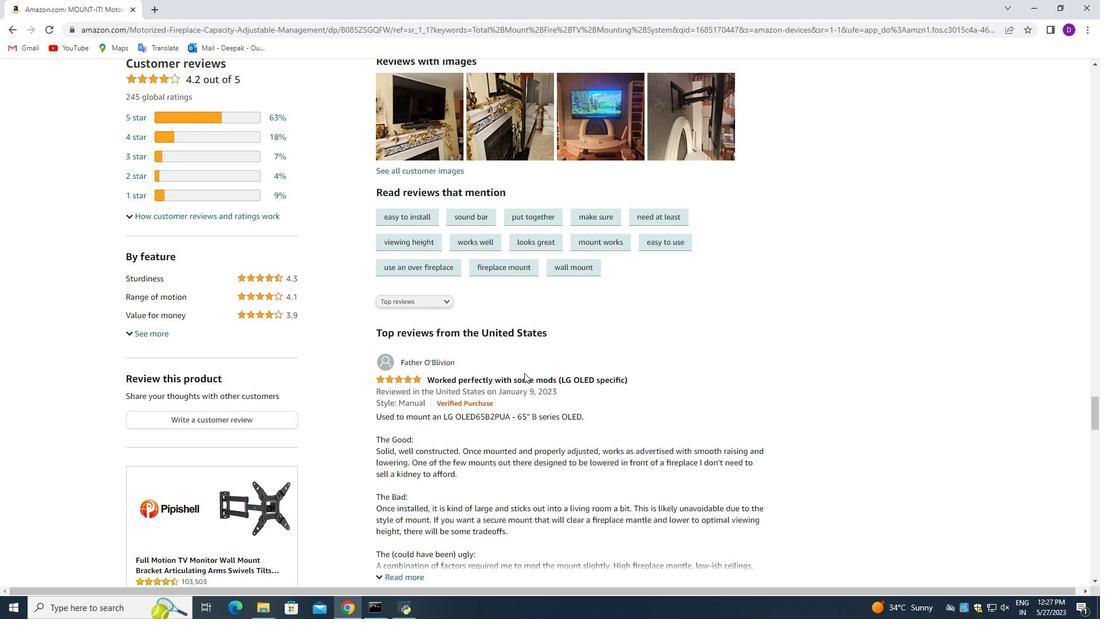 
Action: Mouse scrolled (524, 372) with delta (0, 0)
Screenshot: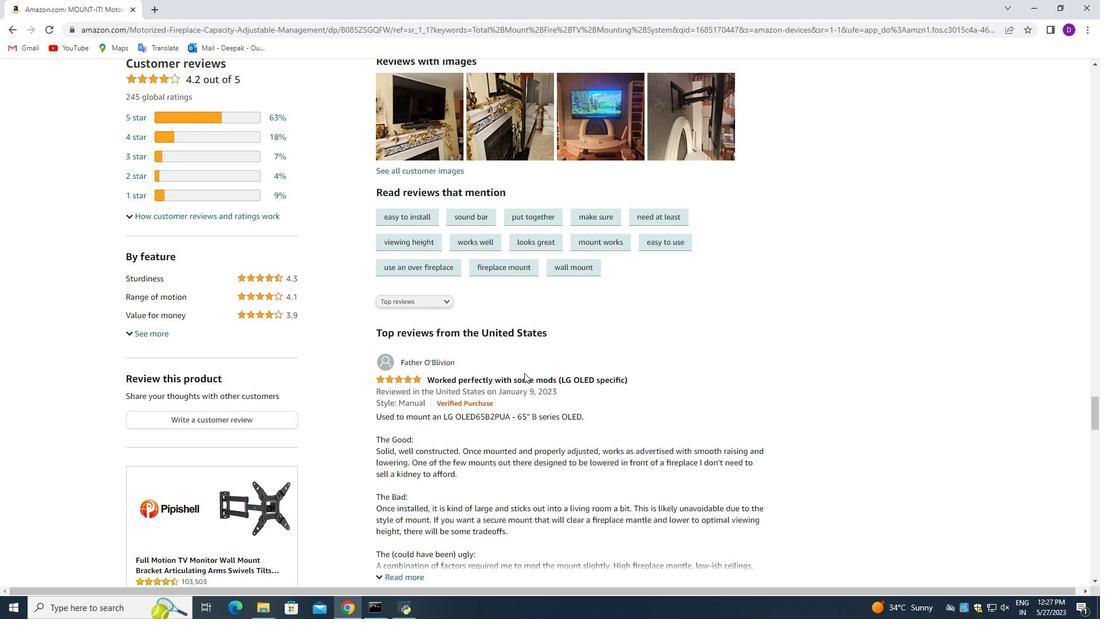 
Action: Mouse scrolled (524, 372) with delta (0, 0)
Screenshot: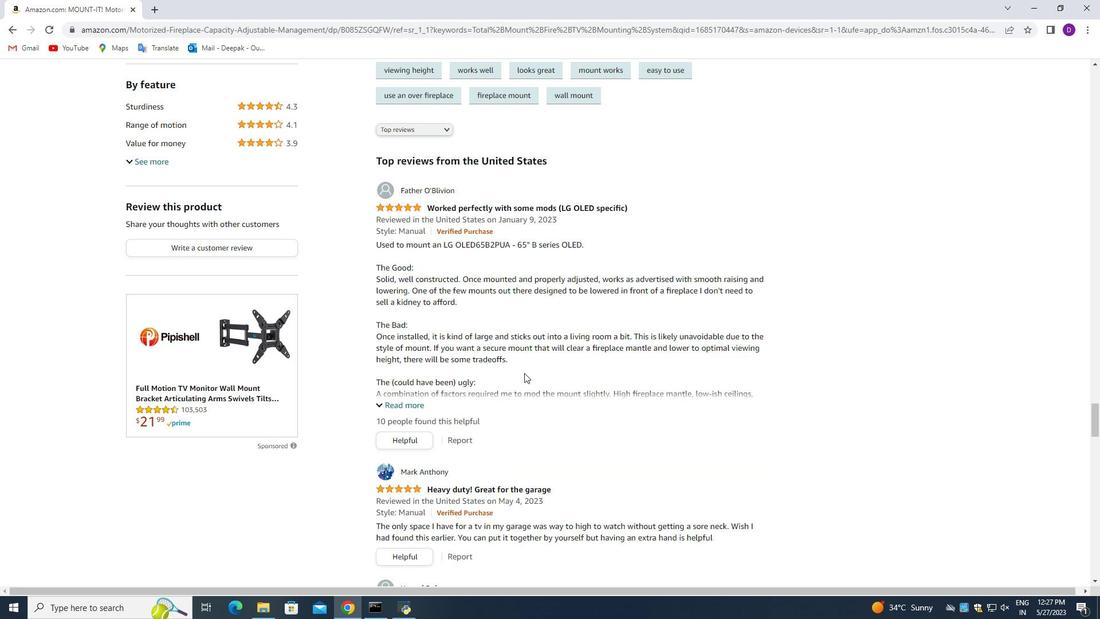 
Action: Mouse scrolled (524, 372) with delta (0, 0)
Screenshot: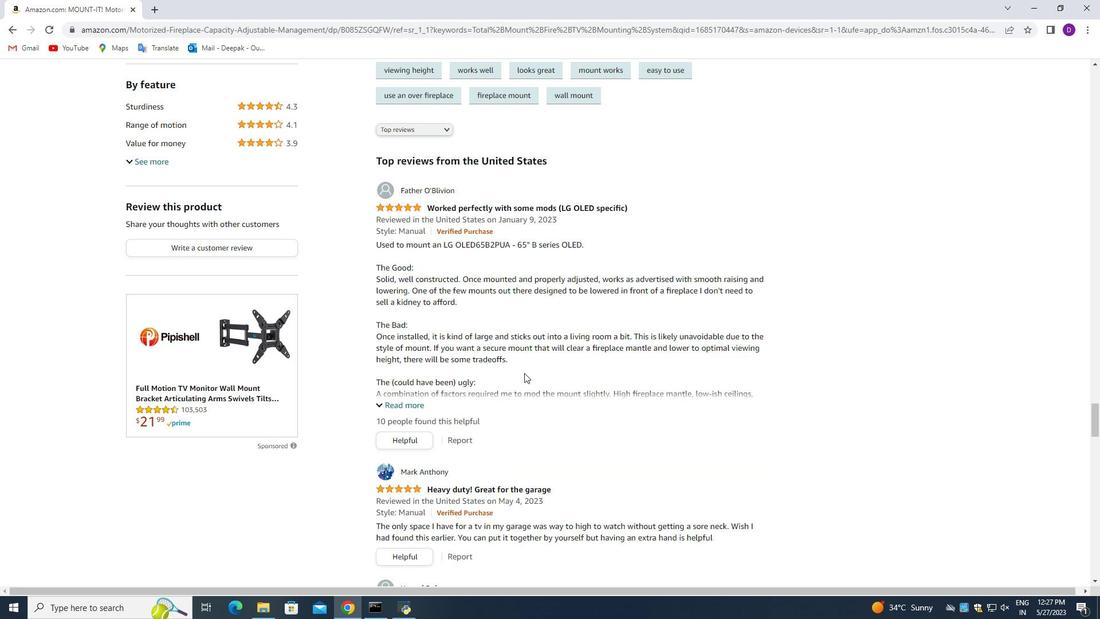 
Action: Mouse scrolled (524, 372) with delta (0, 0)
Screenshot: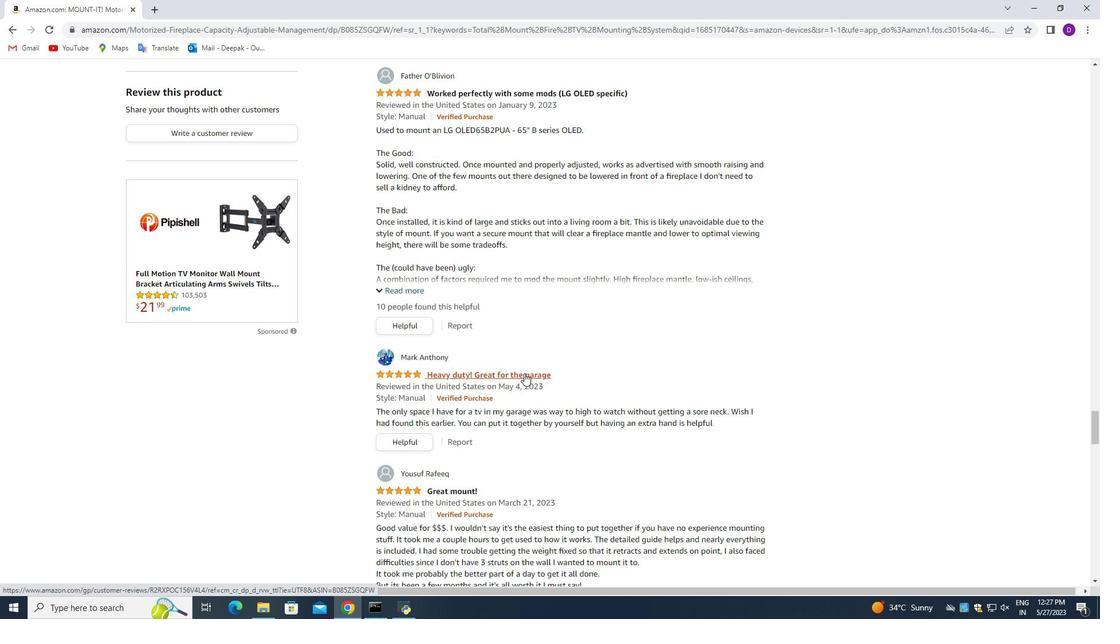 
Action: Mouse scrolled (524, 372) with delta (0, 0)
Screenshot: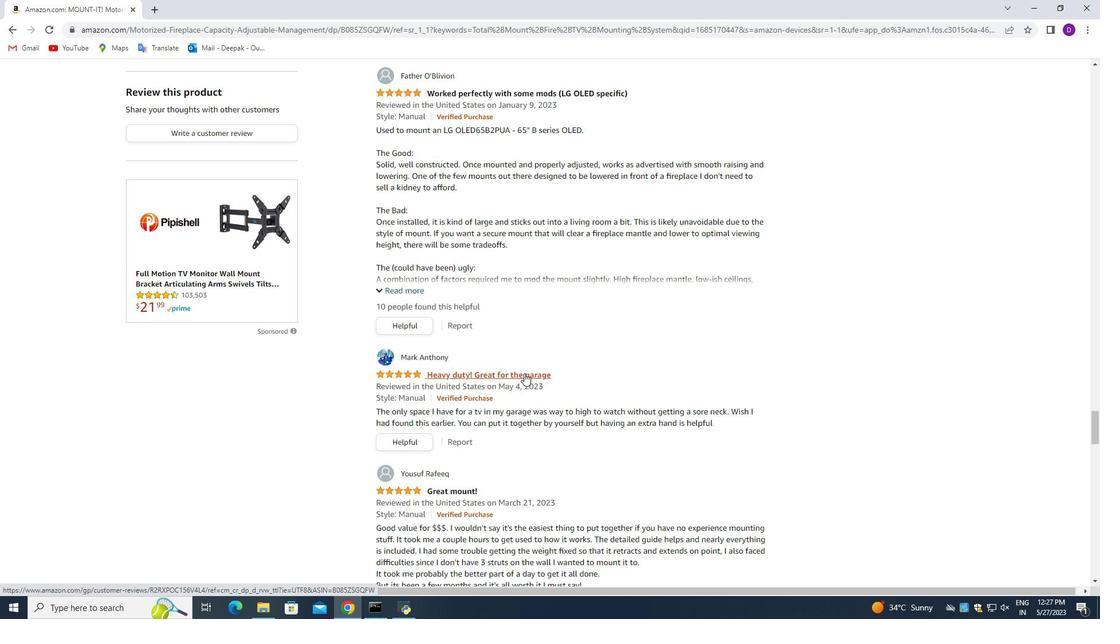 
Action: Mouse scrolled (524, 372) with delta (0, 0)
Screenshot: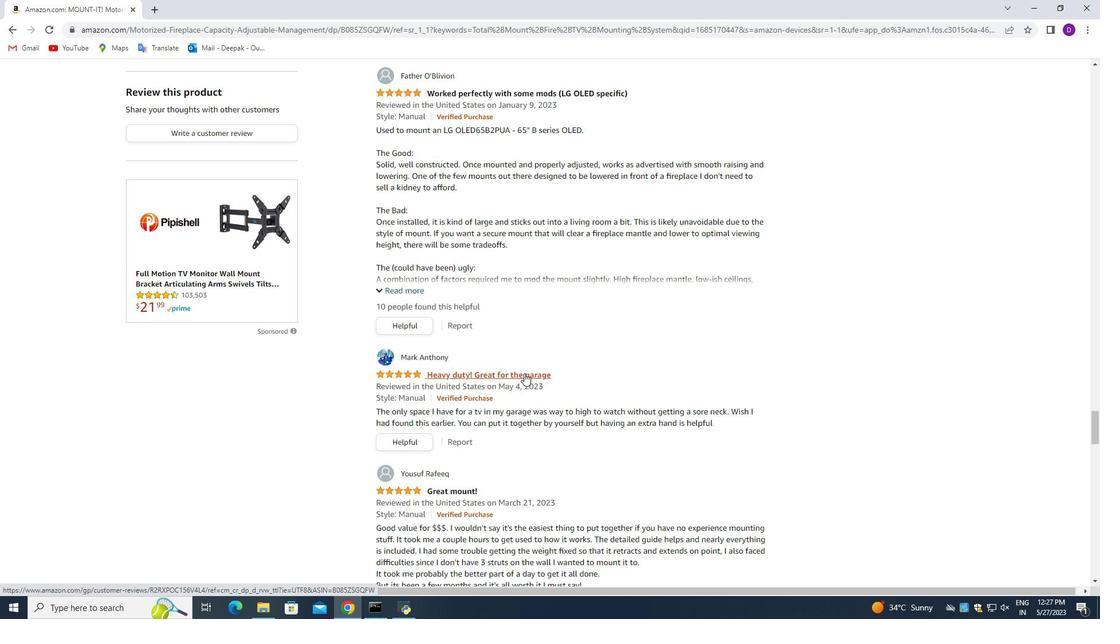 
Action: Mouse scrolled (524, 372) with delta (0, 0)
Screenshot: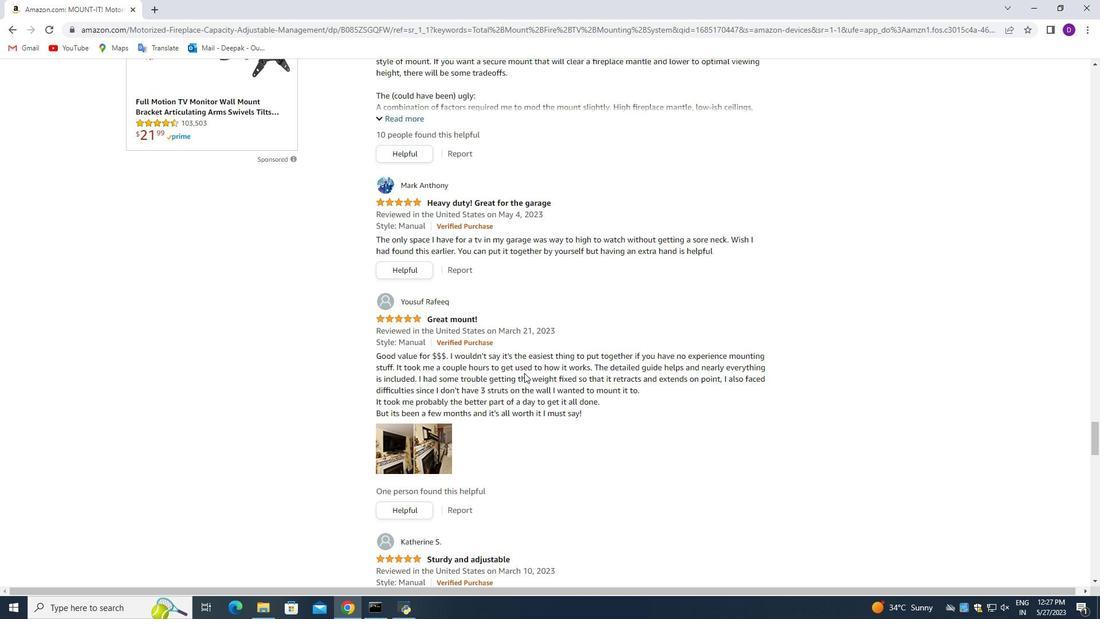 
Action: Mouse scrolled (524, 372) with delta (0, 0)
Screenshot: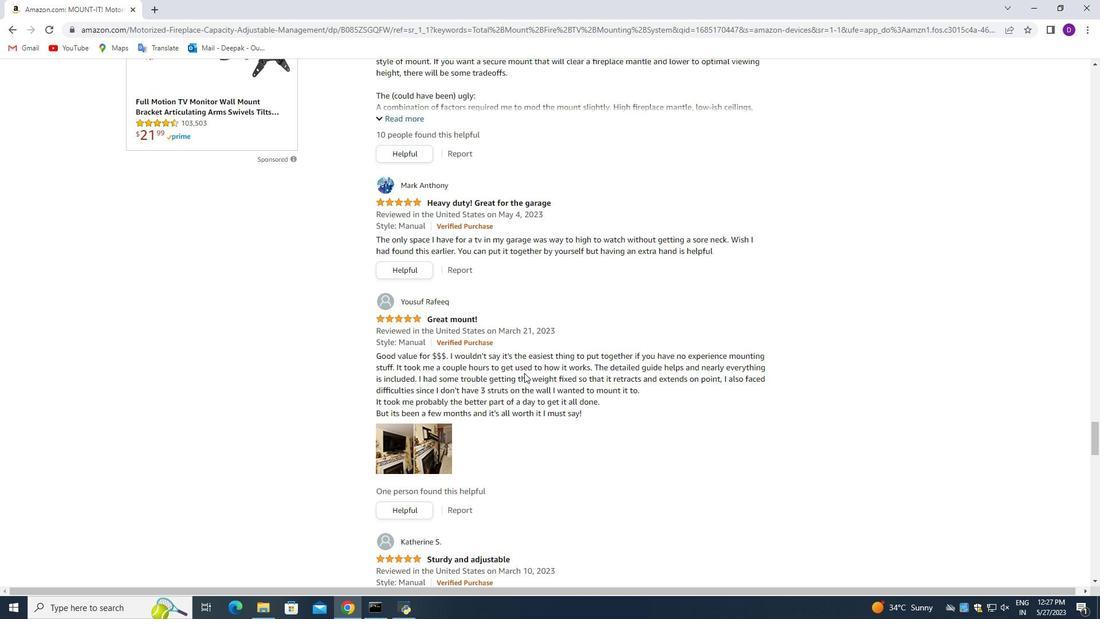 
Action: Mouse scrolled (524, 372) with delta (0, 0)
Screenshot: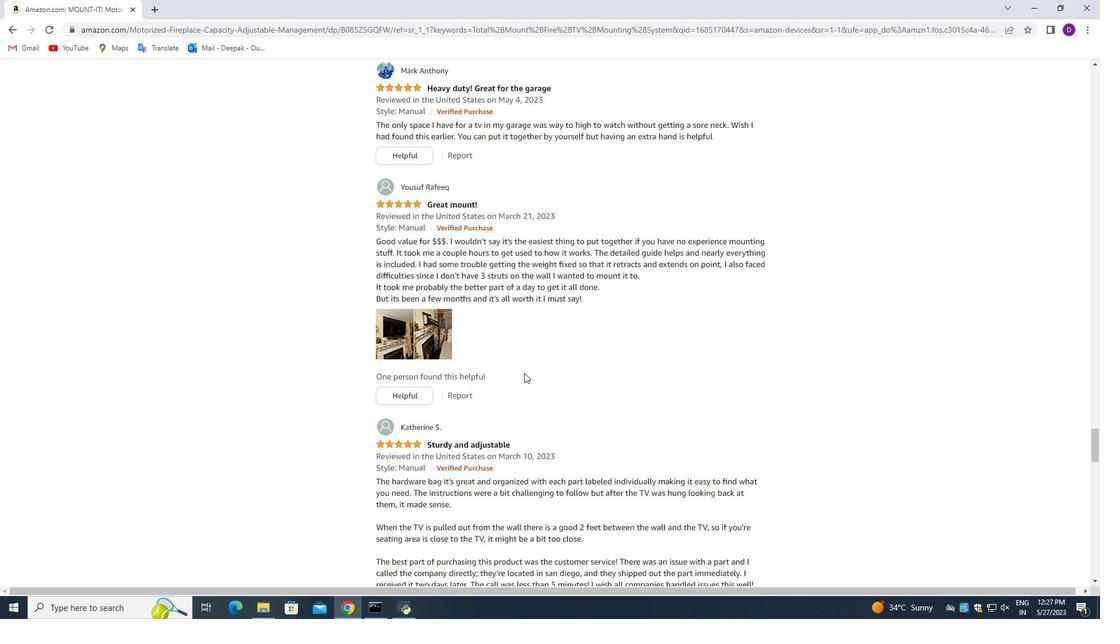 
Action: Mouse scrolled (524, 372) with delta (0, 0)
Screenshot: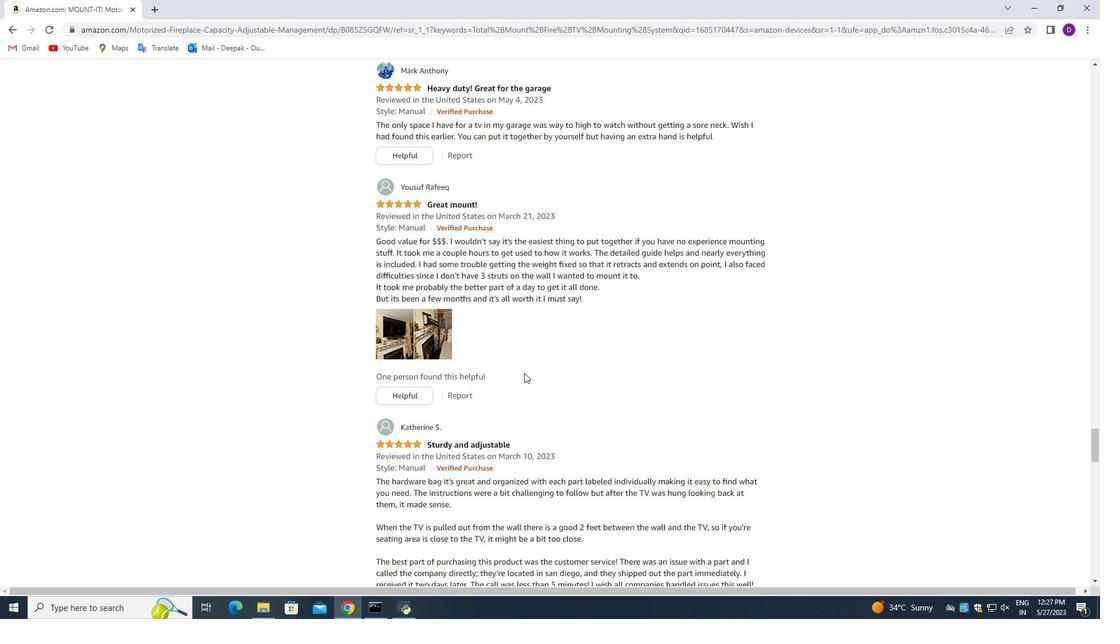 
Action: Mouse scrolled (524, 372) with delta (0, 0)
Screenshot: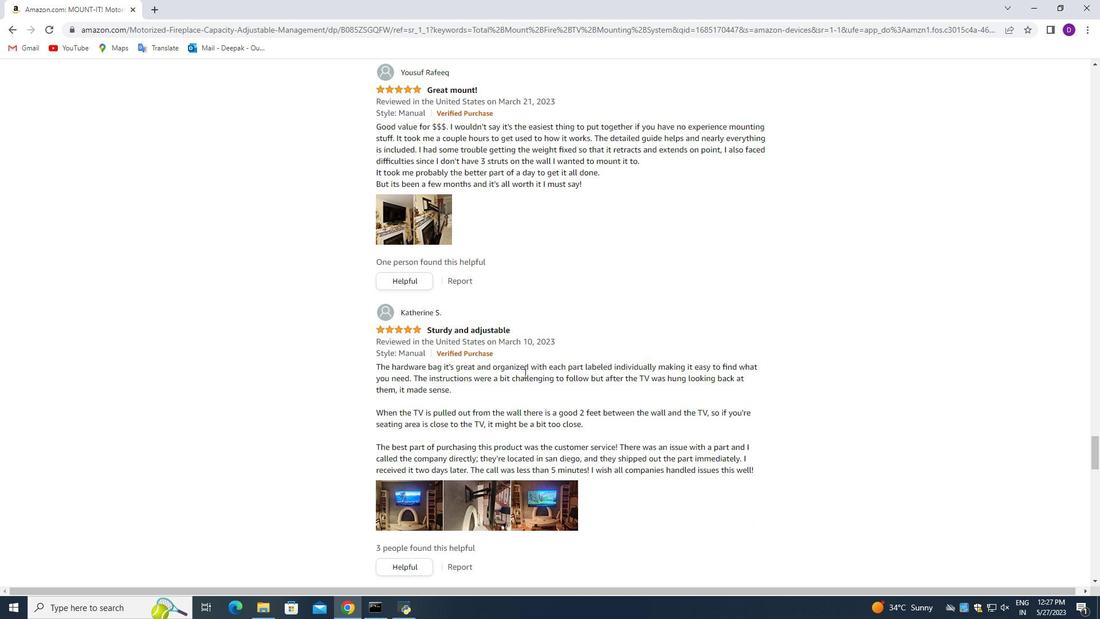 
Action: Mouse scrolled (524, 372) with delta (0, 0)
Screenshot: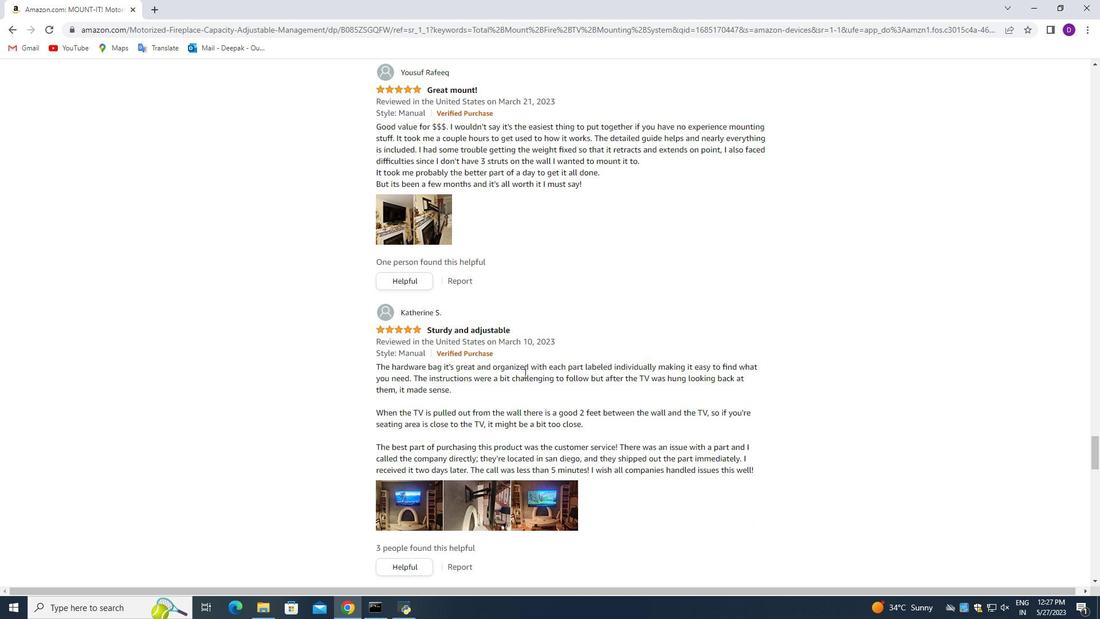 
Action: Mouse moved to (552, 353)
Screenshot: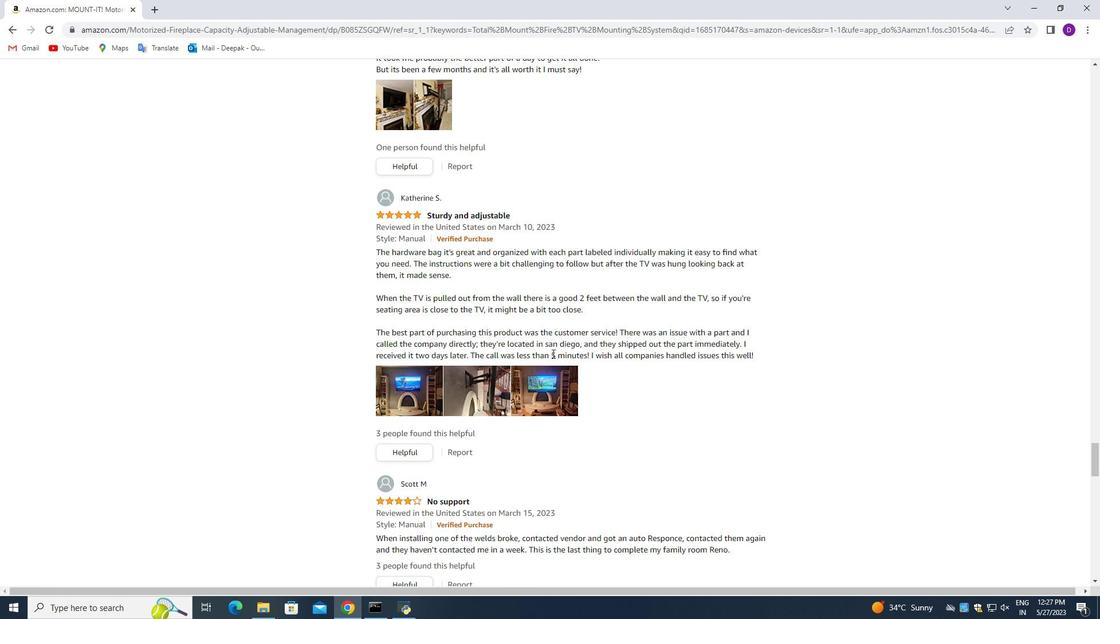 
Action: Mouse scrolled (552, 352) with delta (0, 0)
Screenshot: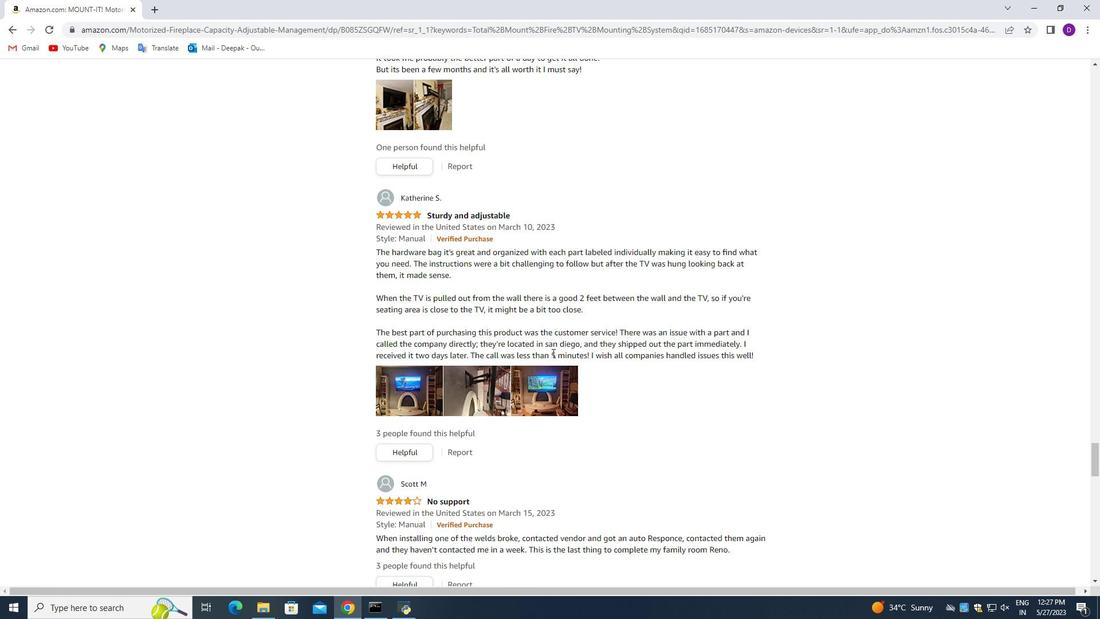 
Action: Mouse scrolled (552, 352) with delta (0, 0)
Screenshot: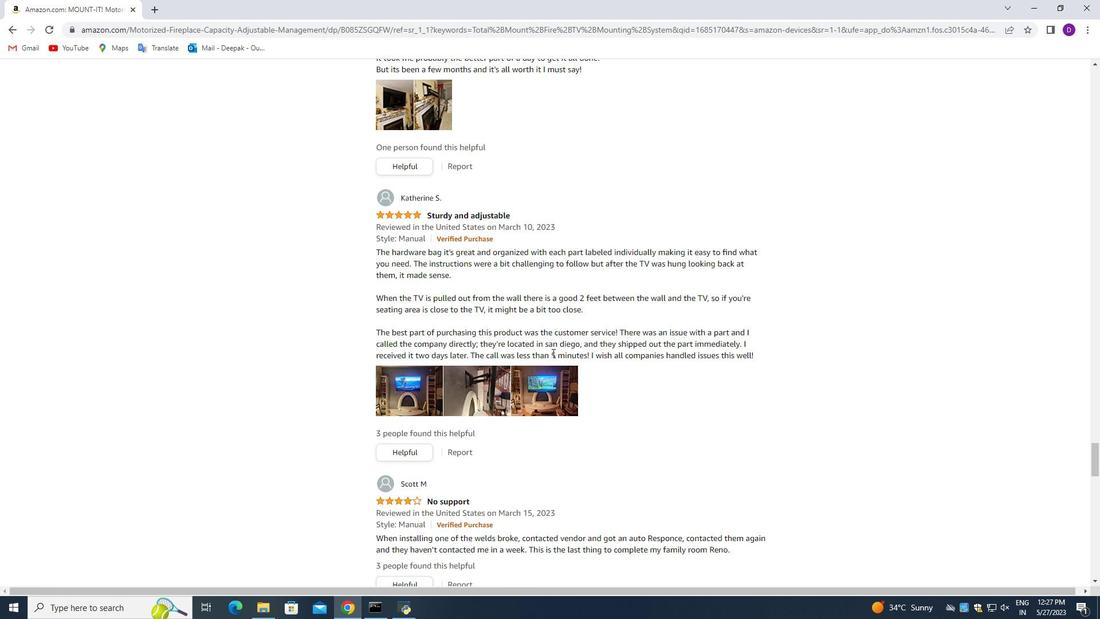 
Action: Mouse scrolled (552, 352) with delta (0, 0)
Screenshot: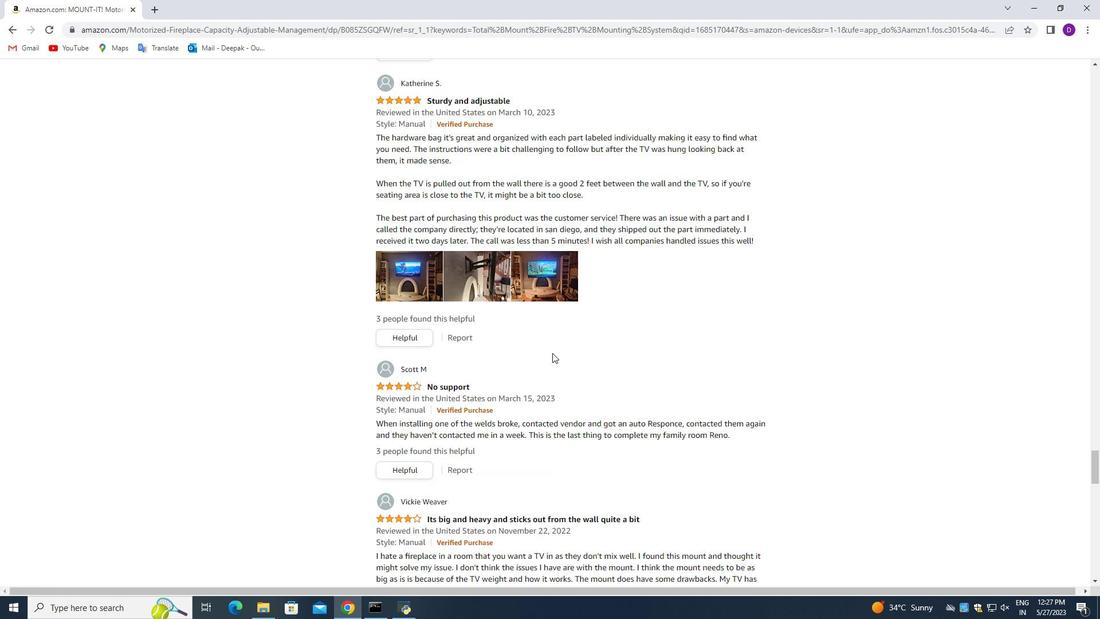 
Action: Mouse scrolled (552, 352) with delta (0, 0)
Screenshot: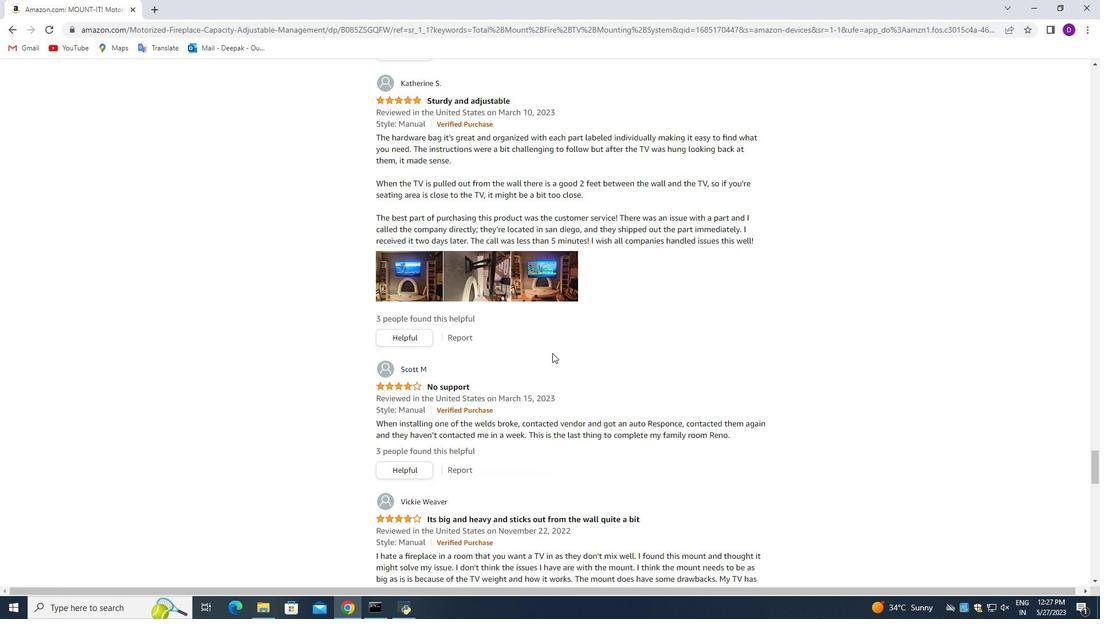 
Action: Mouse scrolled (552, 352) with delta (0, 0)
Screenshot: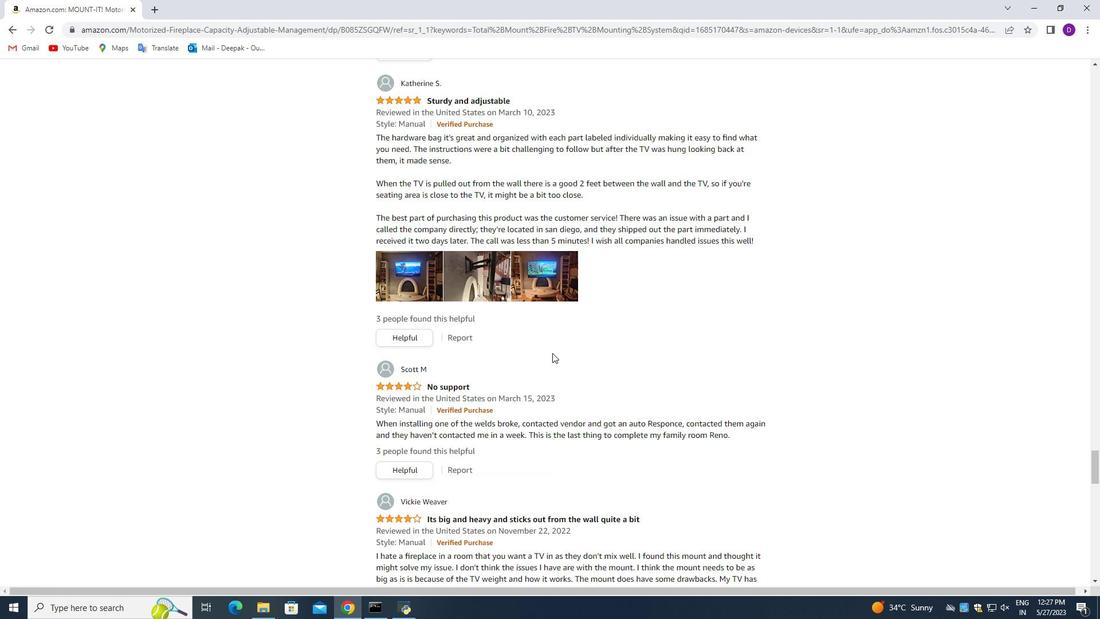 
Action: Mouse scrolled (552, 352) with delta (0, 0)
Screenshot: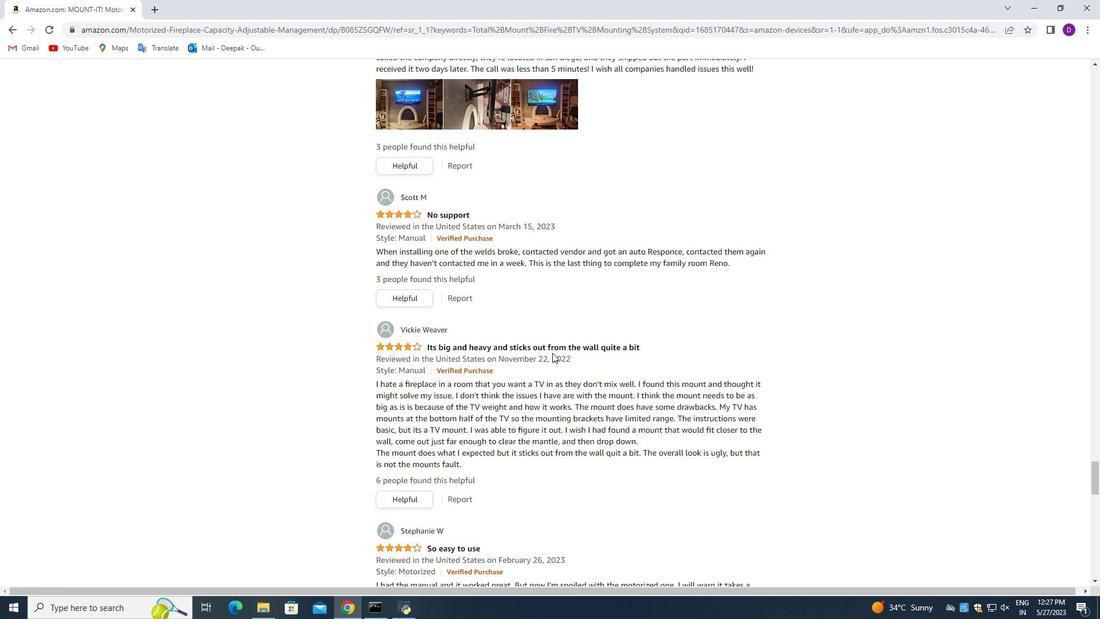 
Action: Mouse scrolled (552, 352) with delta (0, 0)
Screenshot: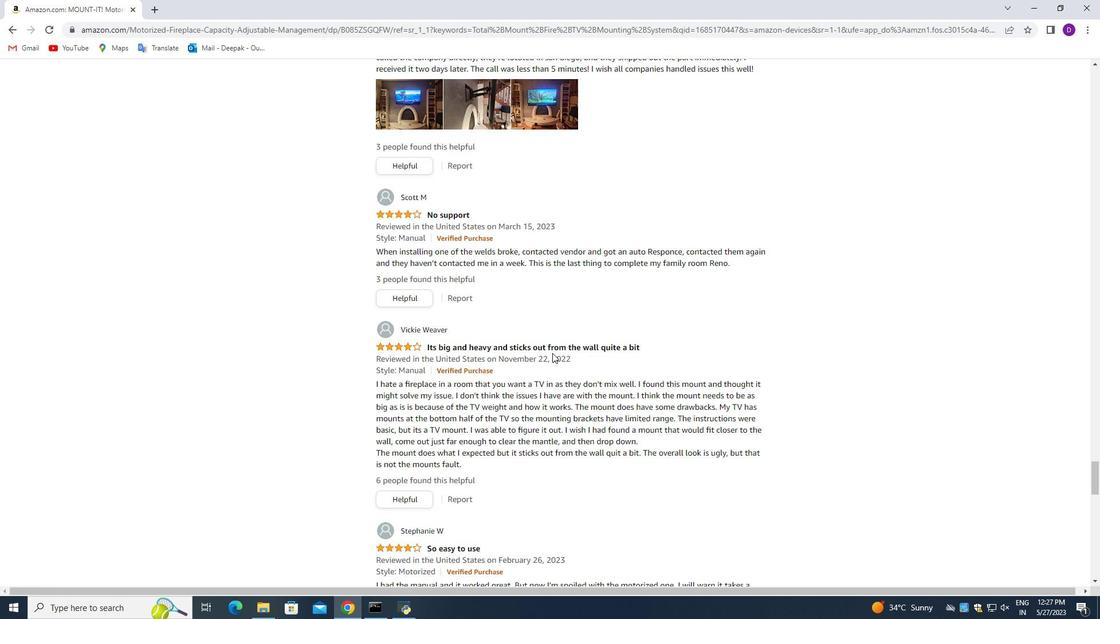
Action: Mouse scrolled (552, 352) with delta (0, 0)
Screenshot: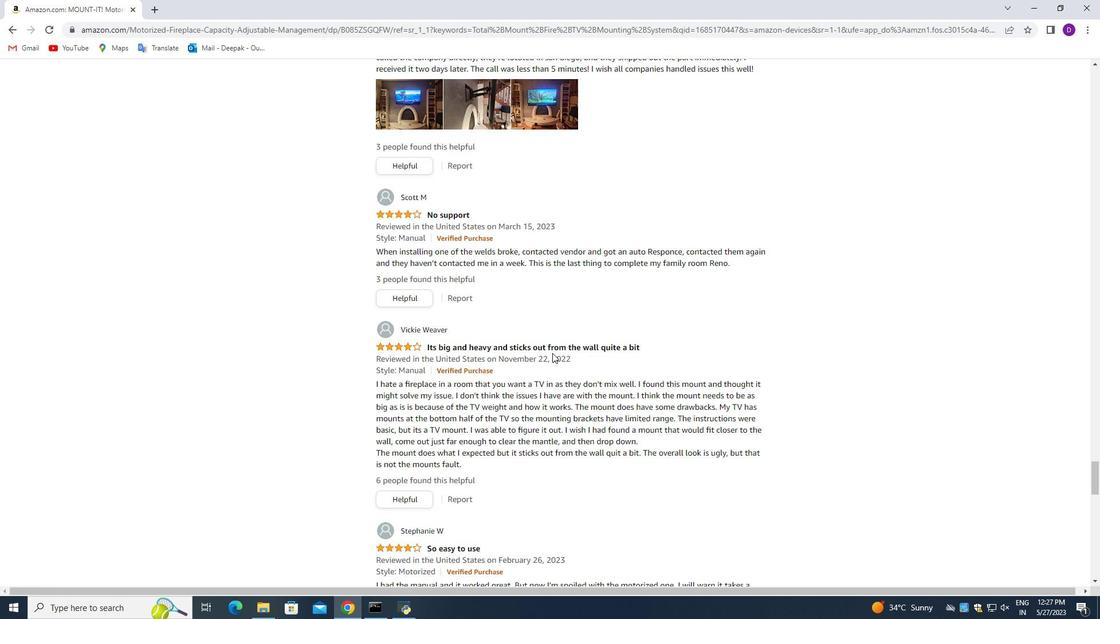 
Action: Mouse scrolled (552, 352) with delta (0, 0)
Screenshot: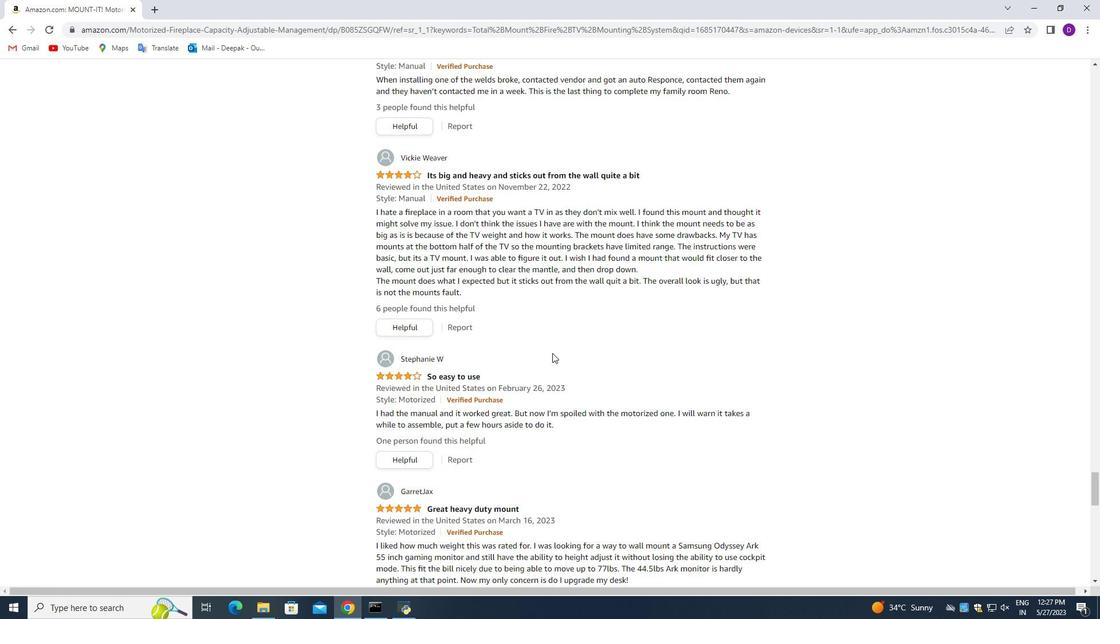 
Action: Mouse scrolled (552, 352) with delta (0, 0)
Screenshot: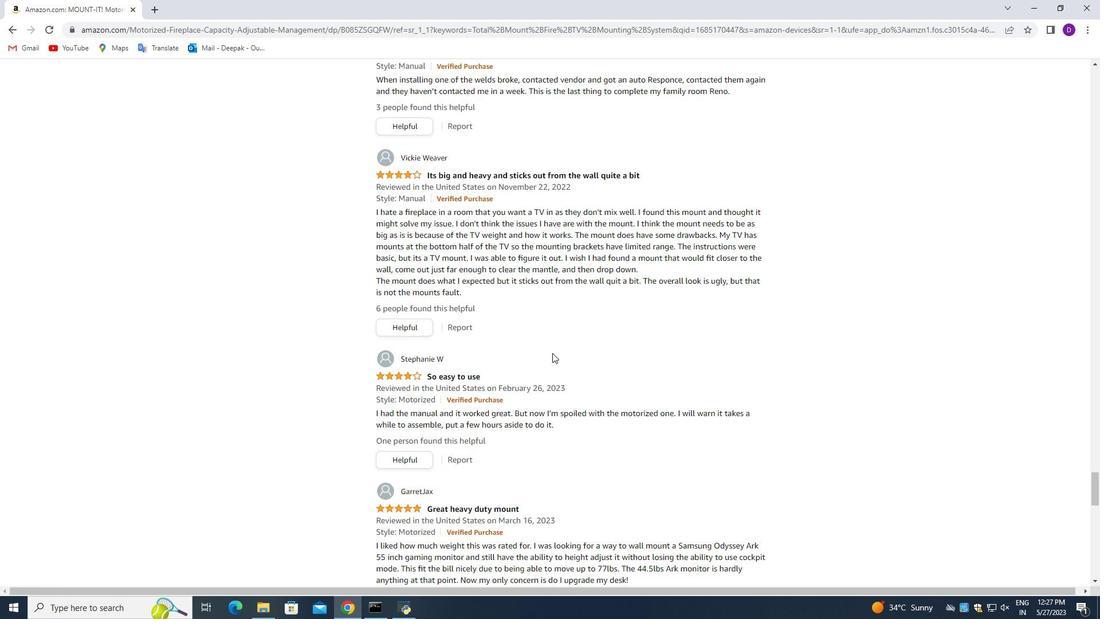 
Action: Mouse scrolled (552, 352) with delta (0, 0)
Screenshot: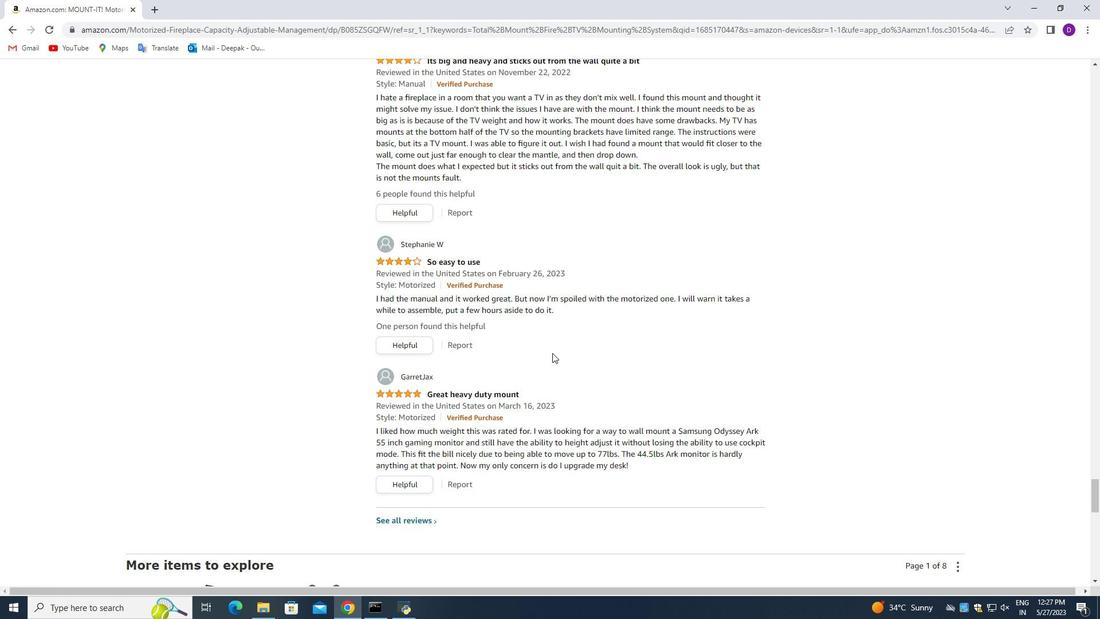 
Action: Mouse scrolled (552, 352) with delta (0, 0)
Screenshot: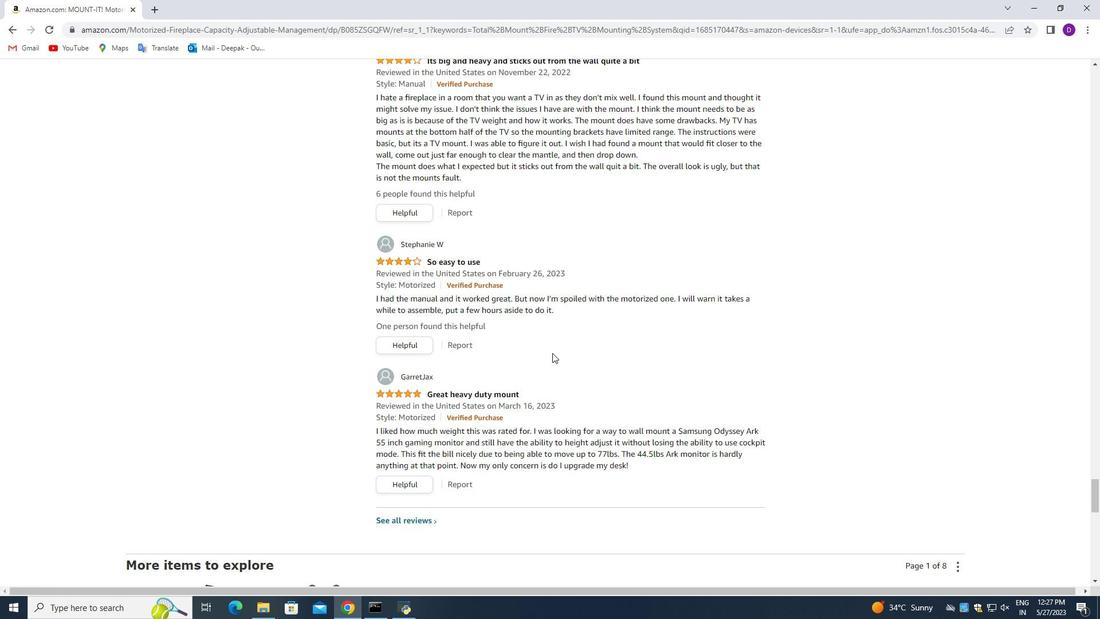 
Action: Mouse scrolled (552, 352) with delta (0, 0)
Screenshot: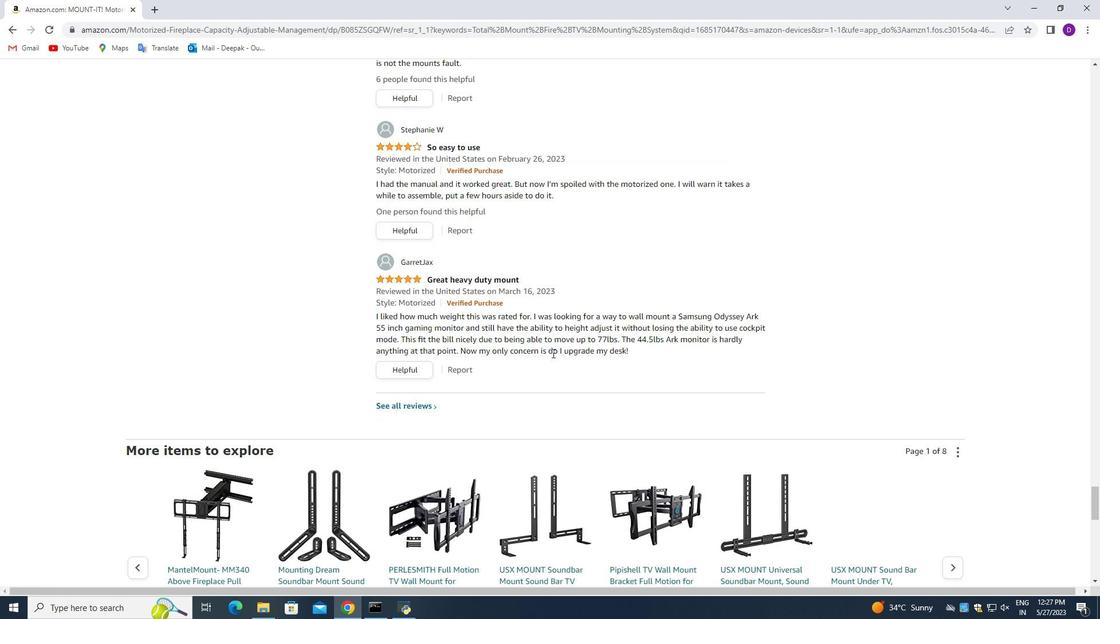 
Action: Mouse scrolled (552, 352) with delta (0, 0)
Screenshot: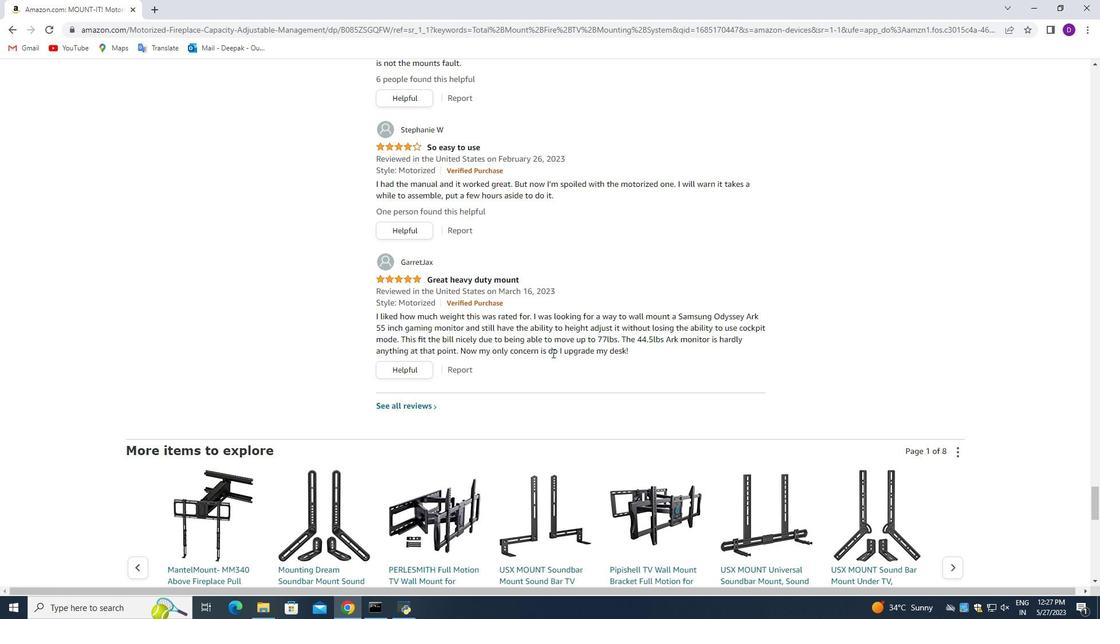 
Action: Mouse scrolled (552, 352) with delta (0, 0)
Screenshot: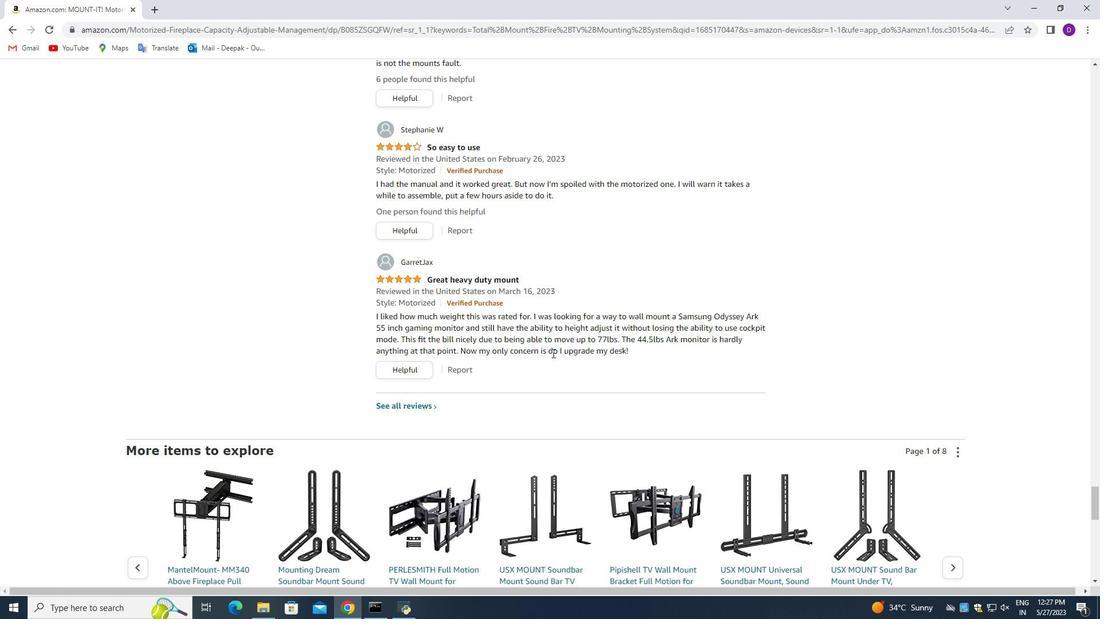 
Action: Mouse moved to (568, 331)
Screenshot: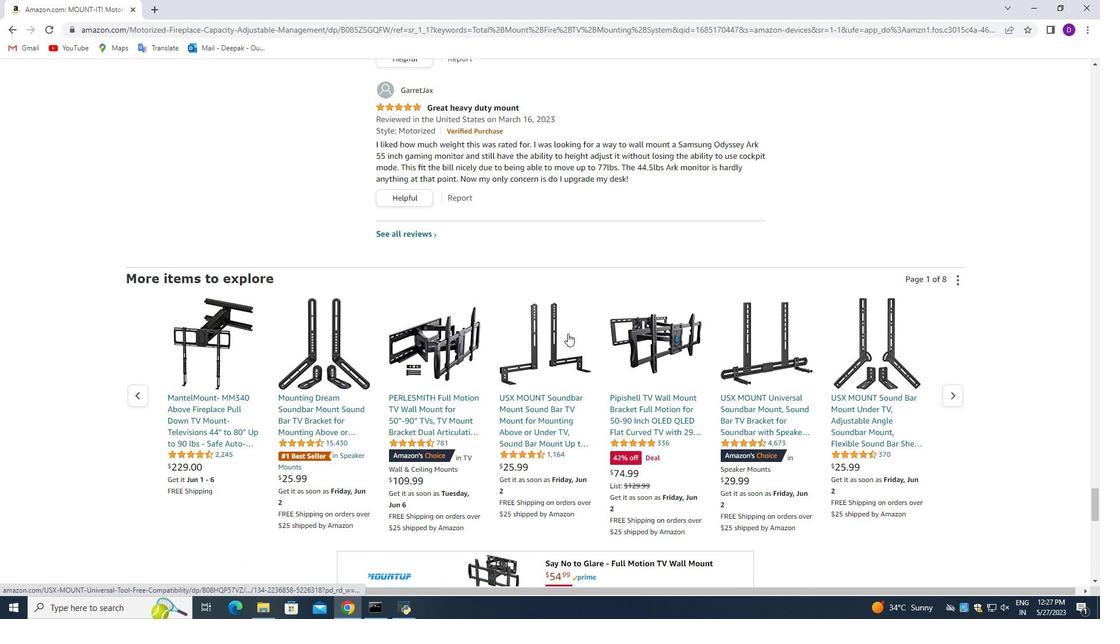 
Action: Mouse scrolled (568, 331) with delta (0, 0)
Screenshot: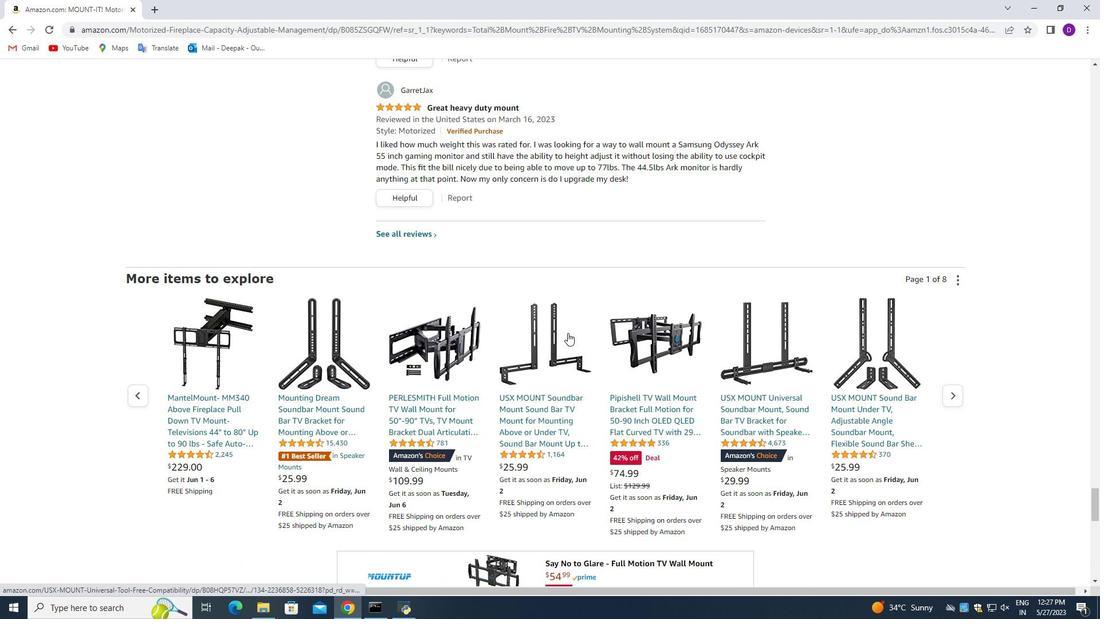 
Action: Mouse scrolled (568, 331) with delta (0, 0)
Screenshot: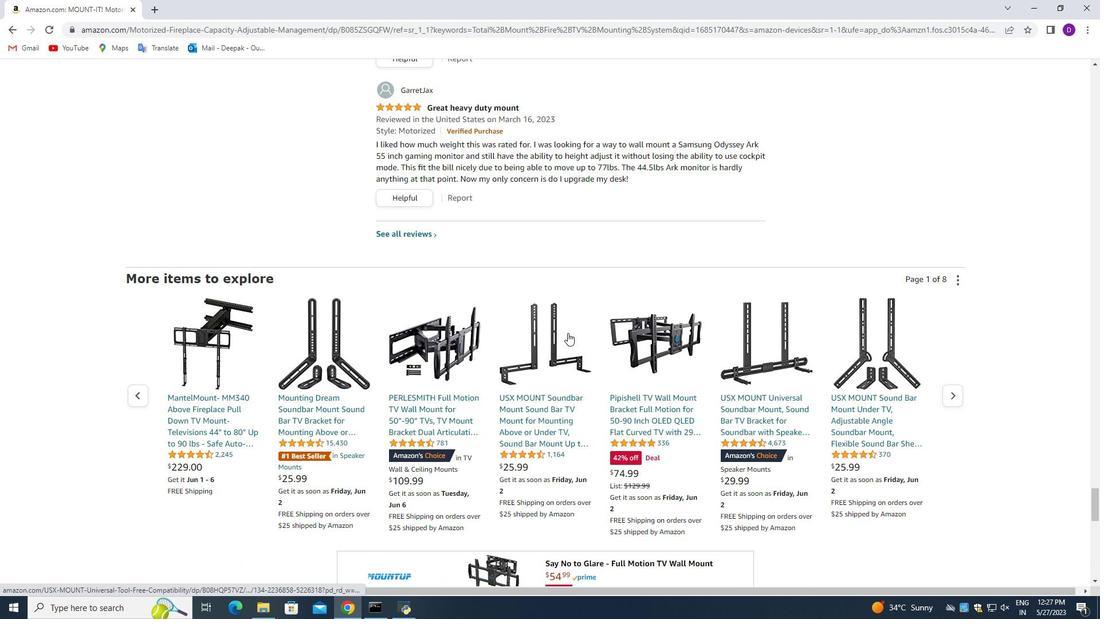 
Action: Mouse scrolled (568, 331) with delta (0, 0)
Screenshot: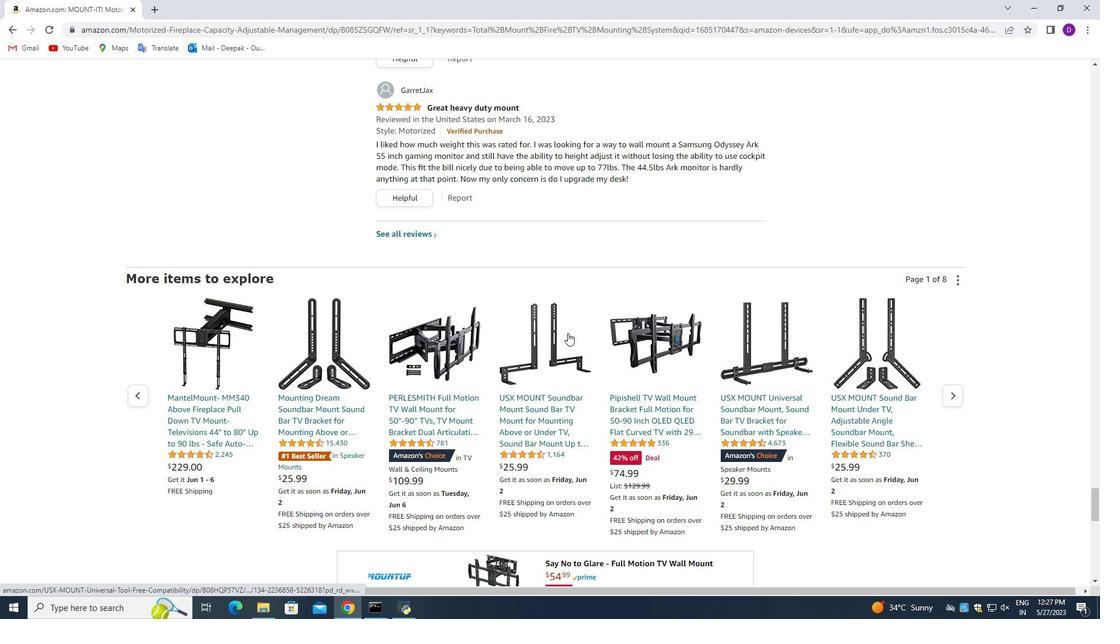 
Action: Mouse scrolled (568, 331) with delta (0, 0)
Screenshot: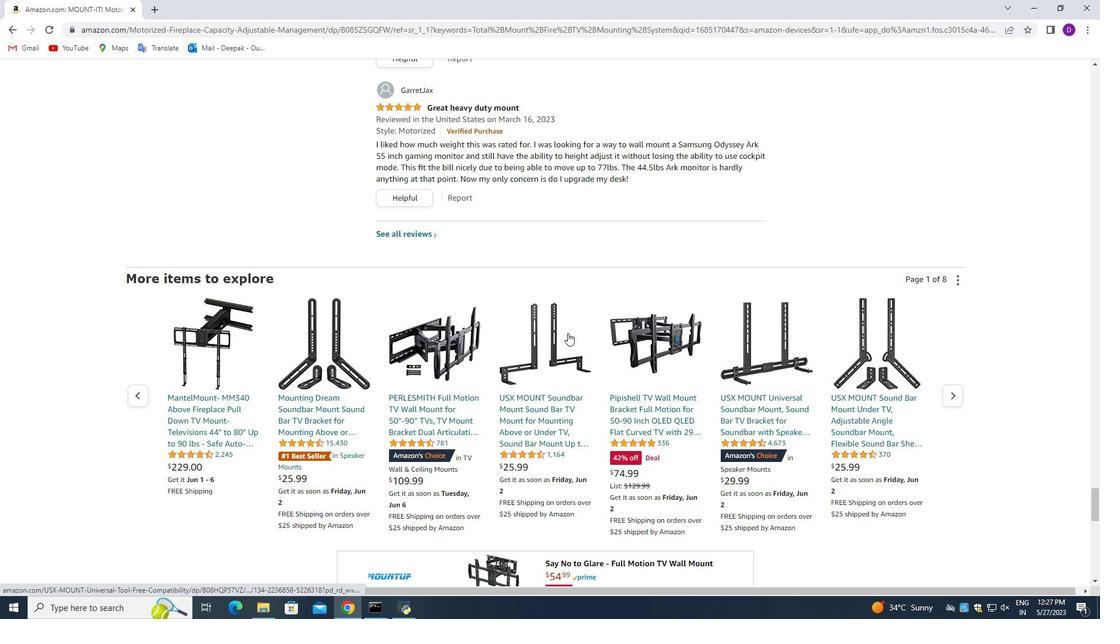
Action: Mouse scrolled (568, 331) with delta (0, 0)
Screenshot: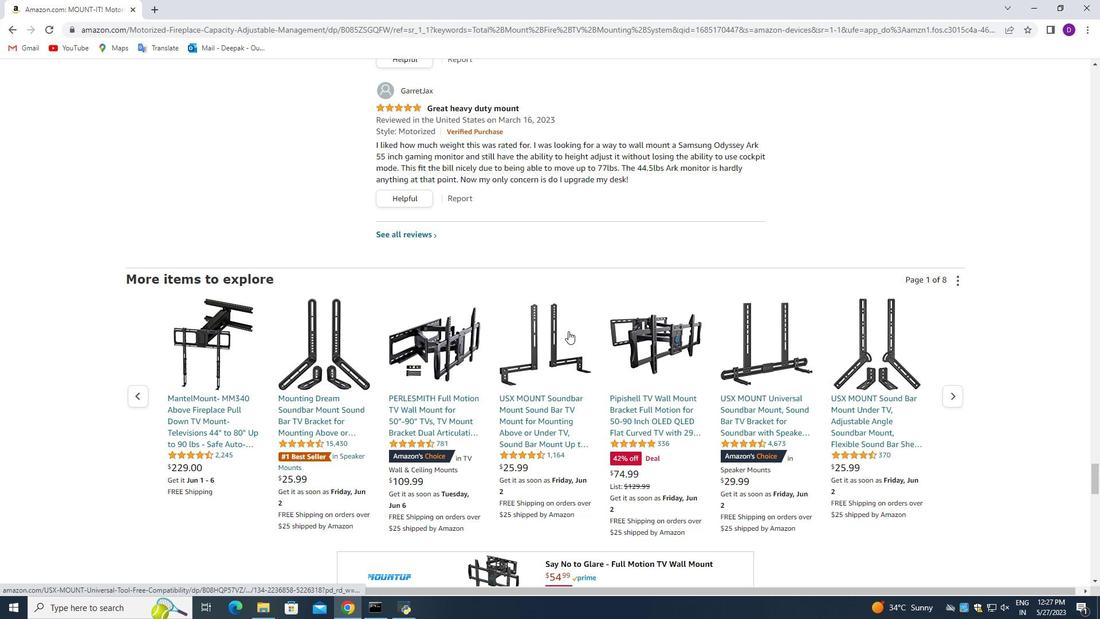
Action: Mouse scrolled (568, 331) with delta (0, 0)
Screenshot: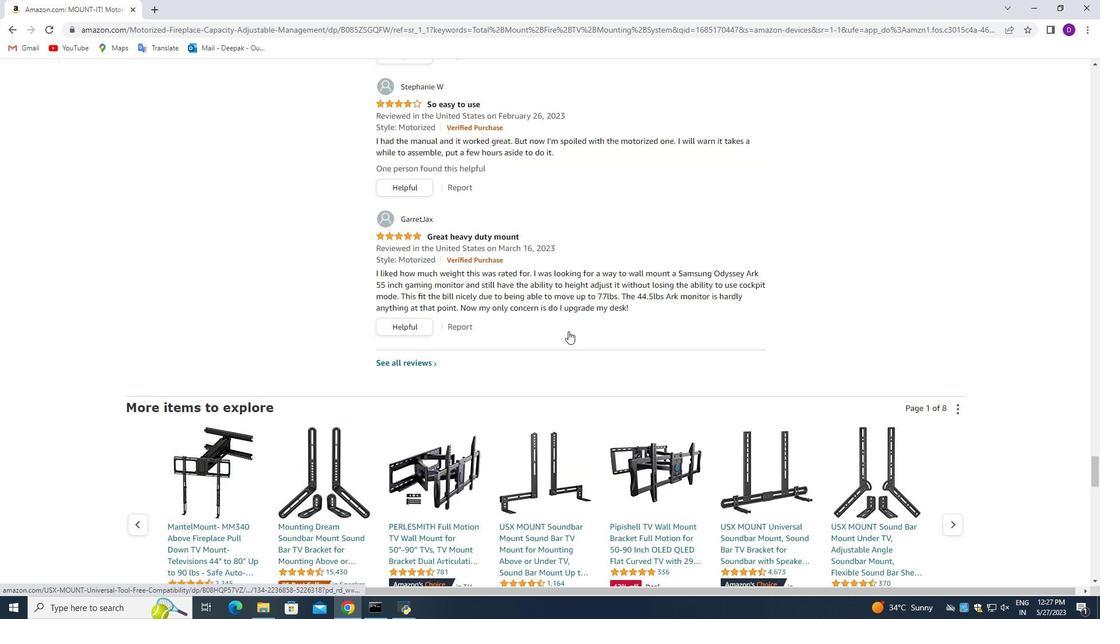 
Action: Mouse scrolled (568, 331) with delta (0, 0)
Screenshot: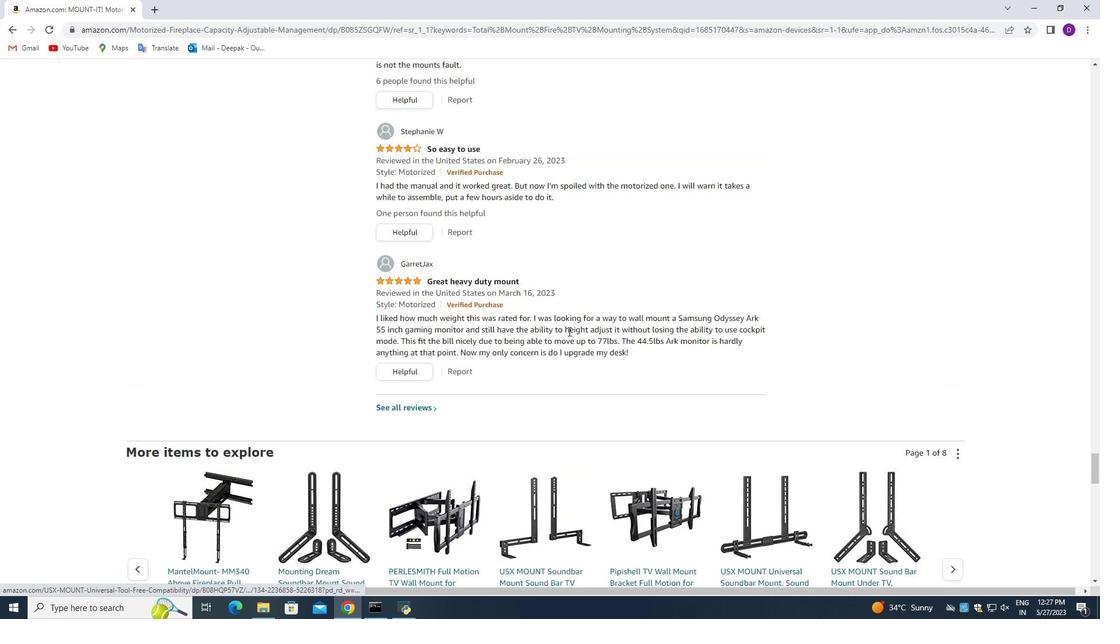 
Action: Mouse scrolled (568, 331) with delta (0, 0)
Screenshot: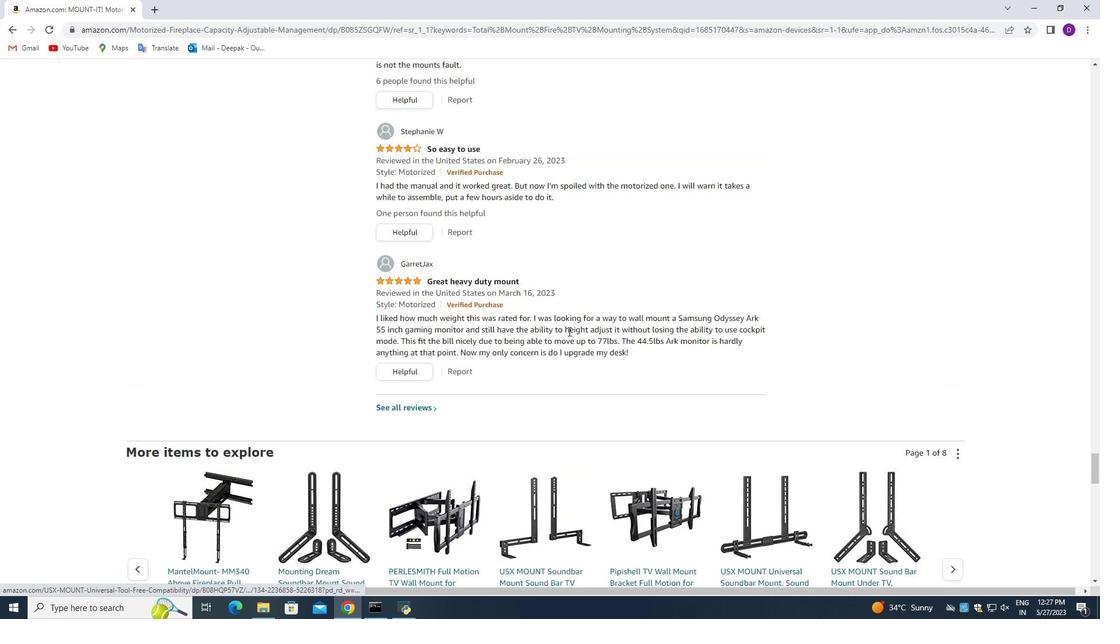 
Action: Mouse scrolled (568, 331) with delta (0, 0)
Screenshot: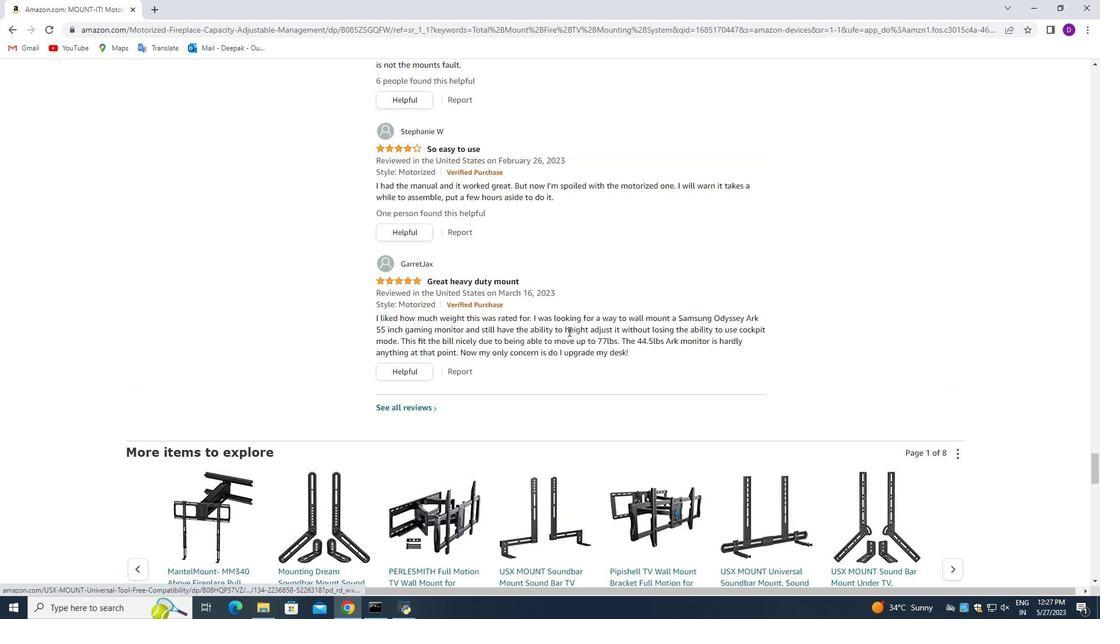 
Action: Mouse scrolled (568, 331) with delta (0, 0)
Screenshot: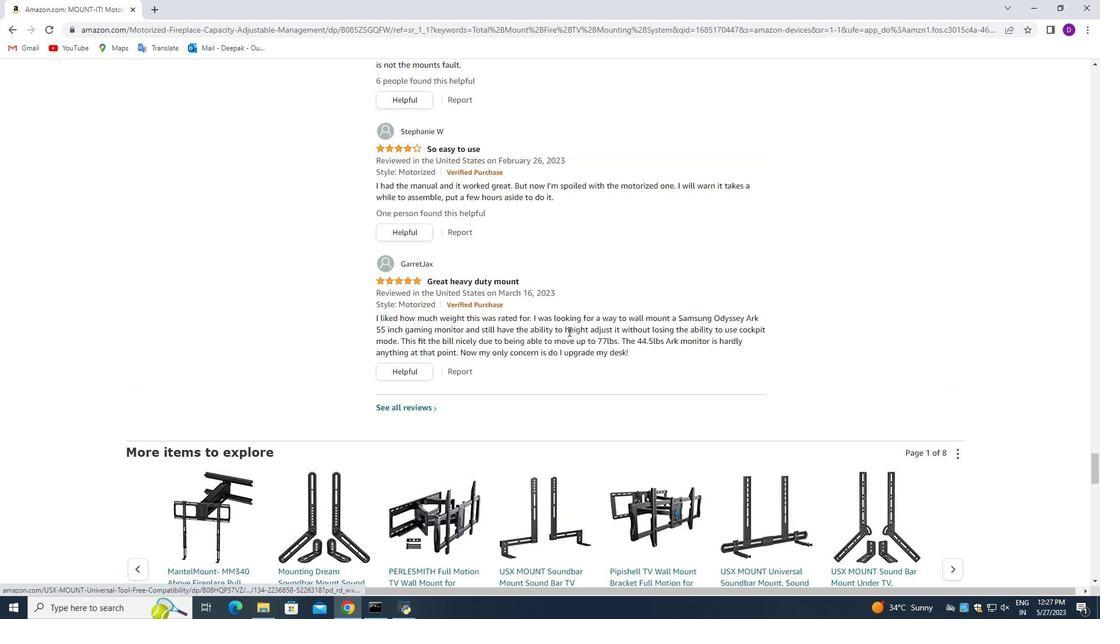 
Action: Mouse scrolled (568, 331) with delta (0, 0)
Screenshot: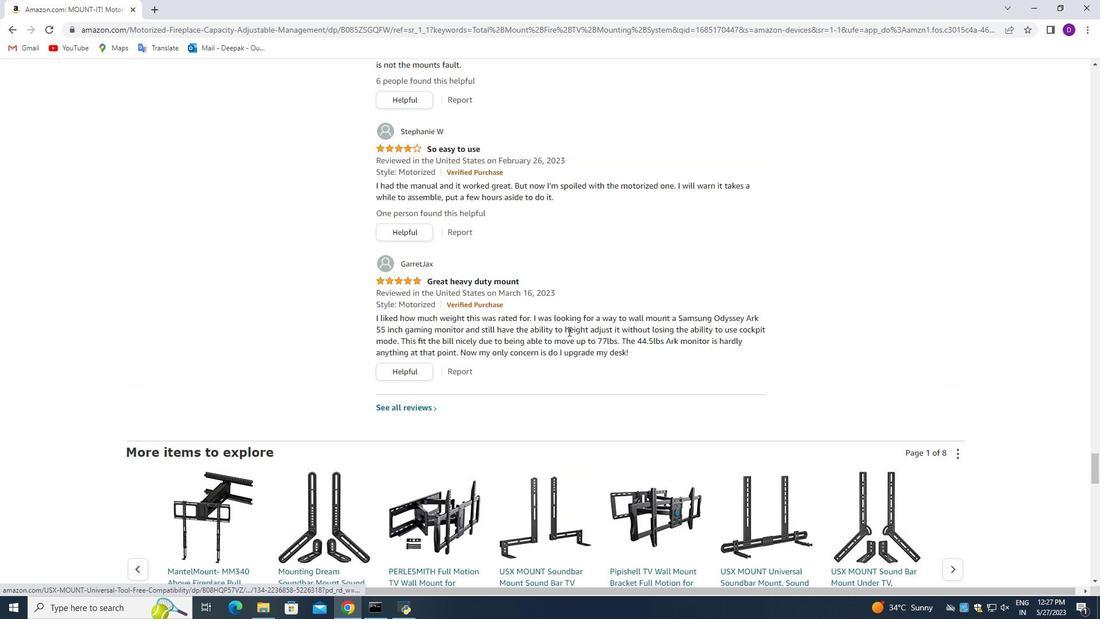 
Action: Mouse moved to (1099, 443)
Screenshot: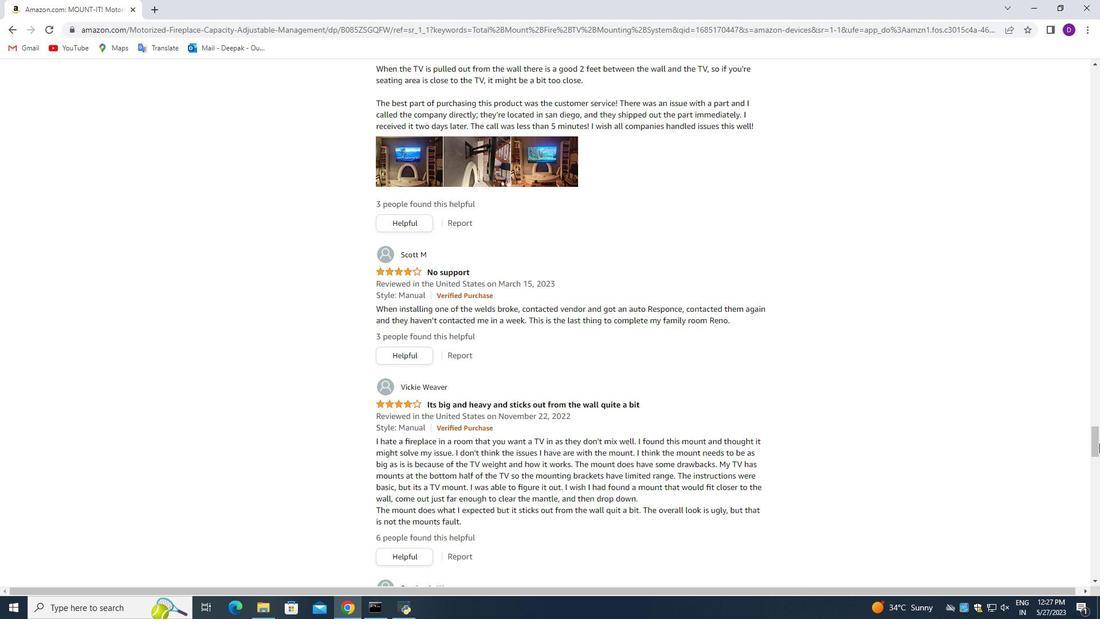 
Action: Mouse pressed left at (1099, 443)
Screenshot: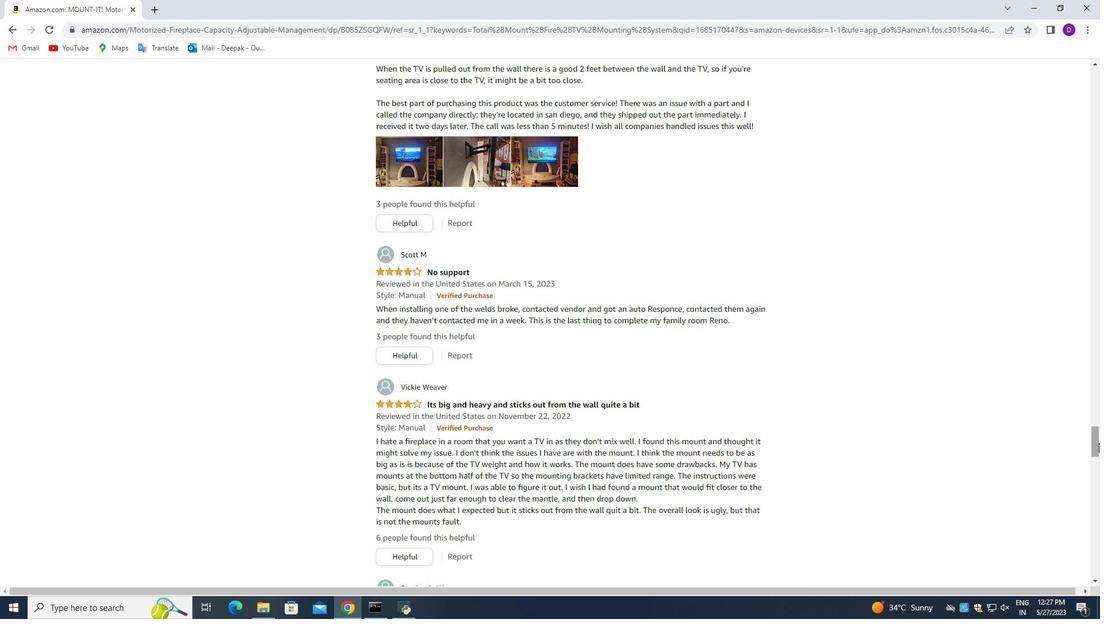 
Action: Mouse moved to (397, 323)
Screenshot: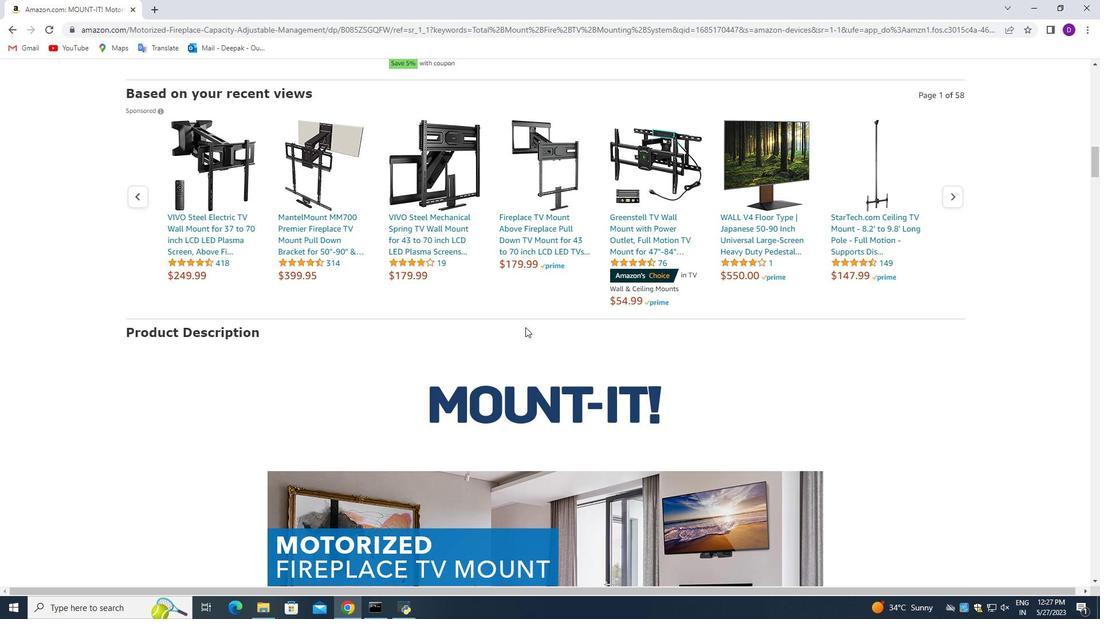 
Action: Mouse scrolled (397, 323) with delta (0, 0)
Screenshot: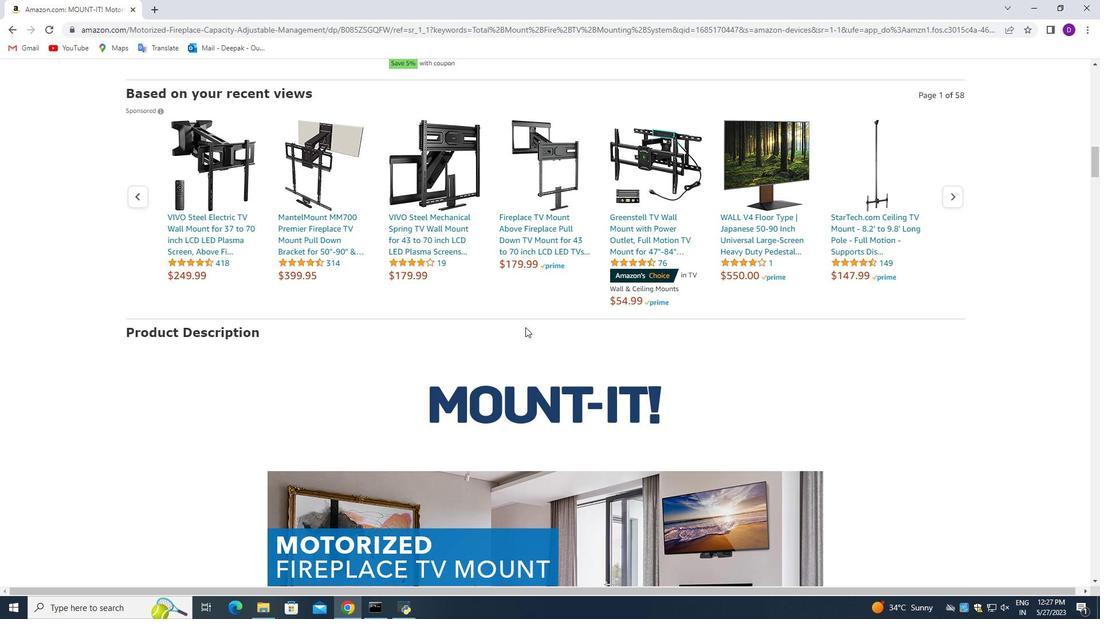 
Action: Mouse scrolled (397, 323) with delta (0, 0)
Screenshot: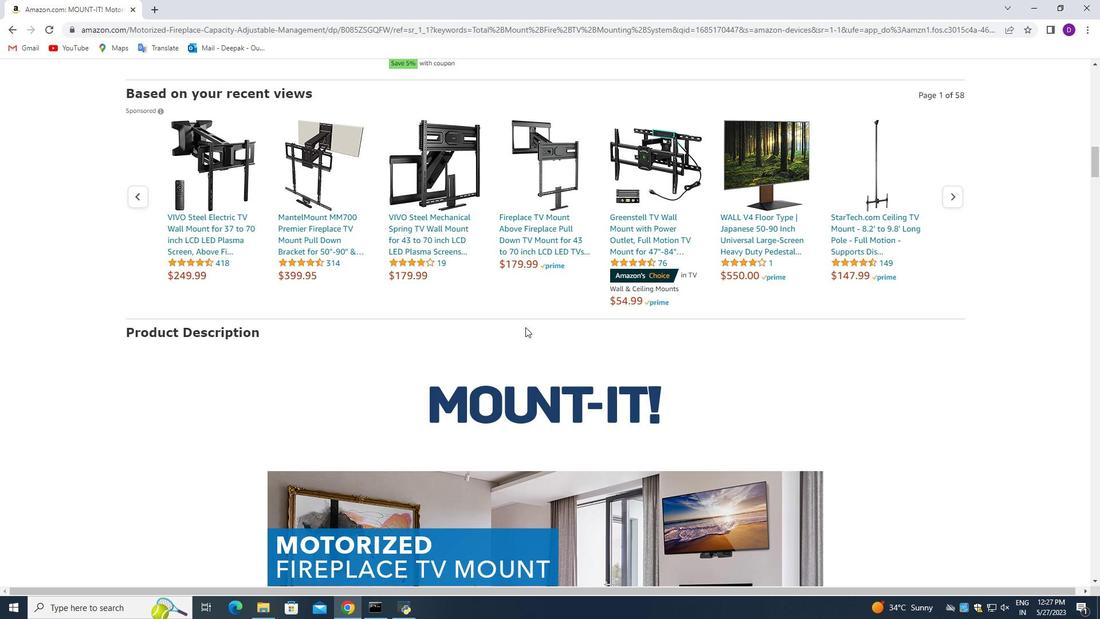 
Action: Mouse scrolled (397, 323) with delta (0, 0)
Screenshot: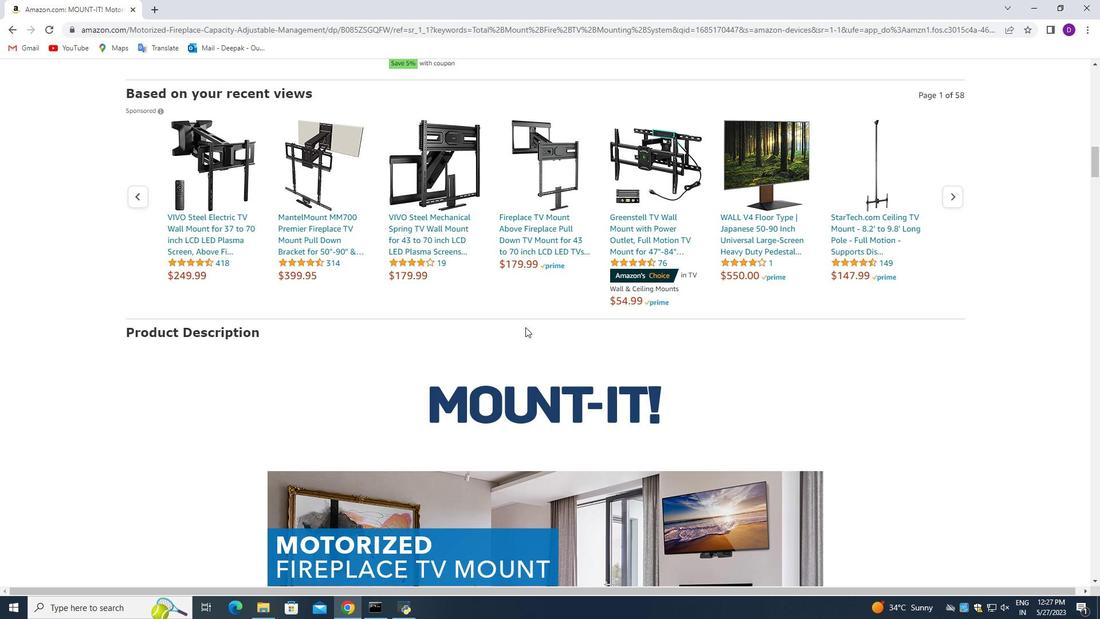 
Action: Mouse scrolled (397, 323) with delta (0, 0)
Screenshot: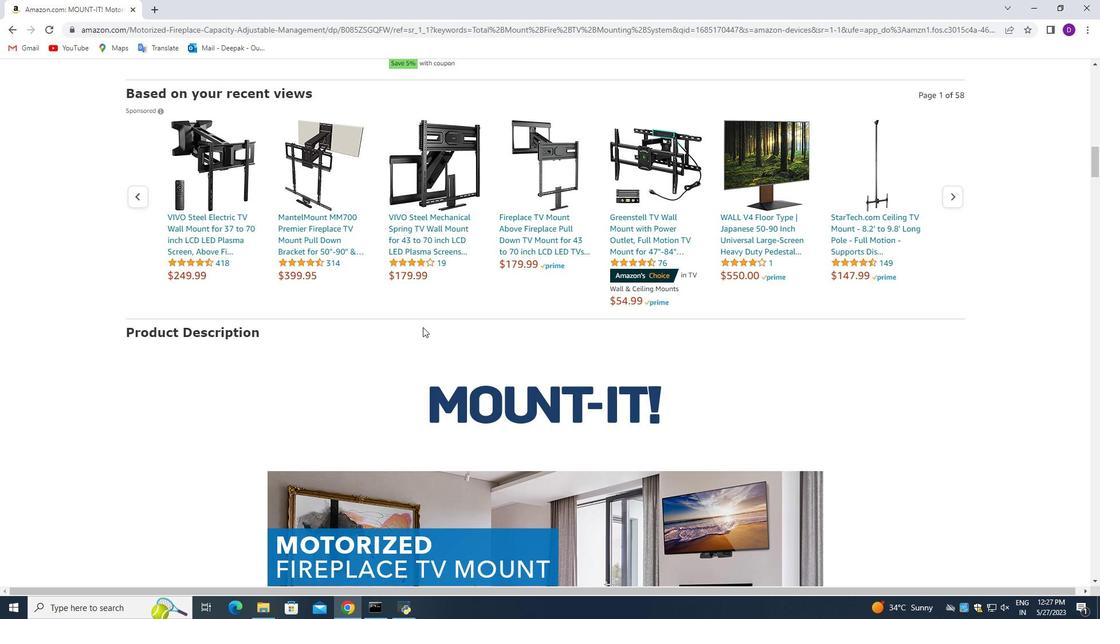 
Action: Mouse scrolled (397, 323) with delta (0, 0)
Screenshot: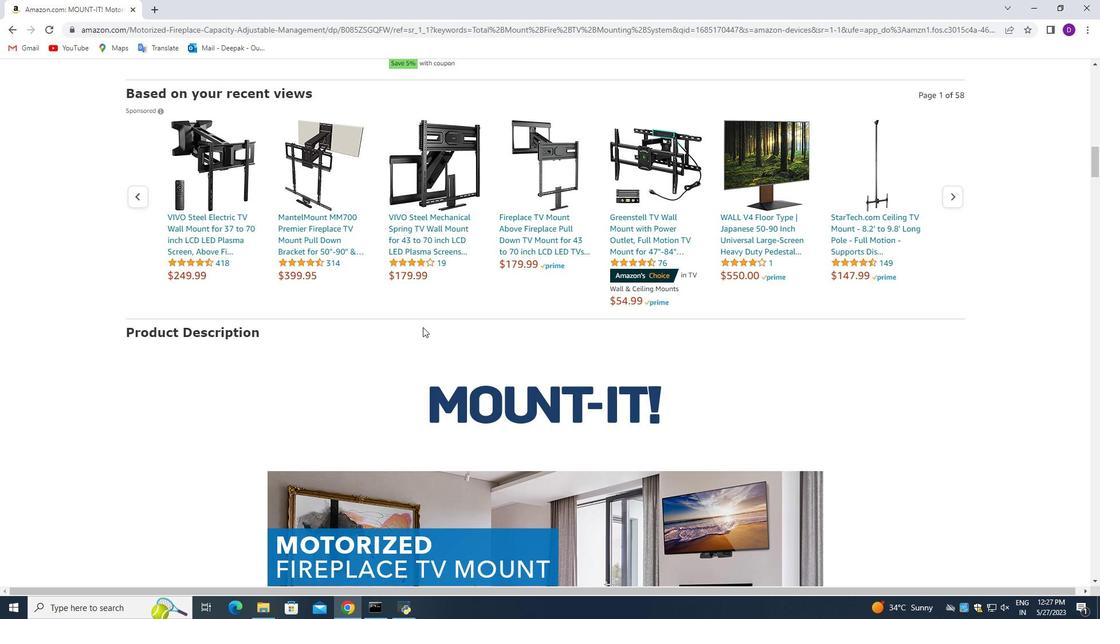 
Action: Mouse scrolled (397, 323) with delta (0, 0)
Screenshot: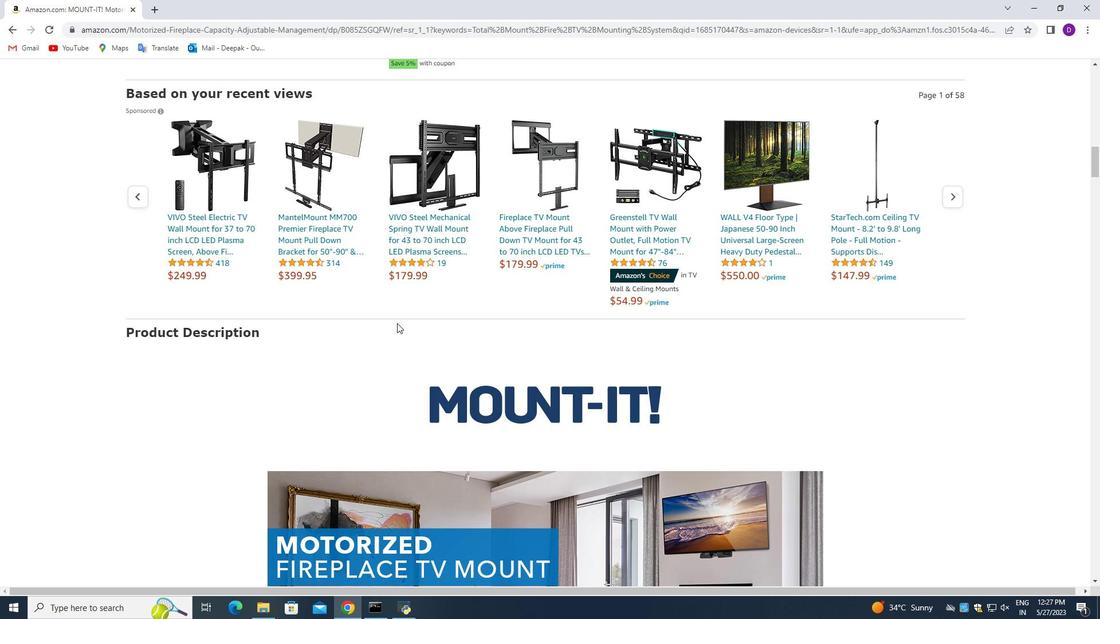 
Action: Mouse scrolled (397, 323) with delta (0, 0)
Screenshot: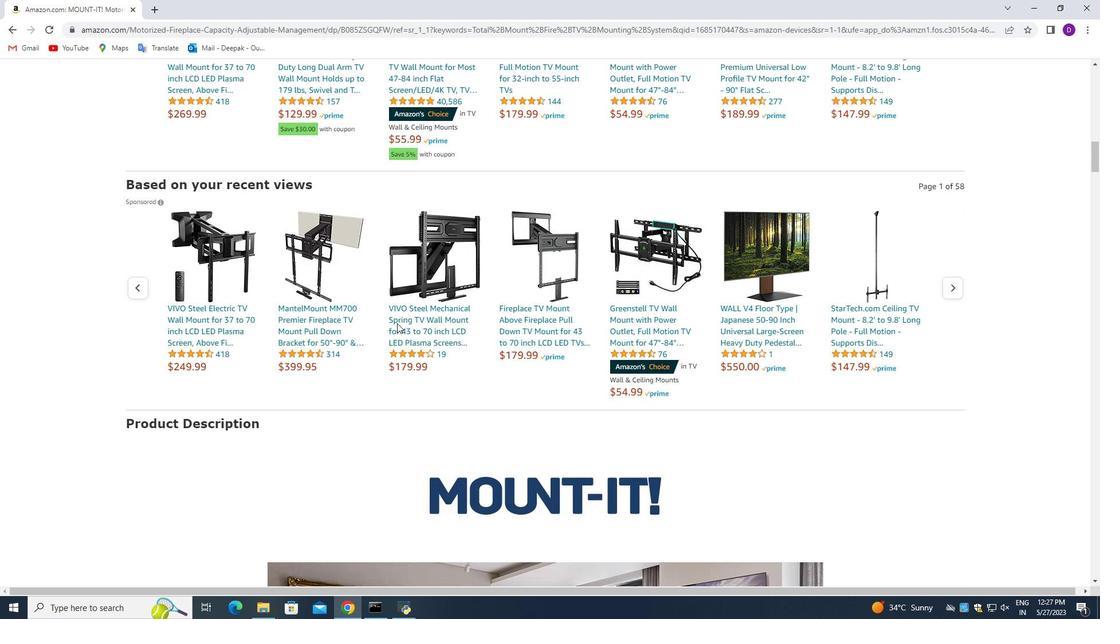 
Action: Mouse scrolled (397, 323) with delta (0, 0)
Screenshot: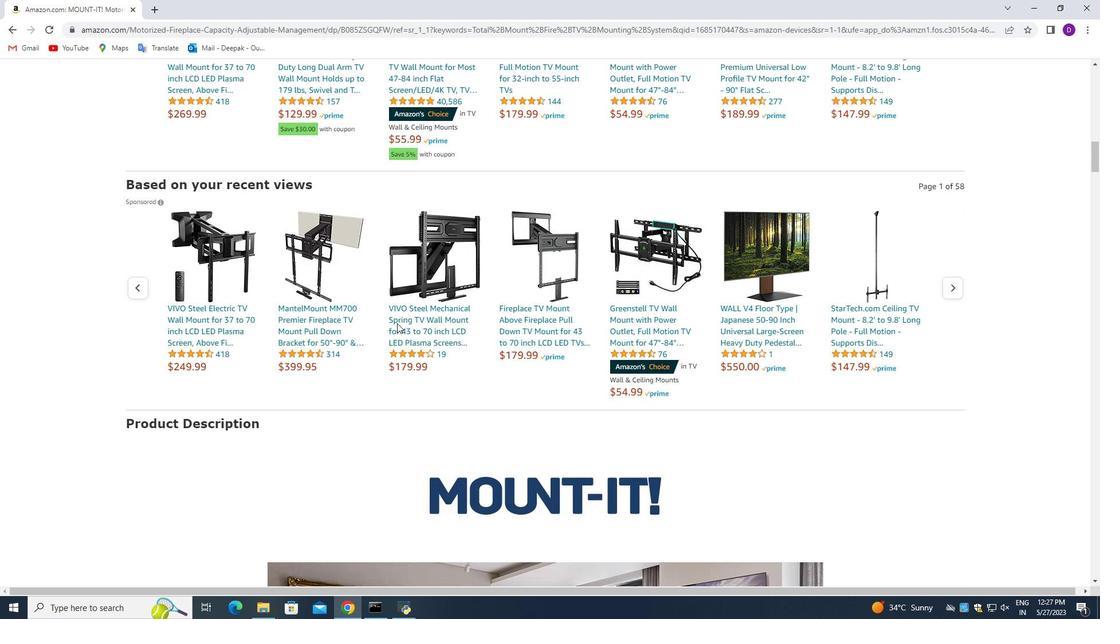 
Action: Mouse scrolled (397, 323) with delta (0, 0)
Screenshot: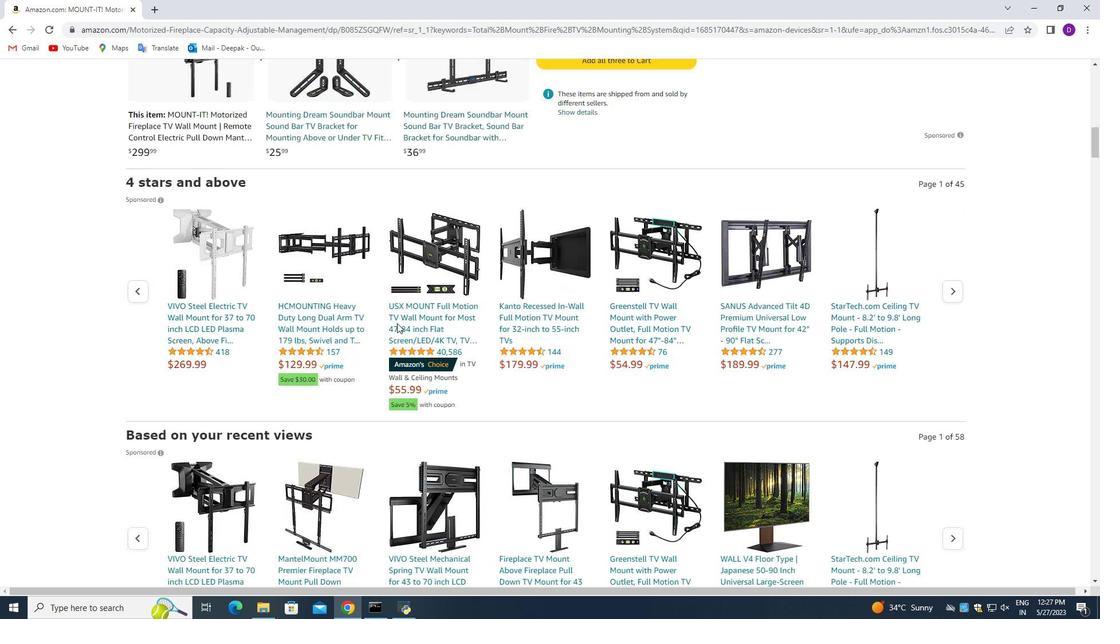 
Action: Mouse scrolled (397, 323) with delta (0, 0)
Screenshot: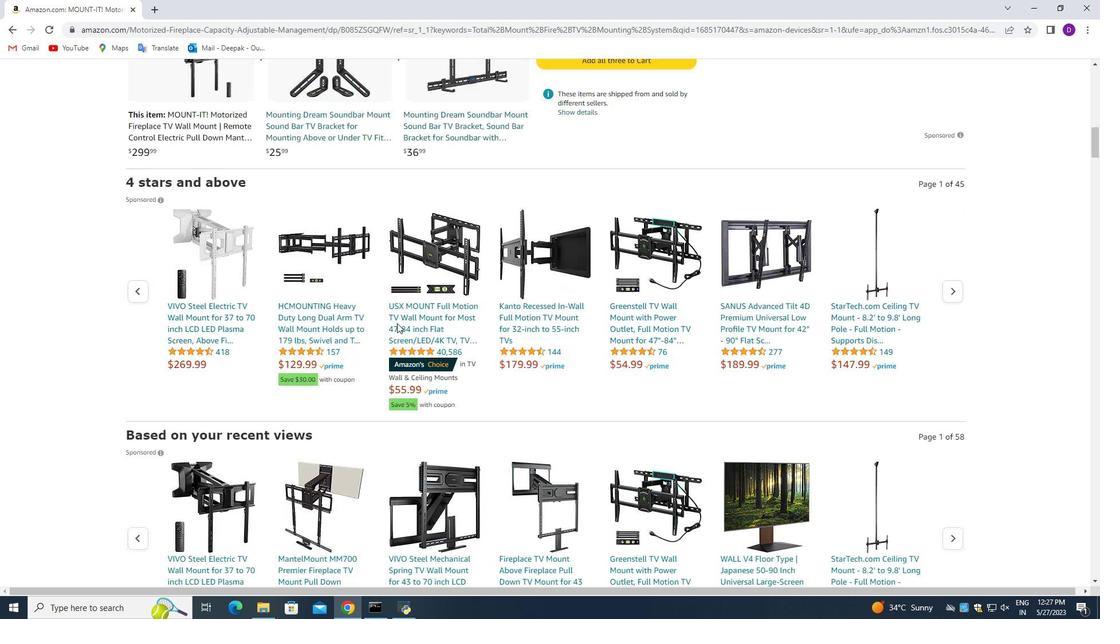
Action: Mouse scrolled (397, 323) with delta (0, 0)
Screenshot: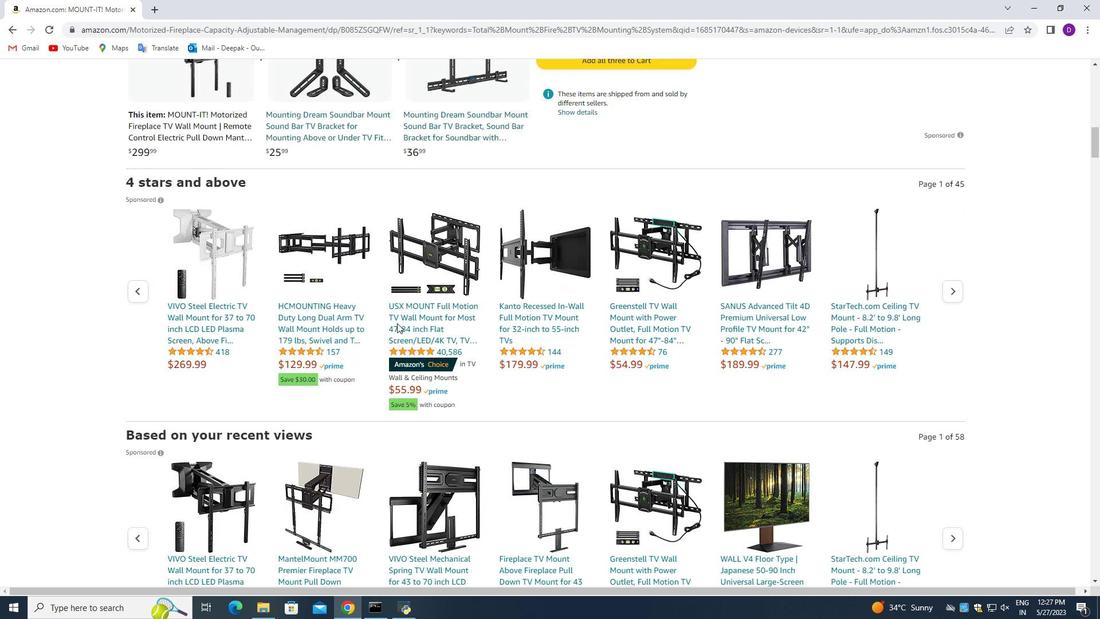 
Action: Mouse scrolled (397, 323) with delta (0, 0)
Screenshot: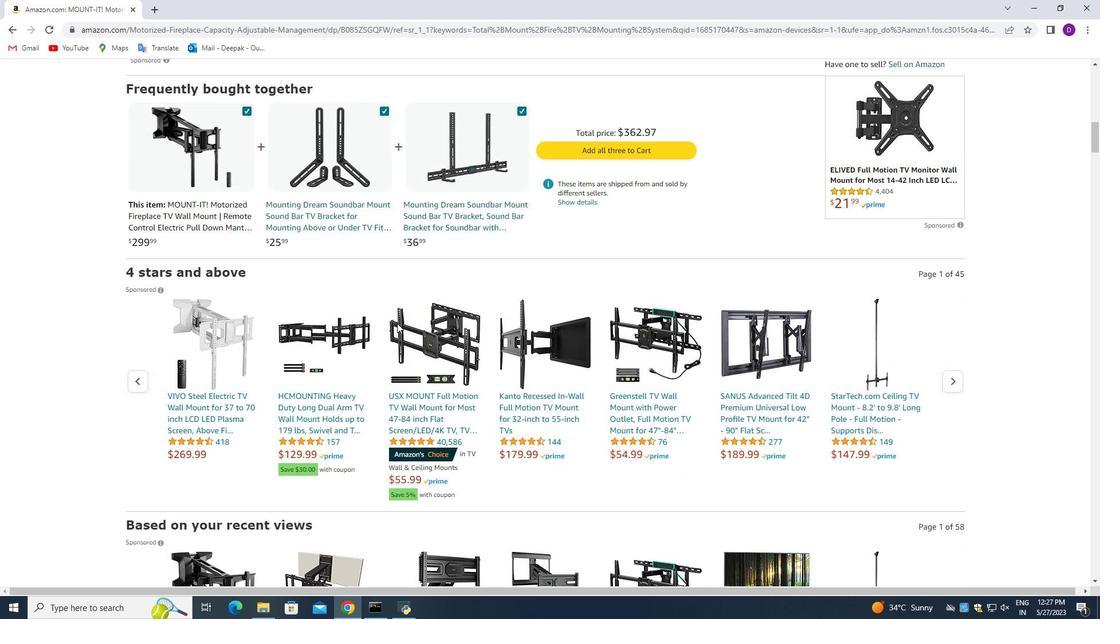 
Action: Mouse moved to (396, 323)
Screenshot: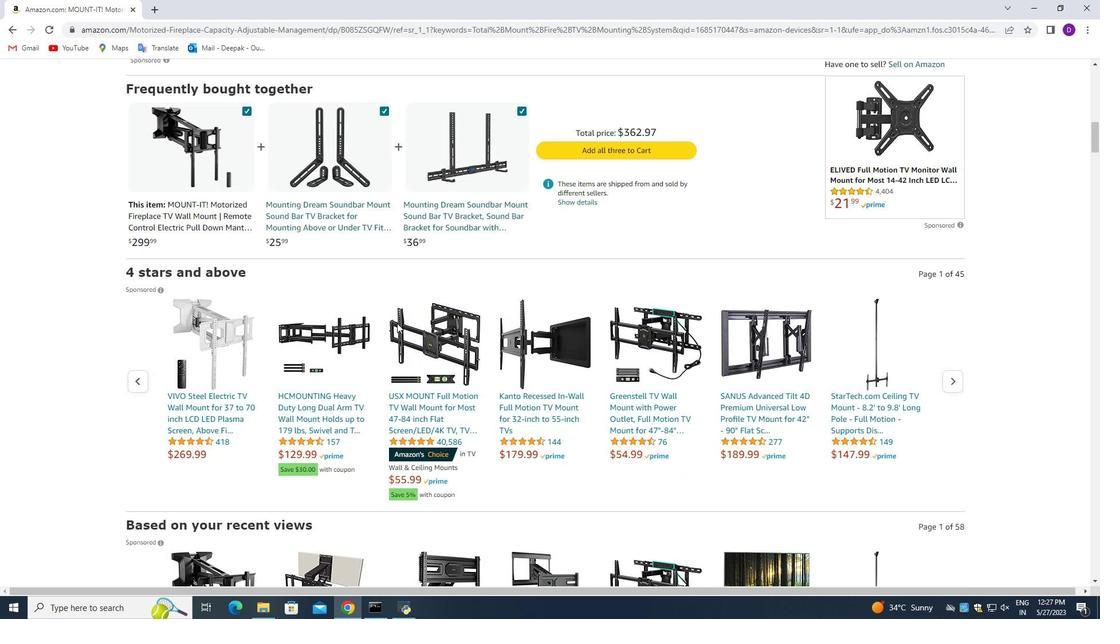 
Action: Mouse scrolled (396, 323) with delta (0, 0)
Screenshot: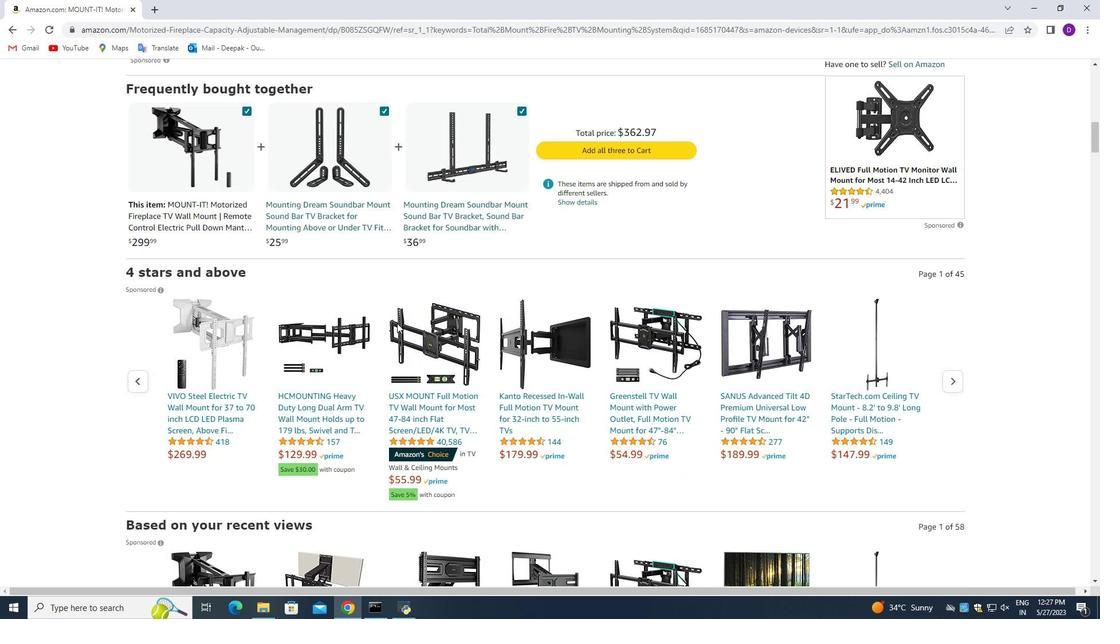 
Action: Mouse scrolled (396, 323) with delta (0, 0)
Screenshot: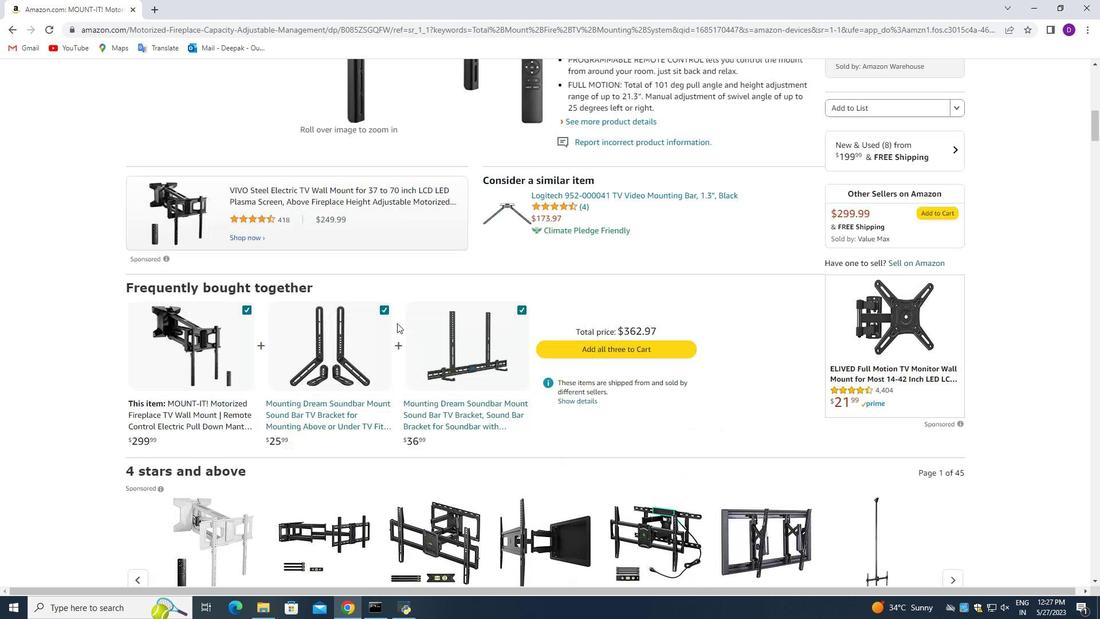 
Action: Mouse scrolled (396, 323) with delta (0, 0)
Screenshot: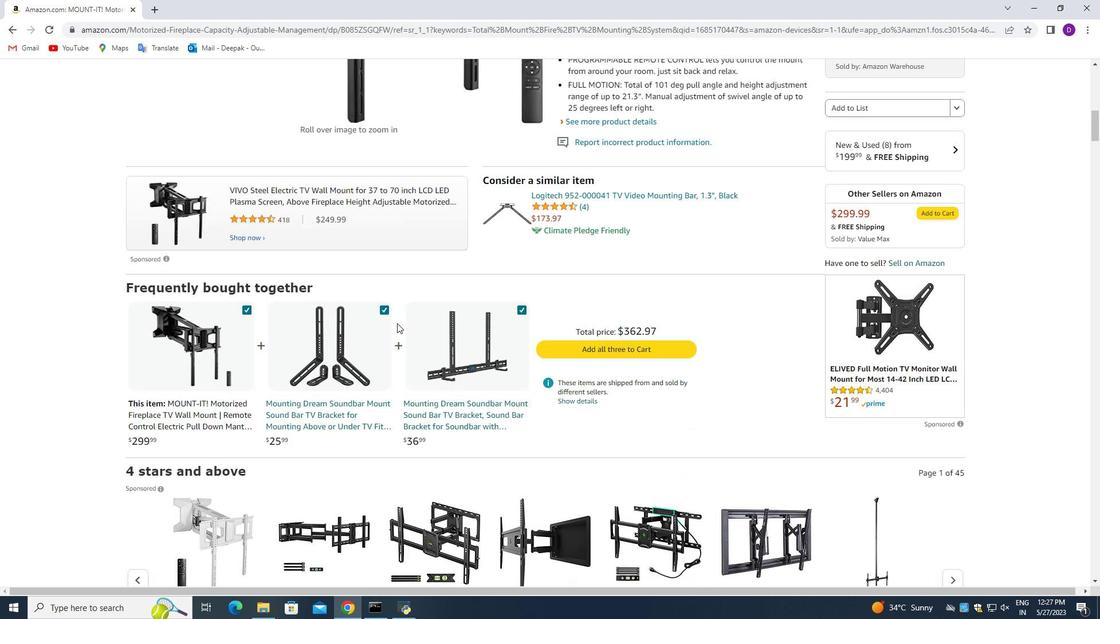 
Action: Mouse scrolled (396, 323) with delta (0, 0)
